 Task: Research Airbnb accommodations  options  in Asheville, North Carolina.
Action: Mouse moved to (510, 175)
Screenshot: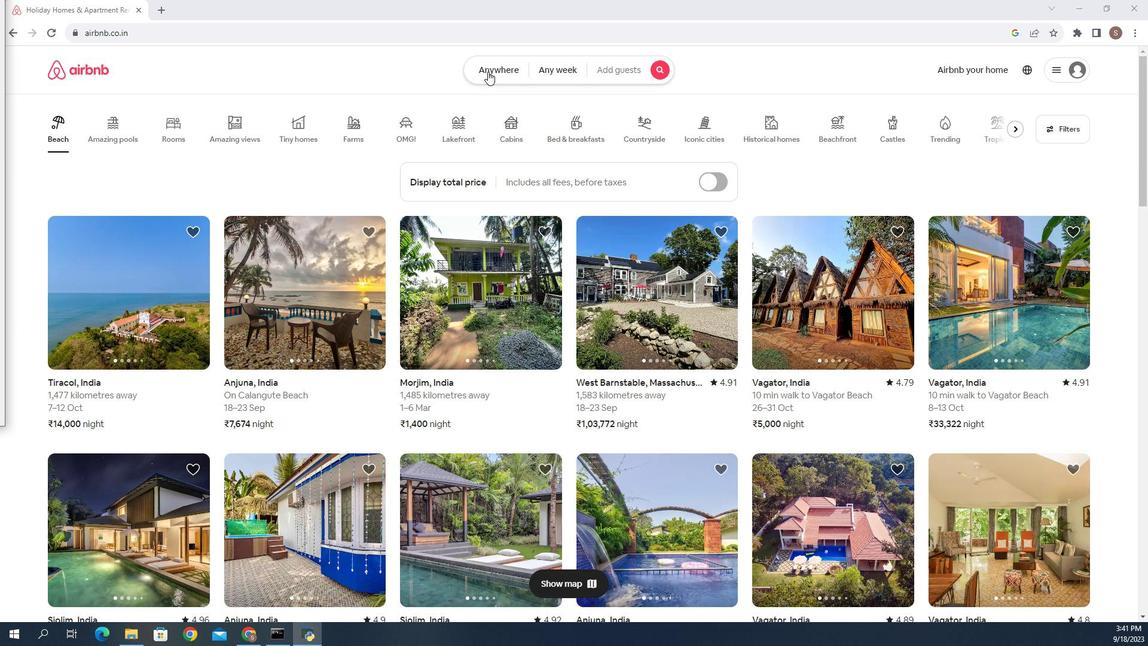 
Action: Mouse pressed left at (510, 175)
Screenshot: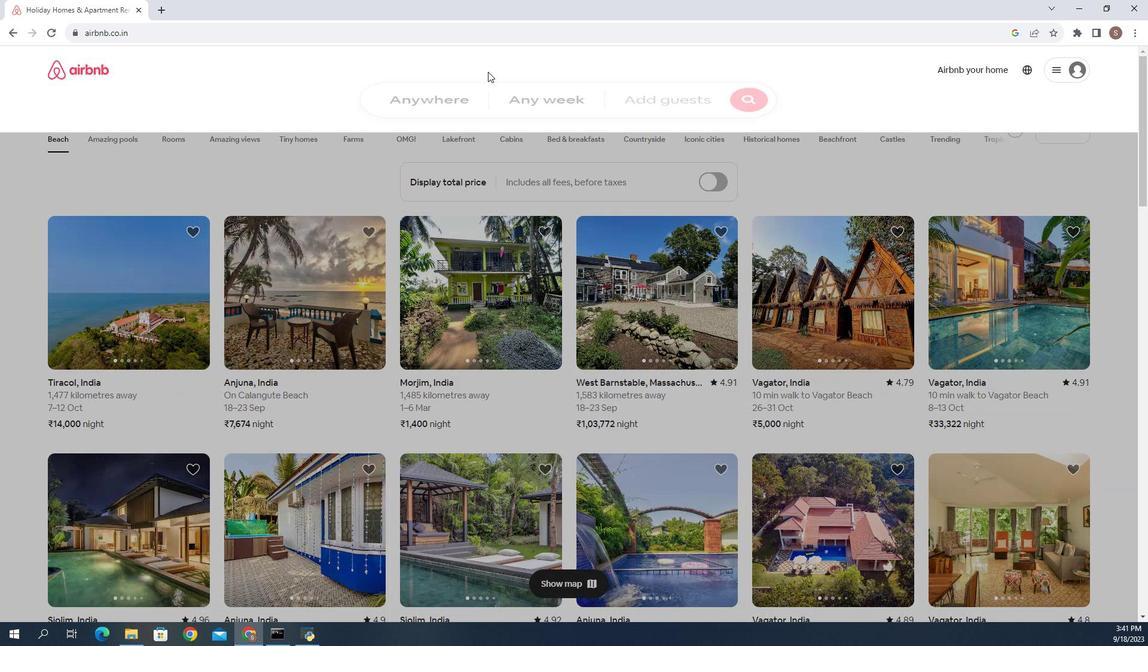 
Action: Mouse moved to (424, 203)
Screenshot: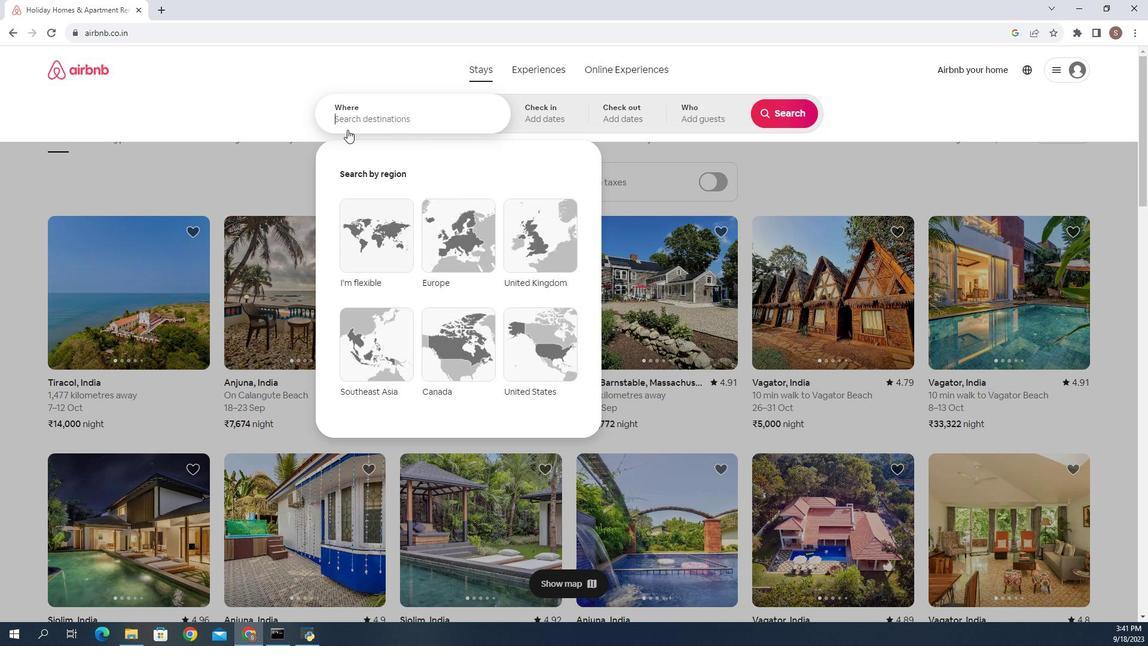 
Action: Mouse pressed left at (424, 203)
Screenshot: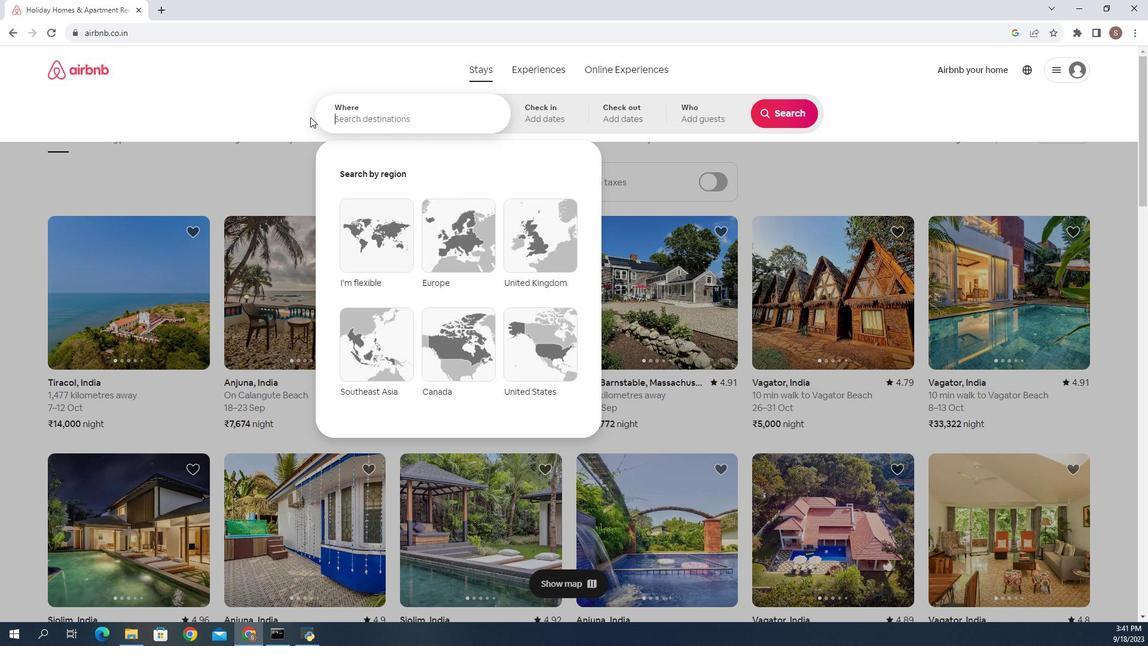 
Action: Mouse moved to (315, 193)
Screenshot: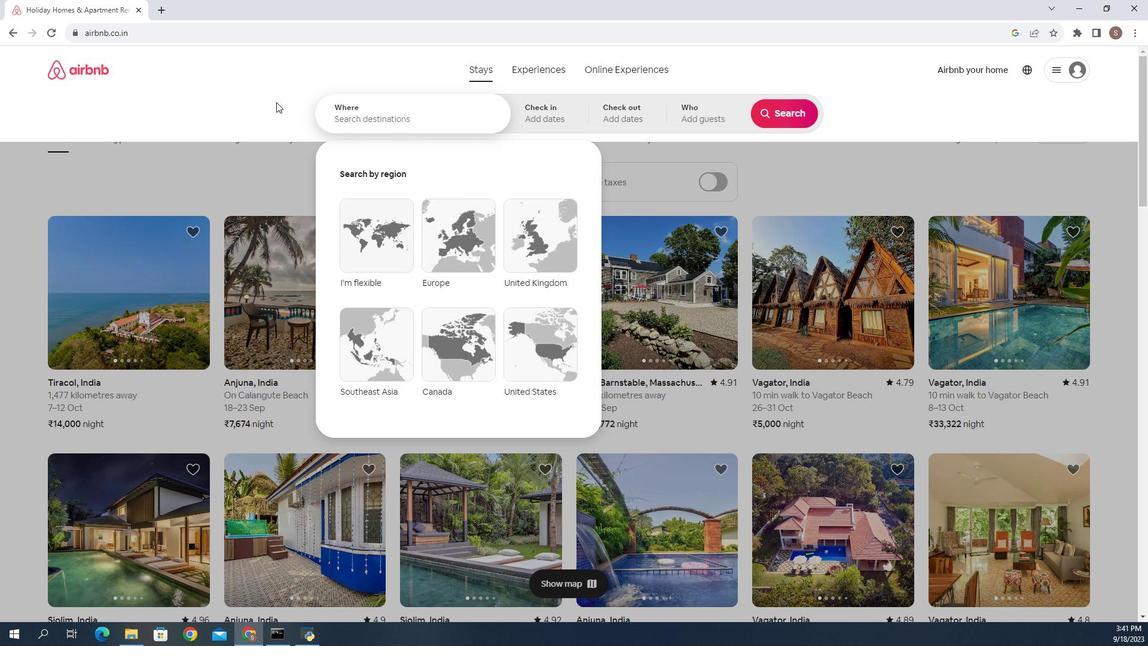 
Action: Key pressed <Key.shift_r>Asheville,<Key.space><Key.shift>North<Key.space><Key.shift_r>Carolina<Key.enter>
Screenshot: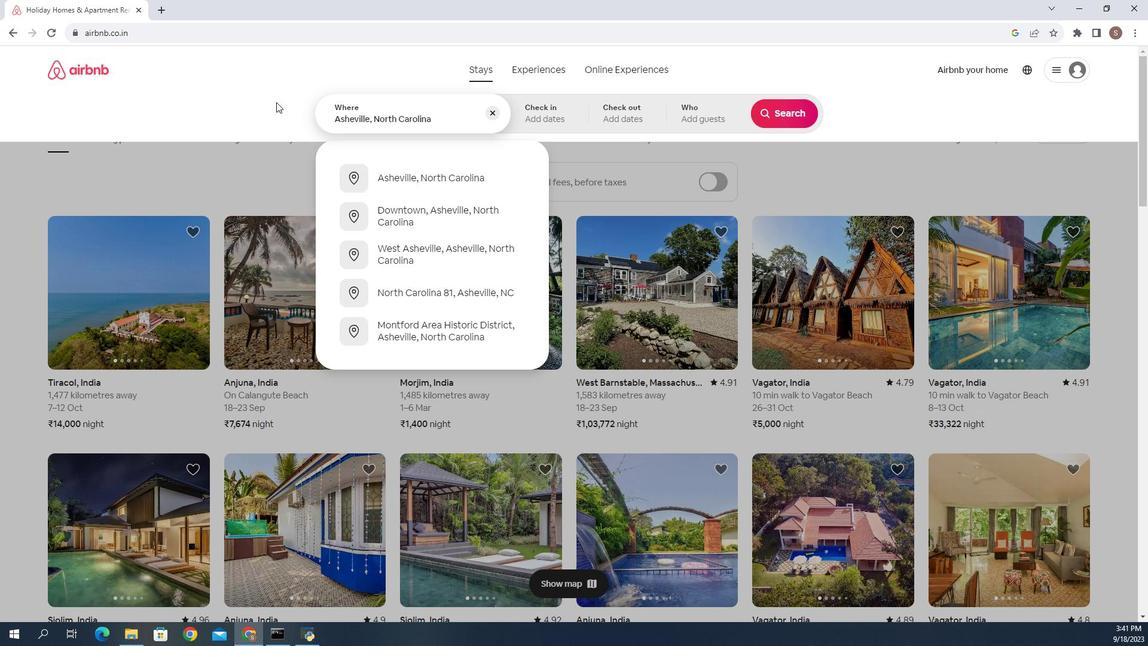 
Action: Mouse moved to (786, 200)
Screenshot: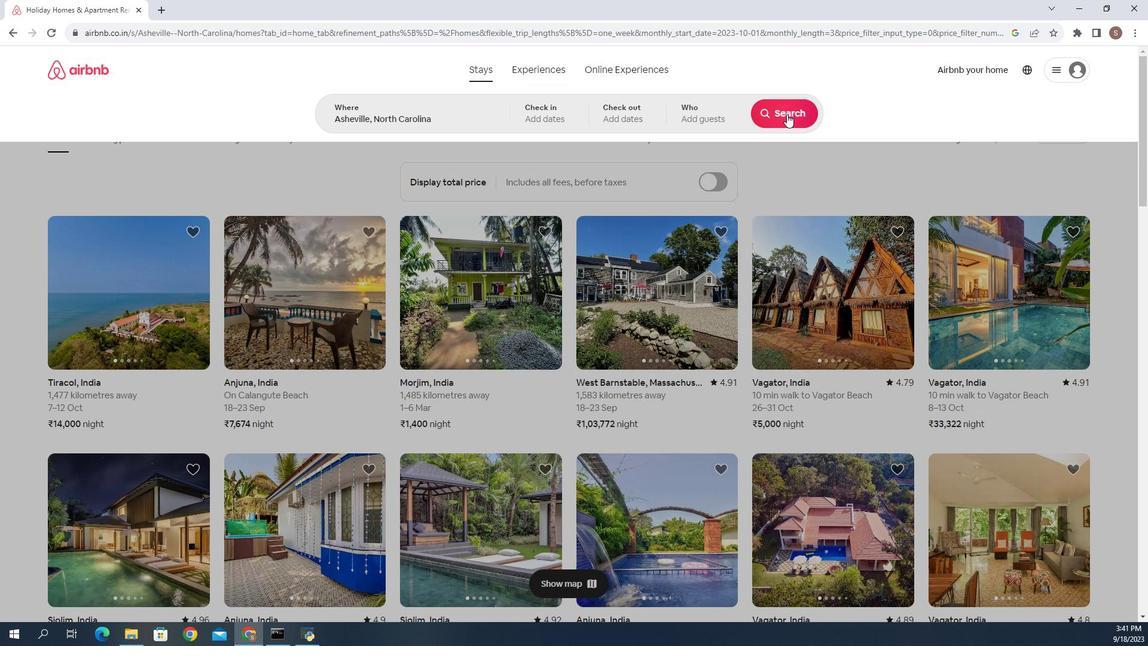 
Action: Mouse pressed left at (786, 200)
Screenshot: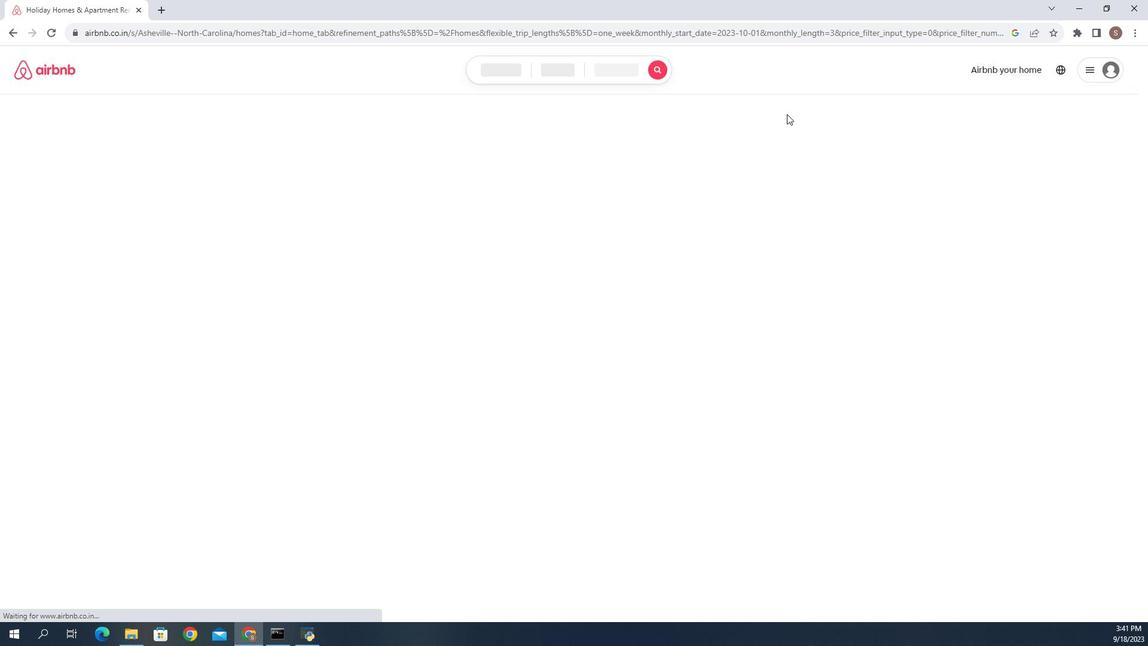 
Action: Mouse moved to (546, 300)
Screenshot: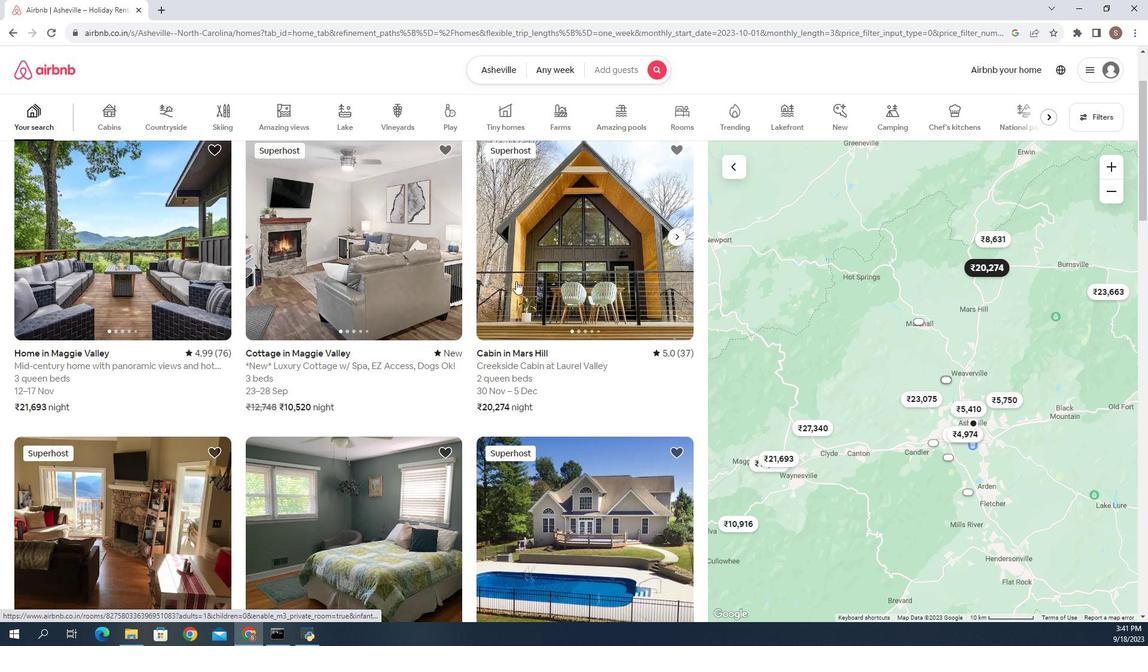 
Action: Mouse scrolled (546, 300) with delta (0, 0)
Screenshot: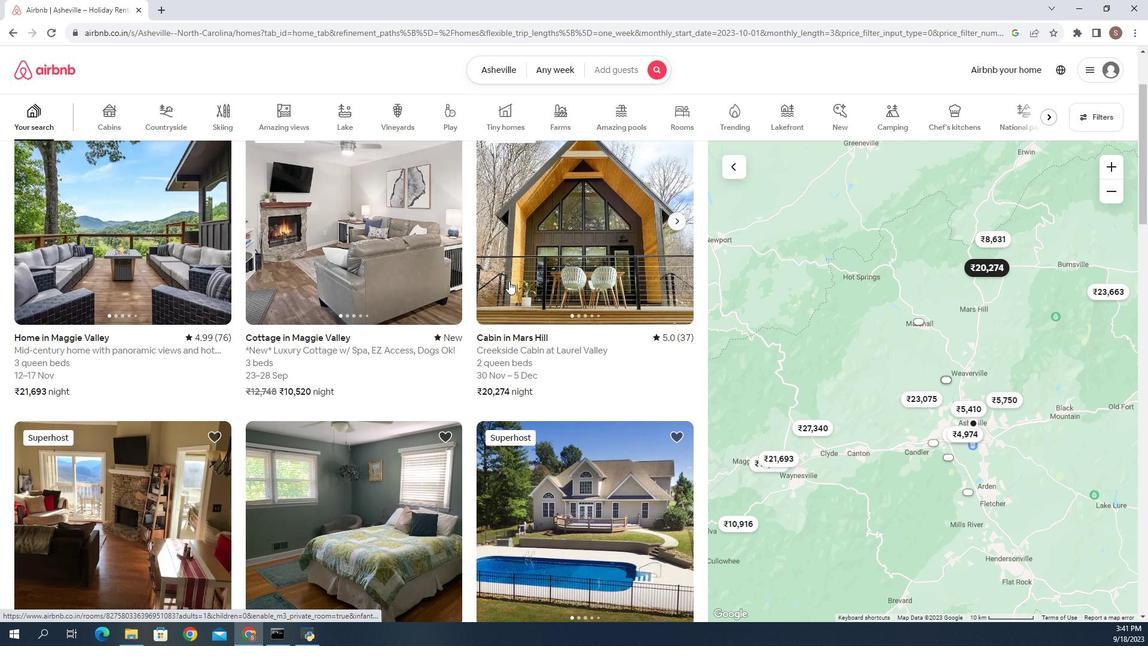 
Action: Mouse moved to (546, 300)
Screenshot: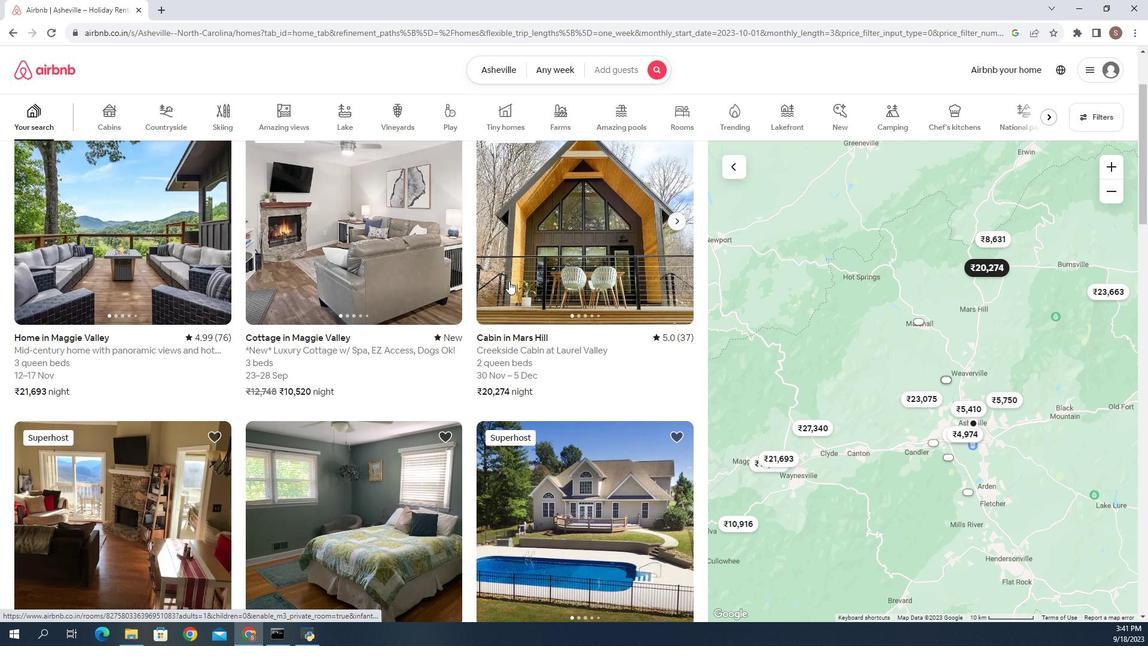 
Action: Mouse scrolled (546, 300) with delta (0, 0)
Screenshot: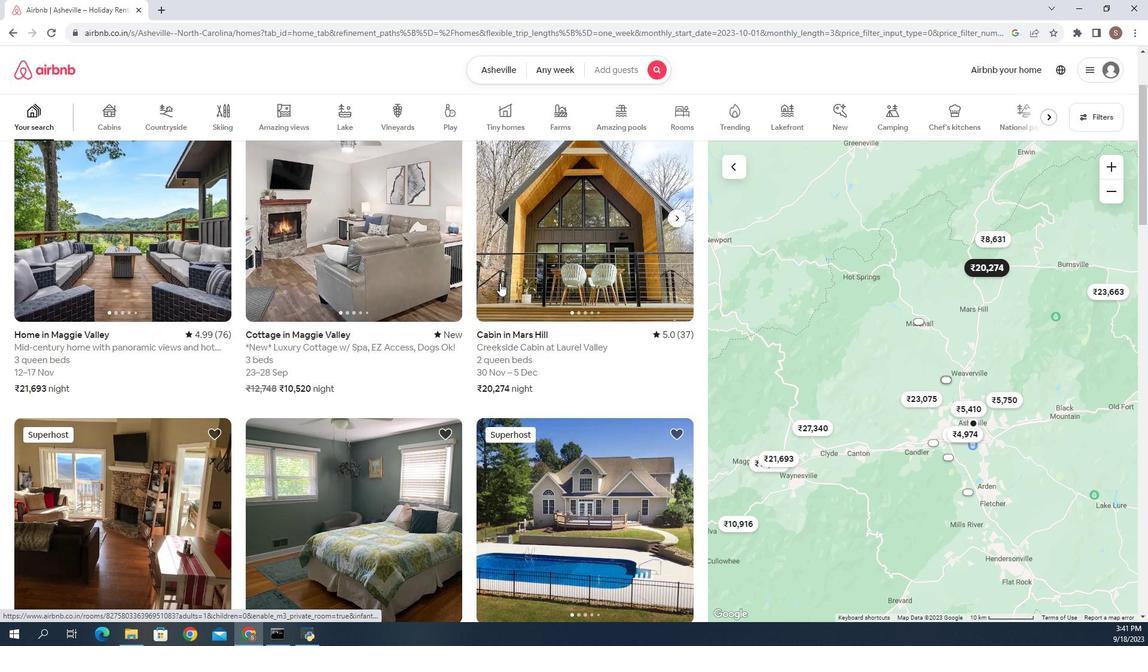 
Action: Mouse moved to (519, 303)
Screenshot: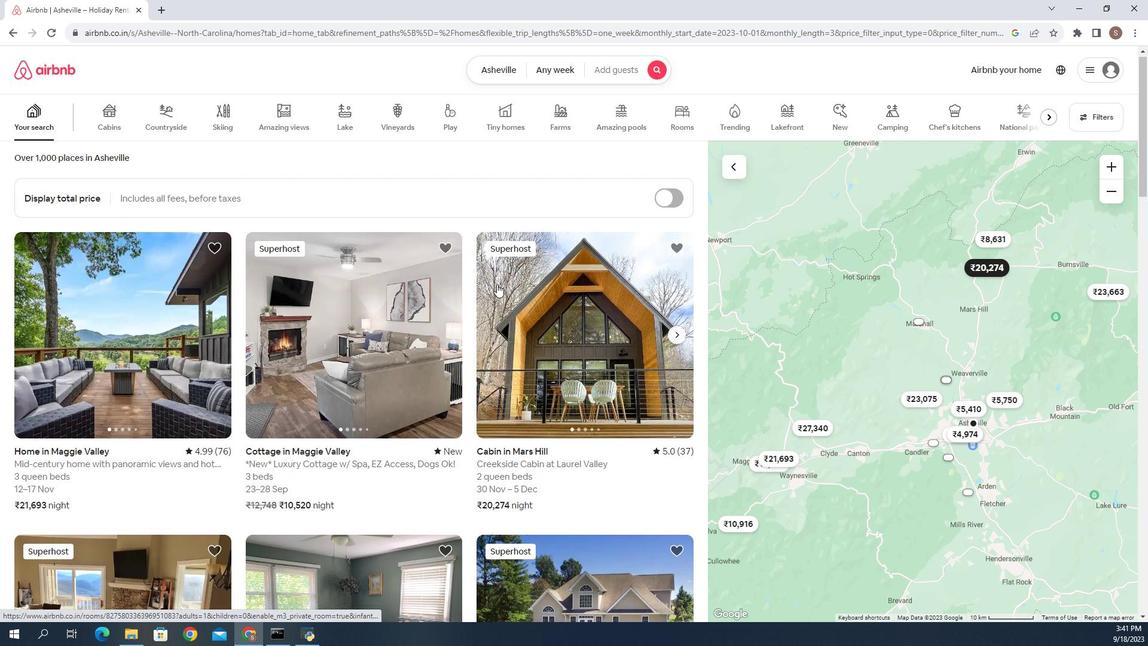 
Action: Mouse scrolled (519, 303) with delta (0, 0)
Screenshot: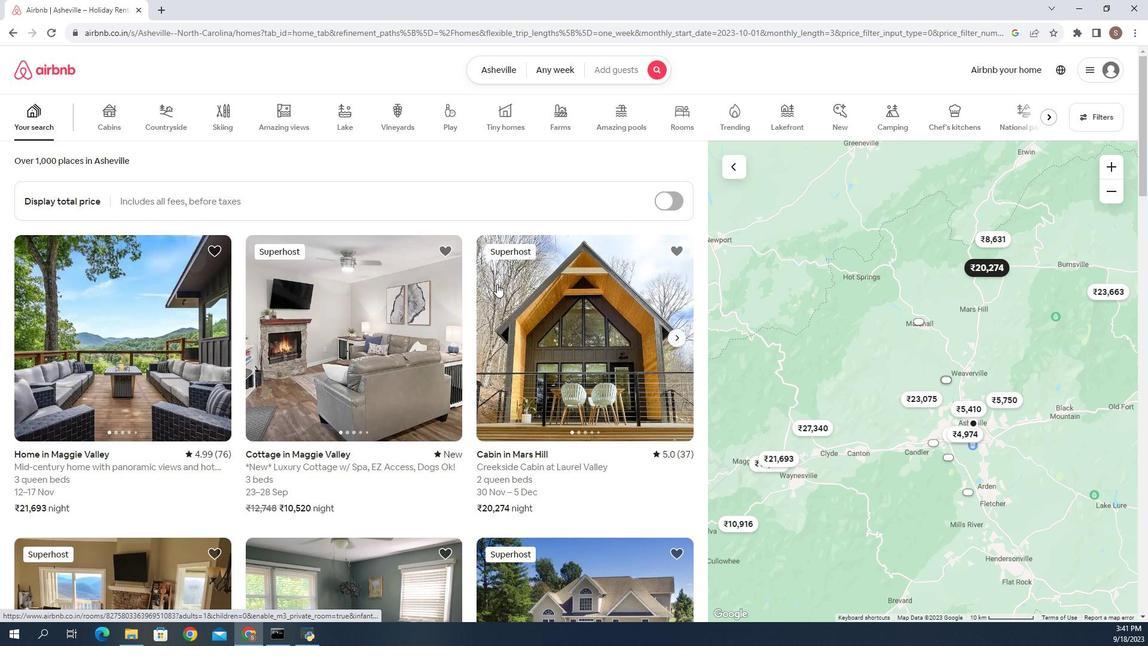 
Action: Mouse scrolled (519, 303) with delta (0, 0)
Screenshot: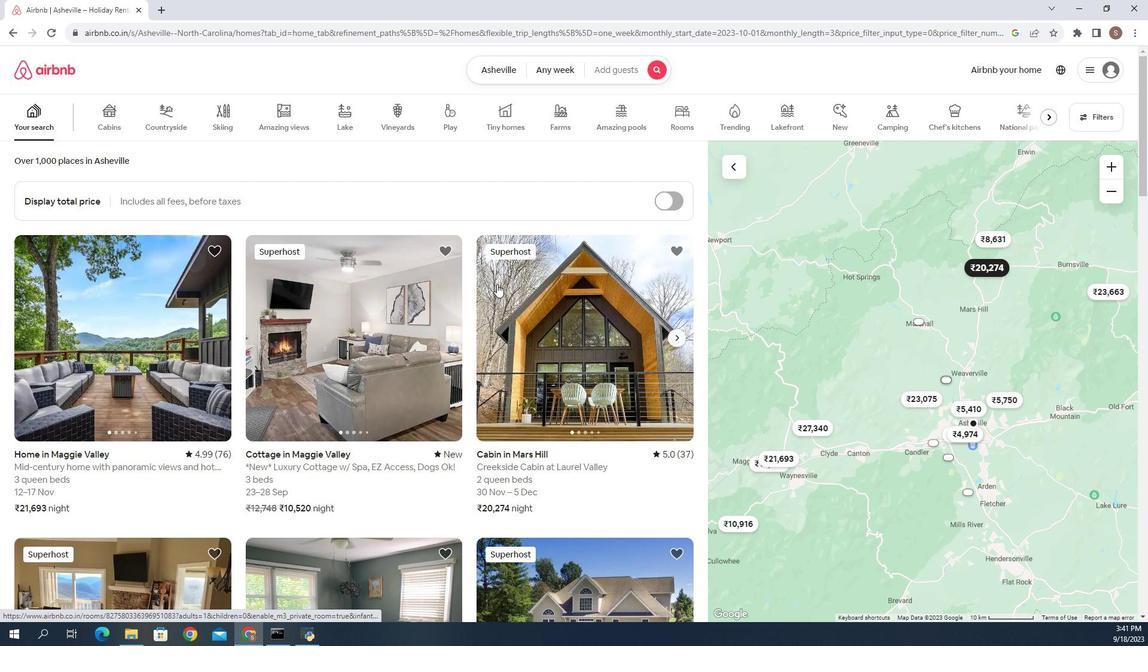 
Action: Mouse moved to (518, 303)
Screenshot: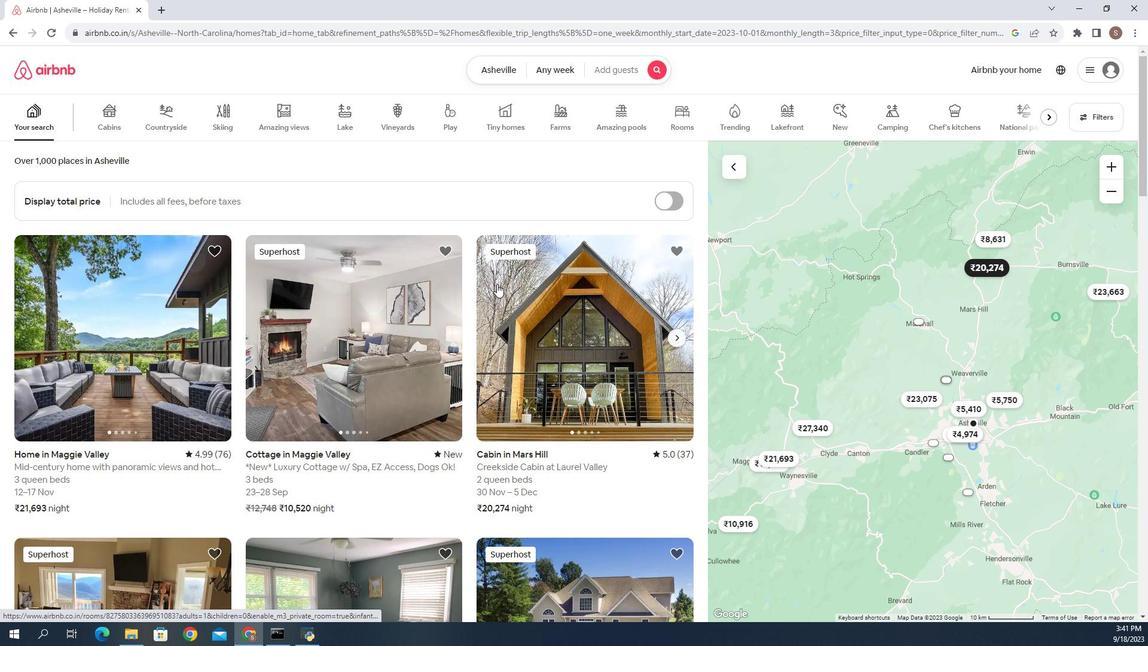 
Action: Mouse scrolled (518, 303) with delta (0, 0)
Screenshot: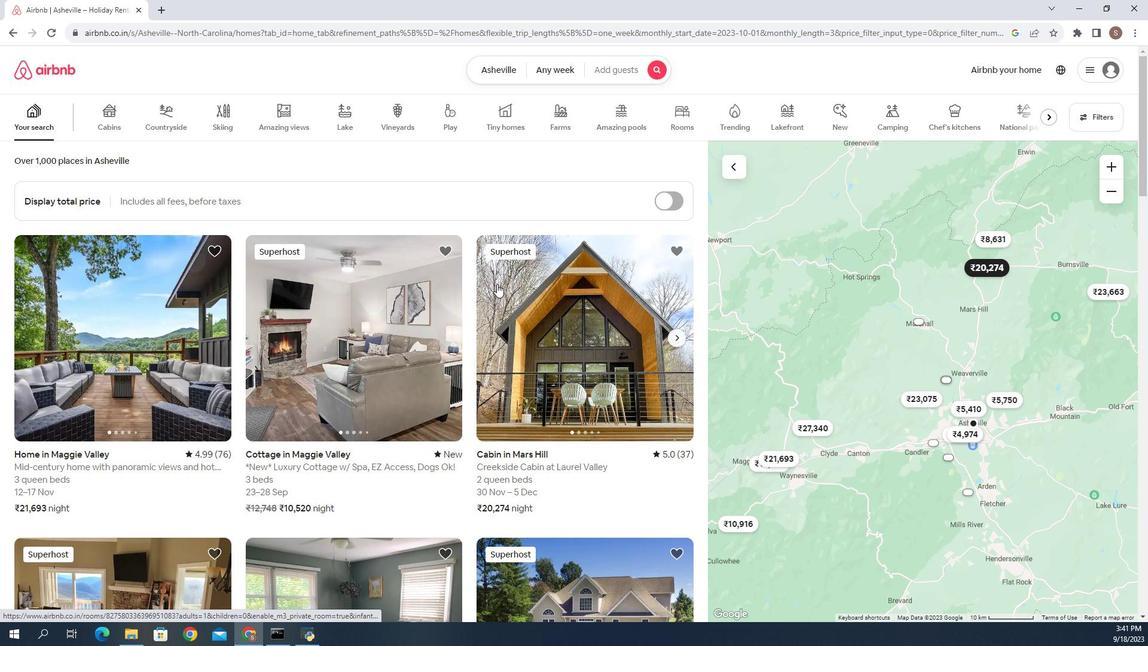 
Action: Mouse scrolled (518, 303) with delta (0, 0)
Screenshot: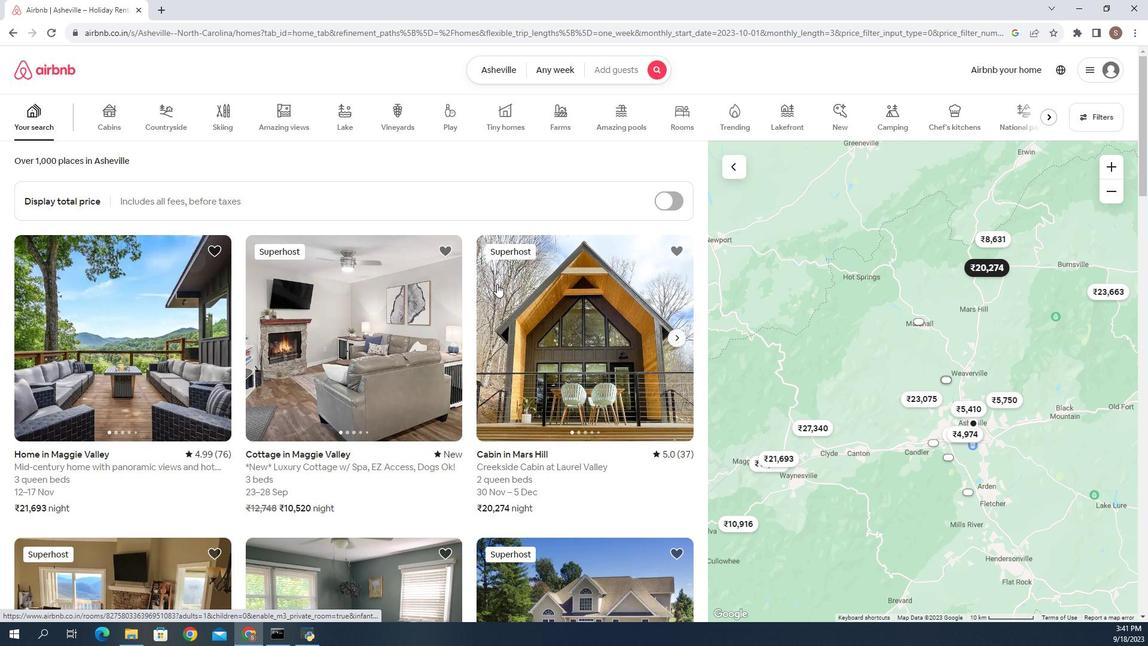
Action: Mouse scrolled (518, 303) with delta (0, 0)
Screenshot: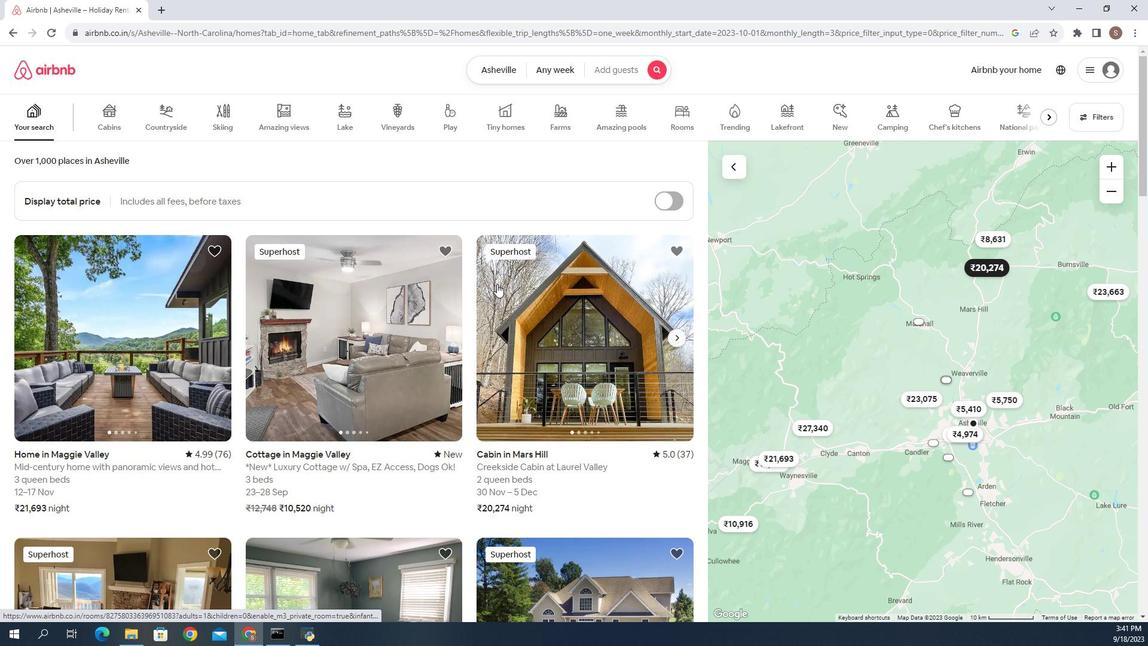 
Action: Mouse moved to (294, 339)
Screenshot: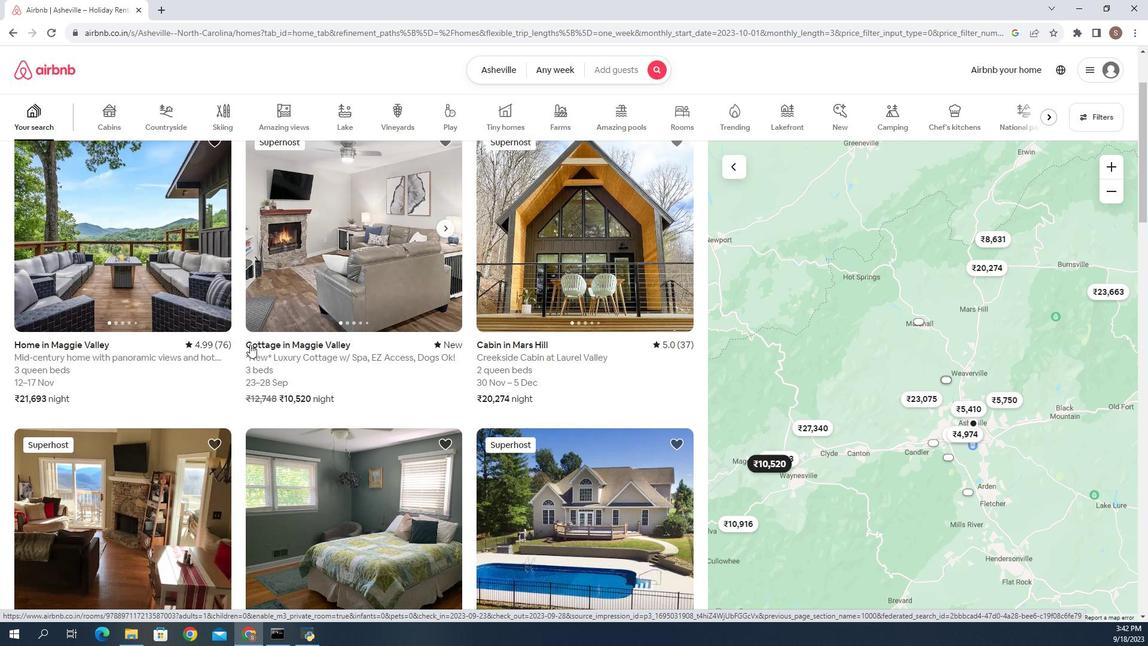 
Action: Mouse scrolled (294, 338) with delta (0, 0)
Screenshot: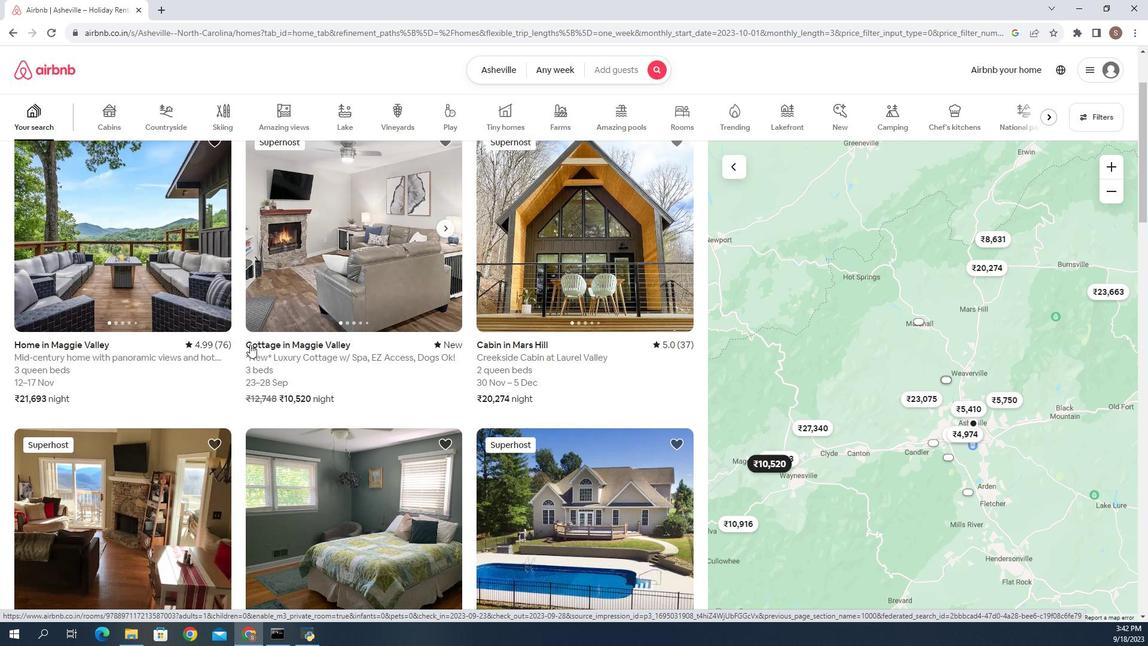 
Action: Mouse moved to (295, 341)
Screenshot: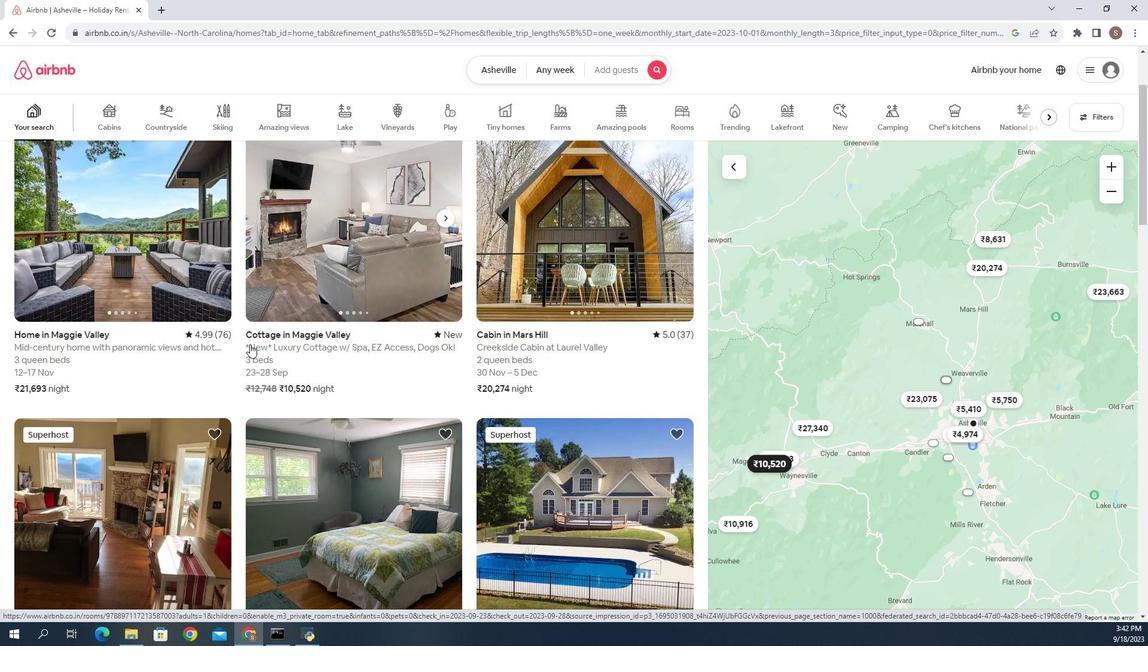 
Action: Mouse scrolled (295, 340) with delta (0, 0)
Screenshot: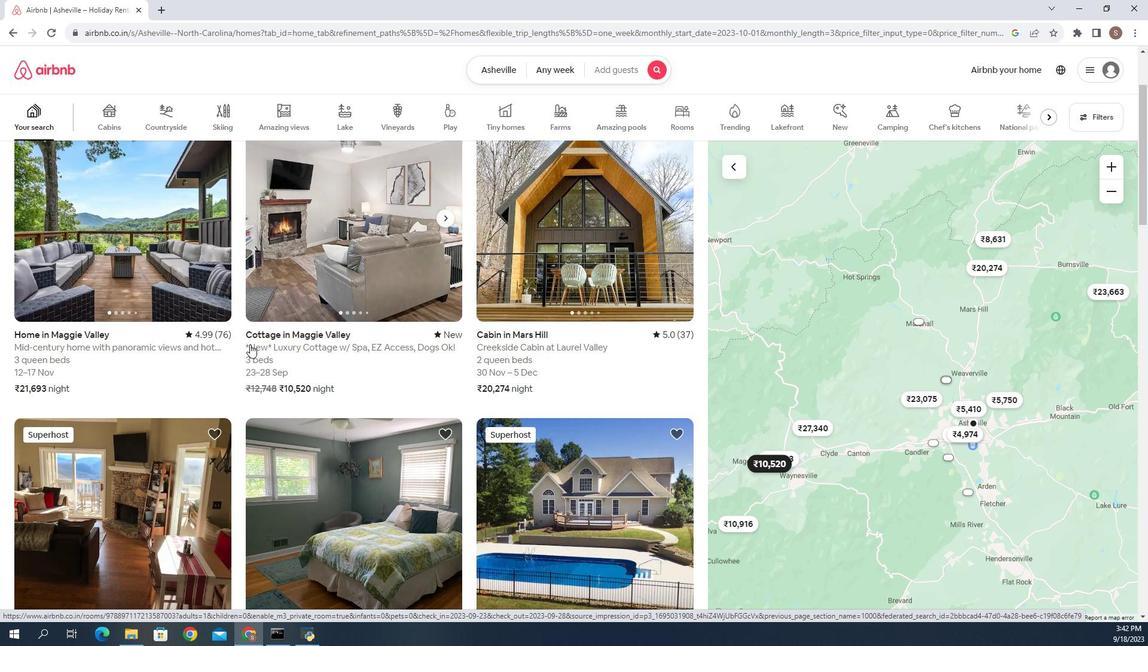
Action: Mouse moved to (336, 344)
Screenshot: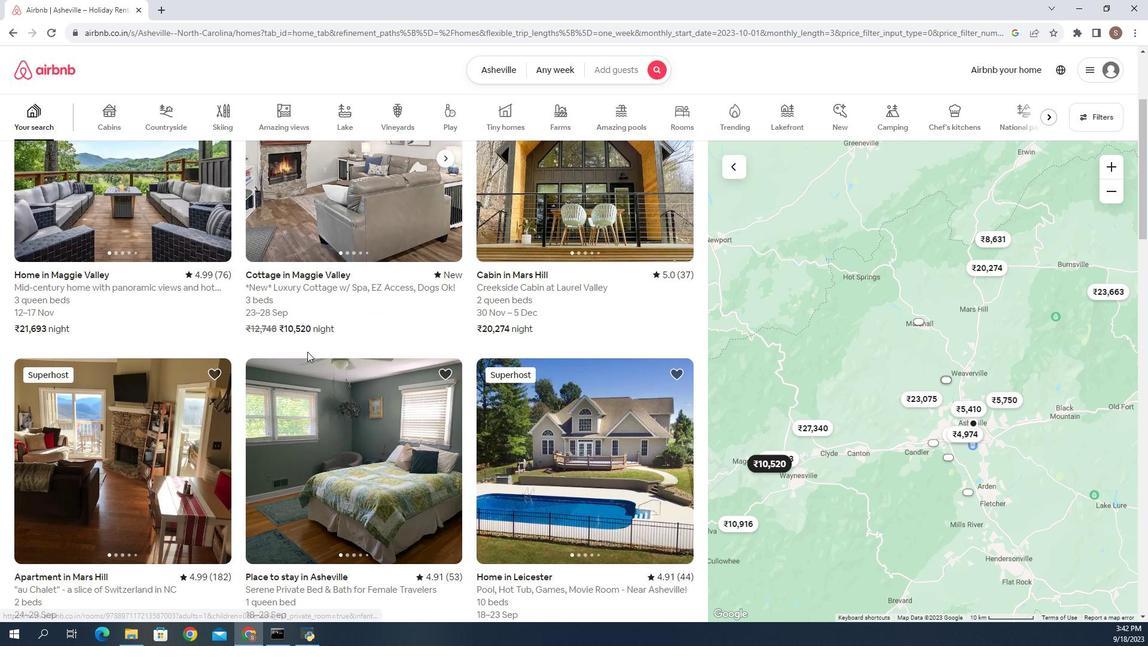 
Action: Mouse scrolled (336, 343) with delta (0, 0)
Screenshot: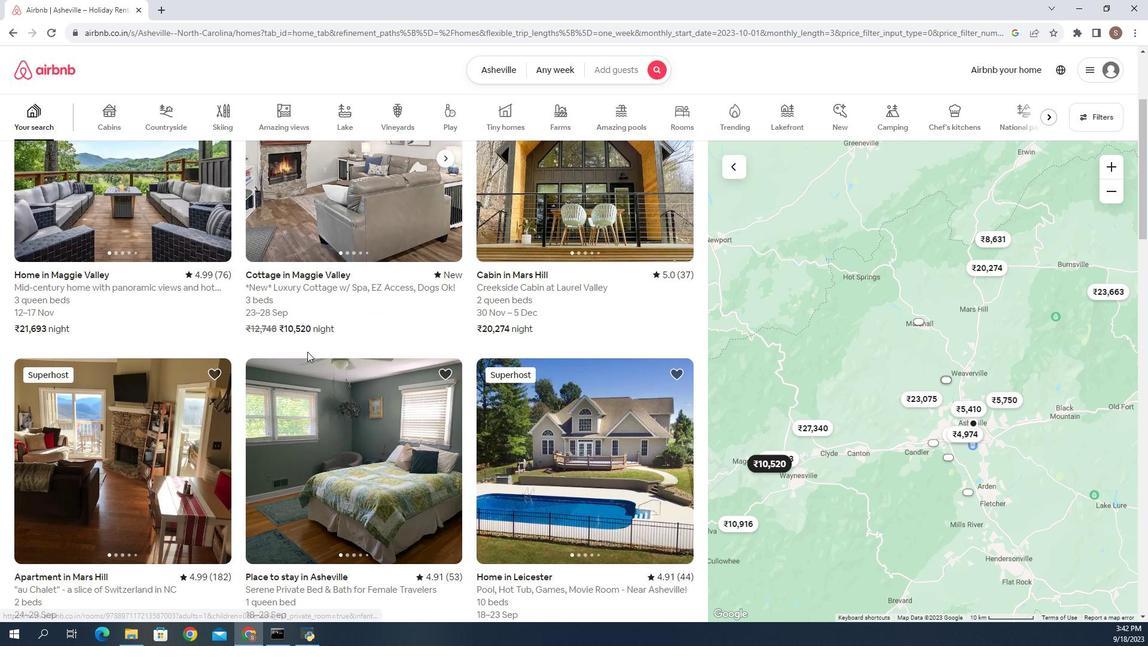 
Action: Mouse moved to (366, 355)
Screenshot: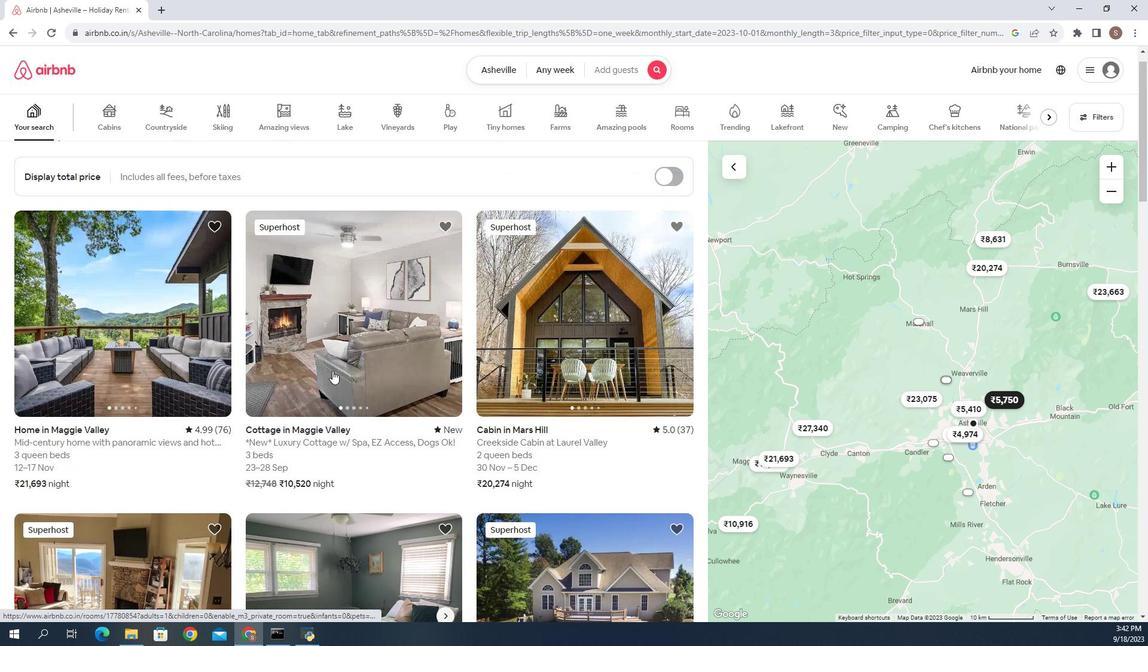
Action: Mouse scrolled (366, 356) with delta (0, 0)
Screenshot: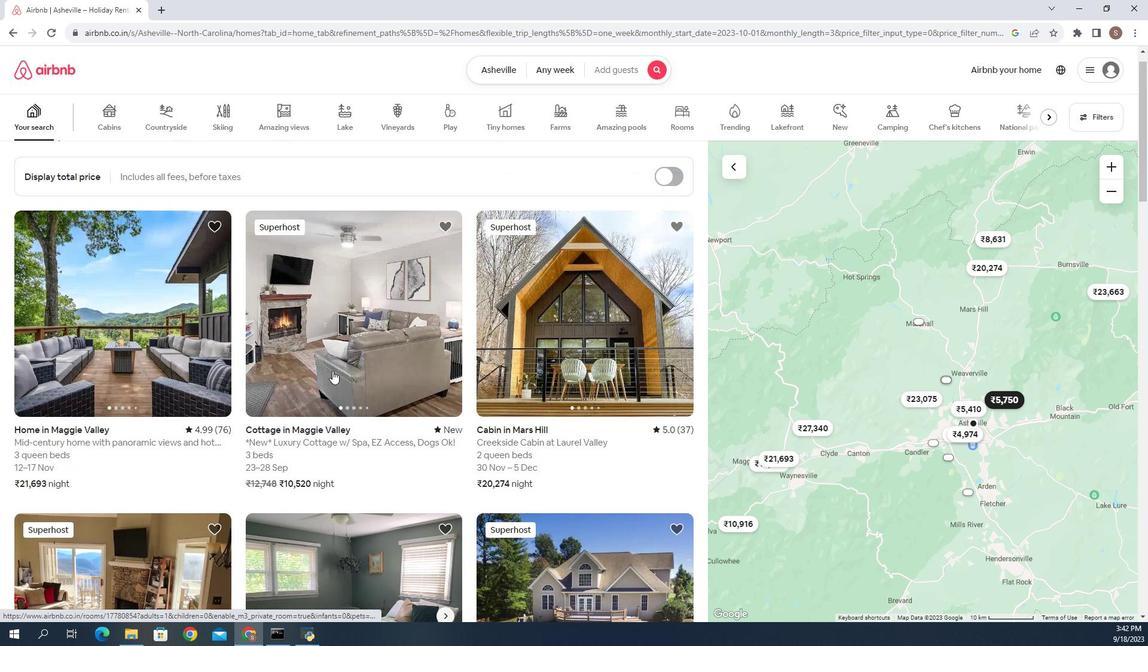 
Action: Mouse moved to (367, 355)
Screenshot: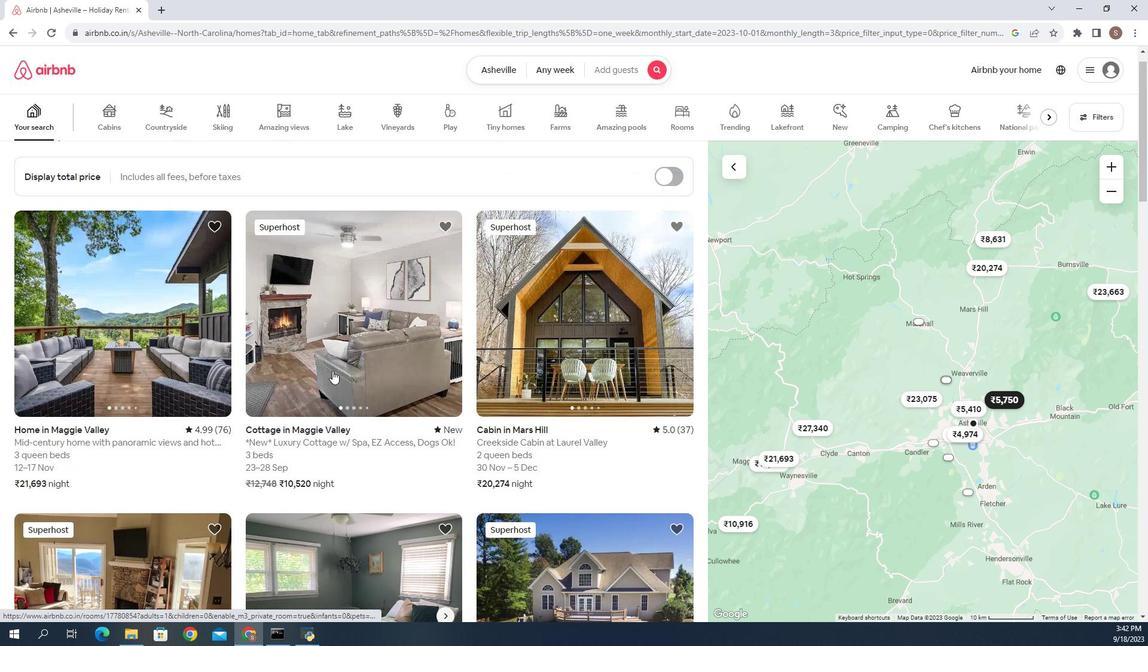 
Action: Mouse scrolled (367, 355) with delta (0, 0)
Screenshot: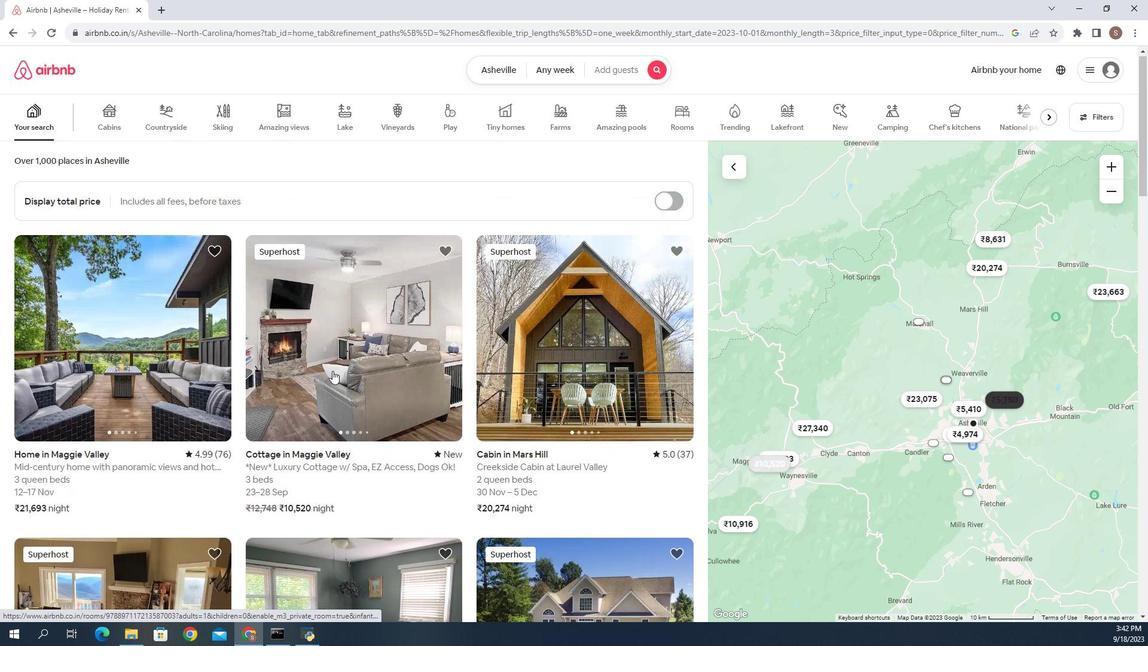 
Action: Mouse scrolled (367, 355) with delta (0, 0)
Screenshot: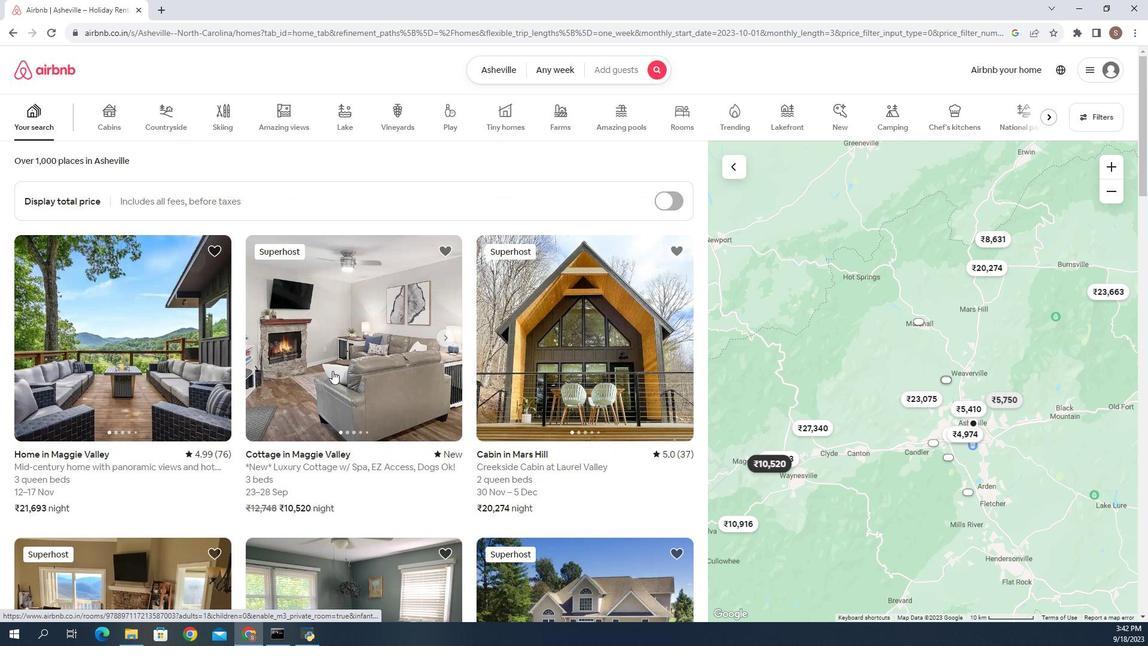 
Action: Mouse scrolled (367, 355) with delta (0, 0)
Screenshot: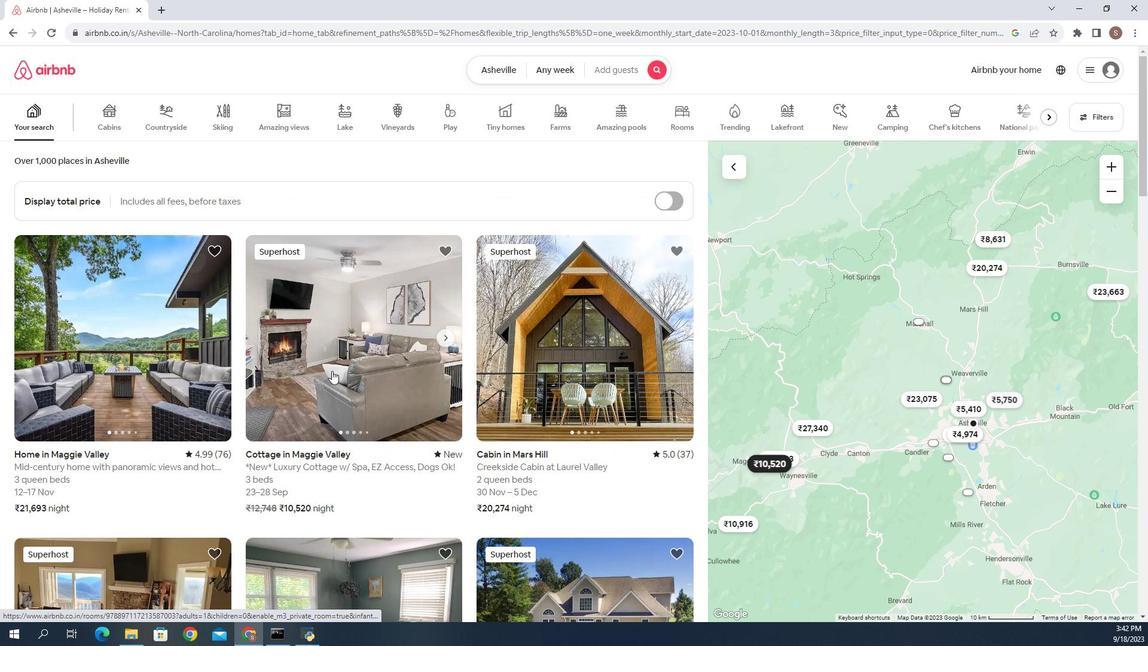 
Action: Mouse scrolled (367, 355) with delta (0, 0)
Screenshot: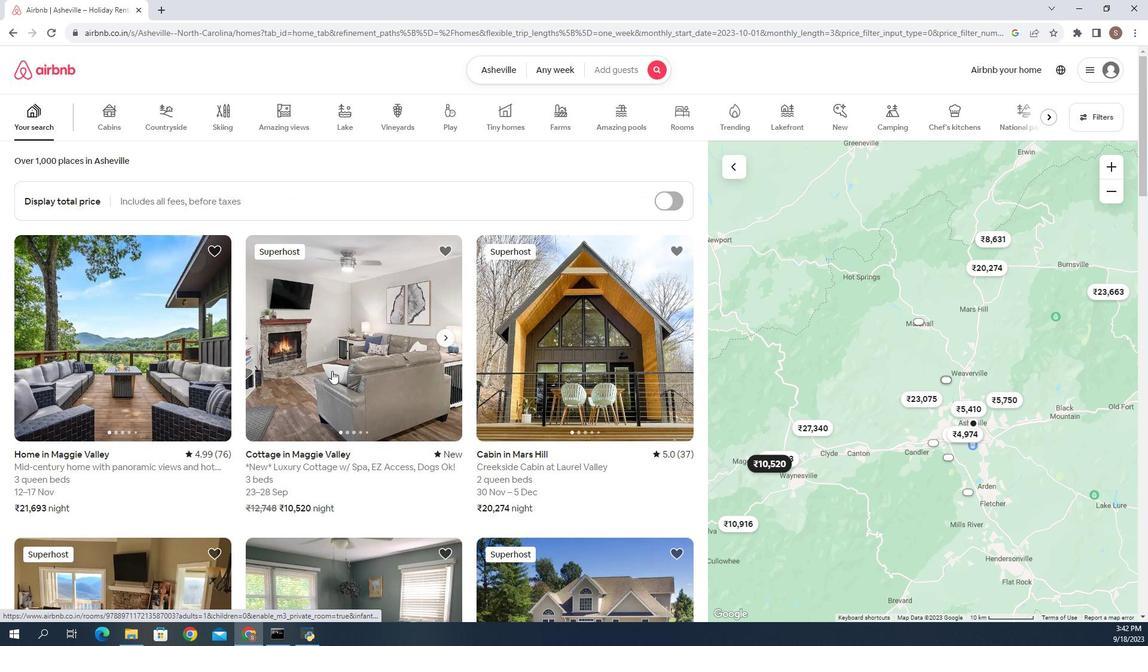 
Action: Mouse moved to (1030, 203)
Screenshot: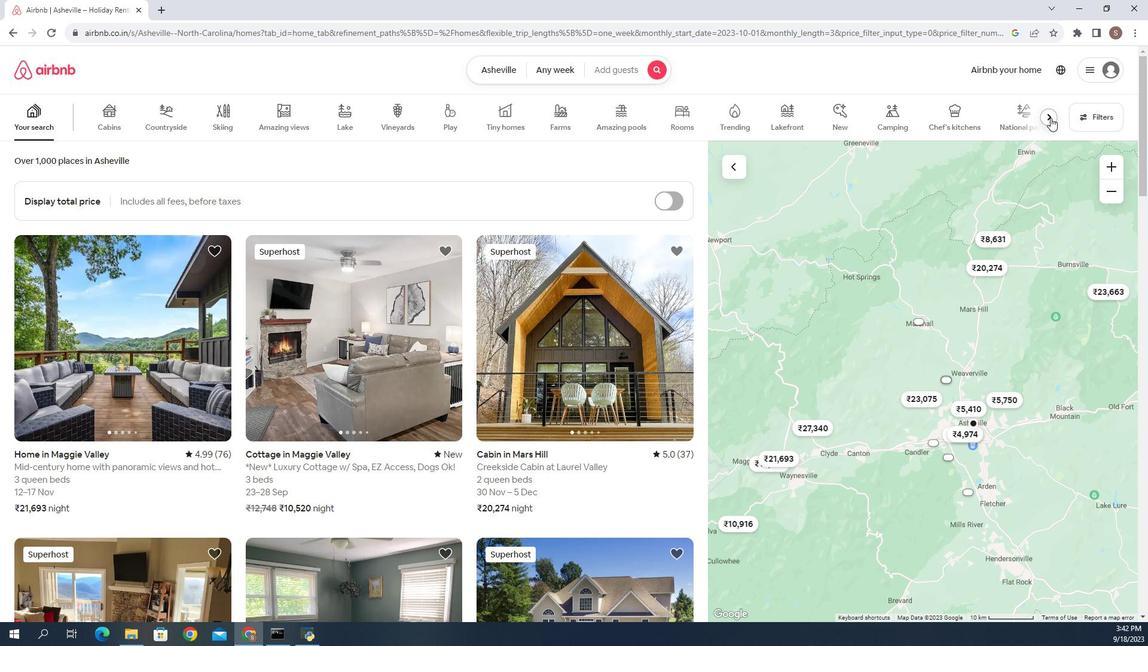
Action: Mouse pressed left at (1030, 203)
Screenshot: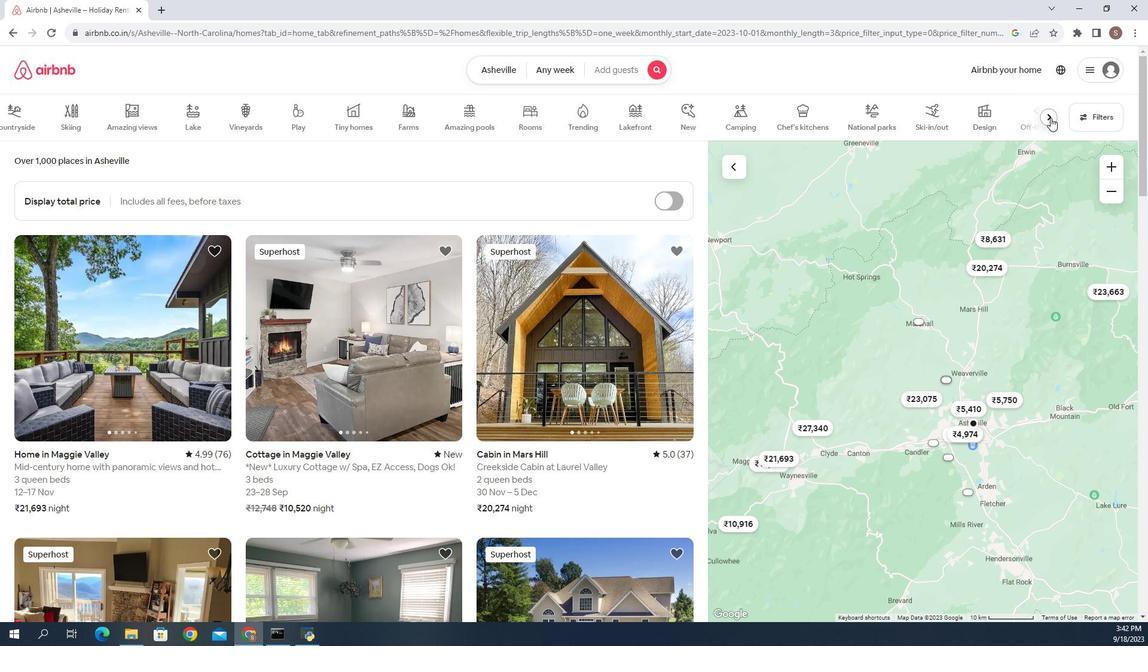 
Action: Mouse moved to (1025, 202)
Screenshot: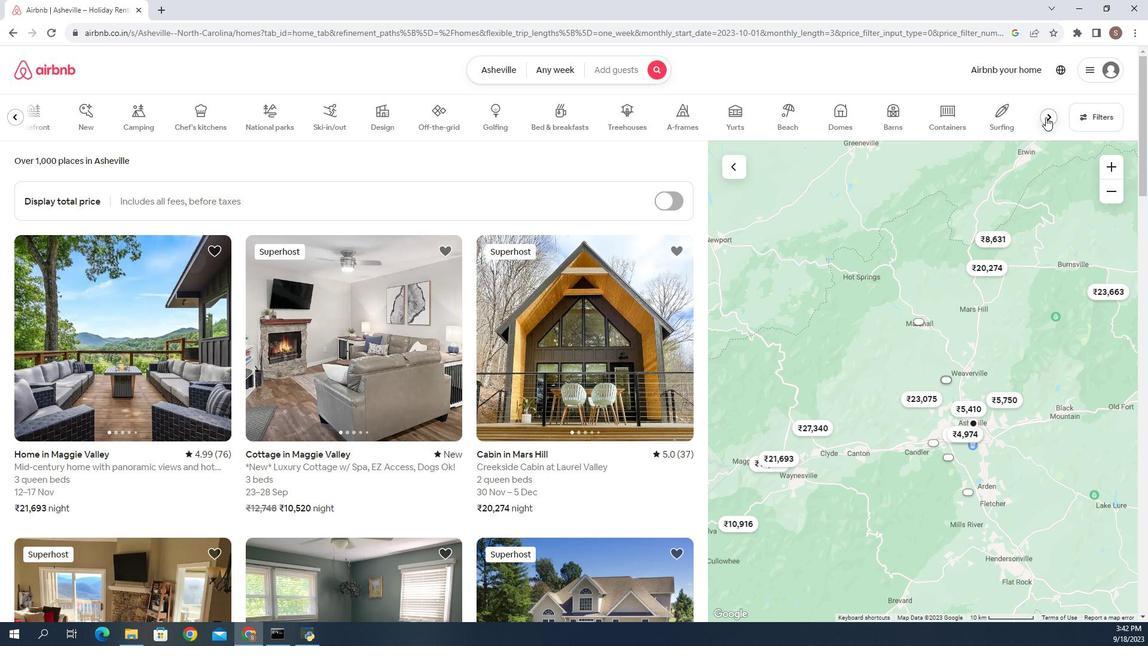 
Action: Mouse pressed left at (1025, 202)
Screenshot: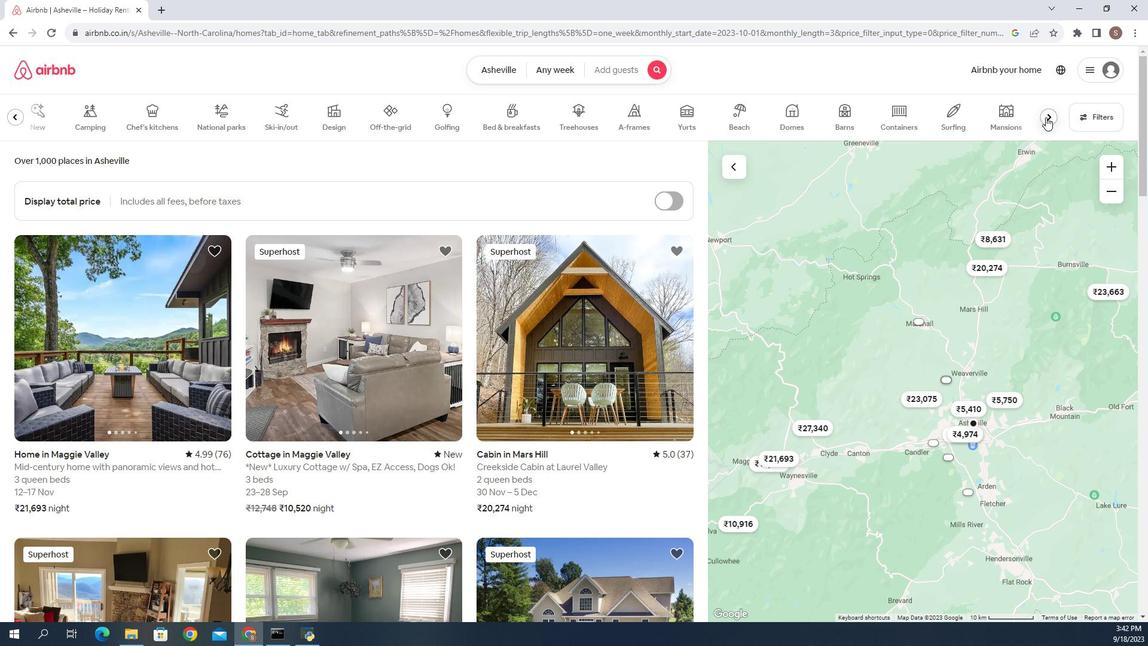 
Action: Mouse moved to (346, 266)
Screenshot: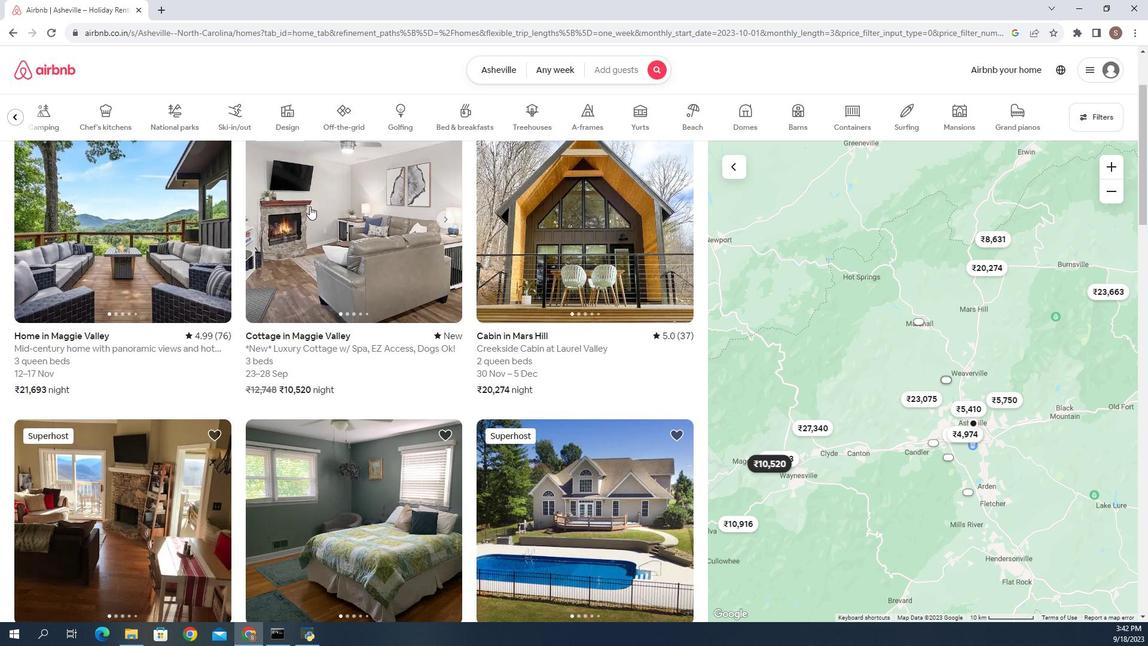 
Action: Mouse scrolled (346, 266) with delta (0, 0)
Screenshot: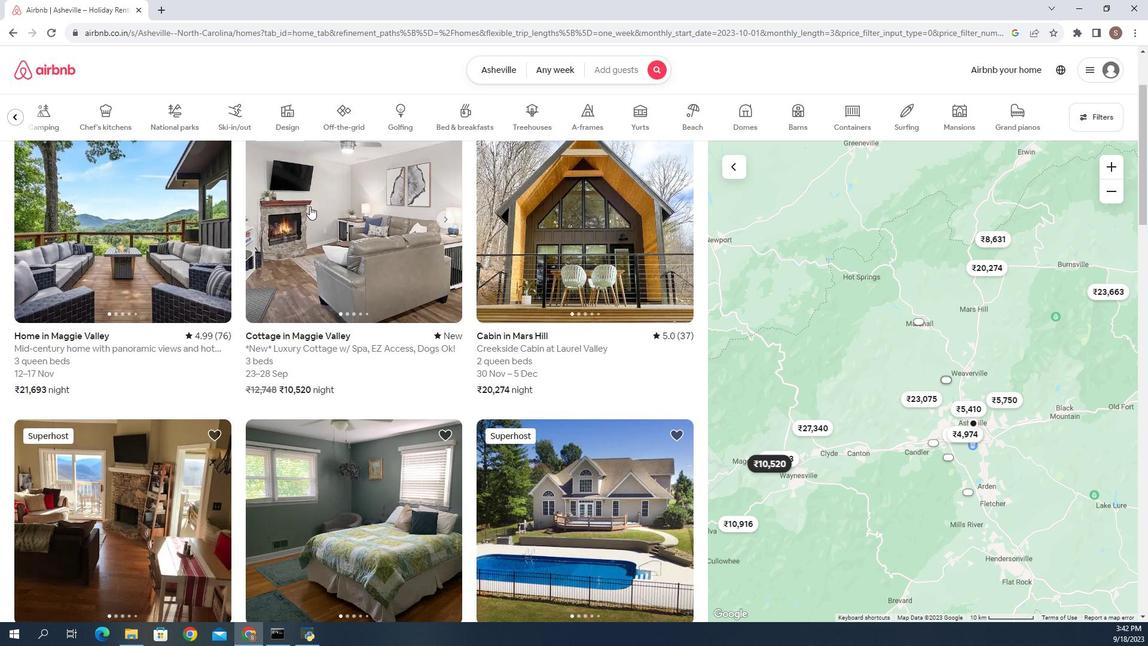 
Action: Mouse moved to (346, 266)
Screenshot: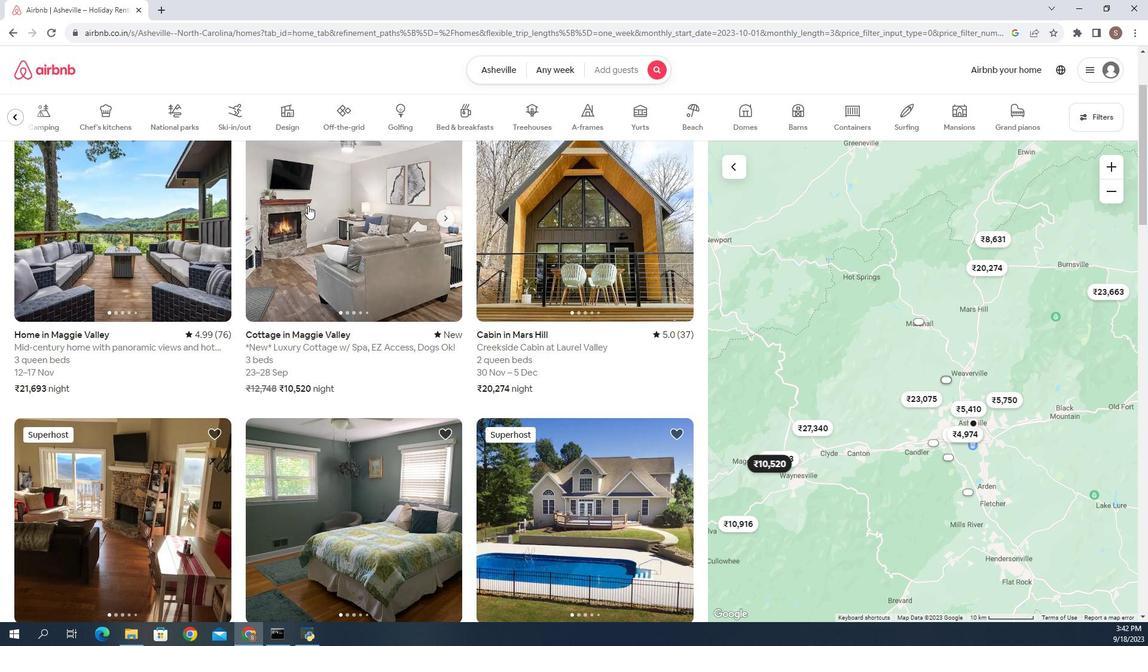 
Action: Mouse scrolled (346, 266) with delta (0, 0)
Screenshot: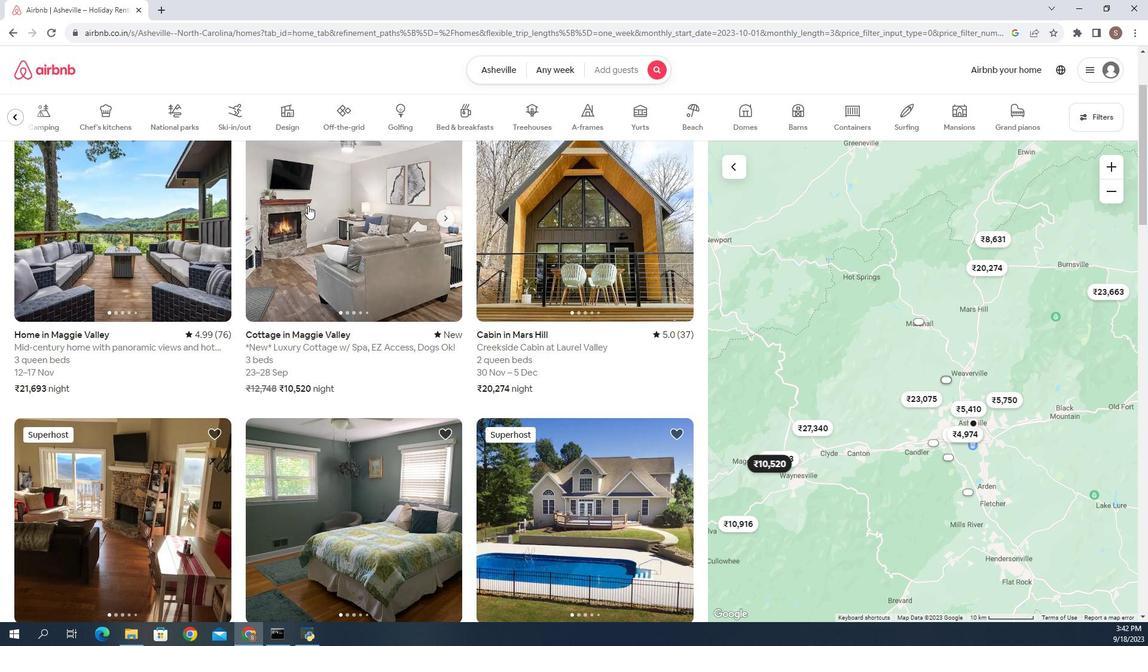
Action: Mouse moved to (189, 285)
Screenshot: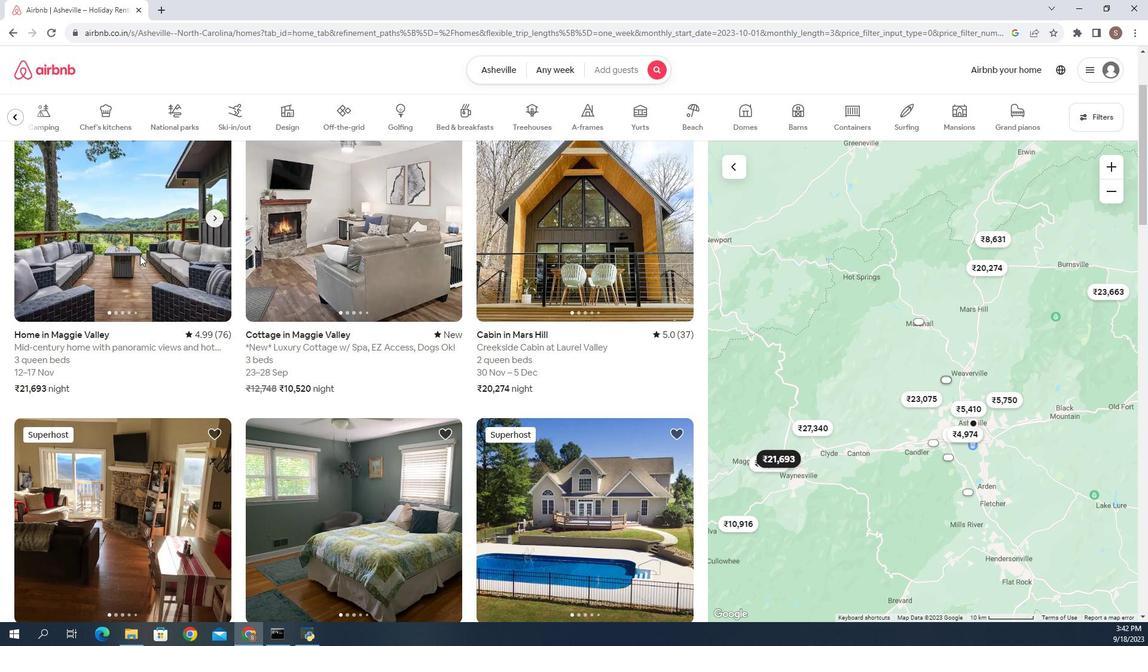 
Action: Mouse pressed left at (189, 285)
Screenshot: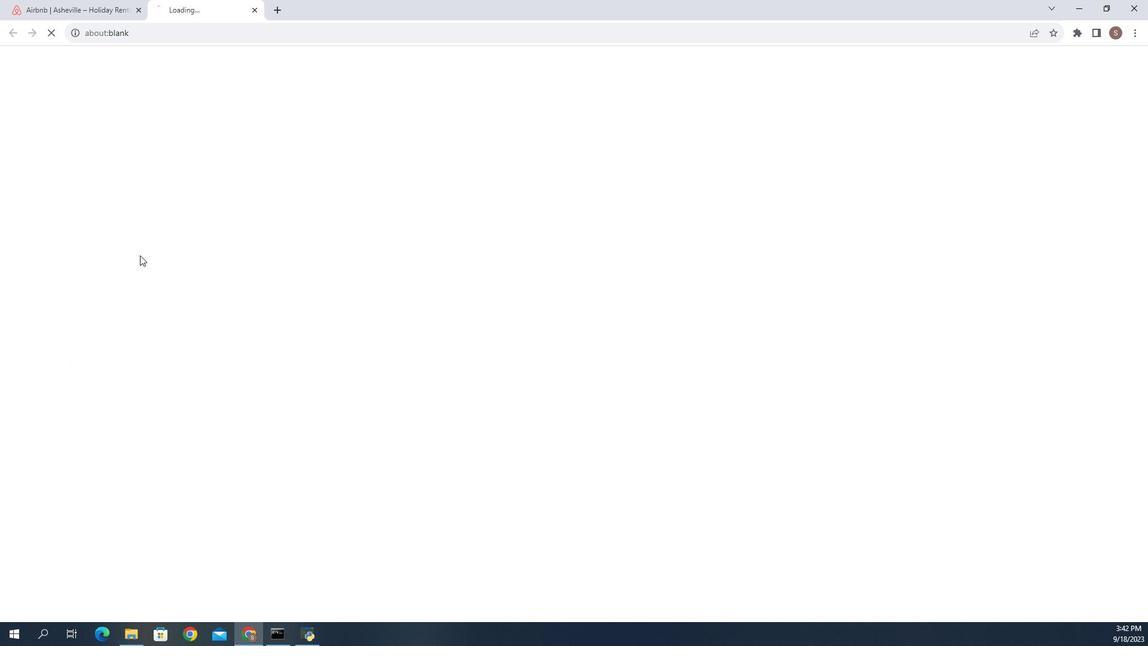 
Action: Mouse moved to (603, 311)
Screenshot: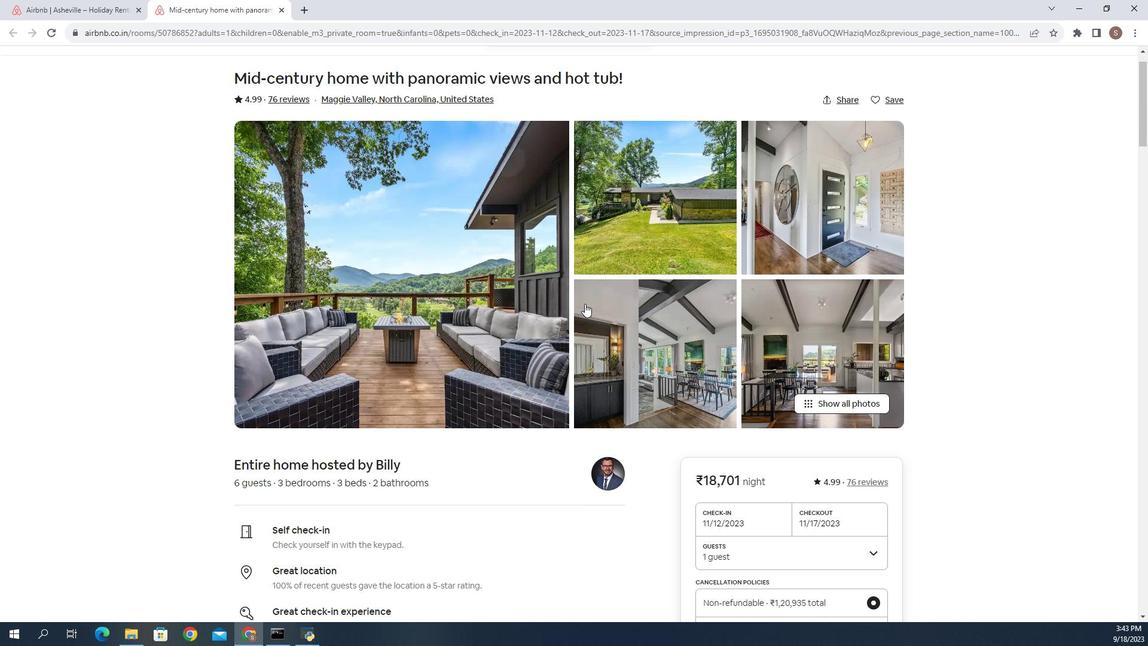
Action: Mouse scrolled (603, 310) with delta (0, 0)
Screenshot: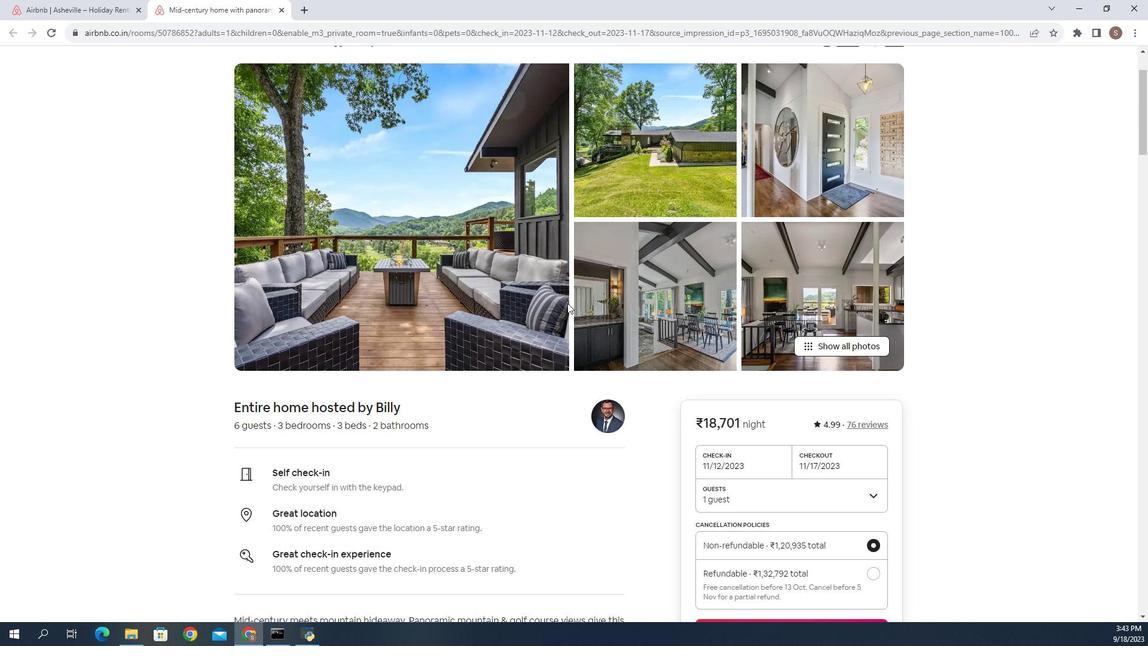 
Action: Mouse moved to (598, 315)
Screenshot: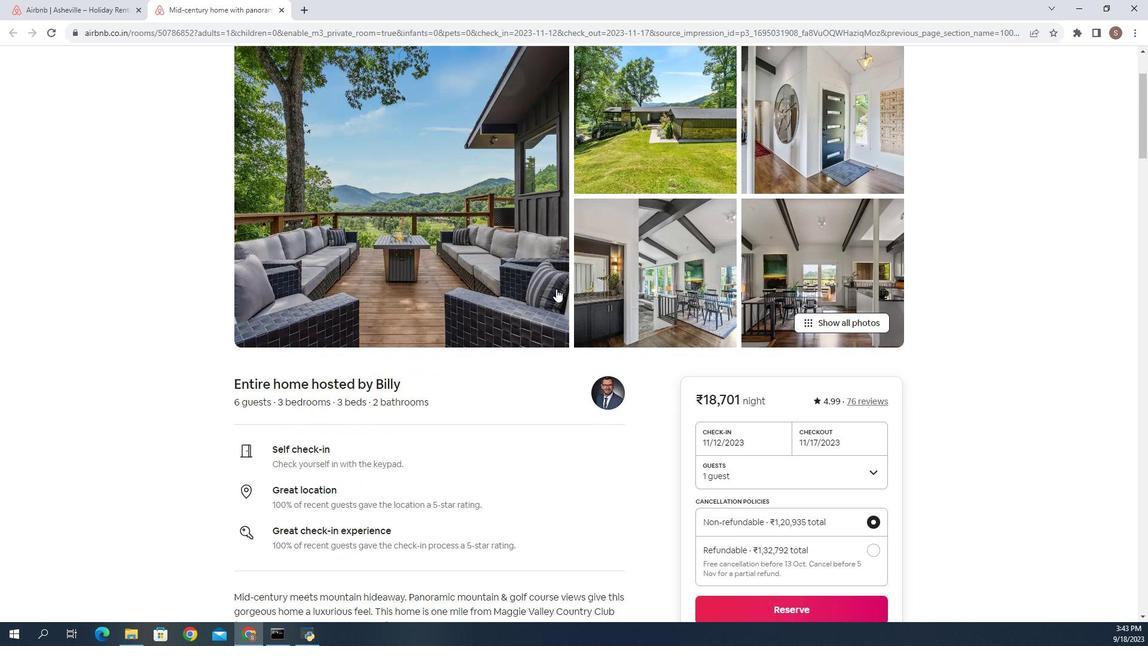 
Action: Mouse scrolled (598, 315) with delta (0, 0)
Screenshot: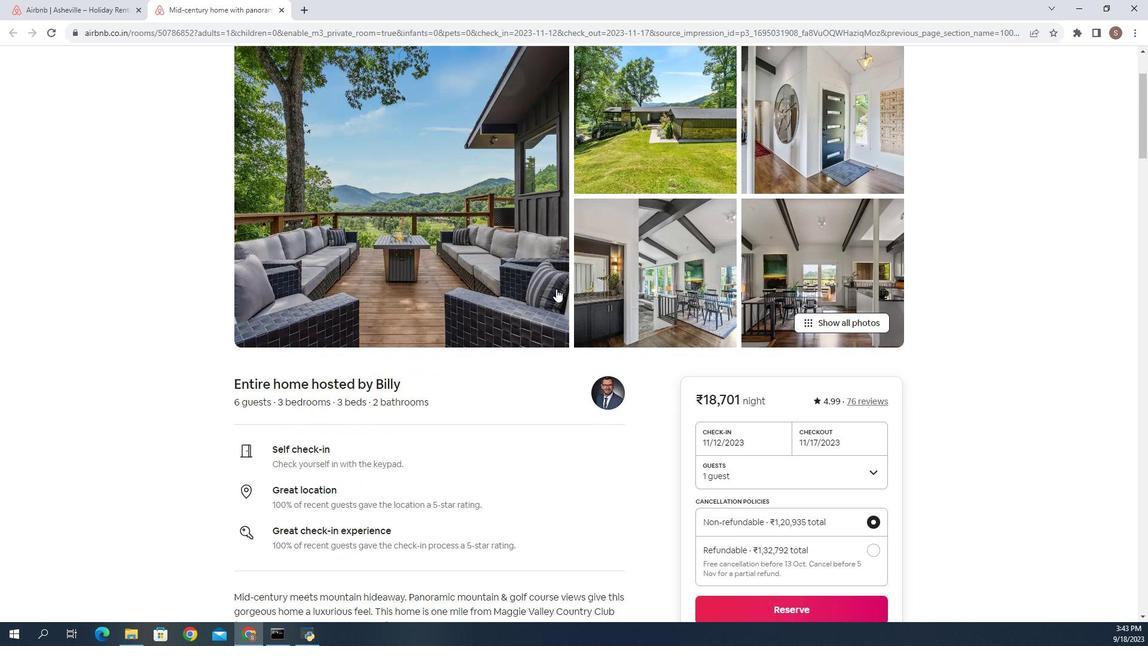 
Action: Mouse moved to (622, 312)
Screenshot: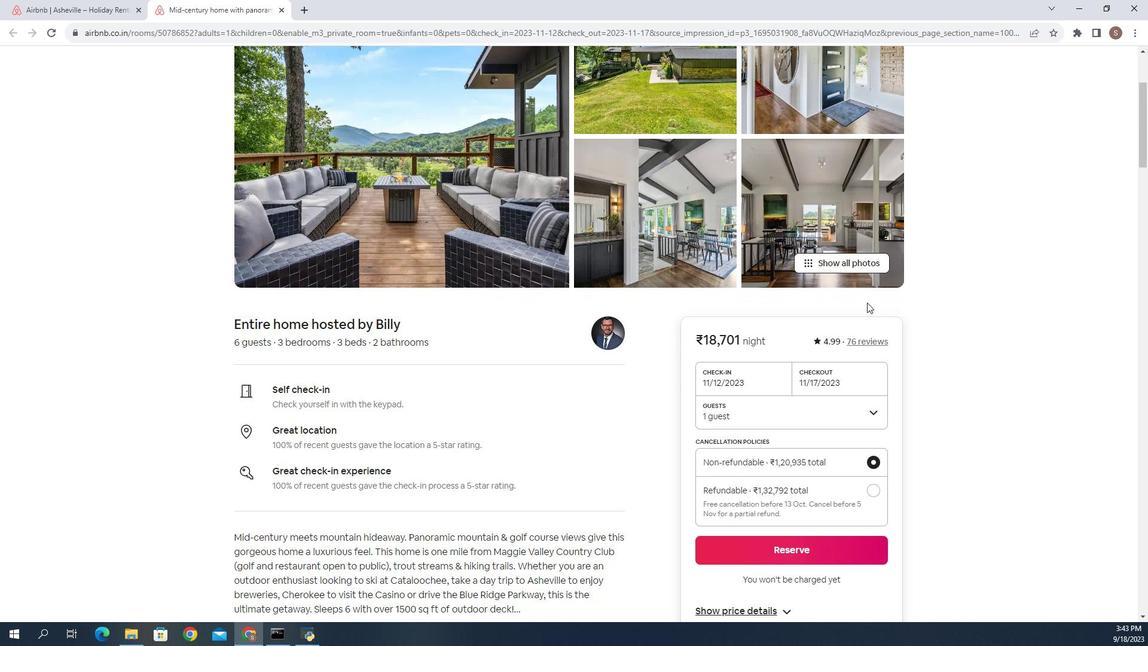 
Action: Mouse scrolled (622, 312) with delta (0, 0)
Screenshot: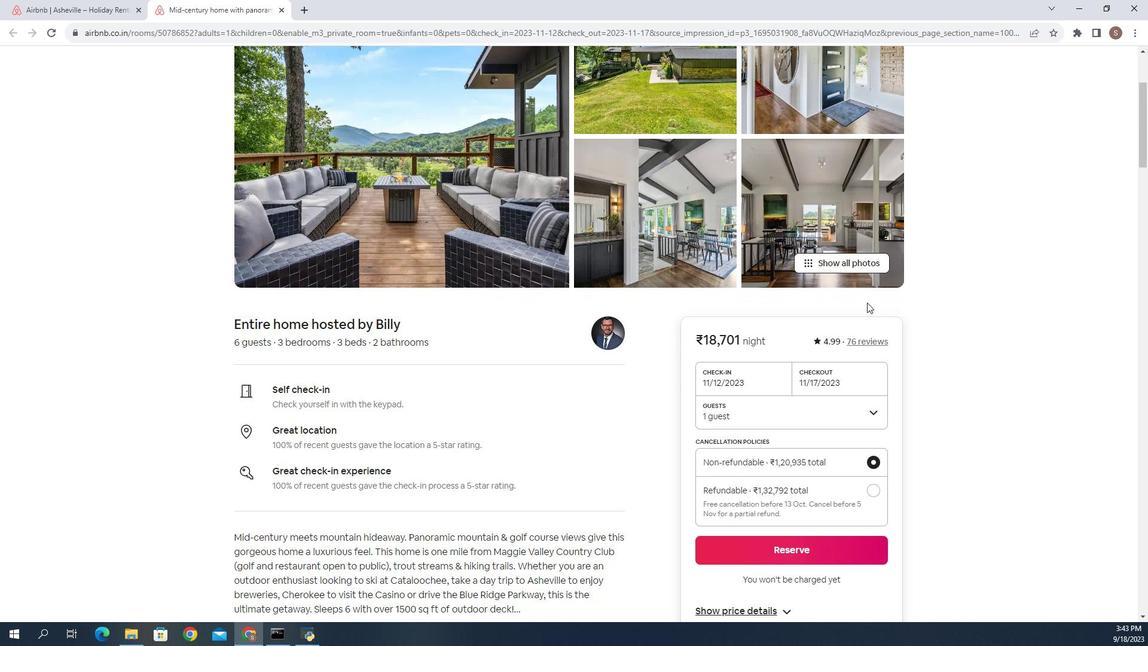 
Action: Mouse moved to (840, 288)
Screenshot: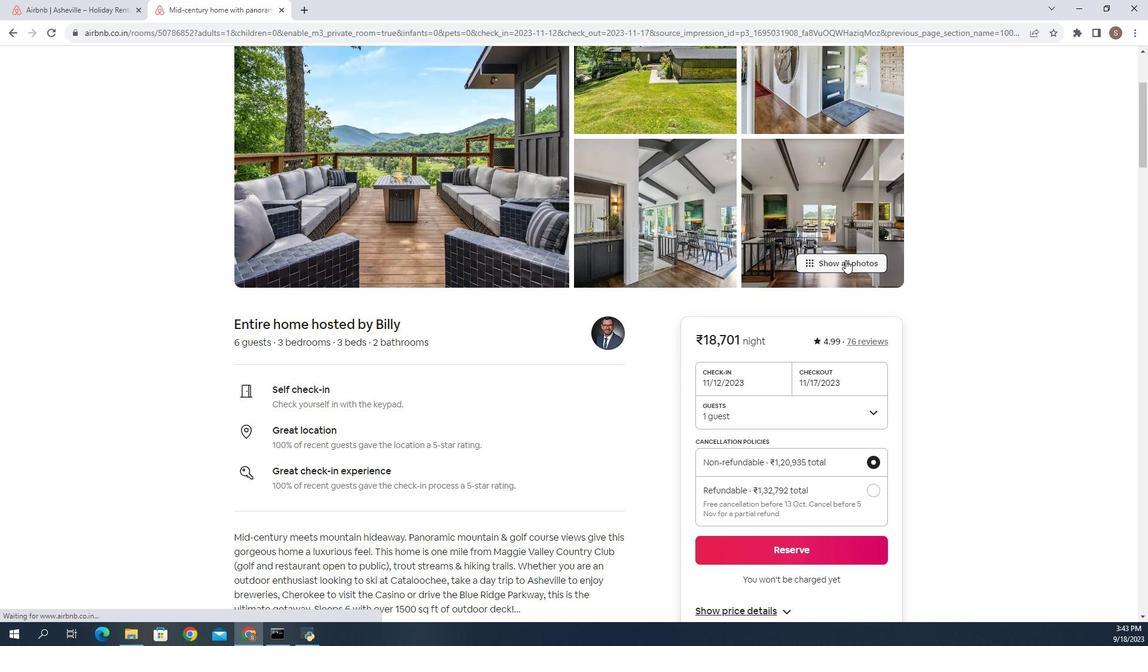 
Action: Mouse pressed left at (840, 288)
Screenshot: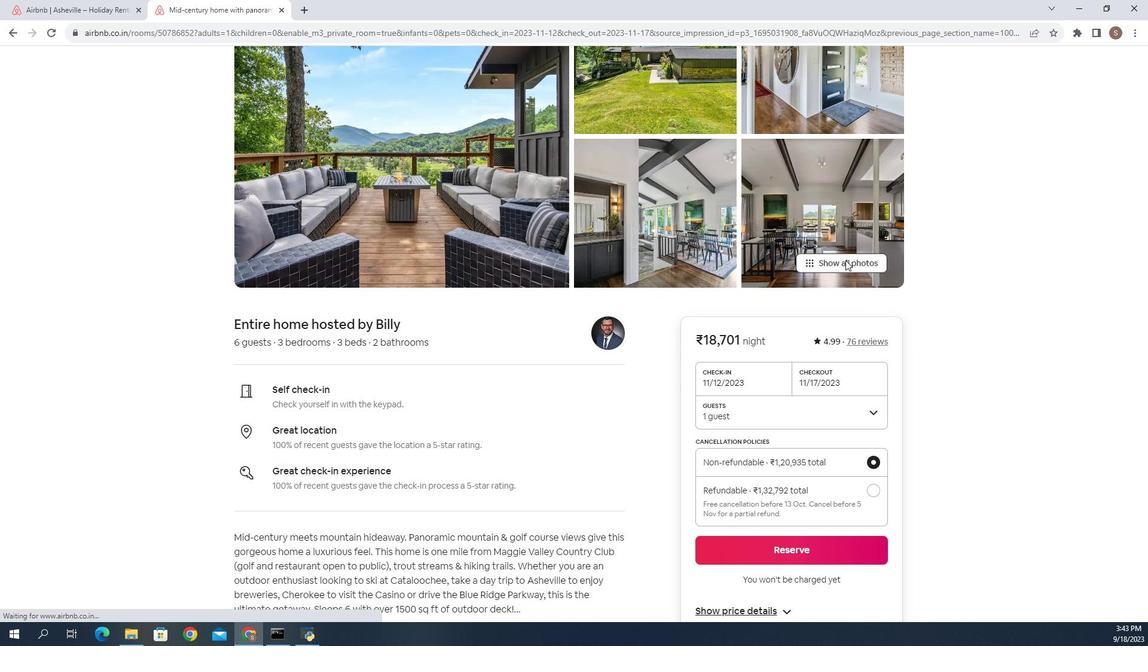 
Action: Mouse moved to (449, 345)
Screenshot: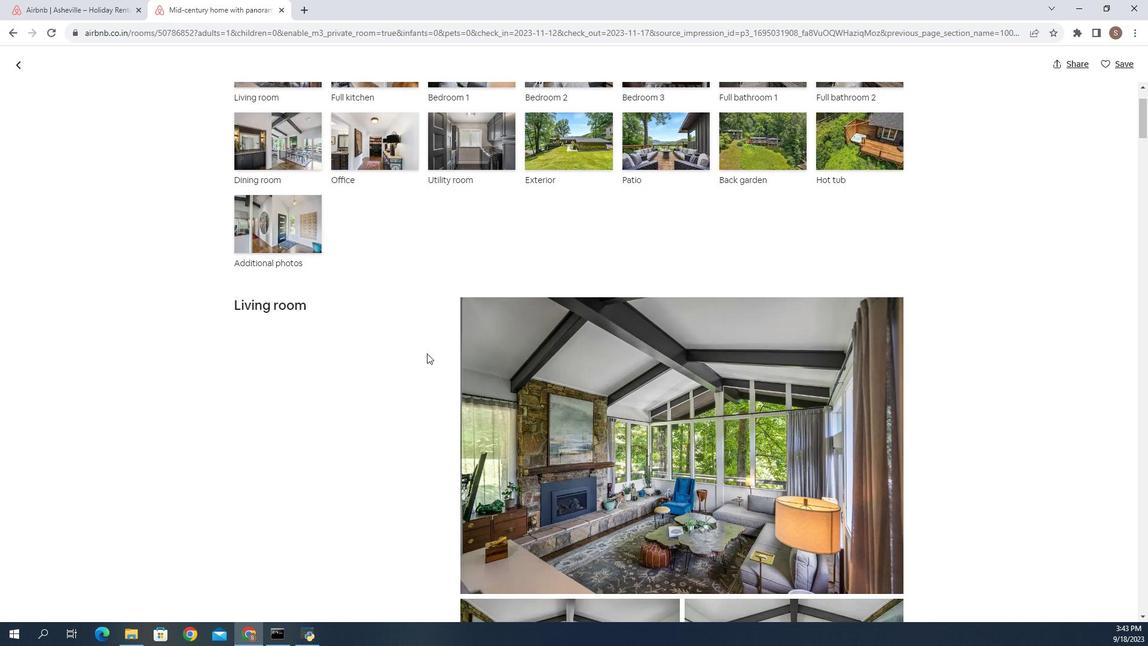 
Action: Mouse scrolled (449, 345) with delta (0, 0)
Screenshot: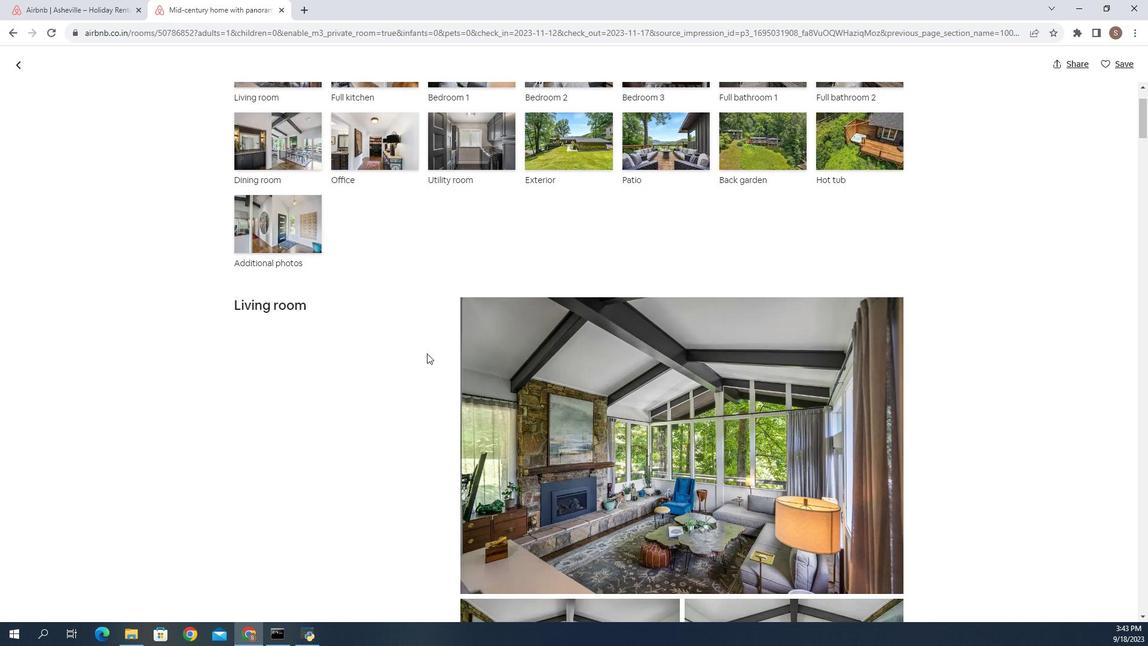 
Action: Mouse moved to (454, 346)
Screenshot: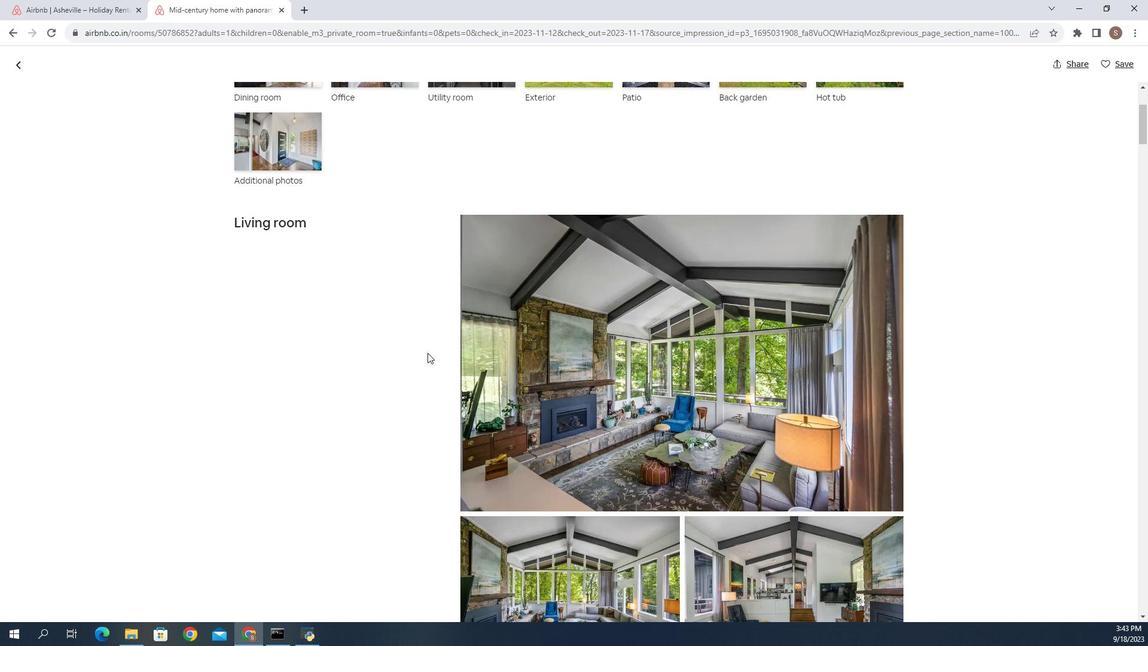 
Action: Mouse scrolled (454, 346) with delta (0, 0)
Screenshot: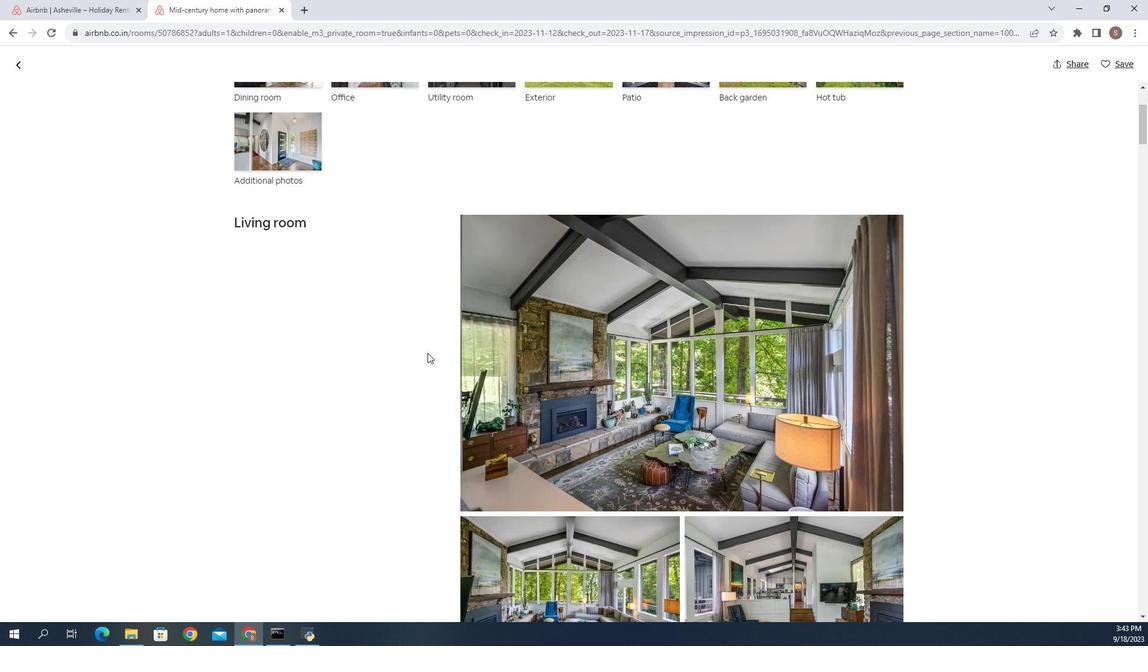 
Action: Mouse moved to (454, 346)
Screenshot: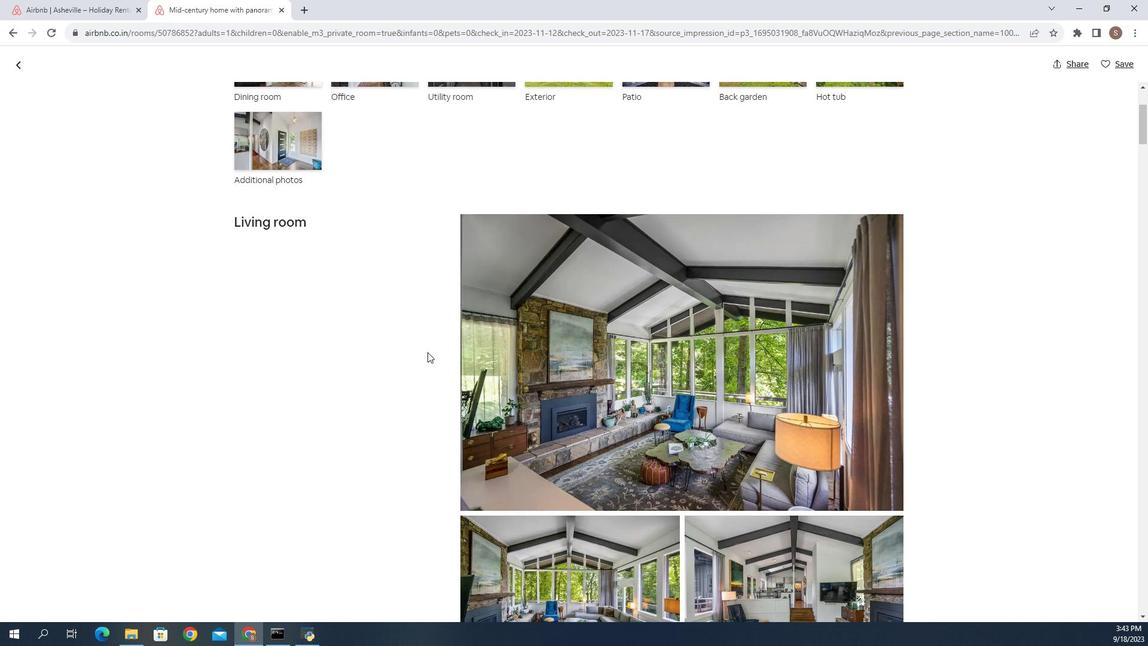 
Action: Mouse scrolled (454, 346) with delta (0, 0)
Screenshot: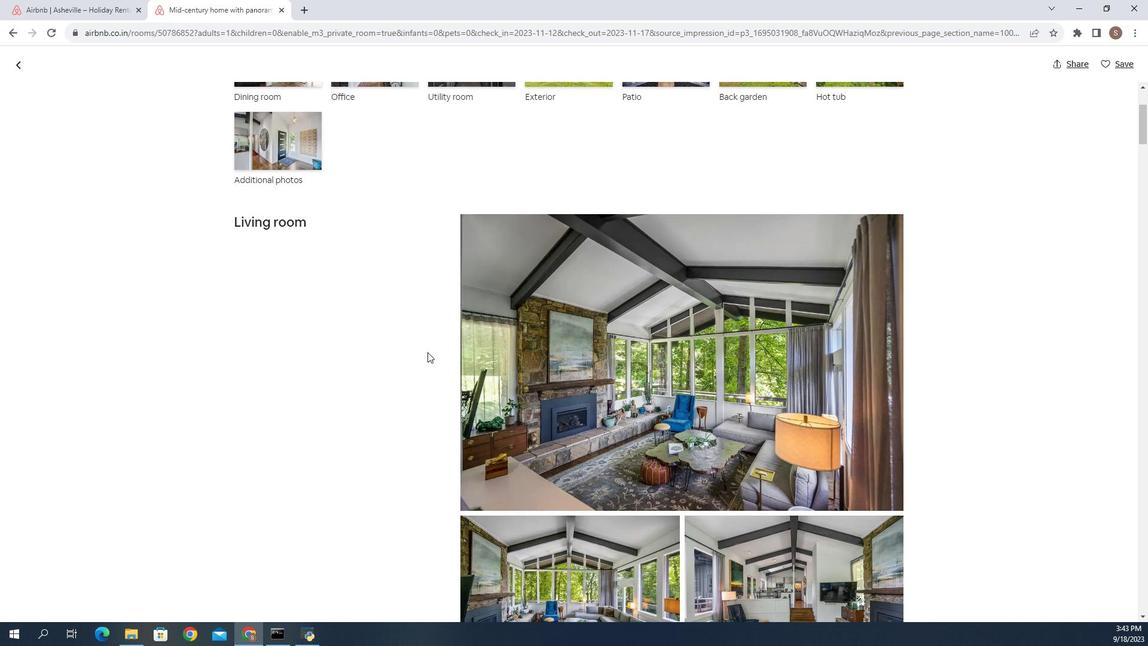 
Action: Mouse moved to (456, 340)
Screenshot: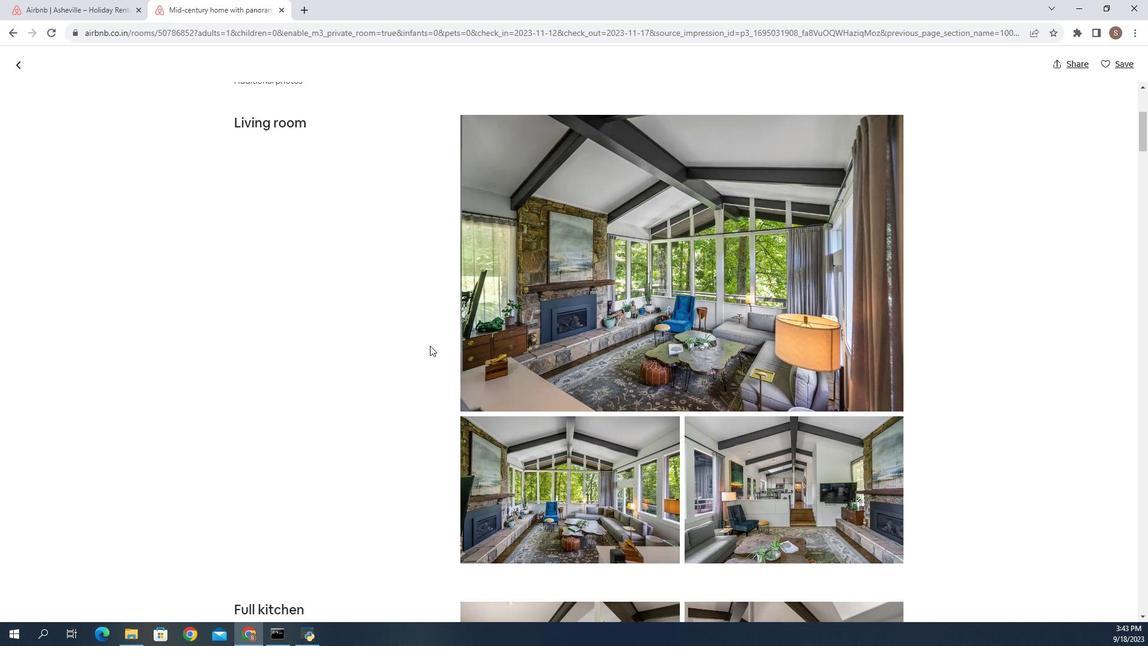 
Action: Mouse scrolled (456, 340) with delta (0, 0)
Screenshot: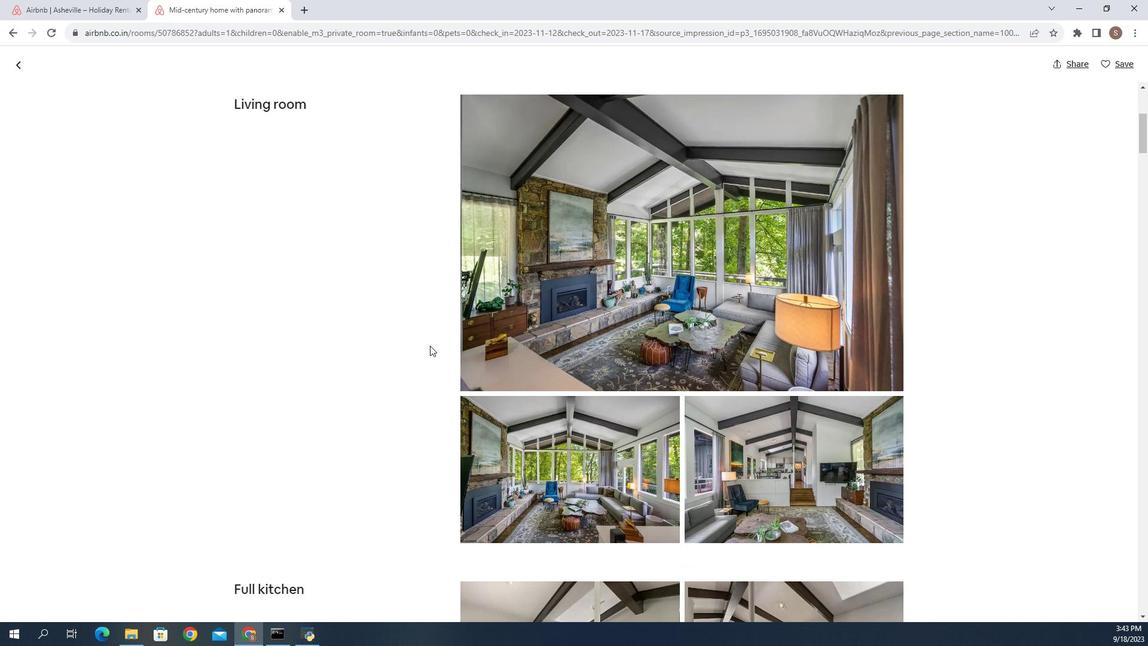 
Action: Mouse scrolled (456, 340) with delta (0, 0)
Screenshot: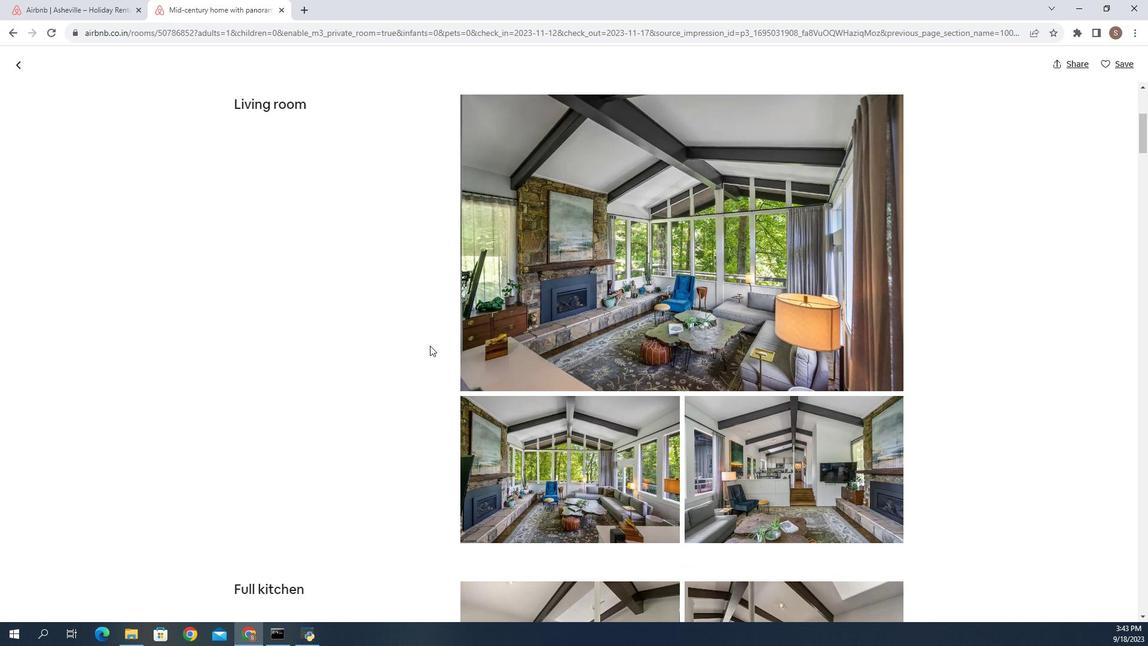 
Action: Mouse moved to (468, 329)
Screenshot: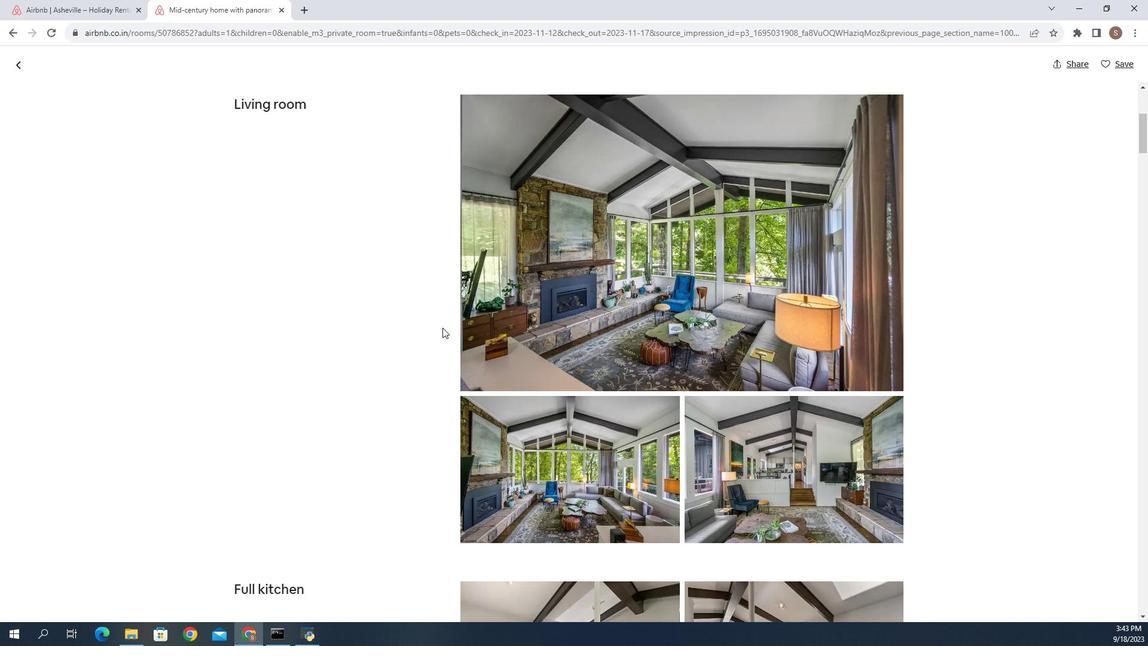 
Action: Mouse scrolled (468, 329) with delta (0, 0)
Screenshot: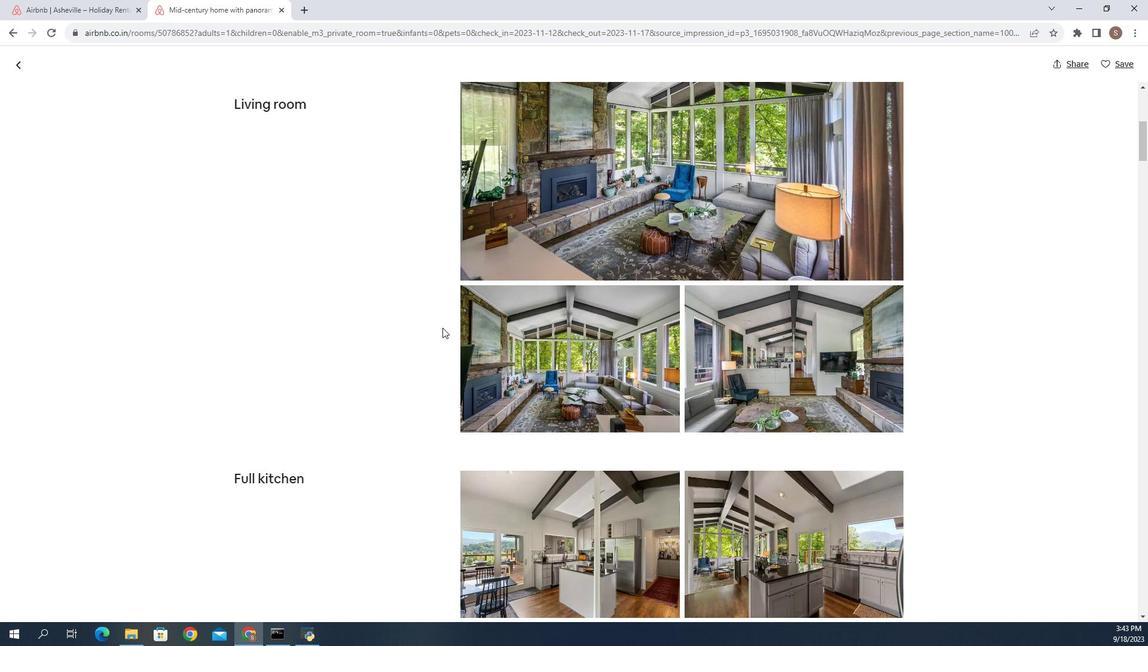
Action: Mouse scrolled (468, 329) with delta (0, 0)
Screenshot: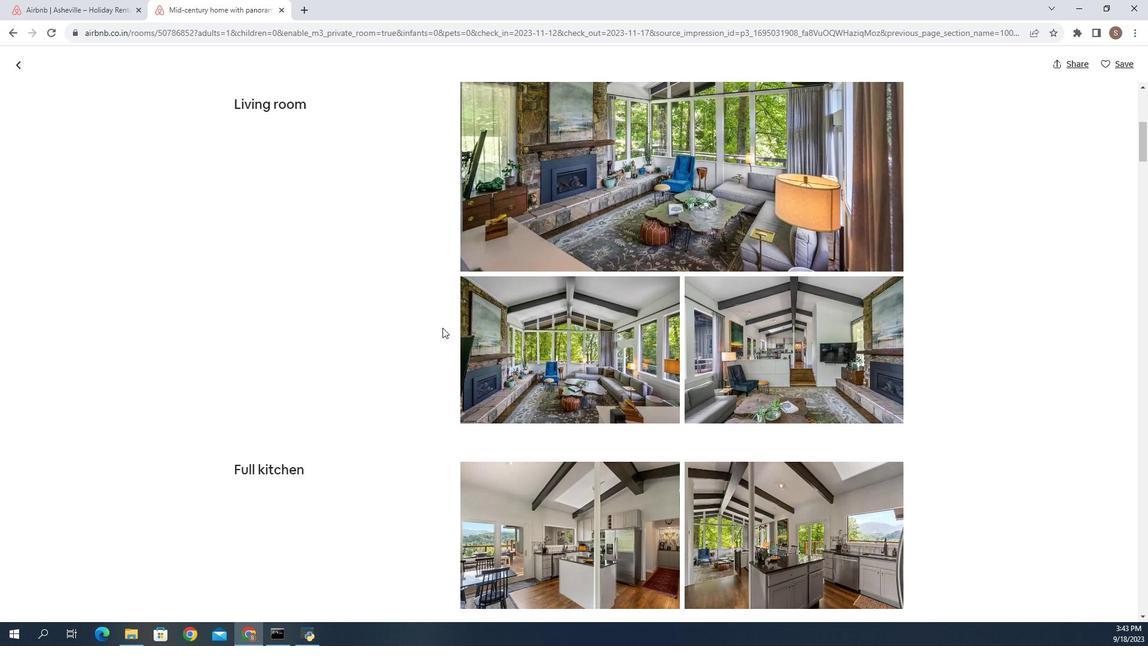 
Action: Mouse scrolled (468, 329) with delta (0, 0)
Screenshot: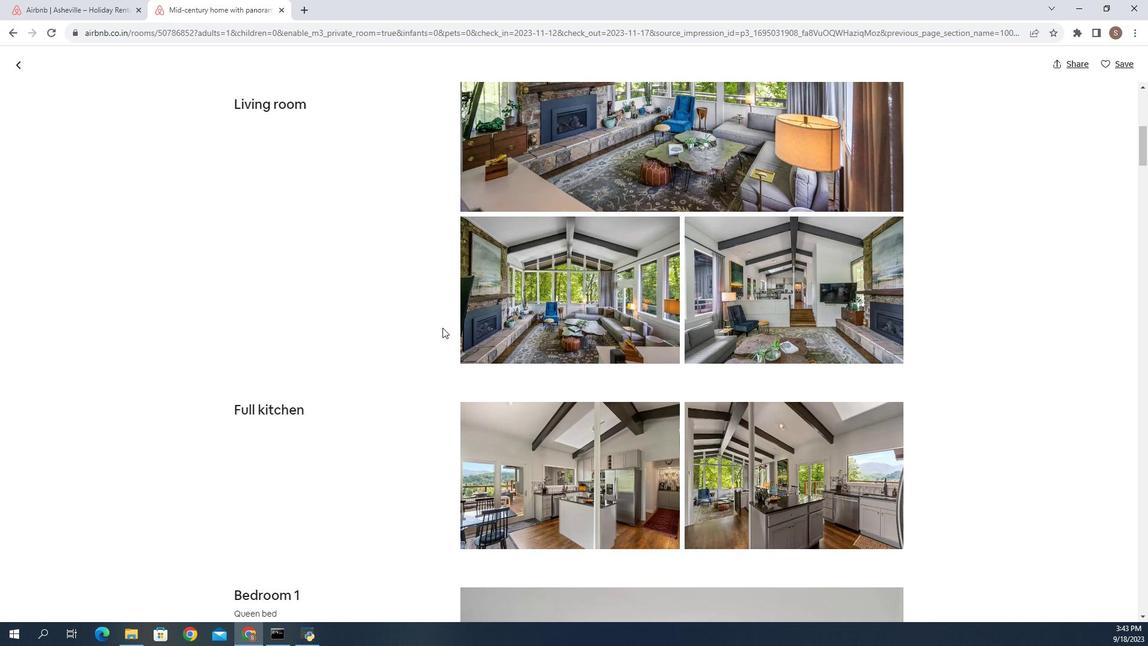 
Action: Mouse scrolled (468, 329) with delta (0, 0)
Screenshot: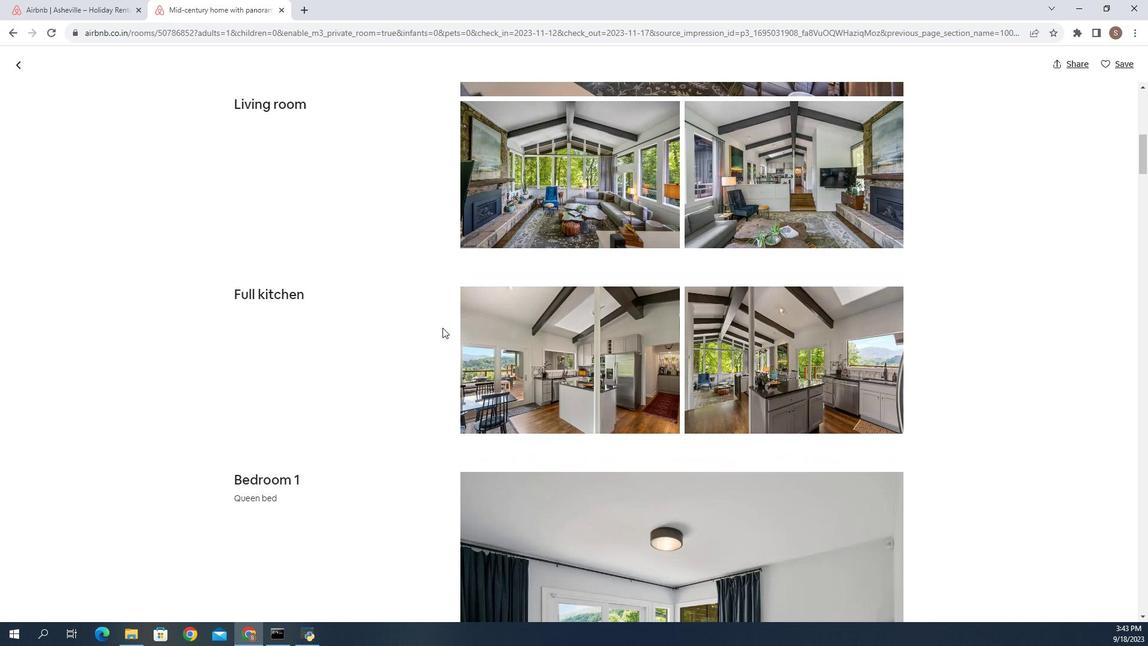 
Action: Mouse scrolled (468, 329) with delta (0, 0)
Screenshot: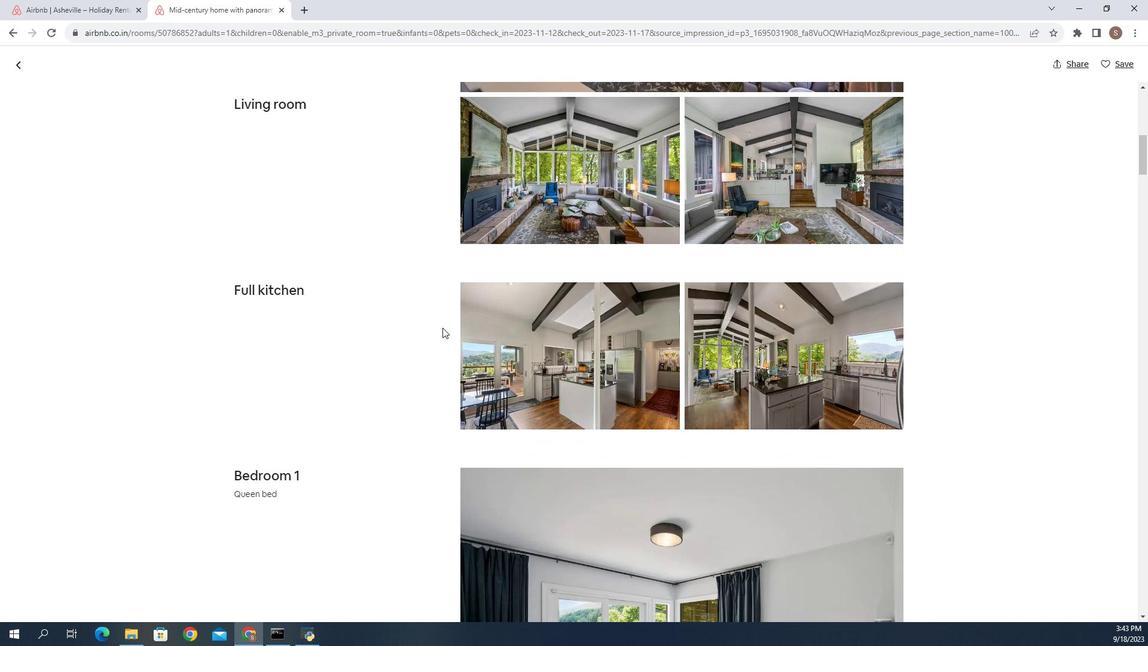 
Action: Mouse scrolled (468, 329) with delta (0, 0)
Screenshot: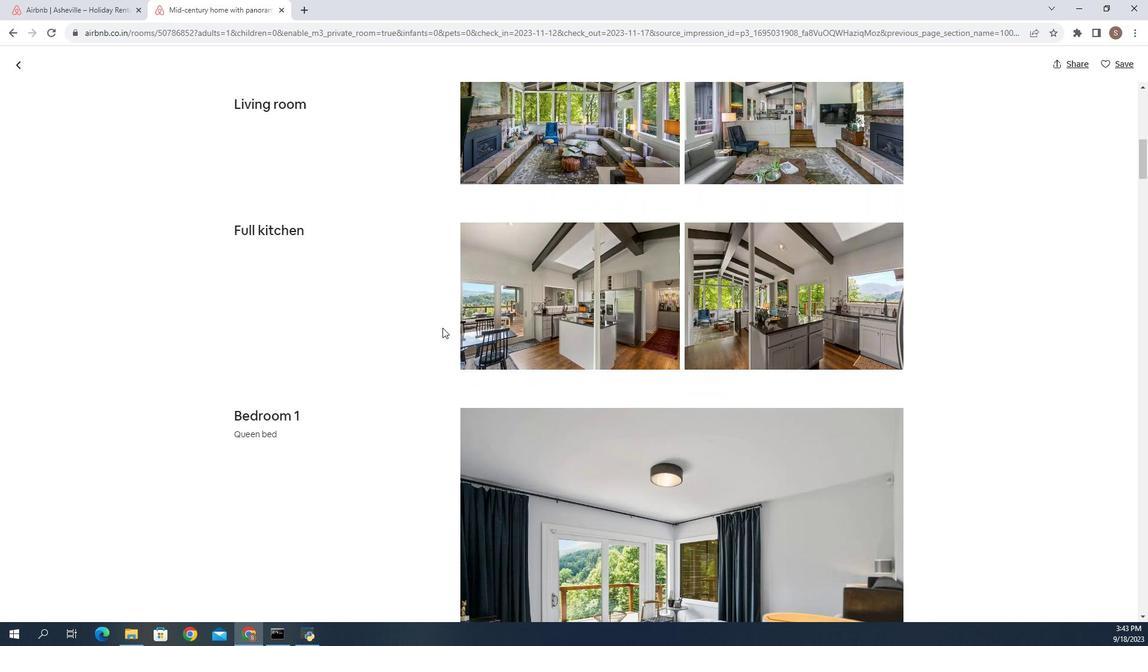
Action: Mouse scrolled (468, 329) with delta (0, 0)
Screenshot: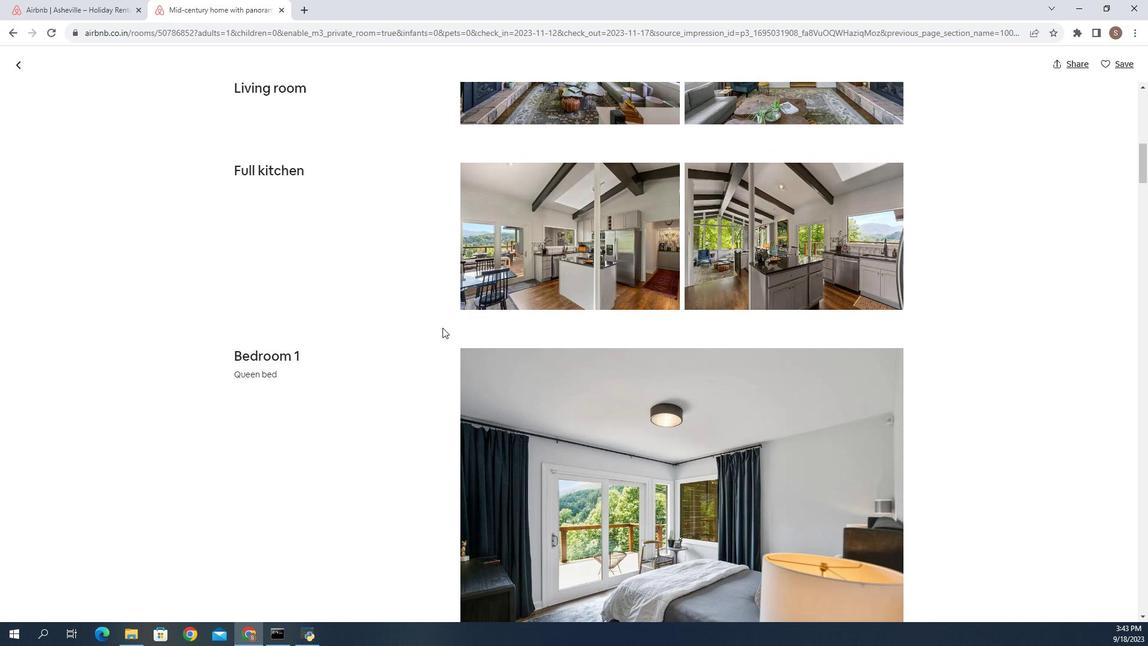 
Action: Mouse scrolled (468, 330) with delta (0, 0)
Screenshot: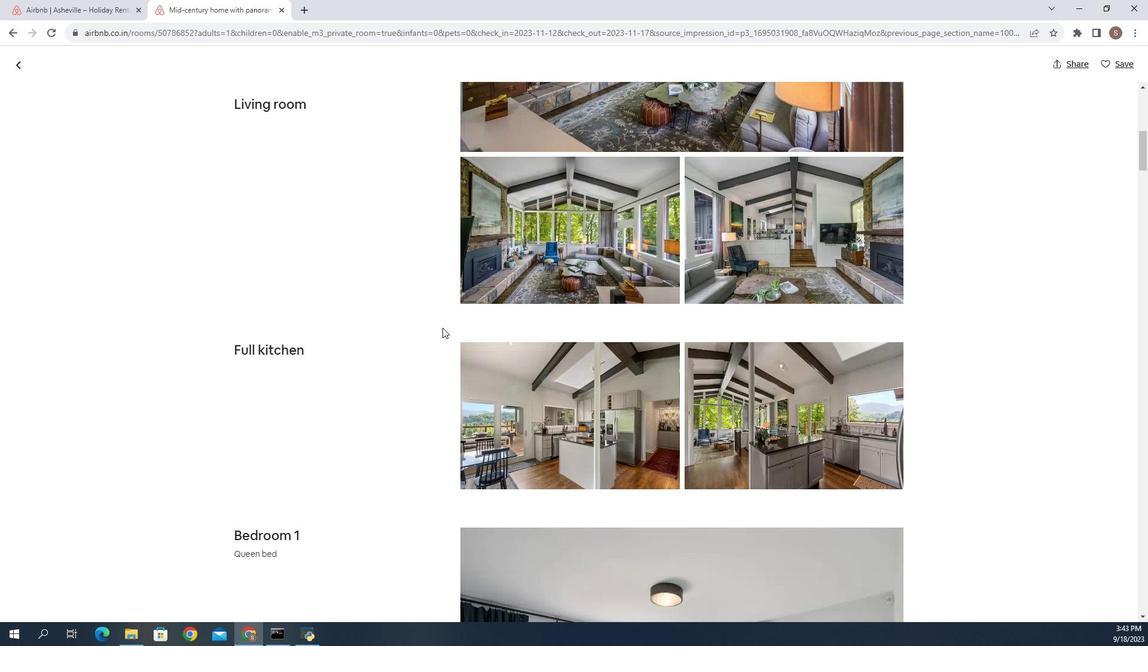 
Action: Mouse scrolled (468, 330) with delta (0, 0)
Screenshot: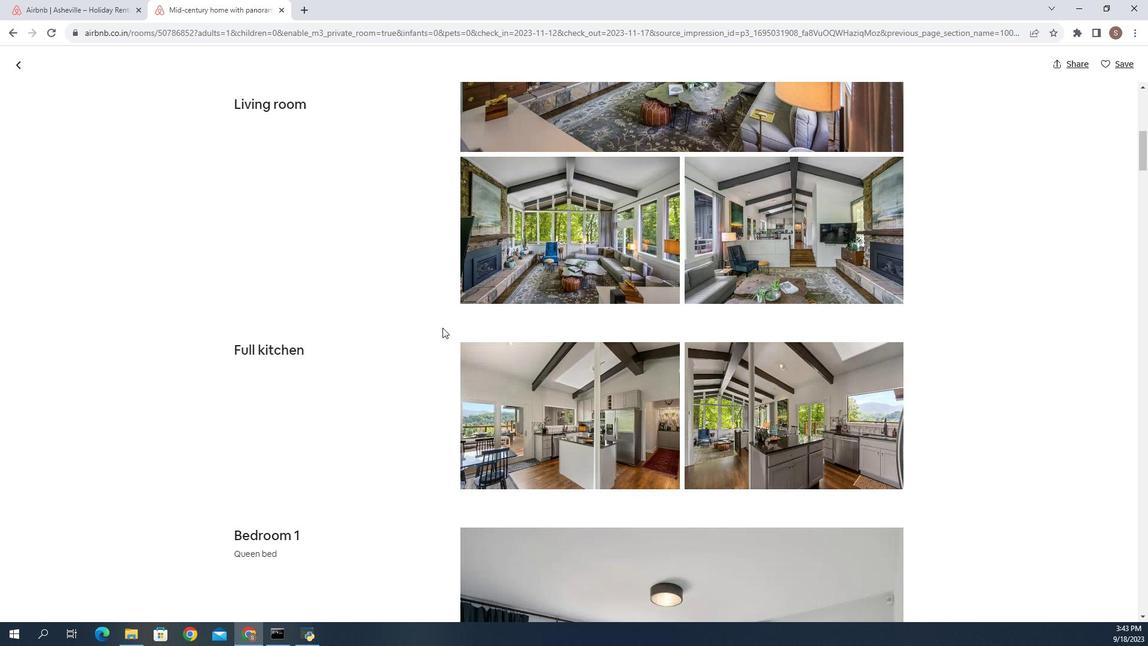 
Action: Mouse scrolled (468, 330) with delta (0, 0)
Screenshot: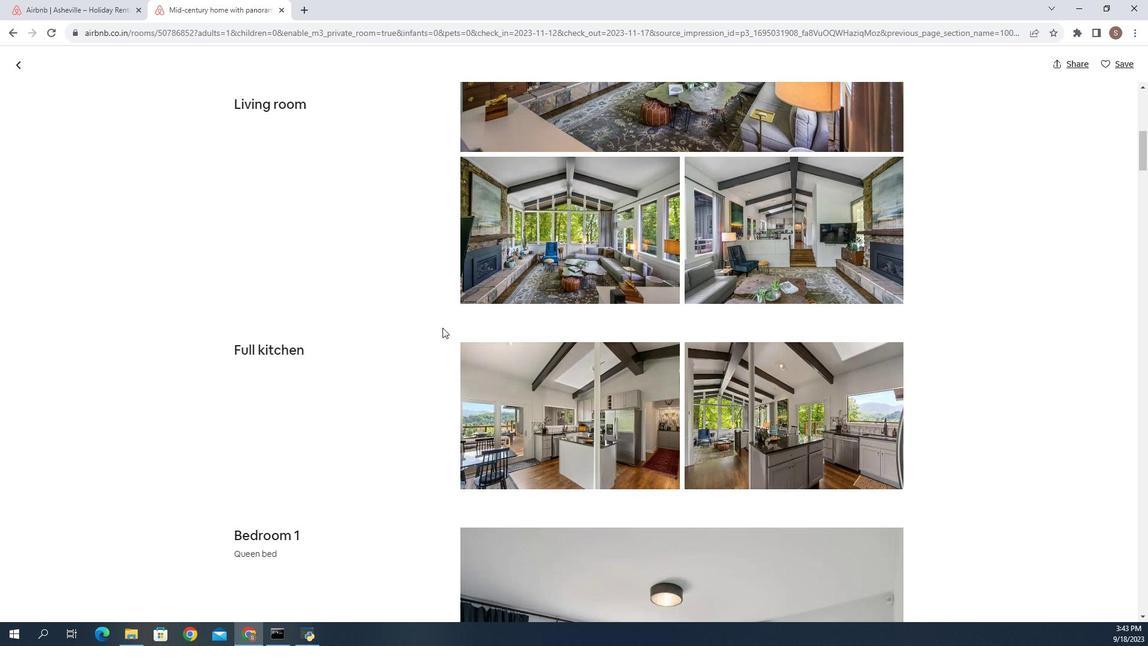 
Action: Mouse scrolled (468, 329) with delta (0, 0)
Screenshot: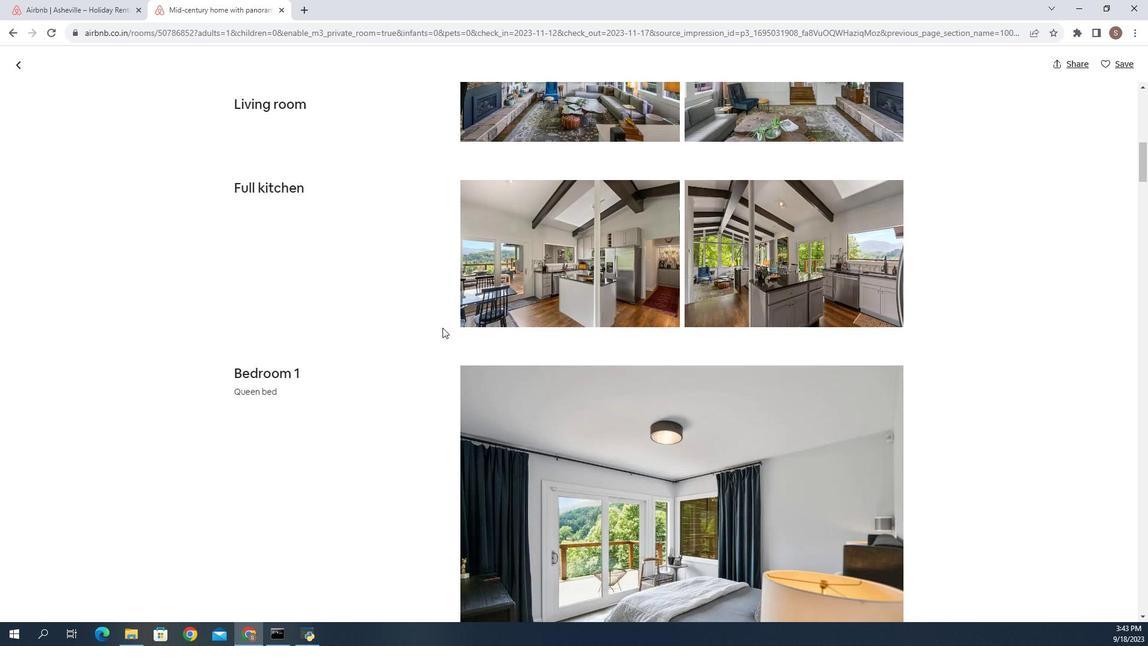 
Action: Mouse scrolled (468, 329) with delta (0, 0)
Screenshot: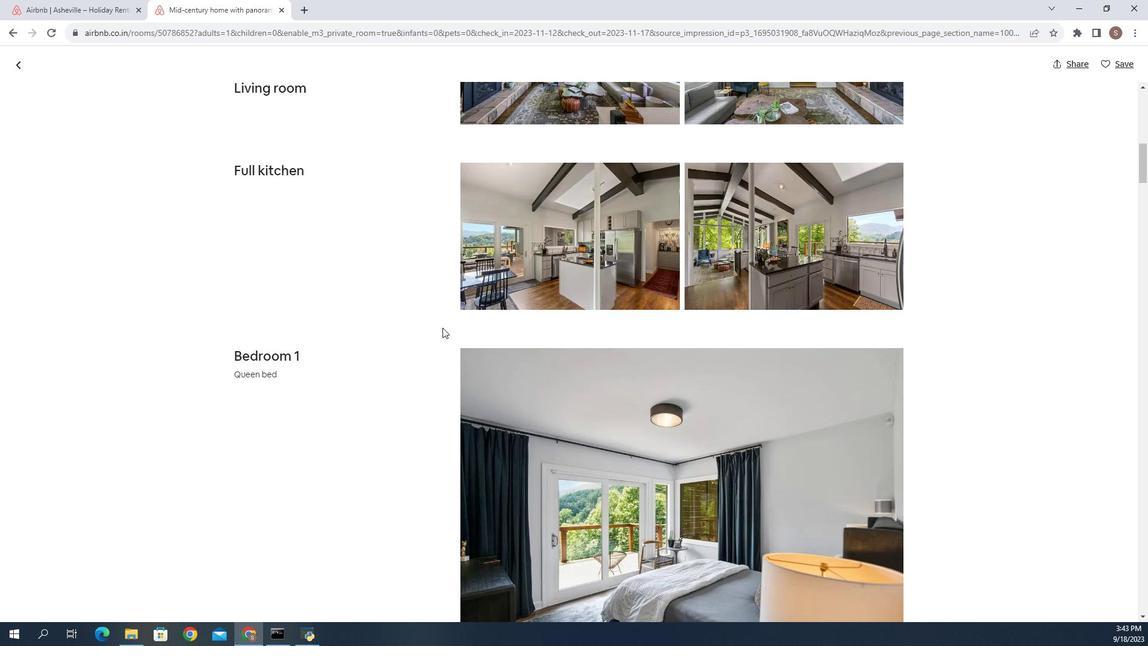 
Action: Mouse scrolled (468, 329) with delta (0, 0)
Screenshot: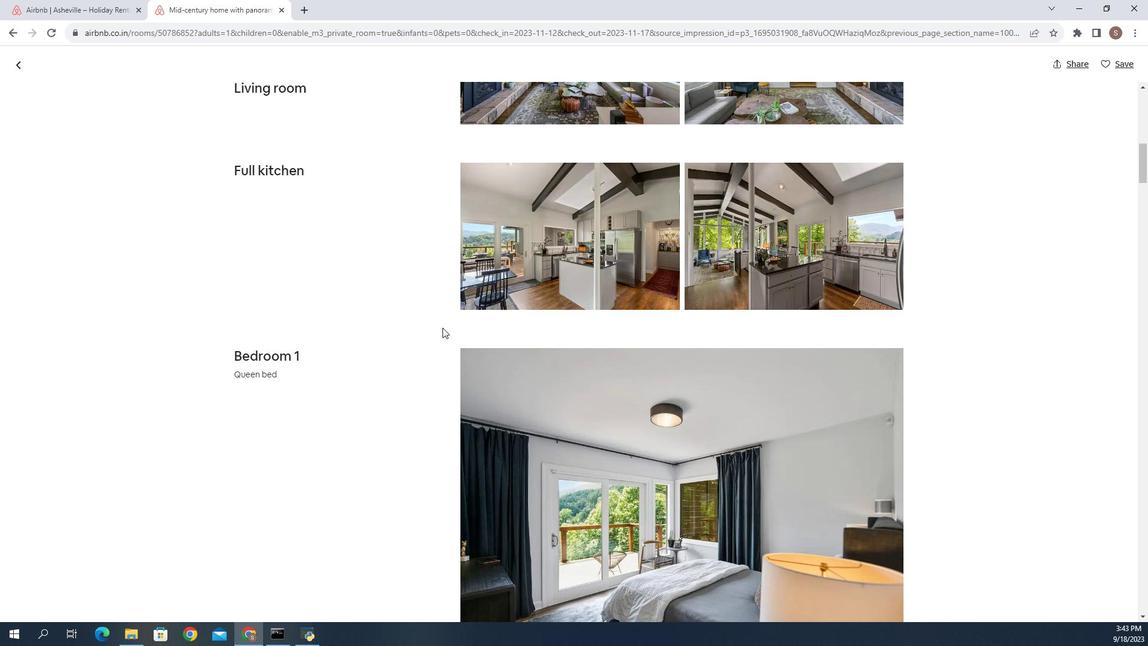 
Action: Mouse scrolled (468, 329) with delta (0, 0)
Screenshot: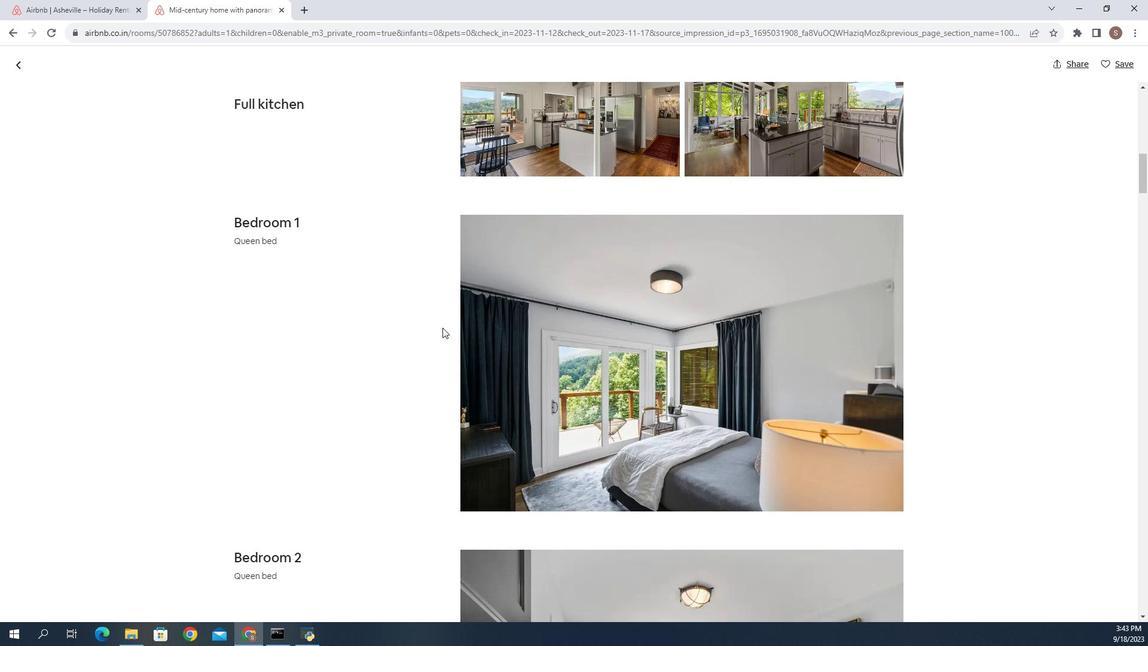 
Action: Mouse scrolled (468, 329) with delta (0, 0)
Screenshot: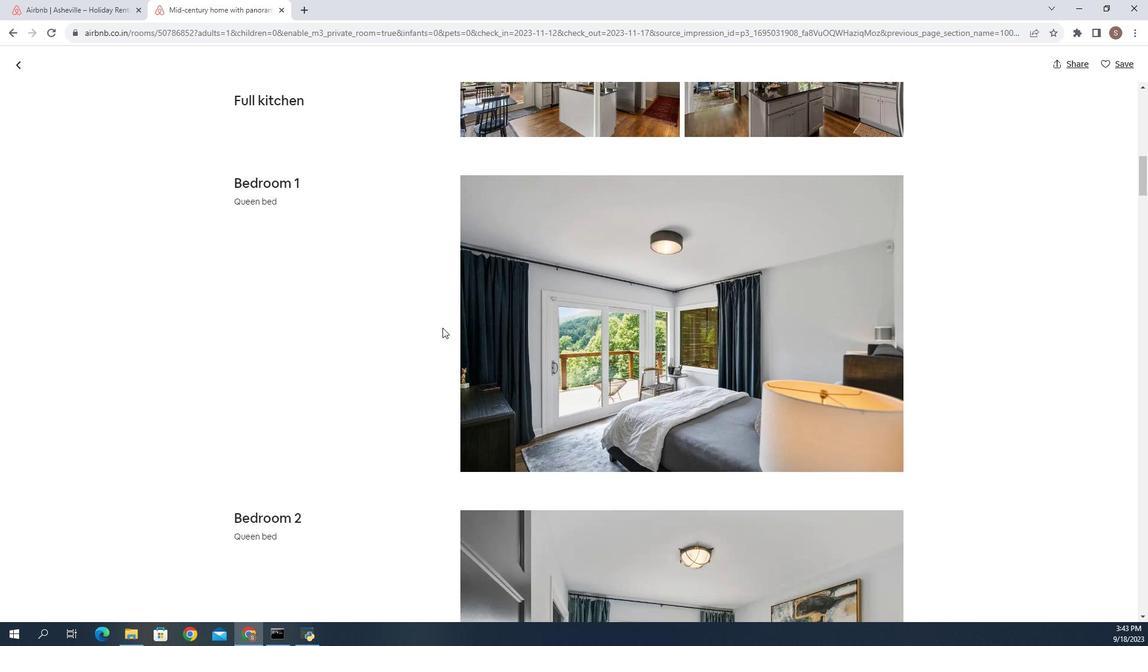 
Action: Mouse scrolled (468, 329) with delta (0, 0)
Screenshot: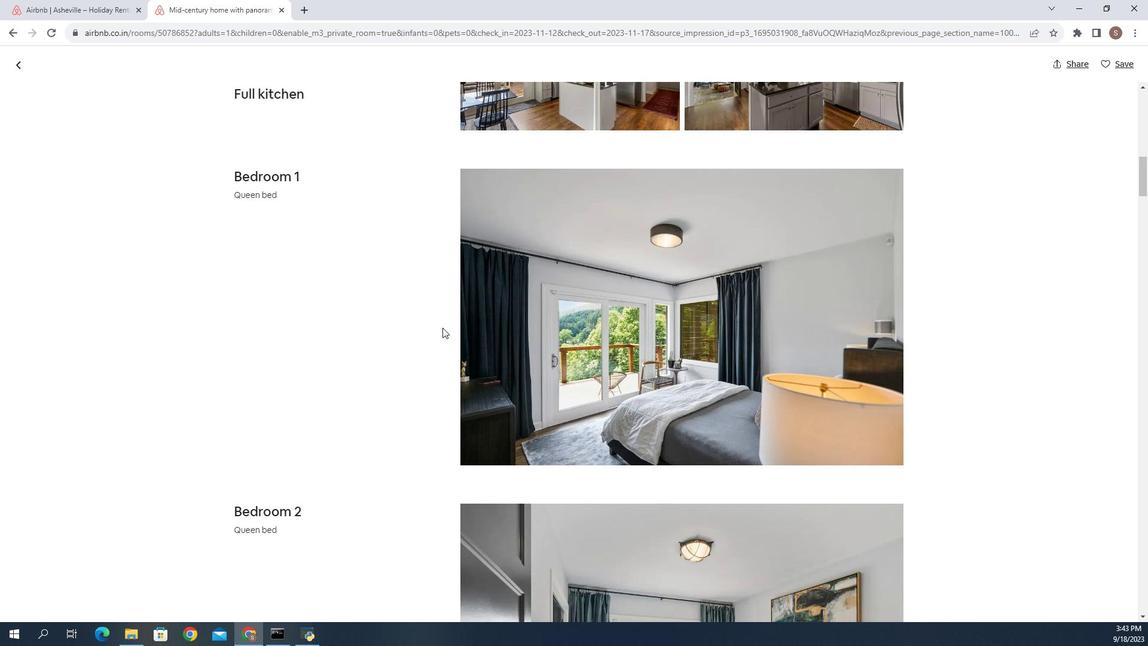
Action: Mouse scrolled (468, 329) with delta (0, 0)
Screenshot: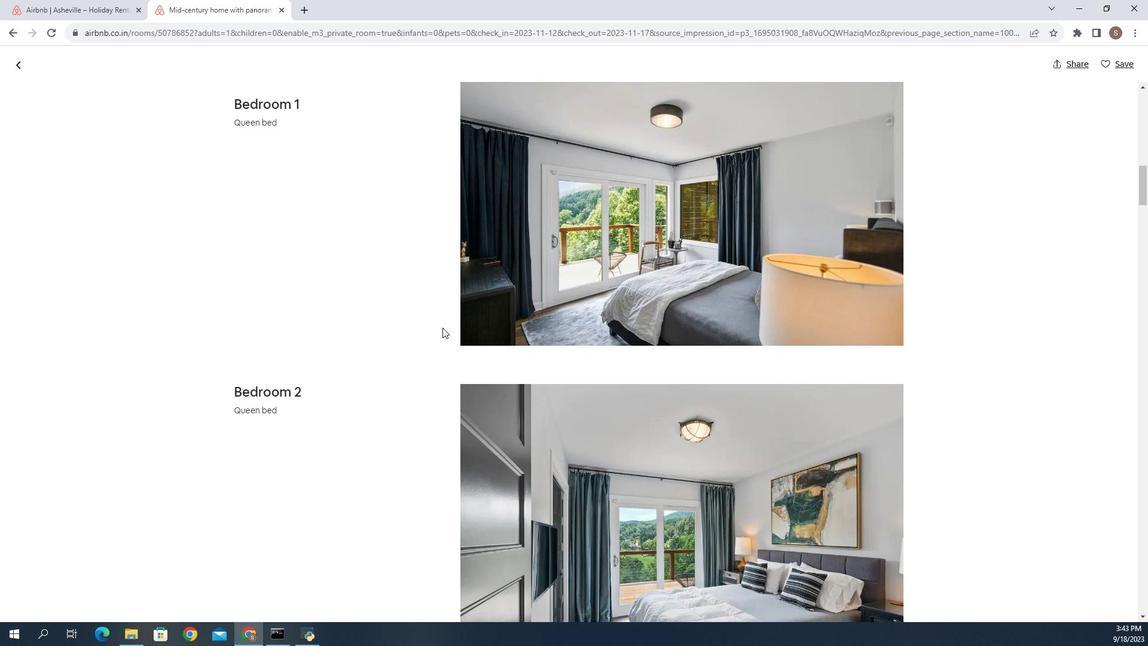 
Action: Mouse scrolled (468, 329) with delta (0, 0)
Screenshot: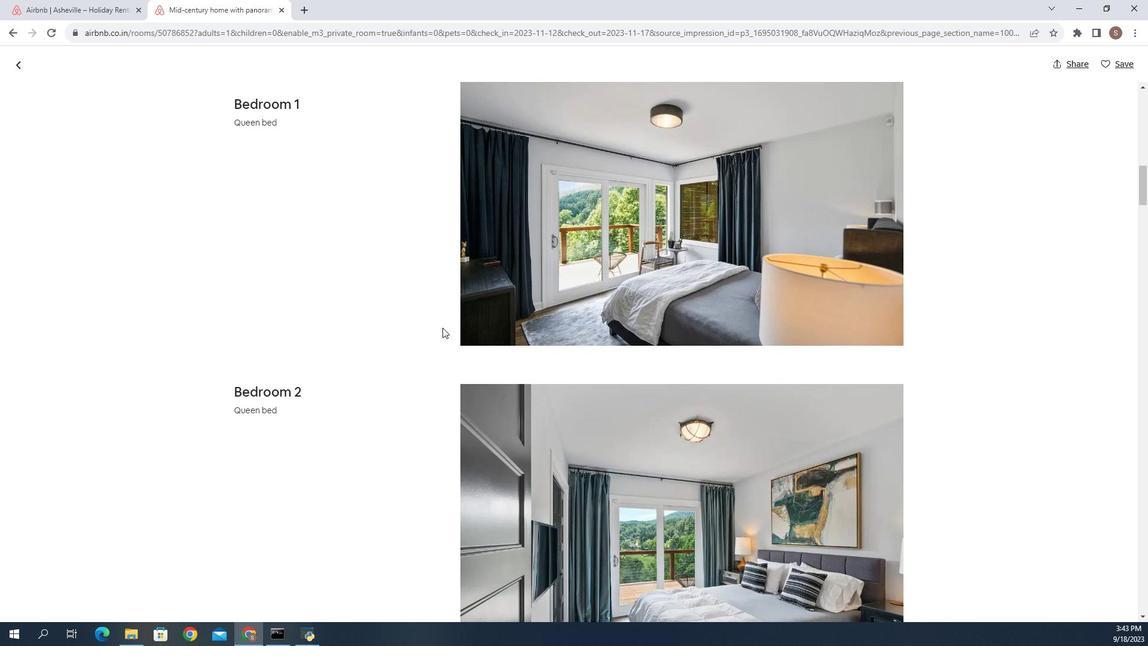 
Action: Mouse moved to (468, 329)
Screenshot: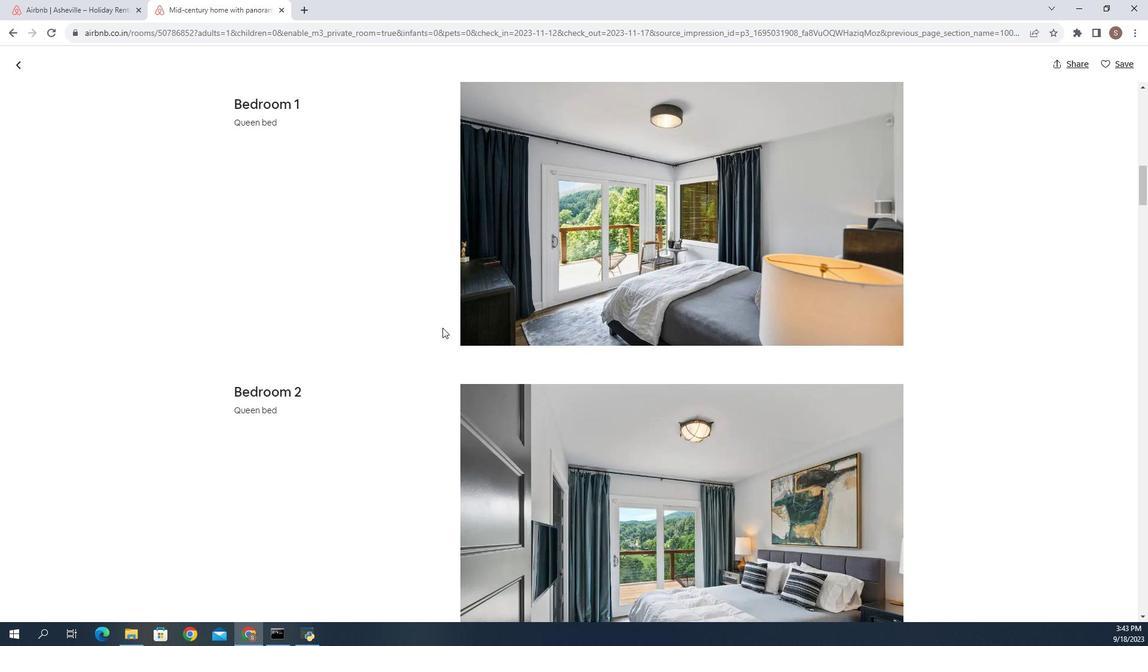 
Action: Mouse scrolled (468, 329) with delta (0, 0)
Screenshot: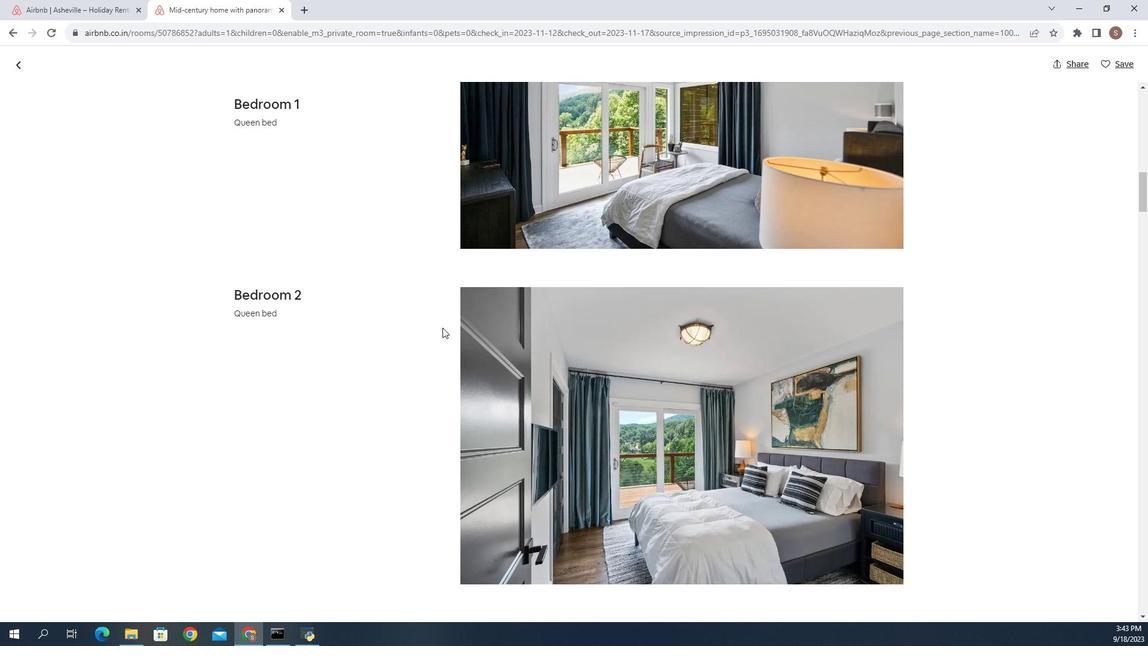 
Action: Mouse scrolled (468, 329) with delta (0, 0)
Screenshot: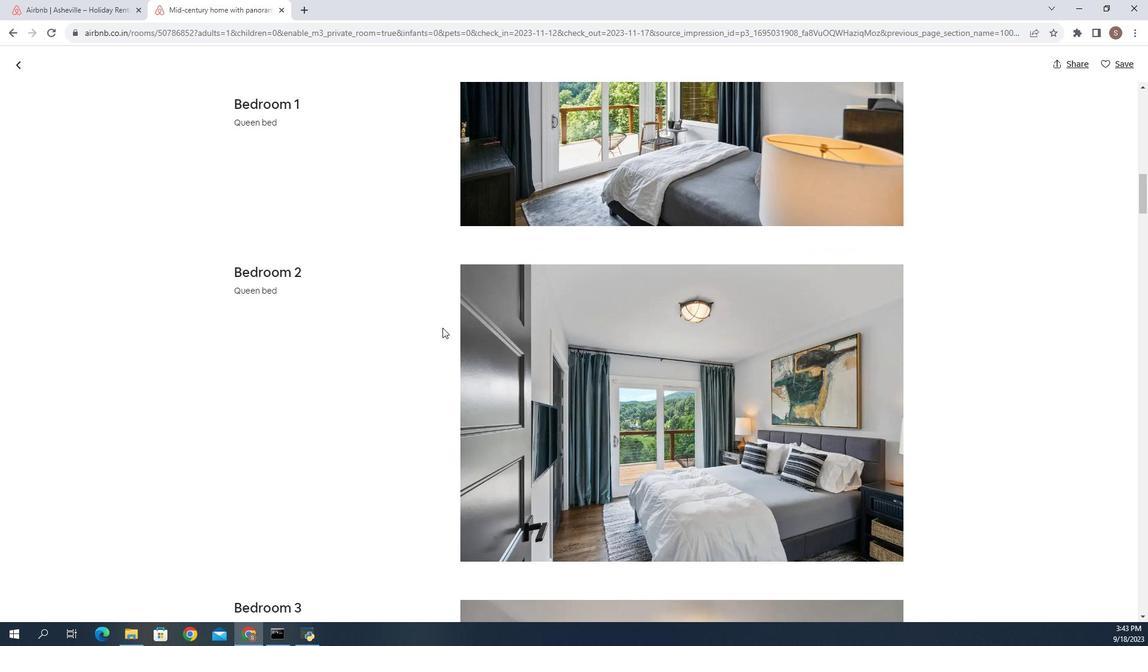 
Action: Mouse moved to (468, 329)
Screenshot: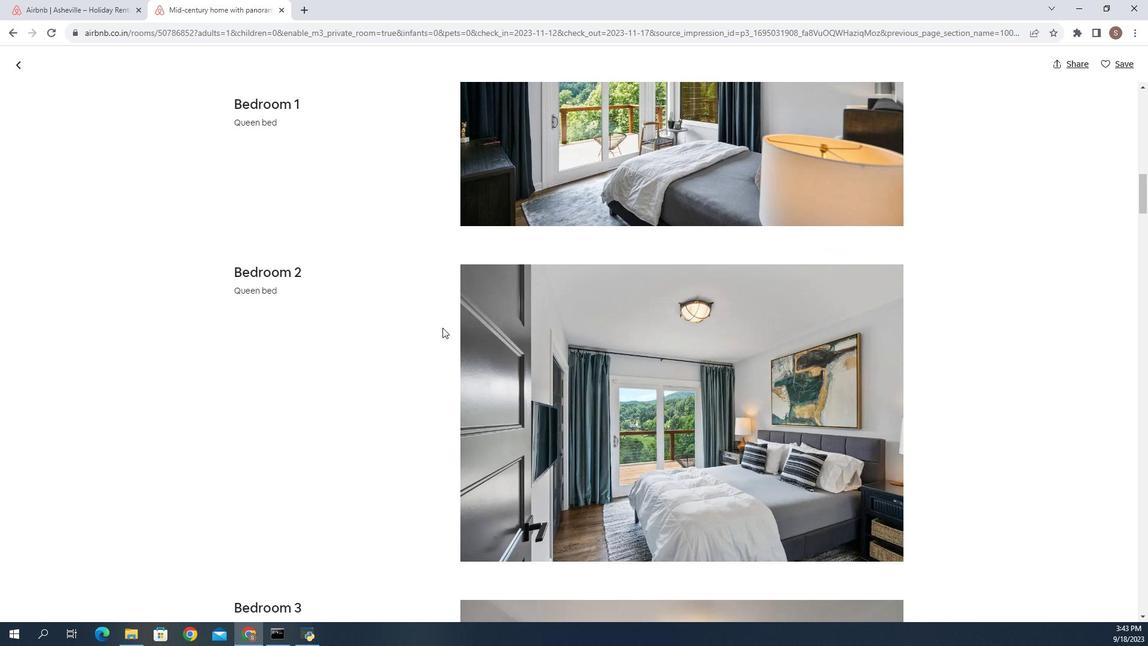 
Action: Mouse scrolled (468, 329) with delta (0, 0)
Screenshot: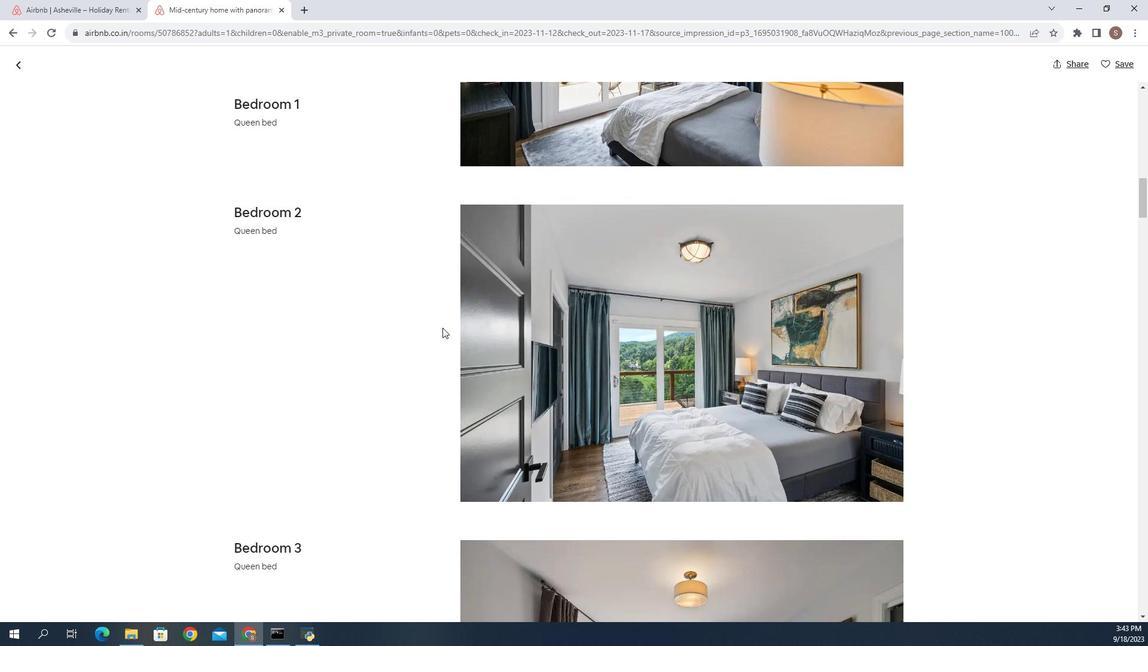 
Action: Mouse scrolled (468, 329) with delta (0, 0)
Screenshot: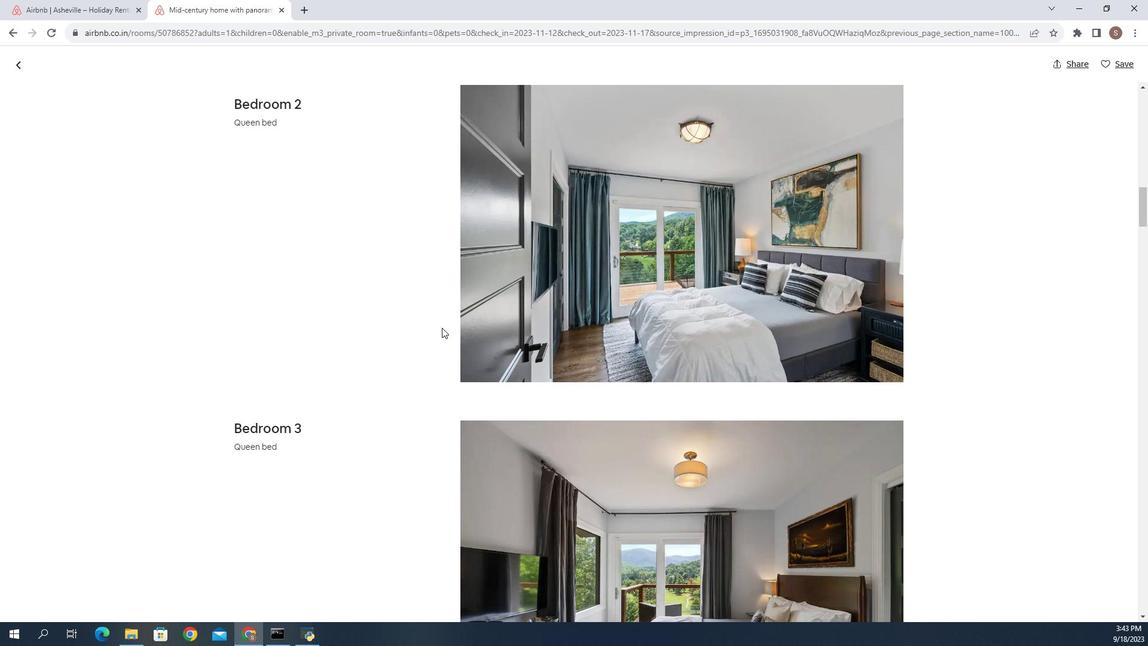 
Action: Mouse scrolled (468, 329) with delta (0, 0)
Screenshot: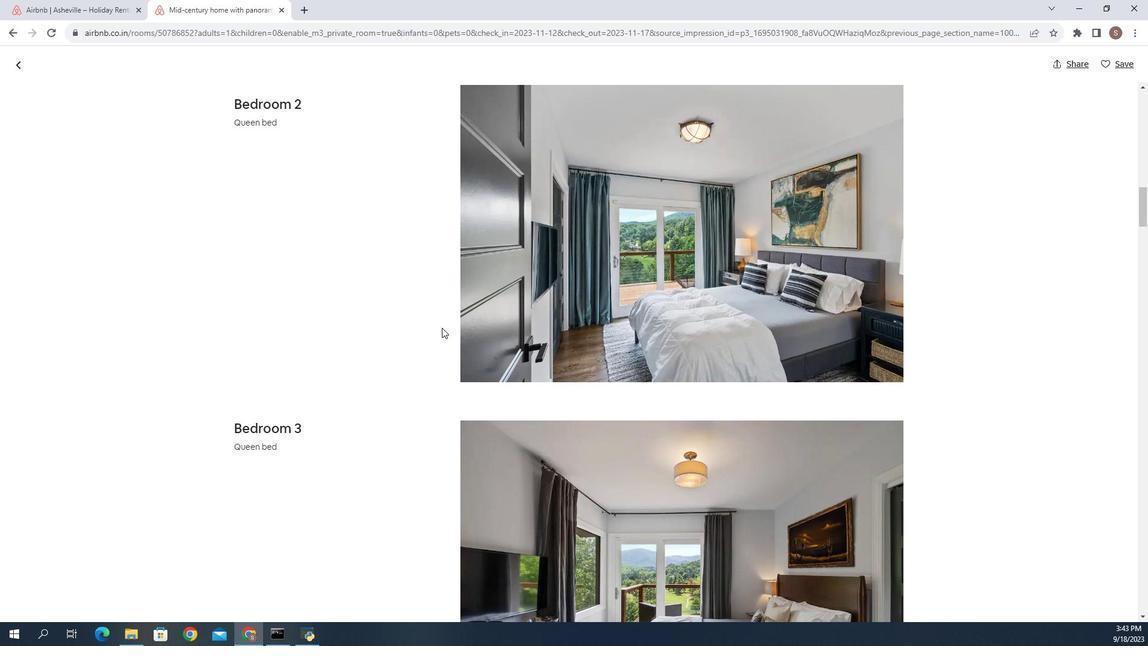 
Action: Mouse moved to (468, 329)
Screenshot: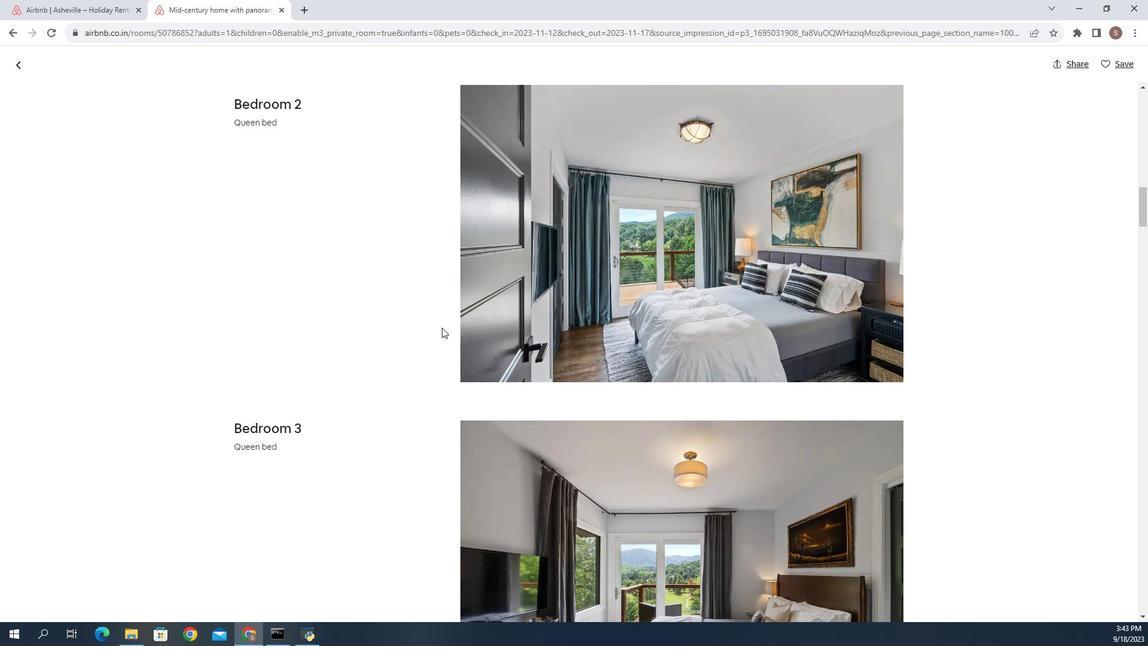 
Action: Mouse scrolled (468, 329) with delta (0, 0)
Screenshot: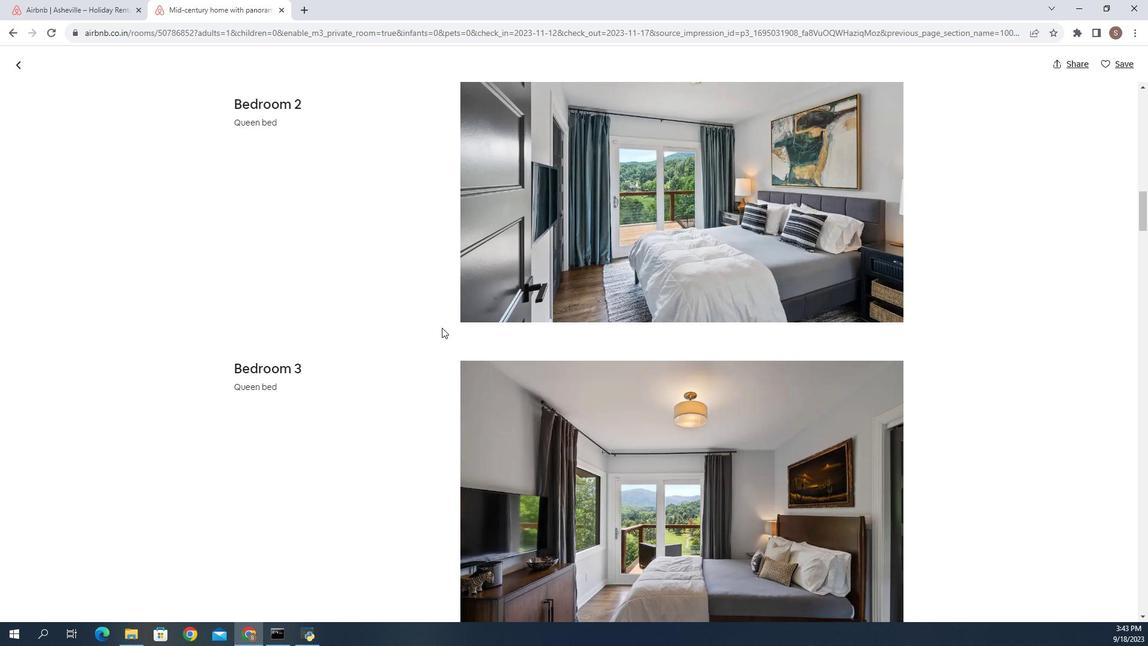 
Action: Mouse moved to (467, 330)
Screenshot: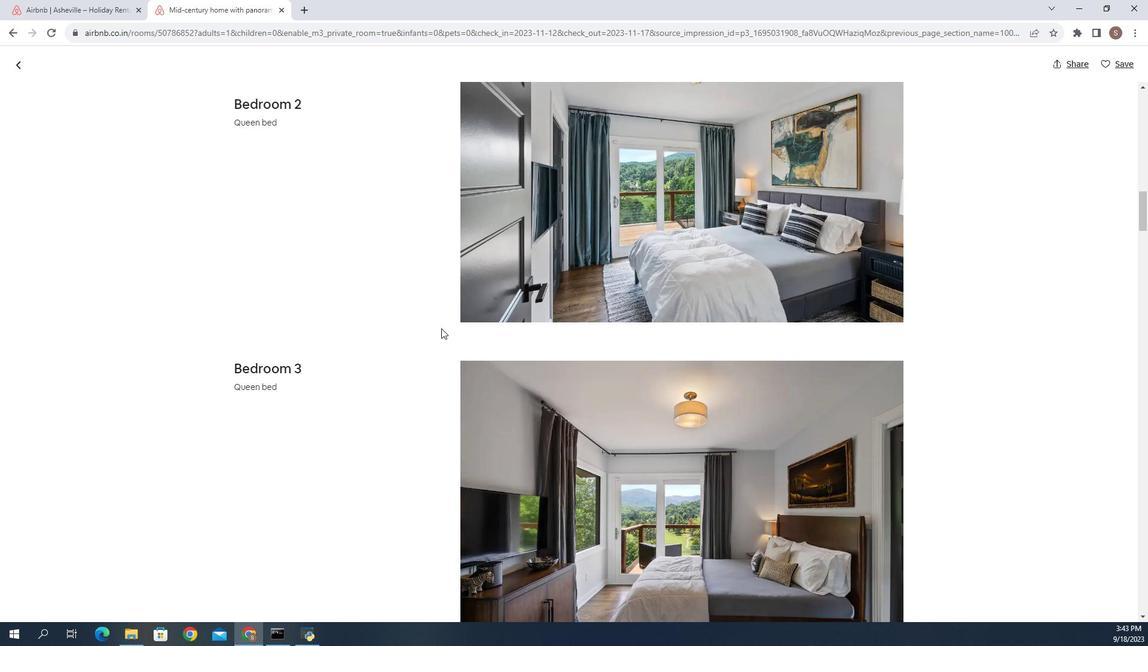 
Action: Mouse scrolled (467, 329) with delta (0, 0)
Screenshot: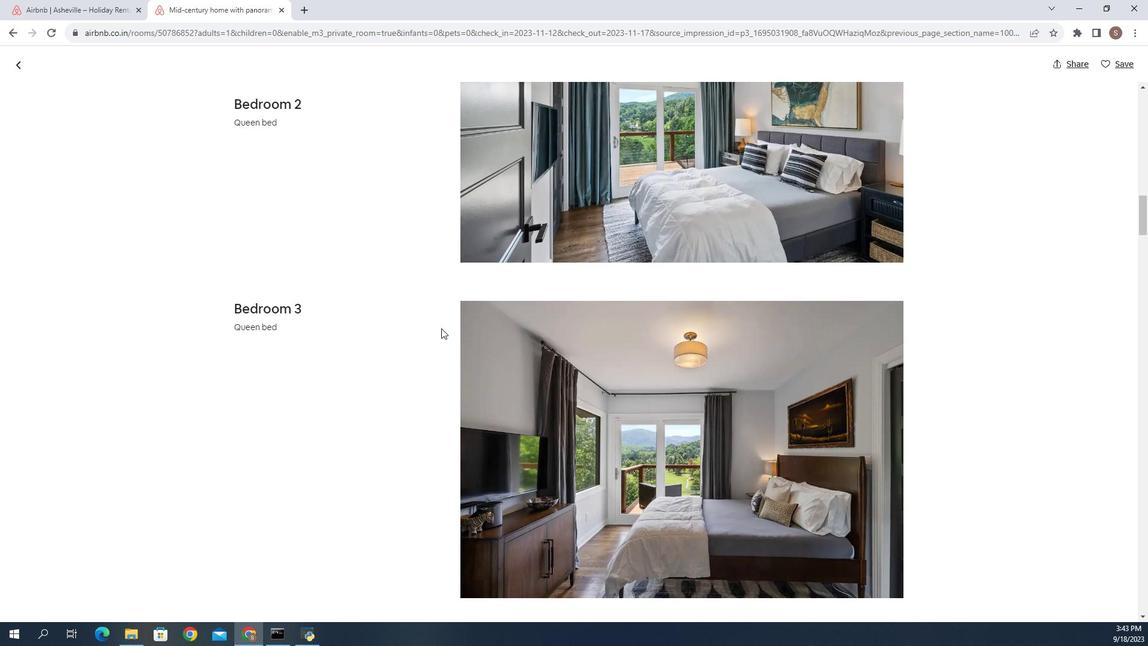 
Action: Mouse scrolled (467, 329) with delta (0, 0)
Screenshot: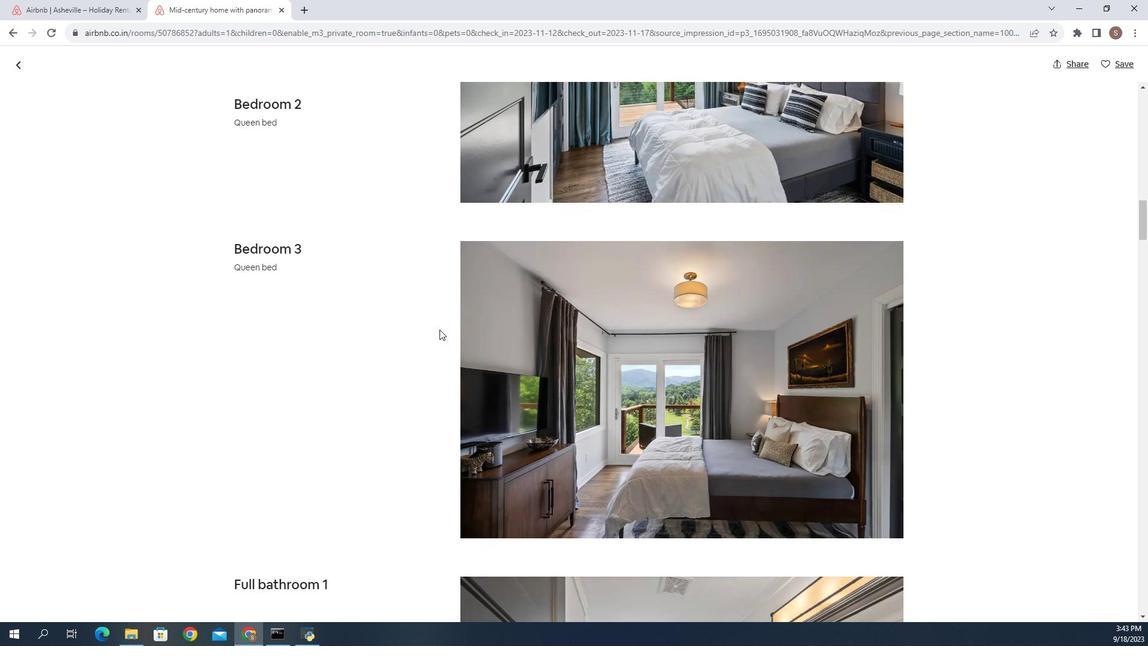 
Action: Mouse moved to (464, 331)
Screenshot: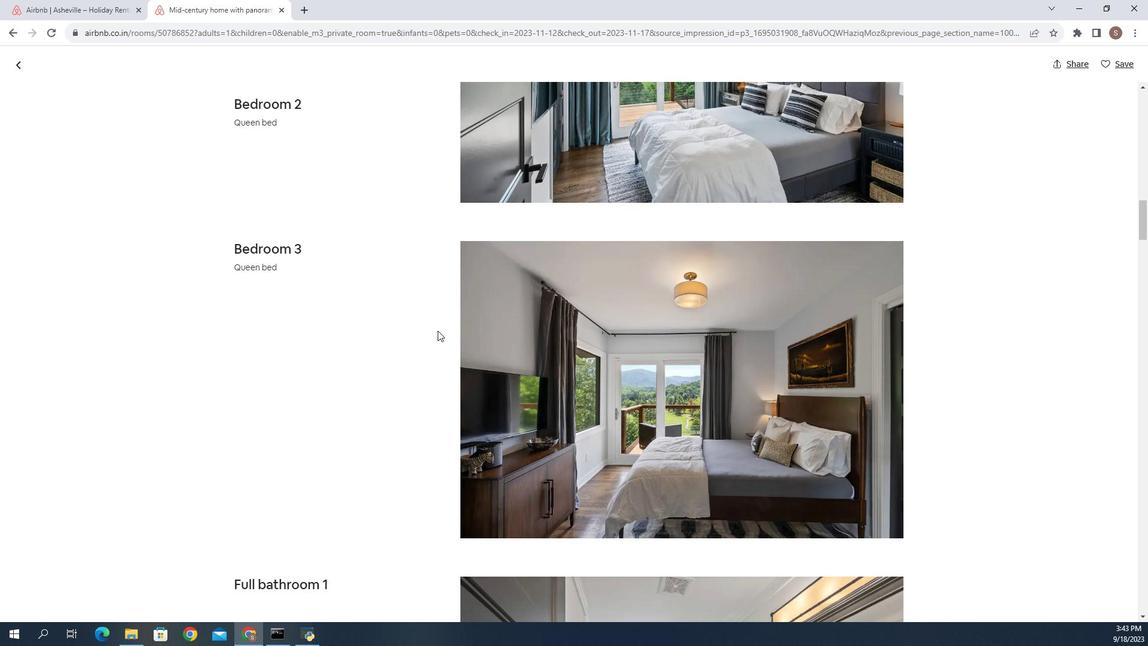 
Action: Mouse scrolled (464, 331) with delta (0, 0)
Screenshot: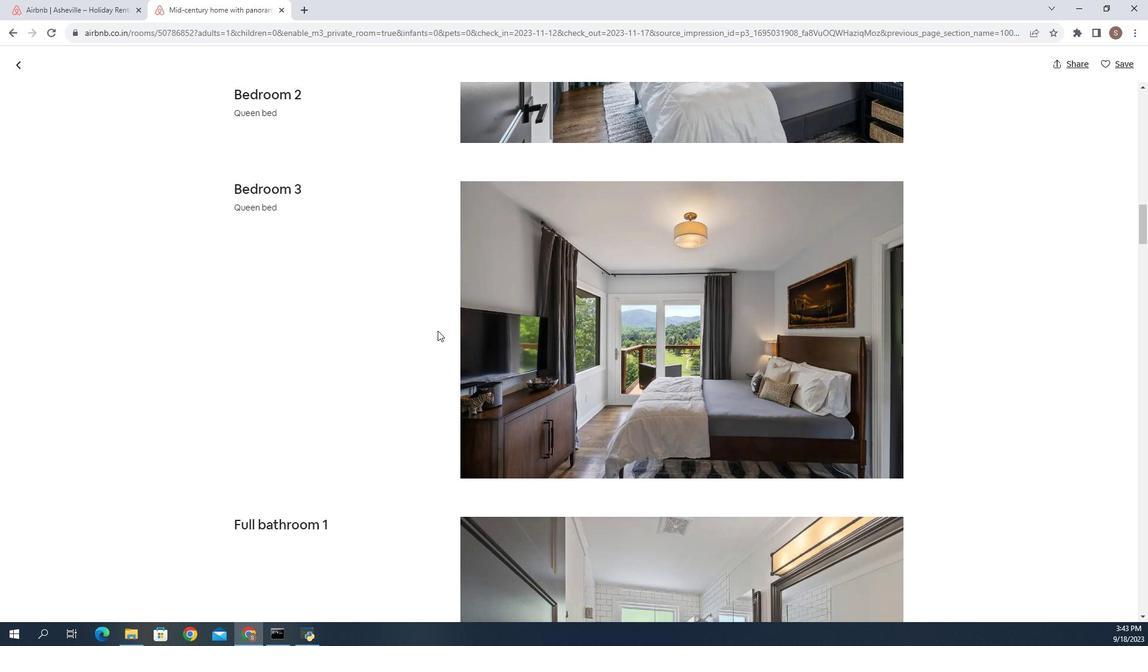 
Action: Mouse scrolled (464, 331) with delta (0, 0)
Screenshot: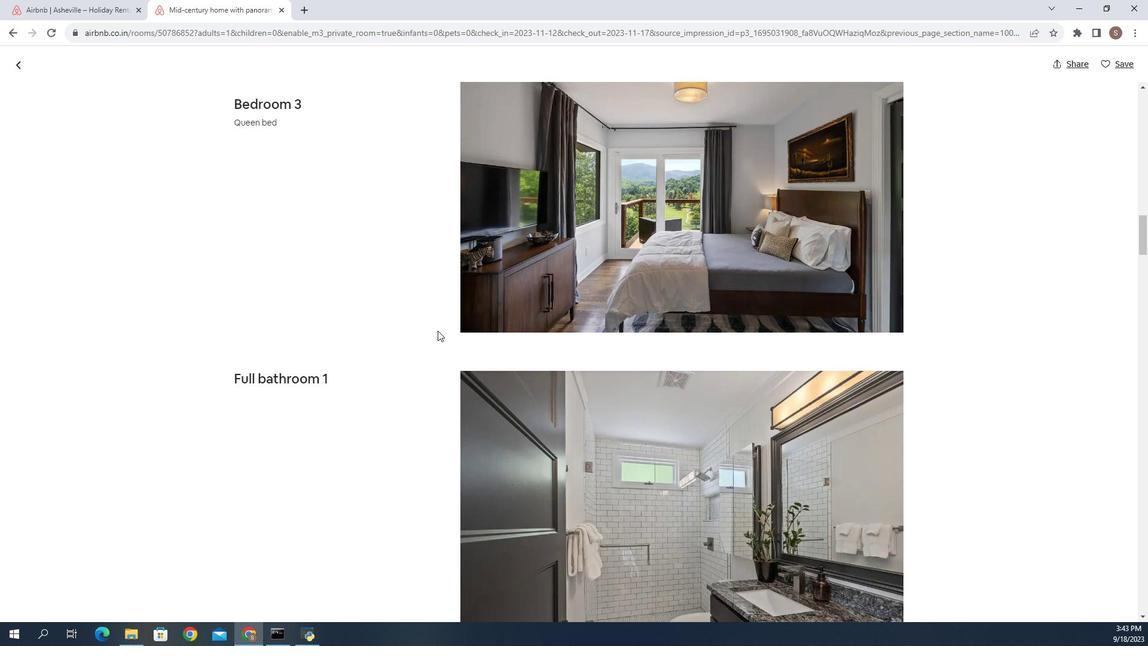
Action: Mouse scrolled (464, 331) with delta (0, 0)
Screenshot: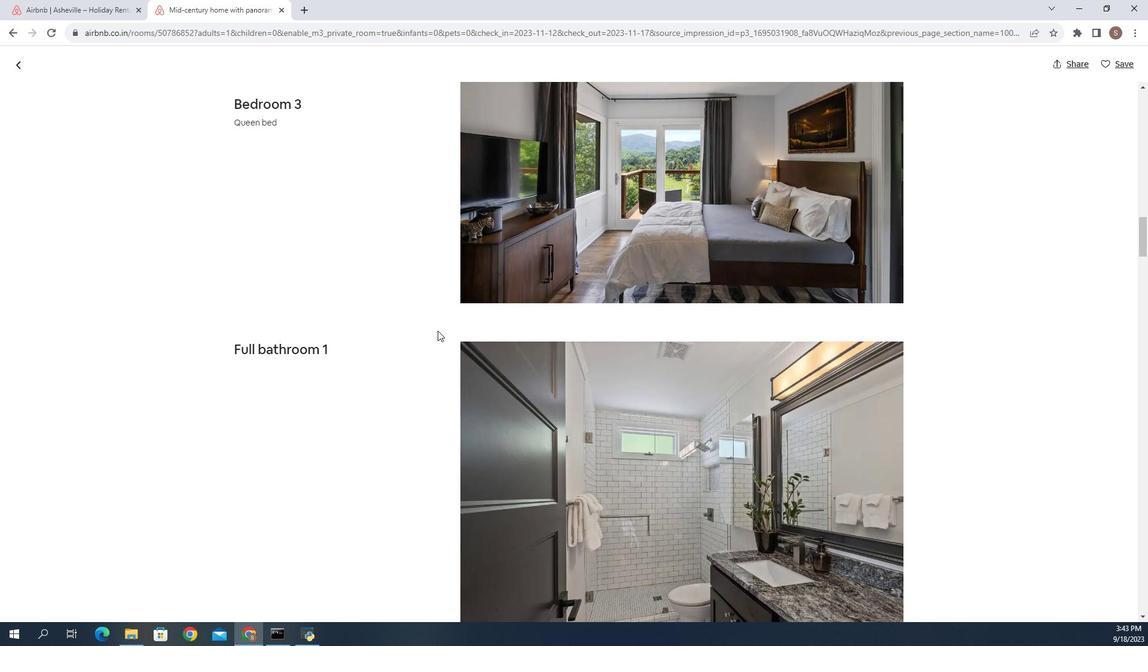 
Action: Mouse scrolled (464, 331) with delta (0, 0)
Screenshot: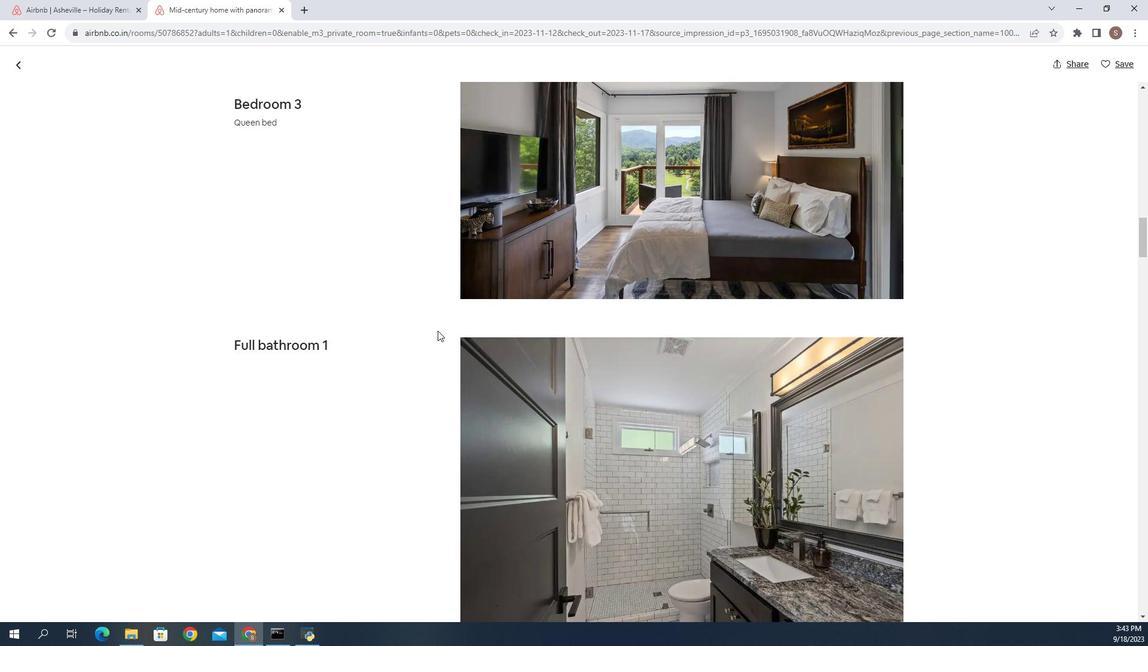 
Action: Mouse scrolled (464, 331) with delta (0, 0)
Screenshot: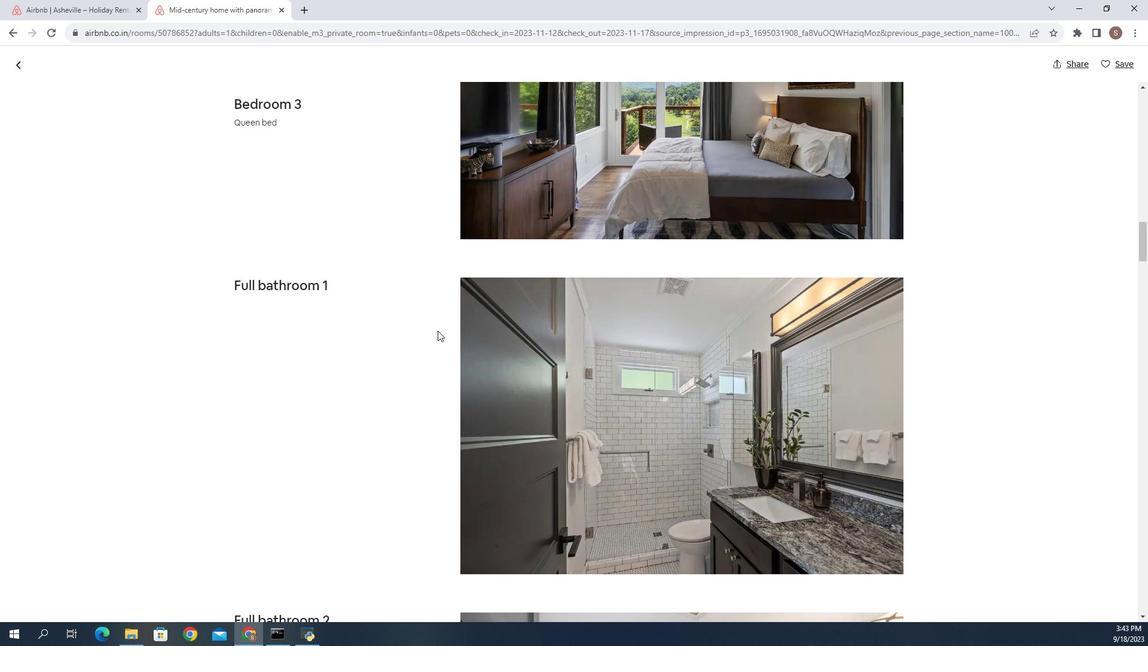 
Action: Mouse moved to (512, 340)
Screenshot: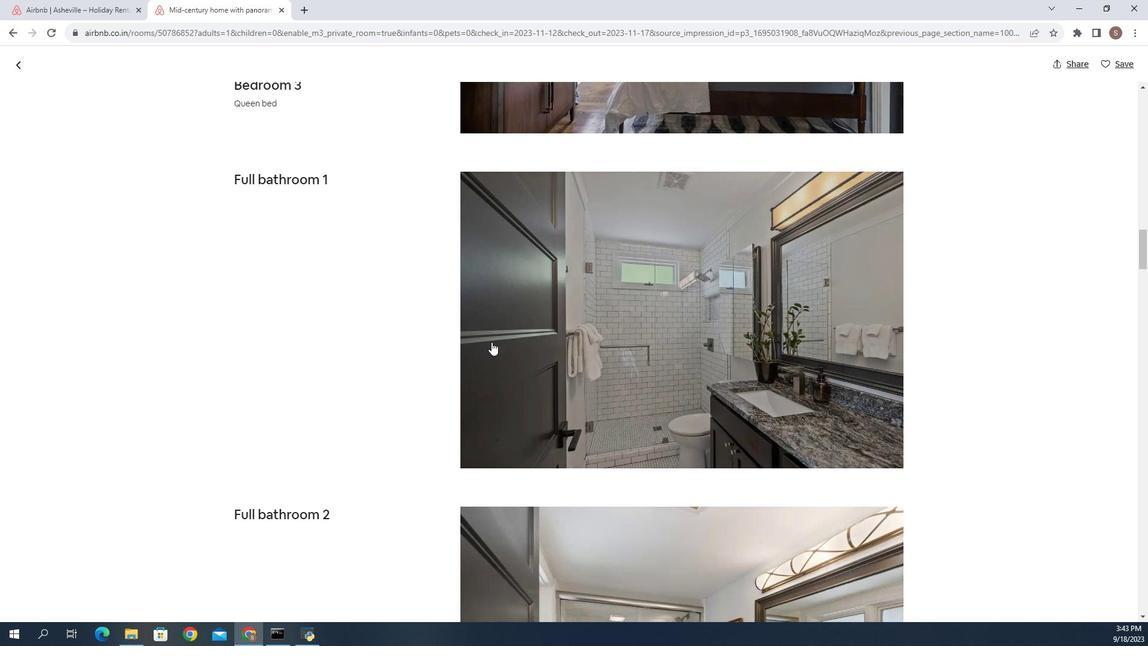 
Action: Mouse scrolled (512, 339) with delta (0, 0)
Screenshot: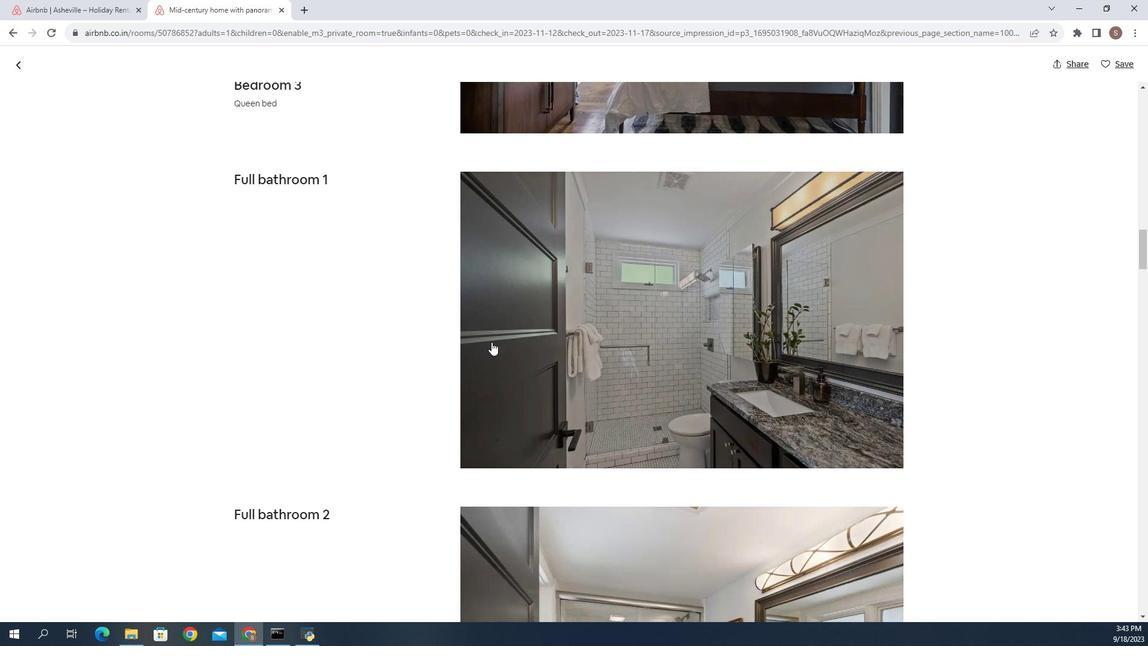 
Action: Mouse moved to (514, 342)
Screenshot: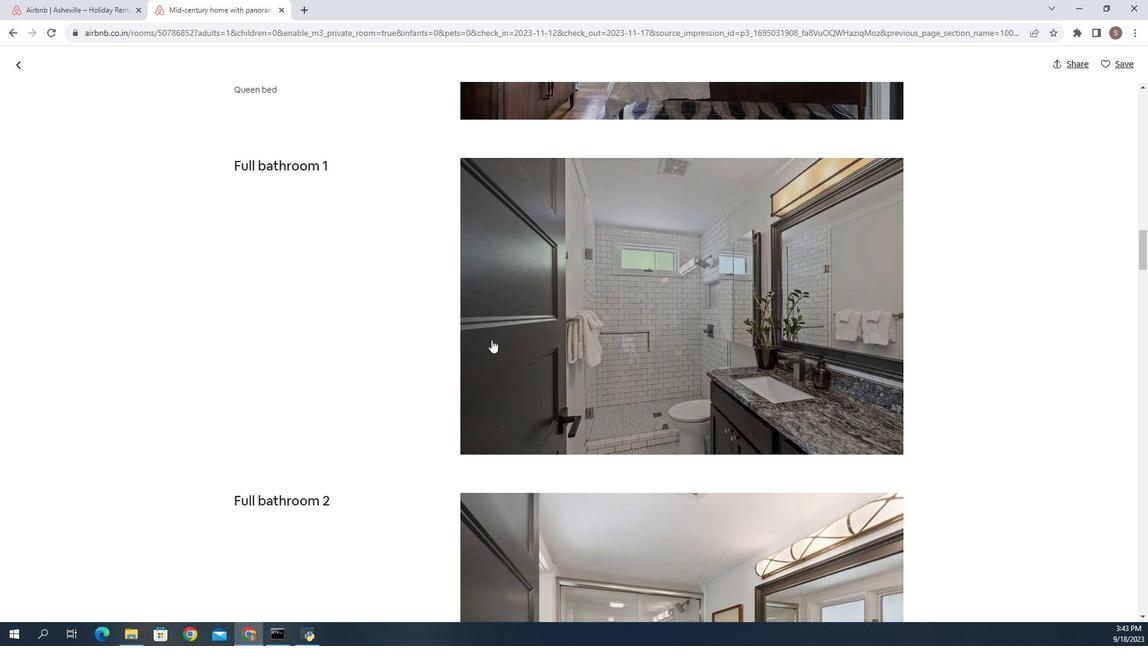 
Action: Mouse scrolled (514, 342) with delta (0, 0)
Screenshot: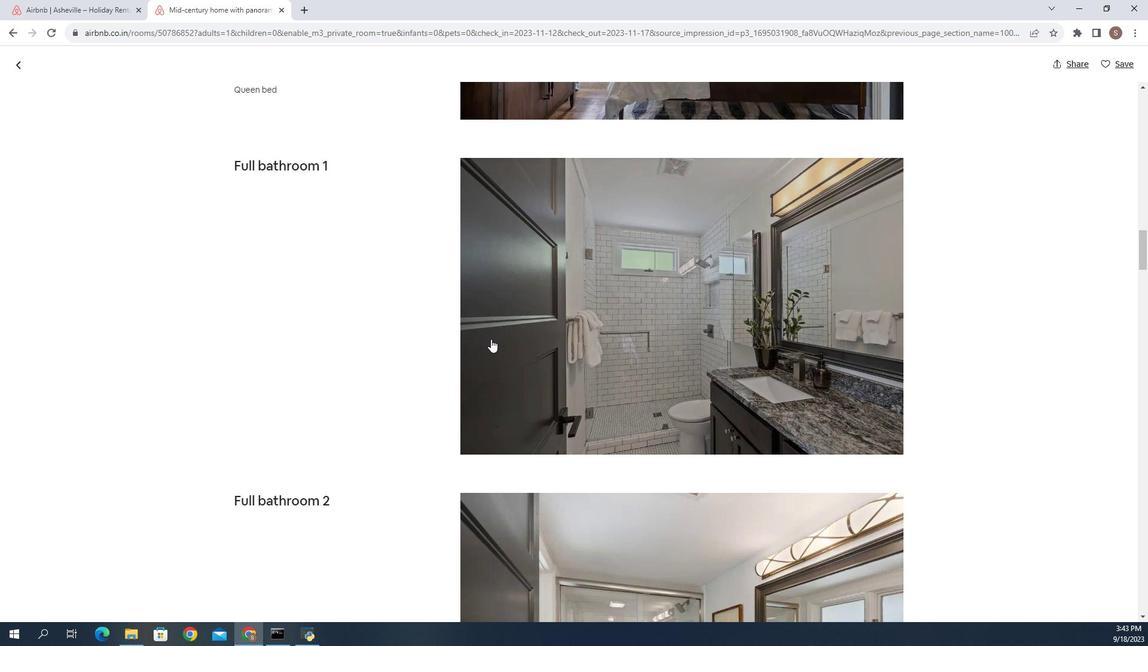 
Action: Mouse moved to (476, 337)
Screenshot: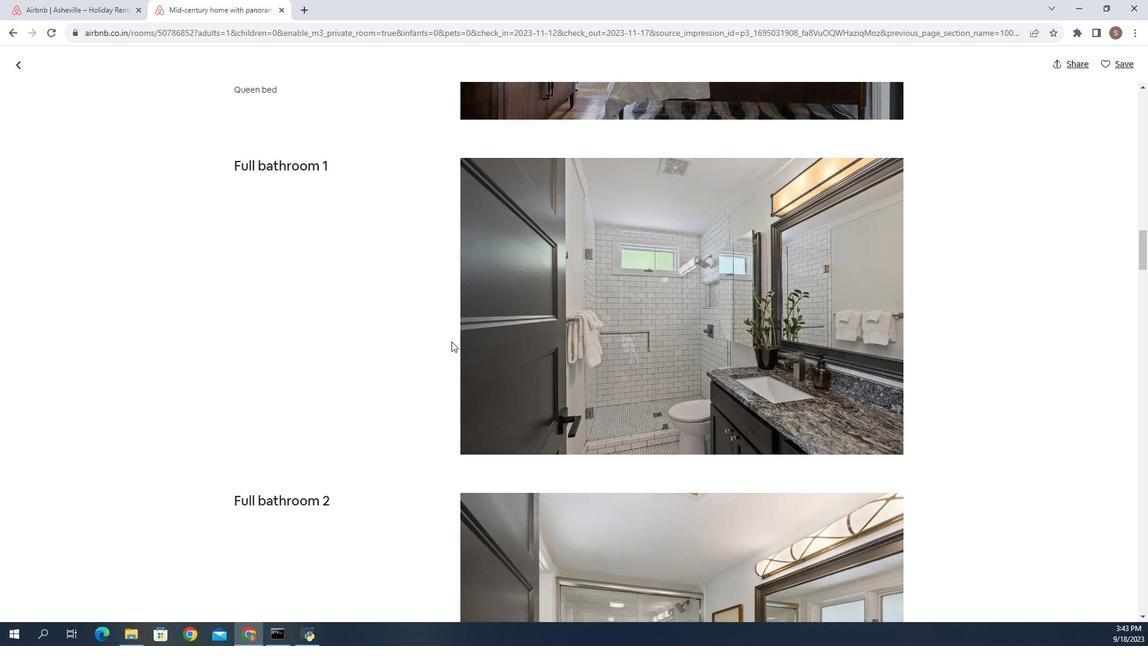 
Action: Mouse scrolled (476, 337) with delta (0, 0)
Screenshot: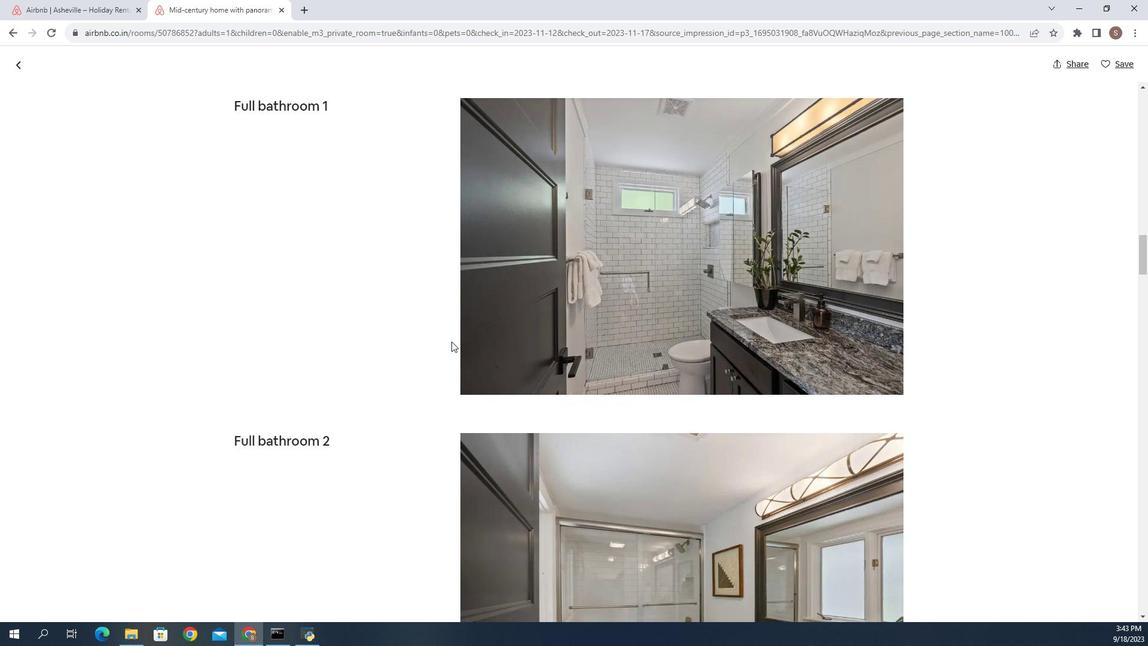 
Action: Mouse moved to (476, 337)
Screenshot: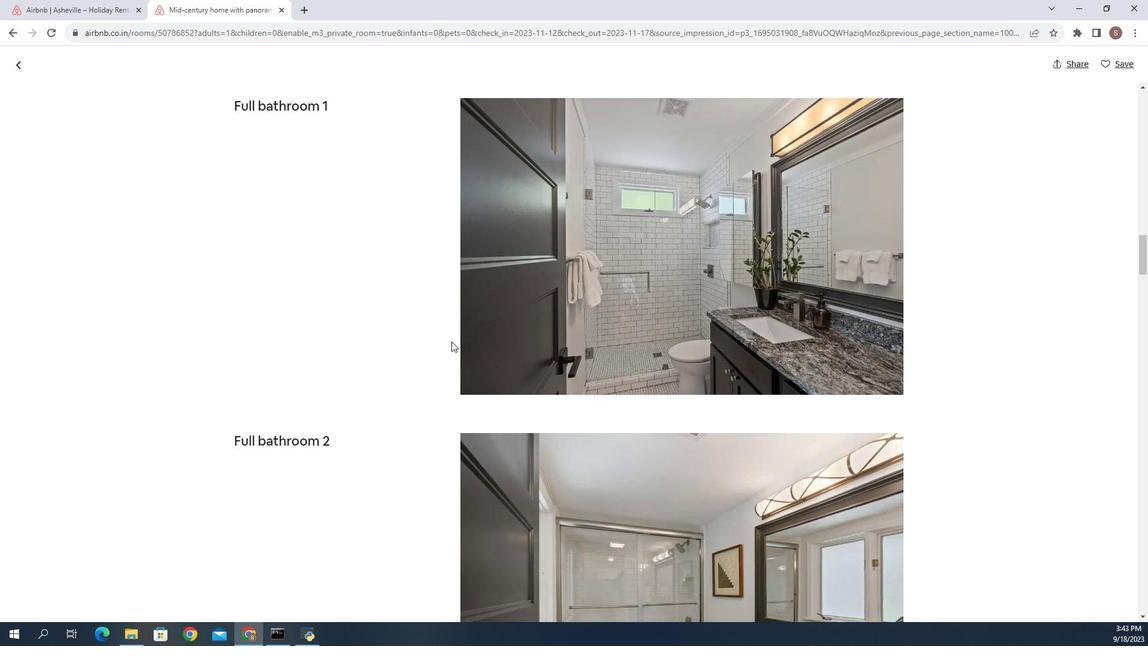 
Action: Mouse scrolled (476, 337) with delta (0, 0)
Screenshot: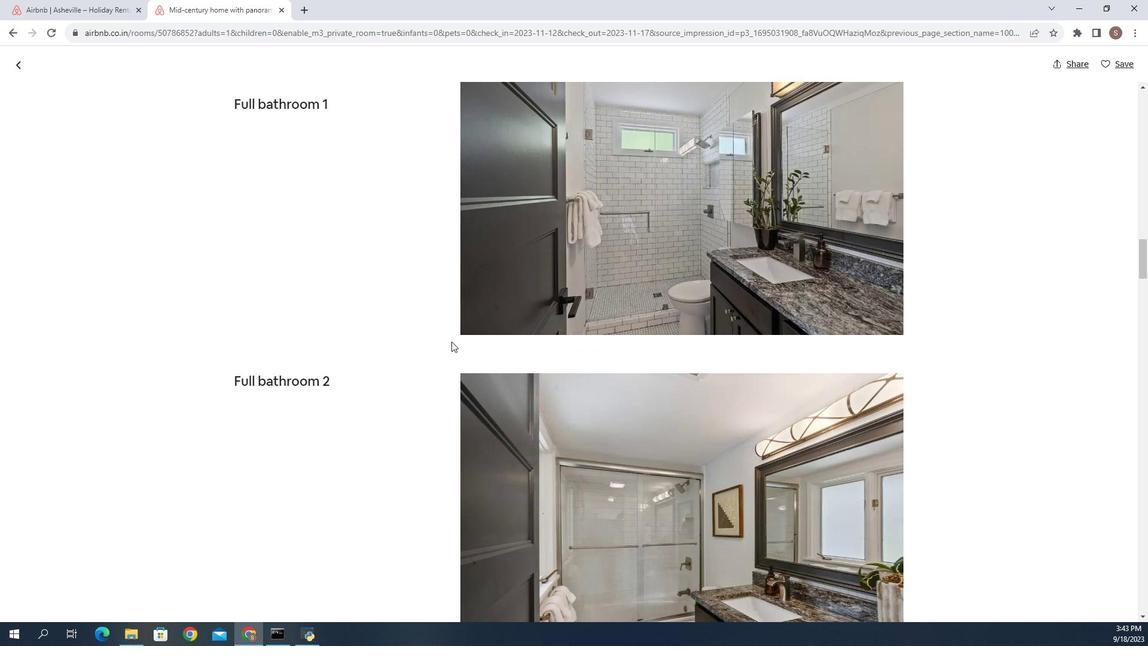 
Action: Mouse moved to (515, 342)
Screenshot: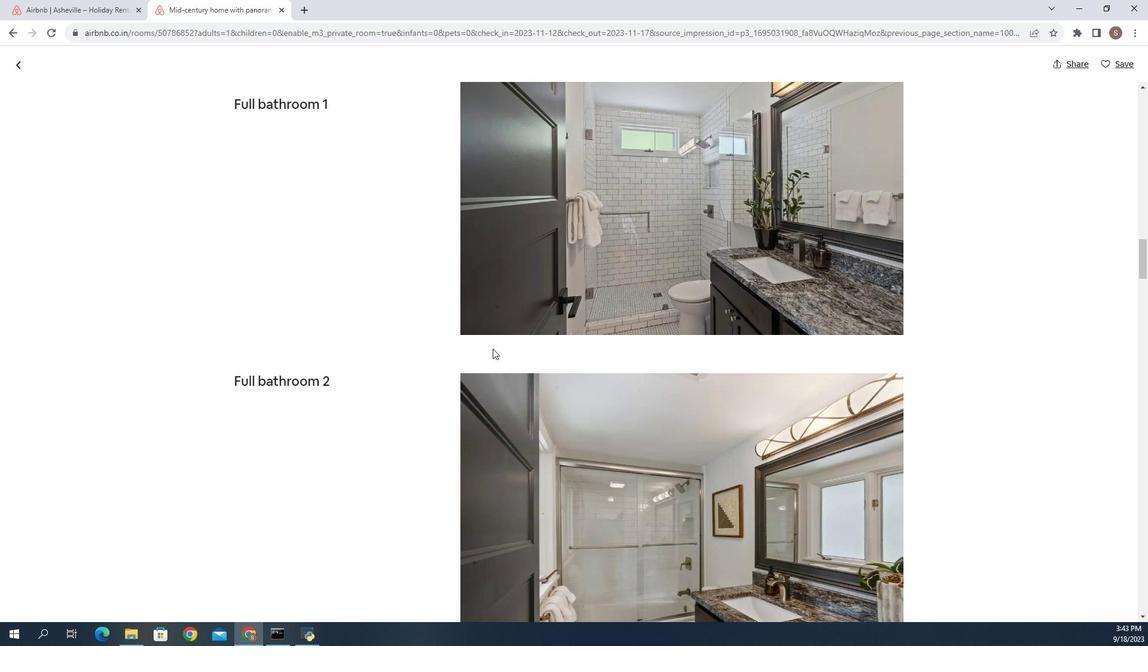 
Action: Mouse scrolled (515, 342) with delta (0, 0)
Screenshot: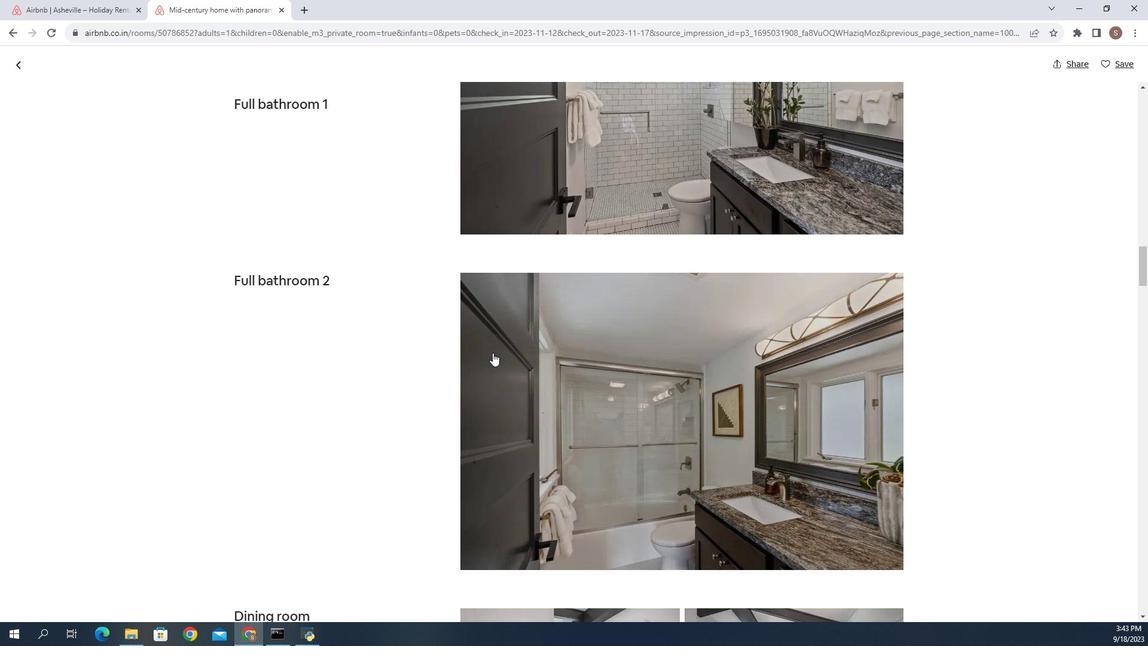
Action: Mouse moved to (515, 345)
Screenshot: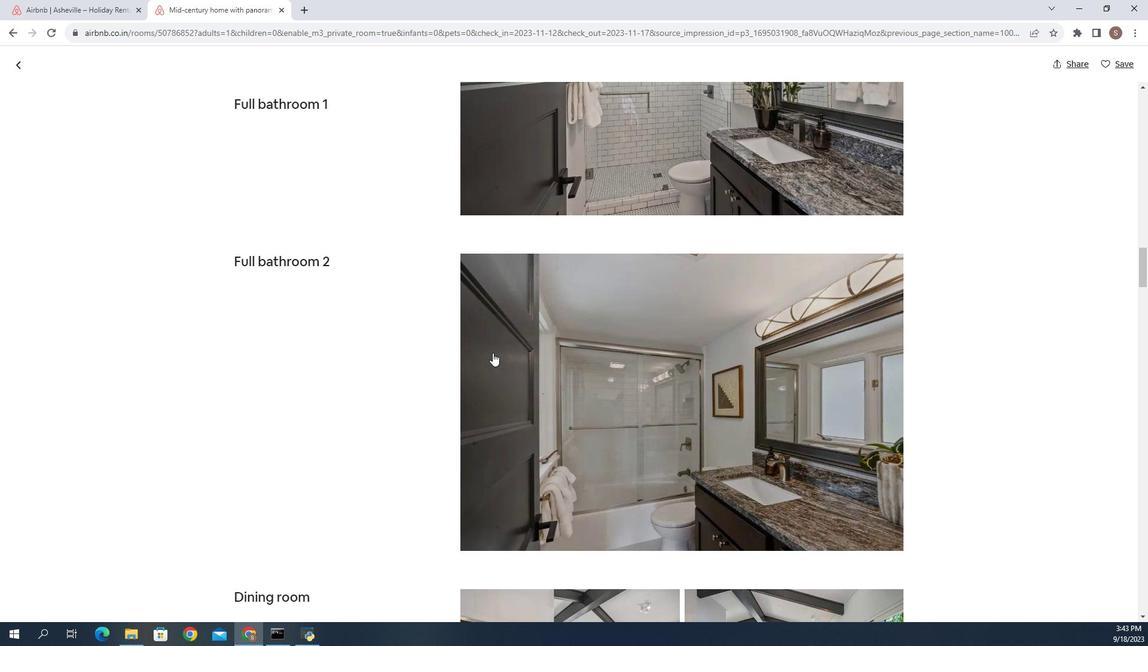 
Action: Mouse scrolled (515, 344) with delta (0, 0)
Screenshot: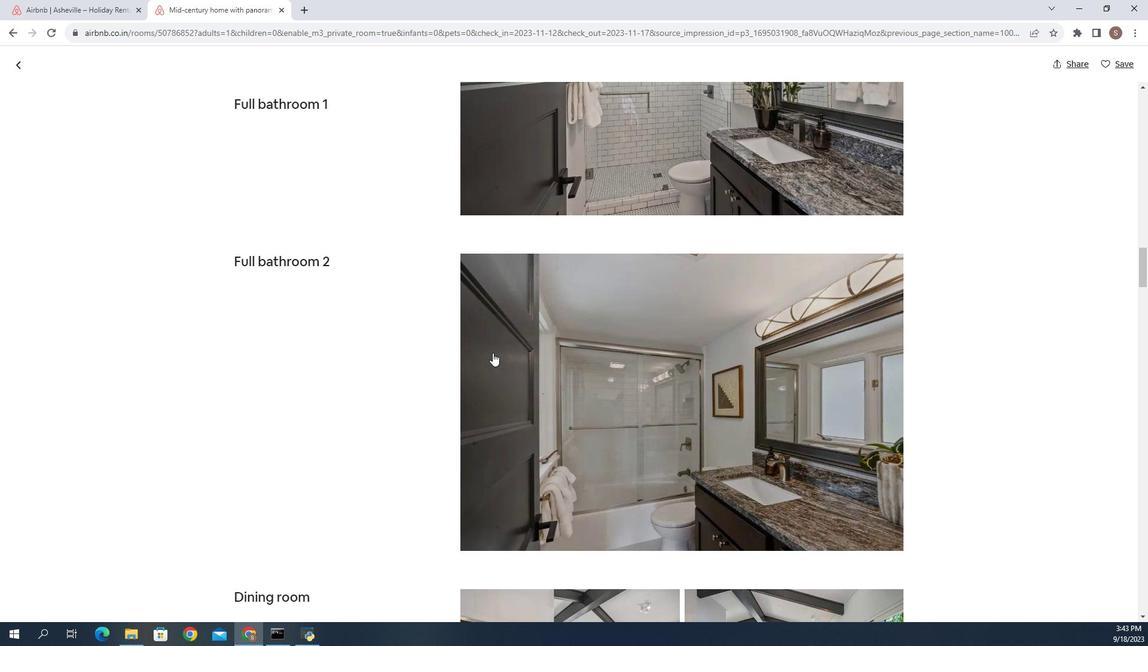 
Action: Mouse moved to (515, 345)
Screenshot: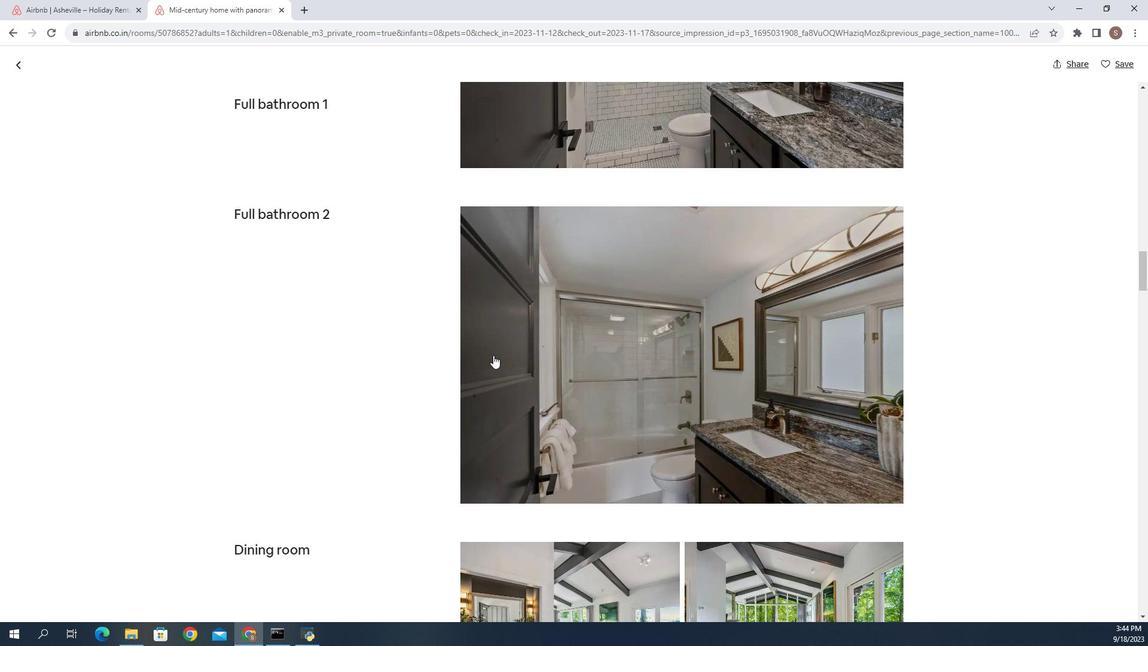 
Action: Mouse scrolled (515, 345) with delta (0, 0)
Screenshot: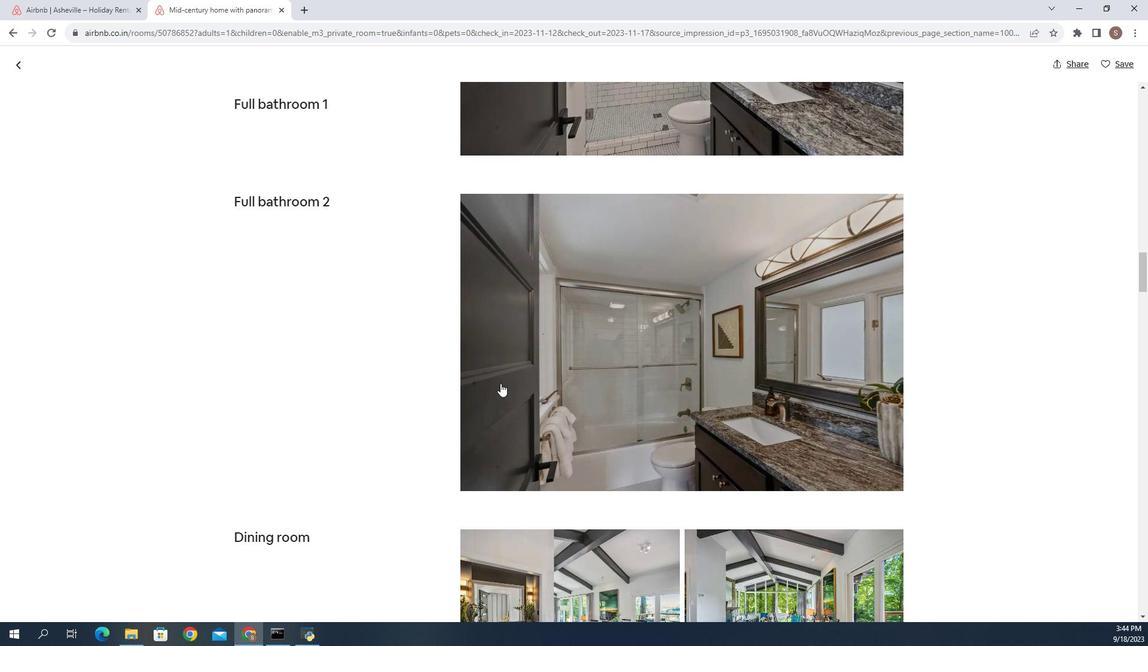 
Action: Mouse moved to (522, 365)
Screenshot: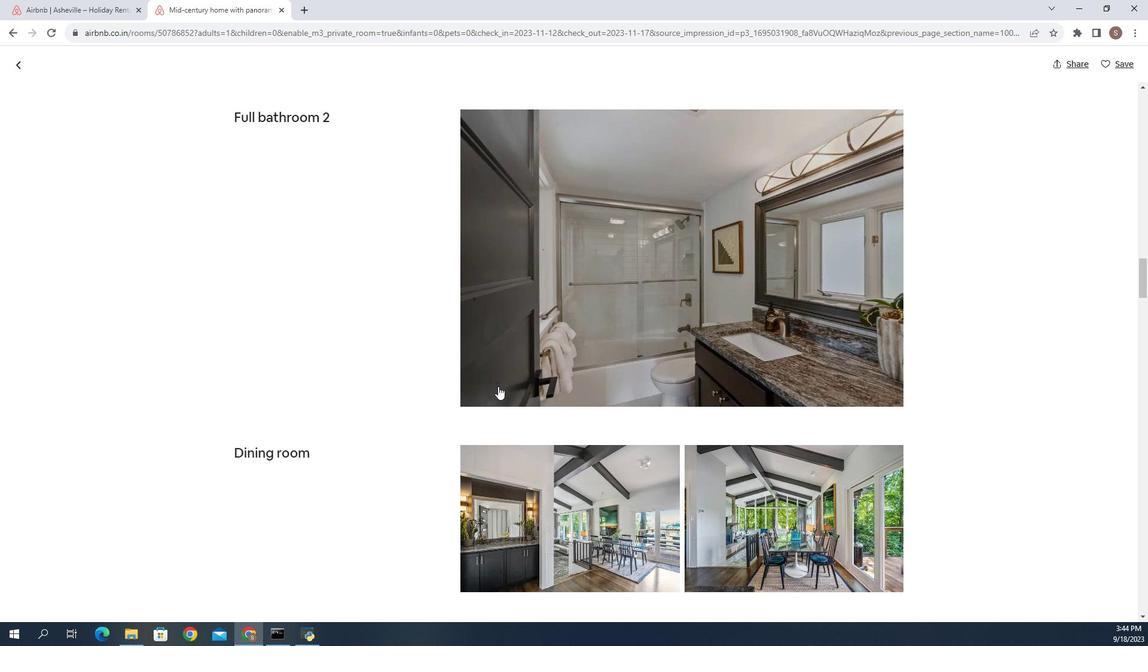 
Action: Mouse scrolled (522, 364) with delta (0, 0)
Screenshot: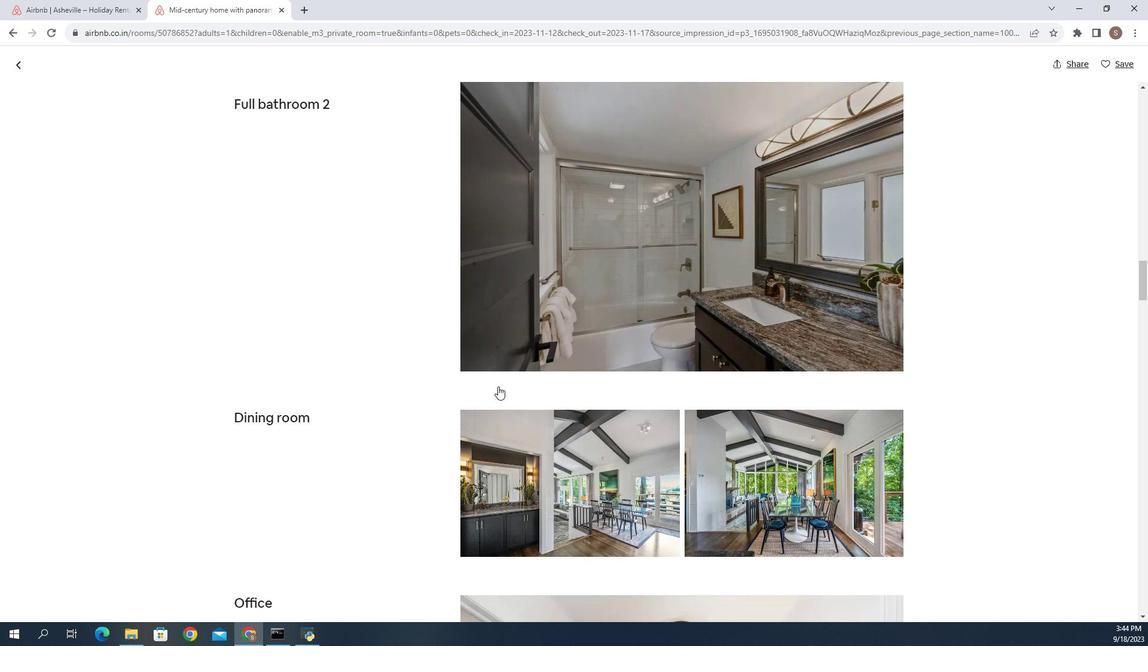 
Action: Mouse scrolled (522, 364) with delta (0, 0)
Screenshot: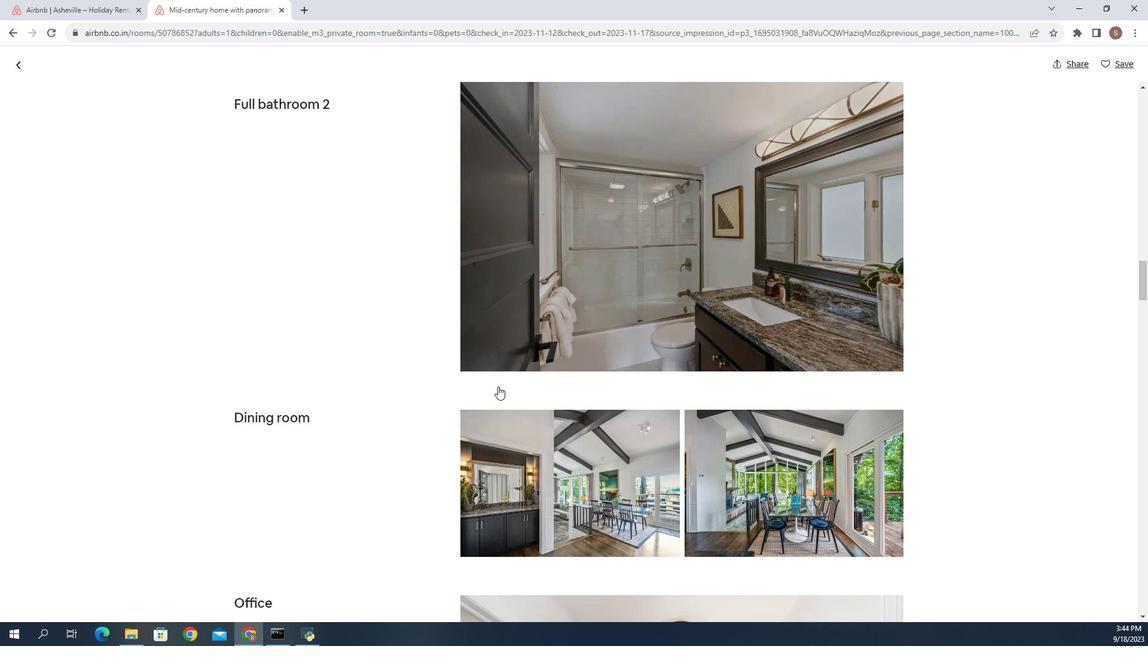 
Action: Mouse moved to (519, 361)
Screenshot: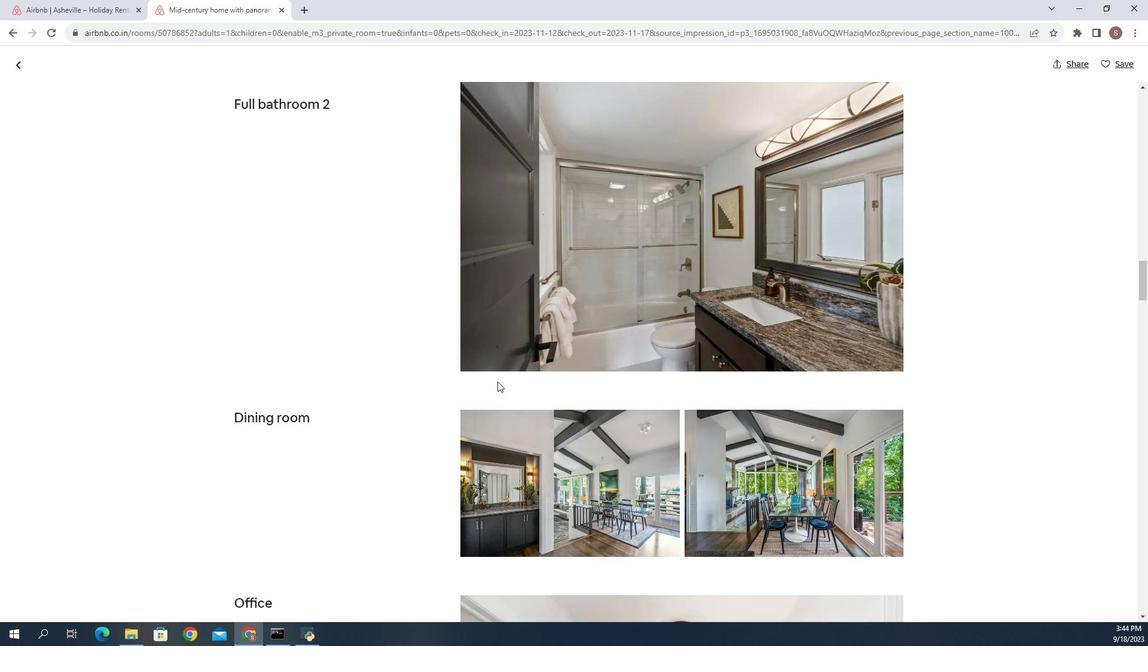 
Action: Mouse scrolled (519, 361) with delta (0, 0)
Screenshot: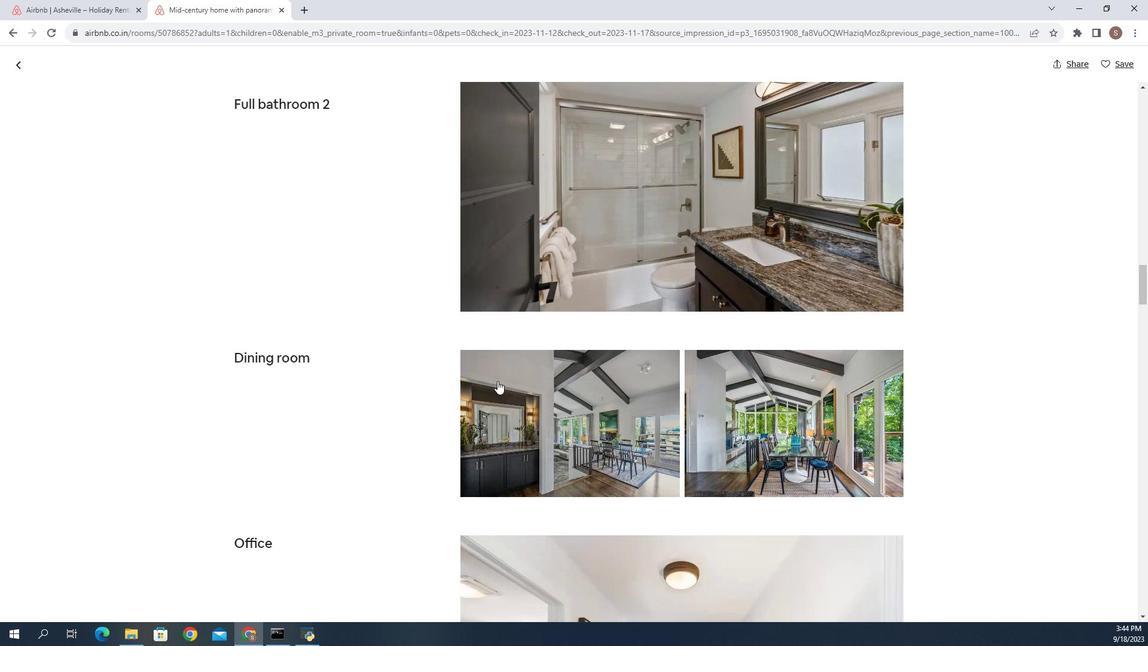
Action: Mouse moved to (521, 366)
Screenshot: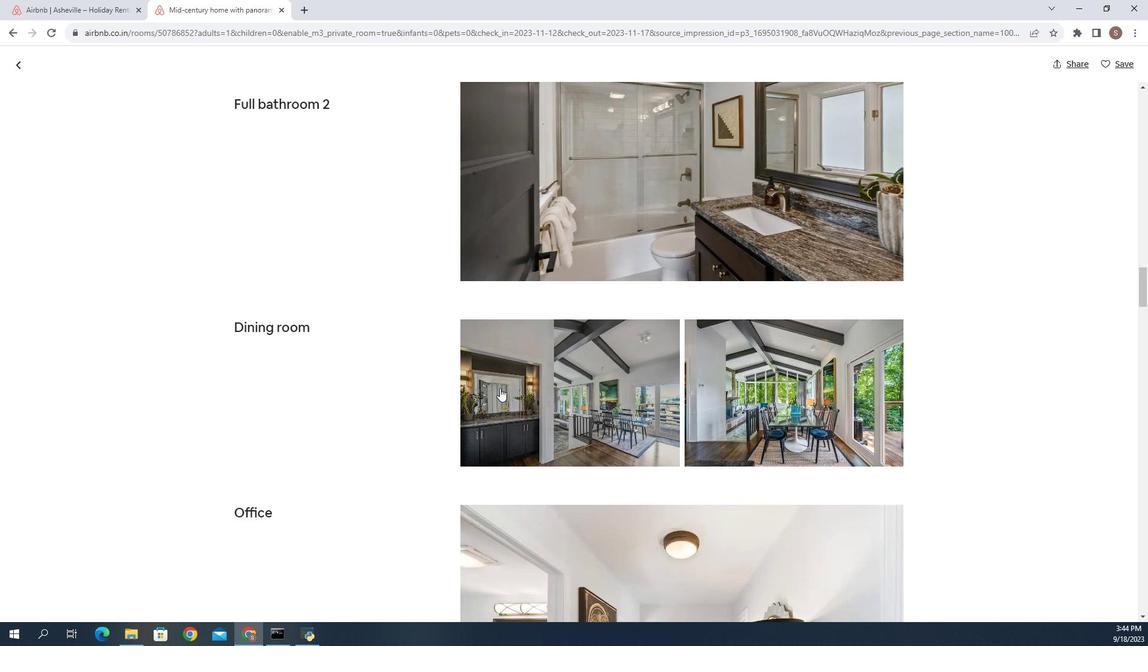 
Action: Mouse scrolled (521, 365) with delta (0, 0)
Screenshot: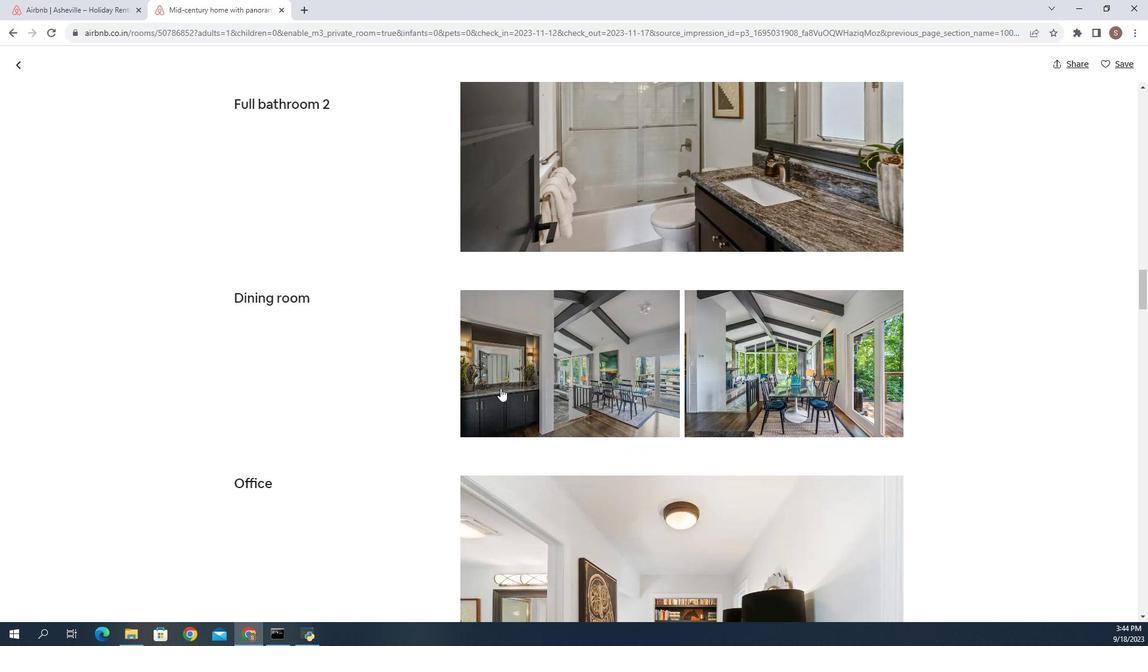 
Action: Mouse moved to (522, 366)
Screenshot: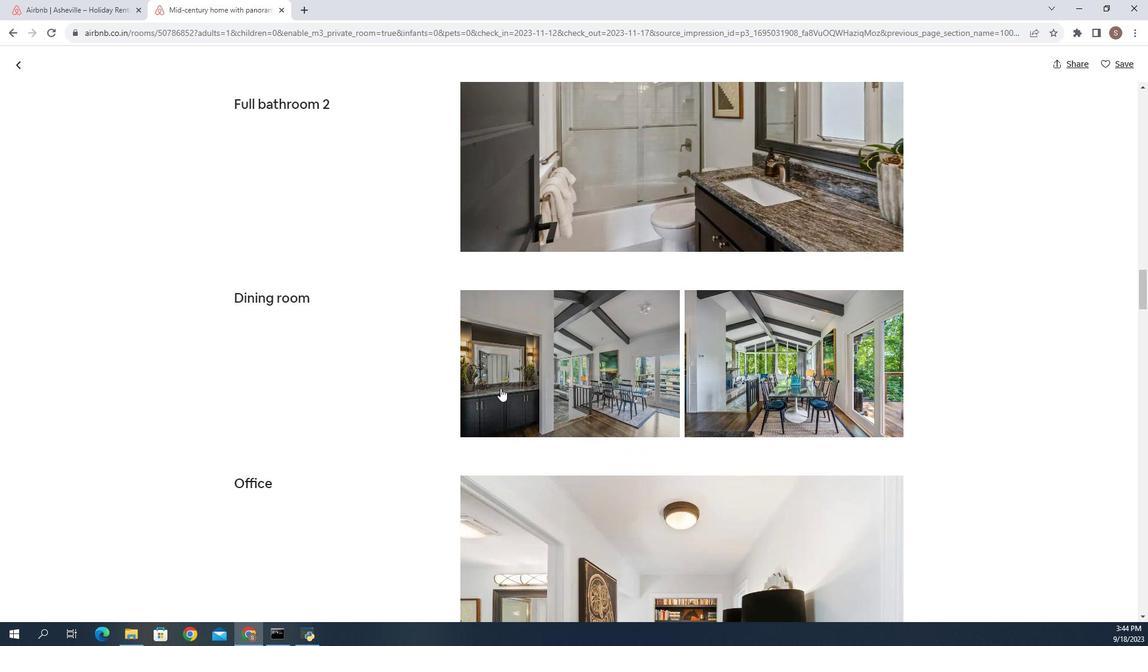 
Action: Mouse scrolled (522, 365) with delta (0, 0)
Screenshot: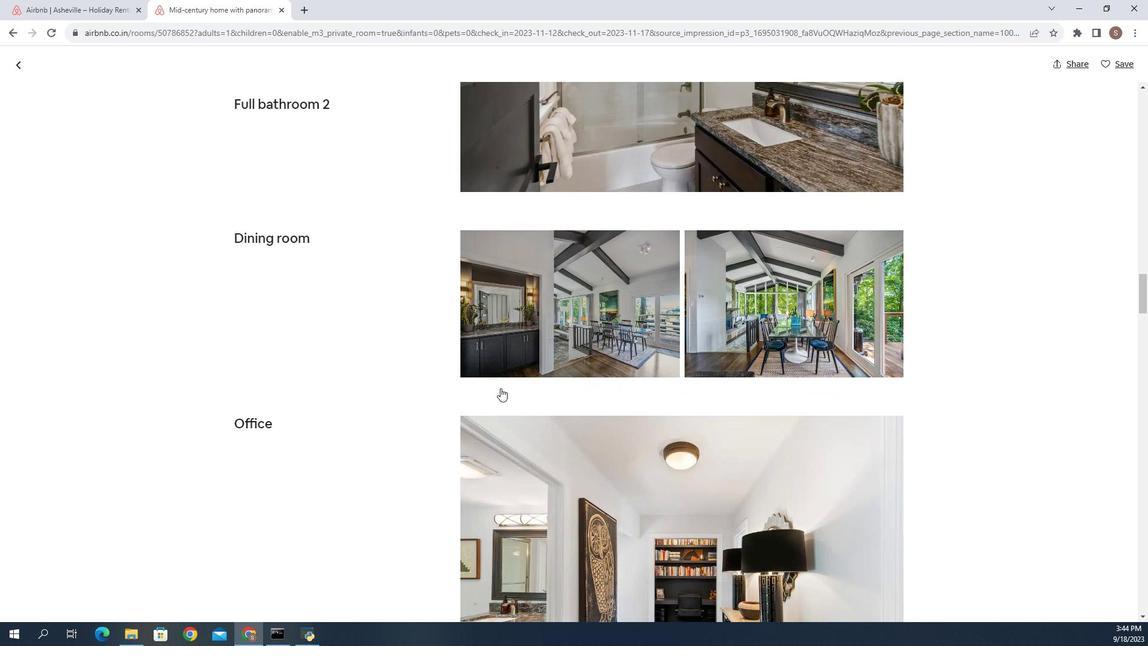 
Action: Mouse moved to (498, 367)
Screenshot: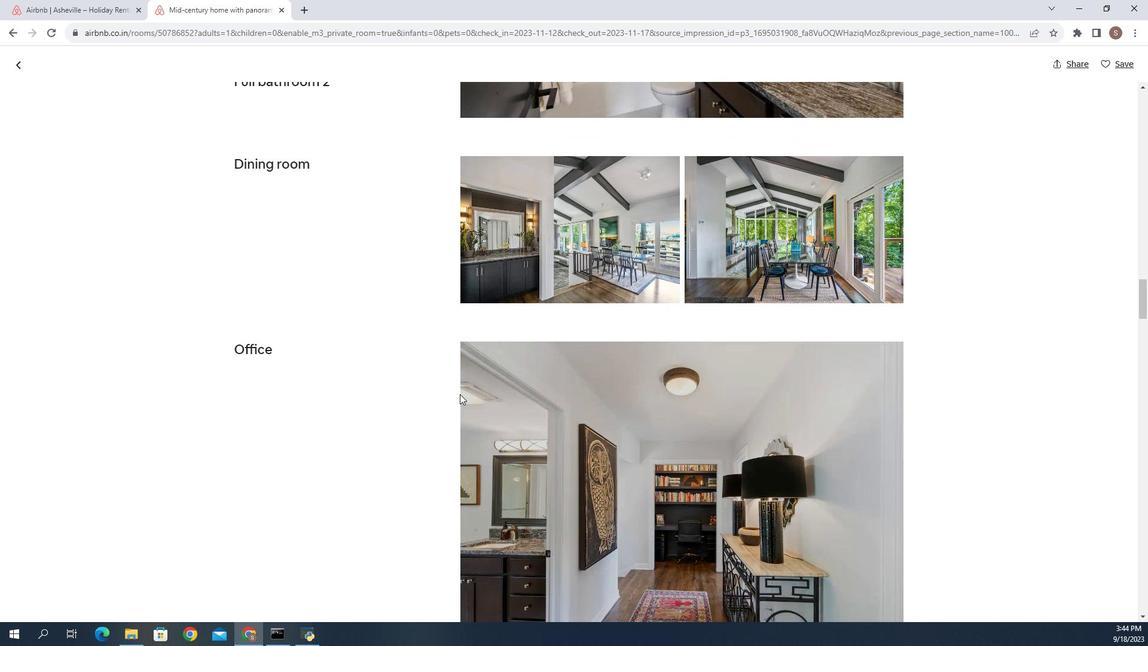 
Action: Mouse scrolled (498, 367) with delta (0, 0)
Screenshot: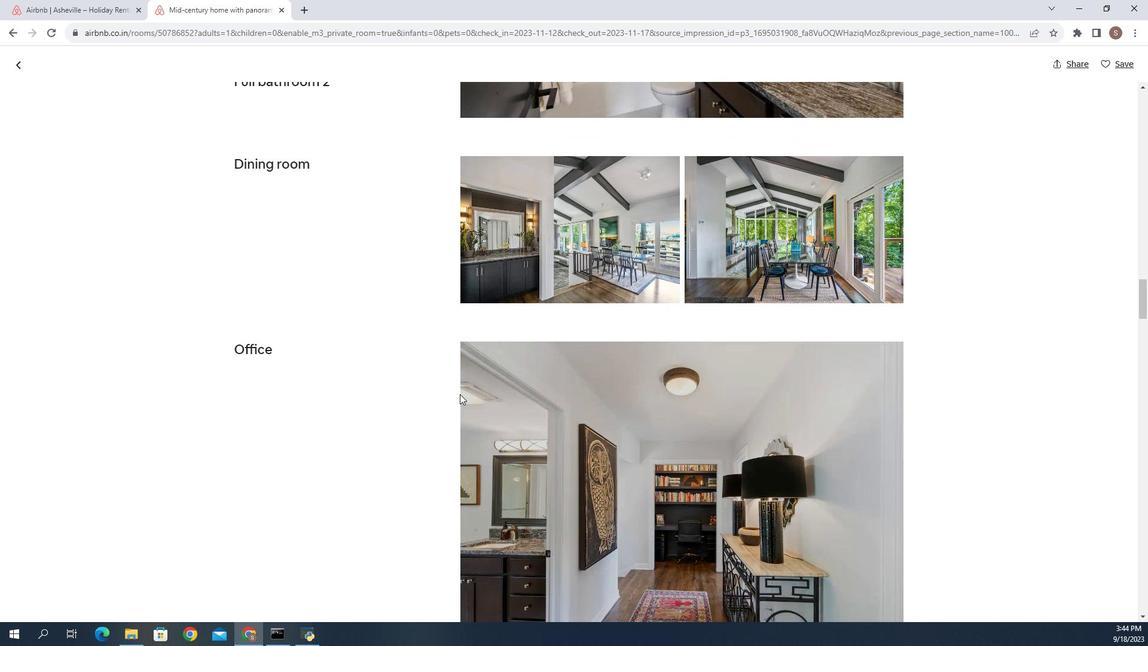 
Action: Mouse moved to (490, 370)
Screenshot: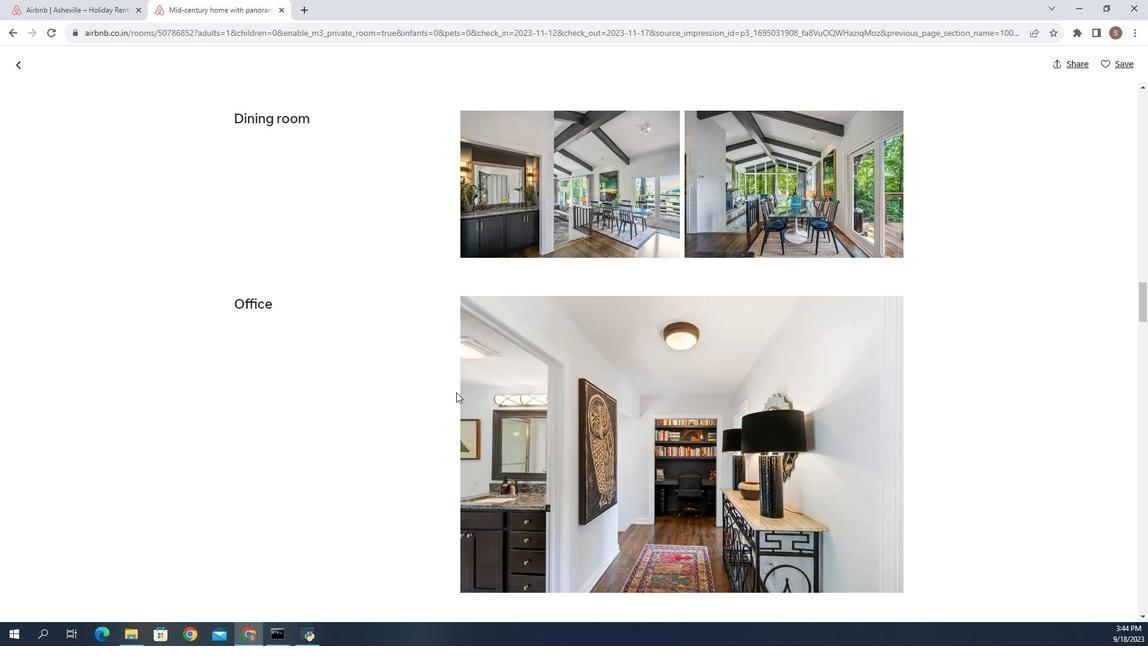 
Action: Mouse scrolled (490, 370) with delta (0, 0)
Screenshot: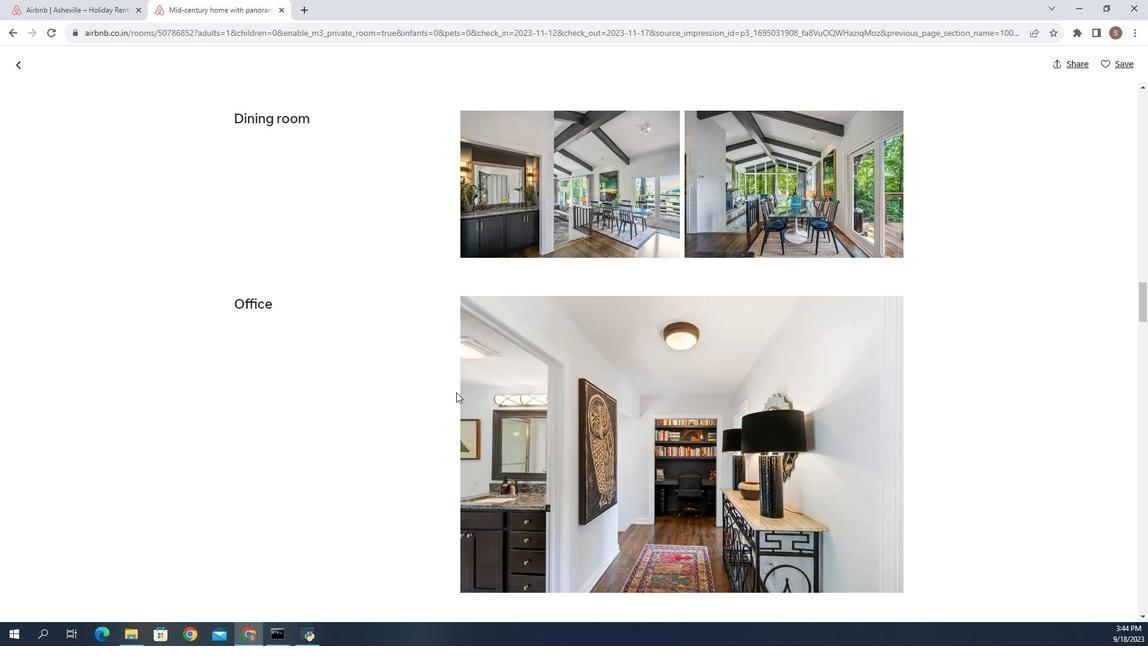 
Action: Mouse moved to (480, 368)
Screenshot: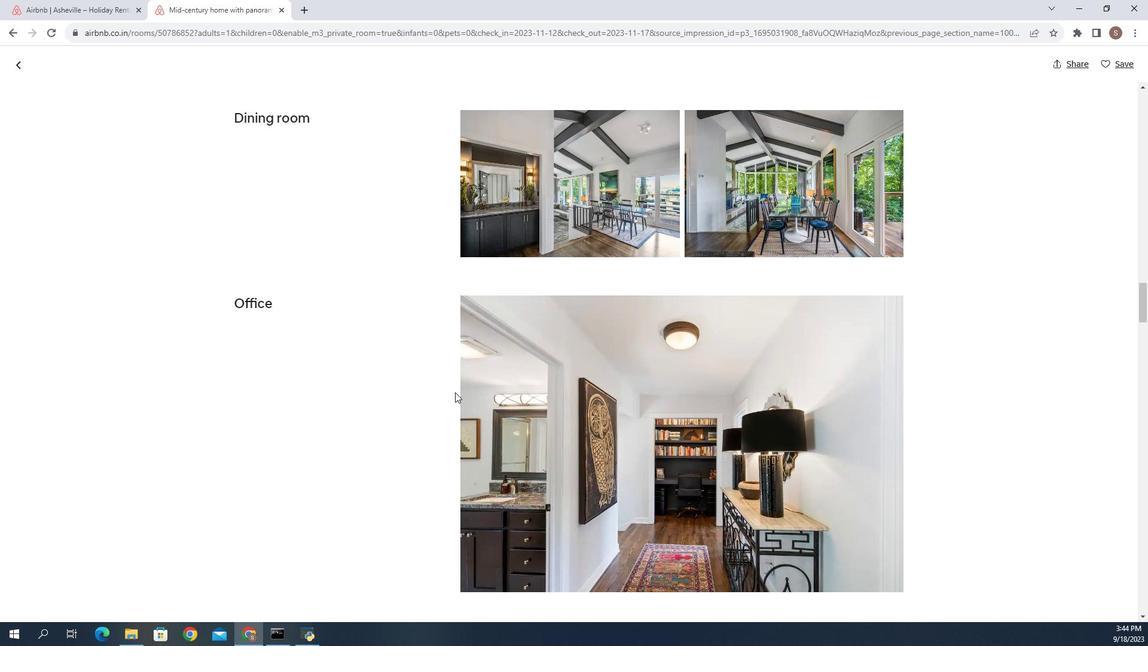 
Action: Mouse scrolled (480, 368) with delta (0, 0)
Screenshot: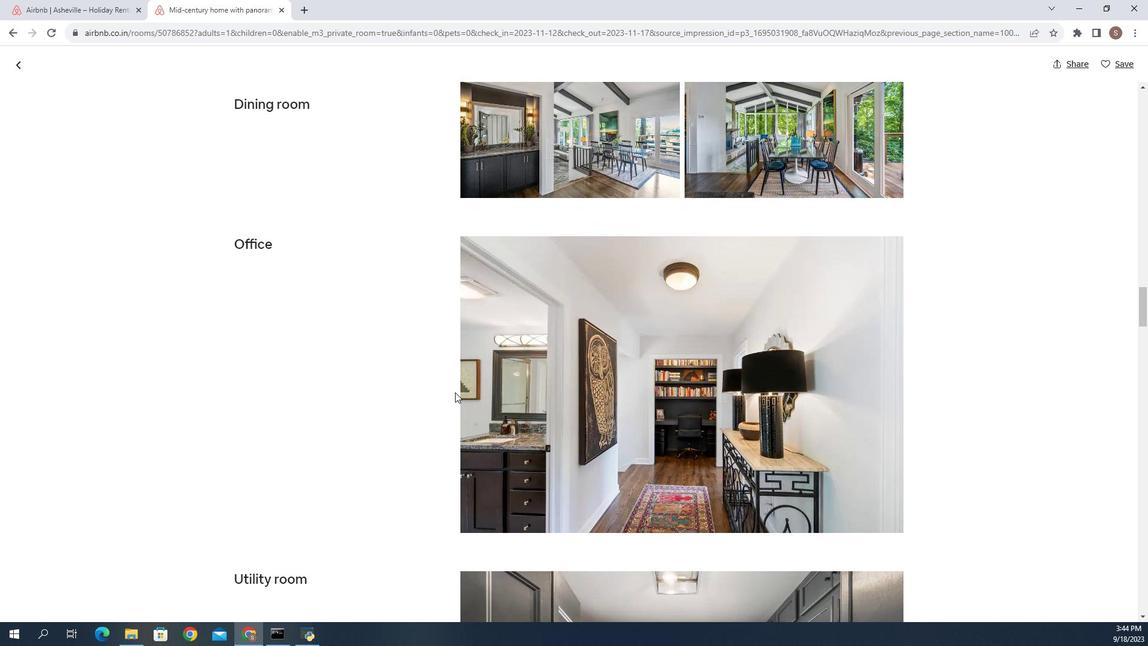 
Action: Mouse scrolled (480, 368) with delta (0, 0)
Screenshot: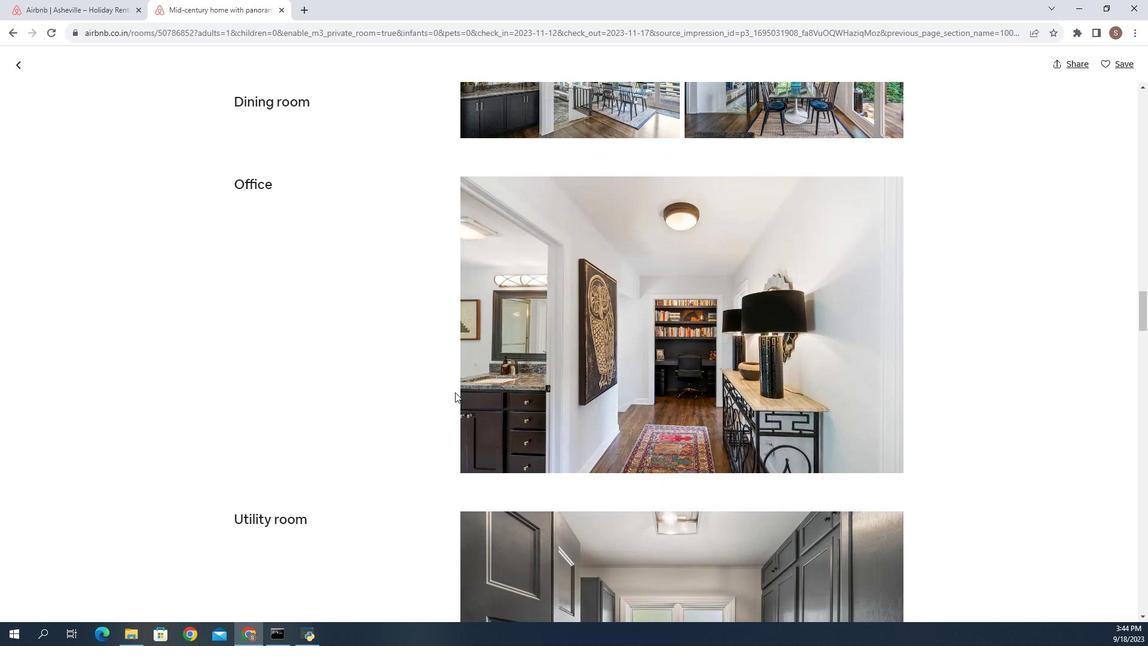 
Action: Mouse moved to (476, 374)
Screenshot: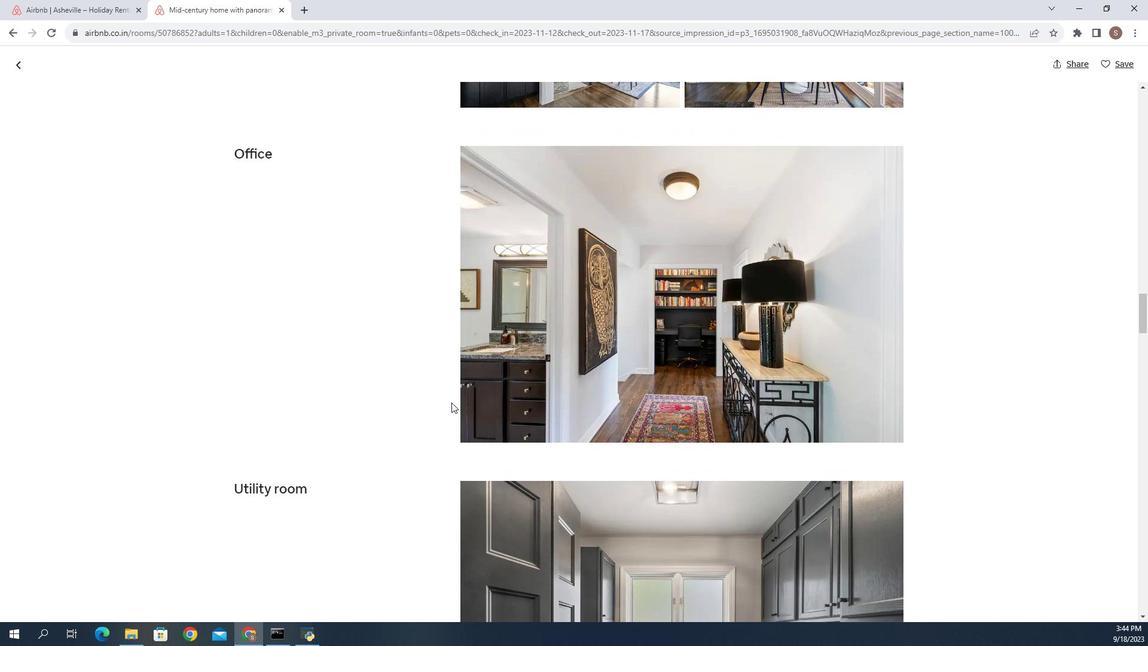 
Action: Mouse scrolled (476, 374) with delta (0, 0)
Screenshot: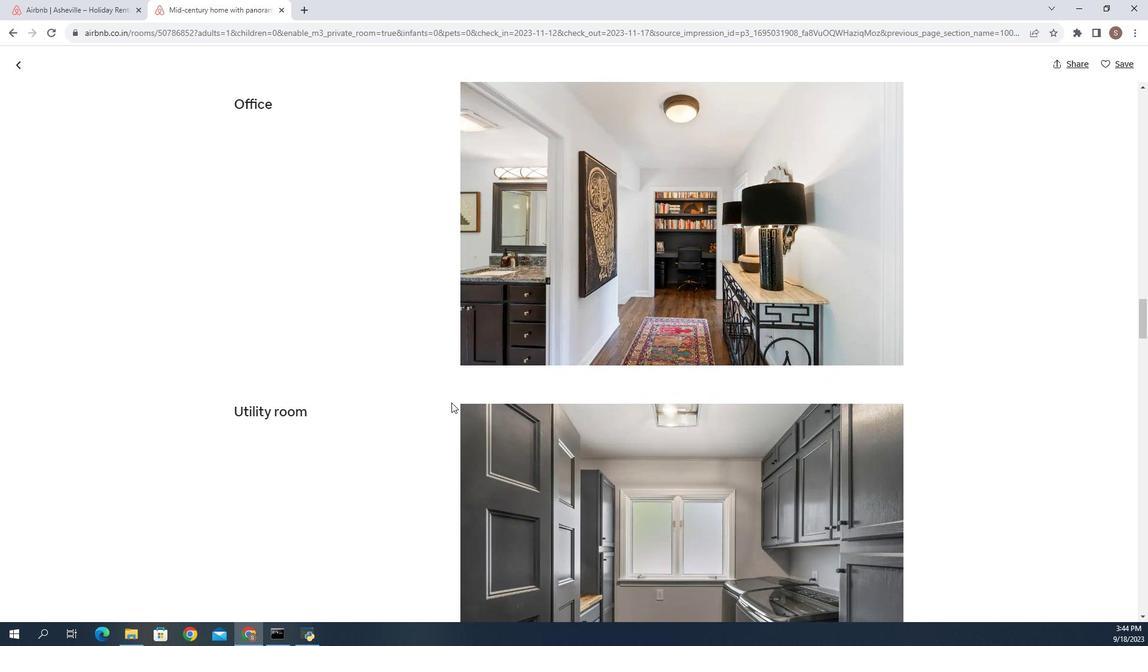 
Action: Mouse scrolled (476, 374) with delta (0, 0)
Screenshot: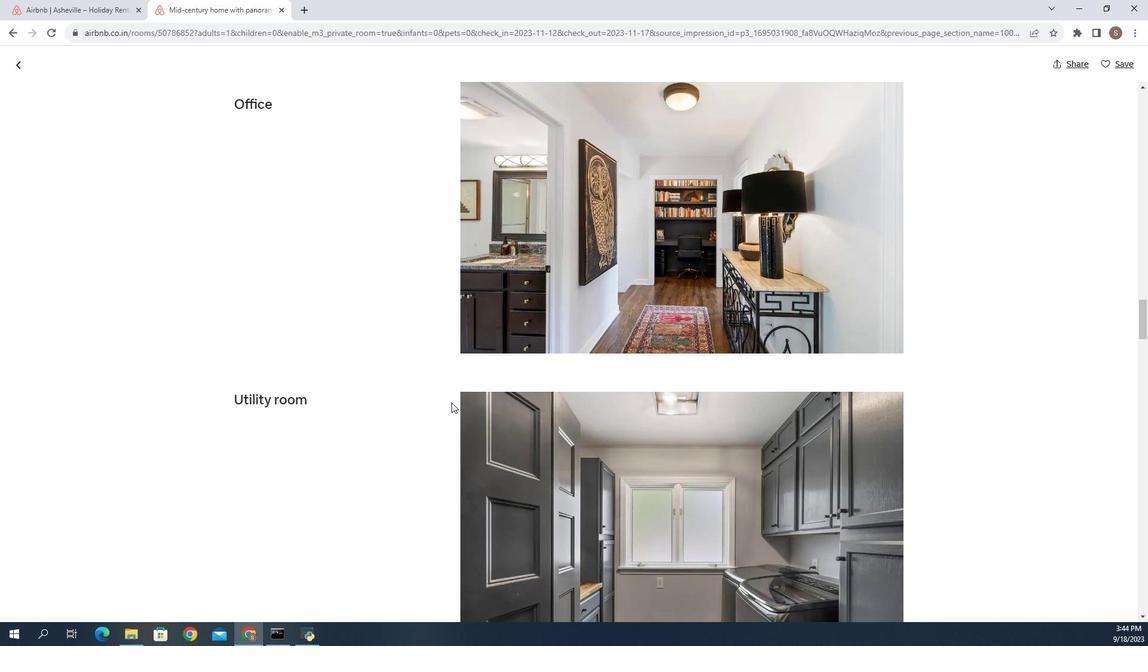 
Action: Mouse moved to (476, 374)
Screenshot: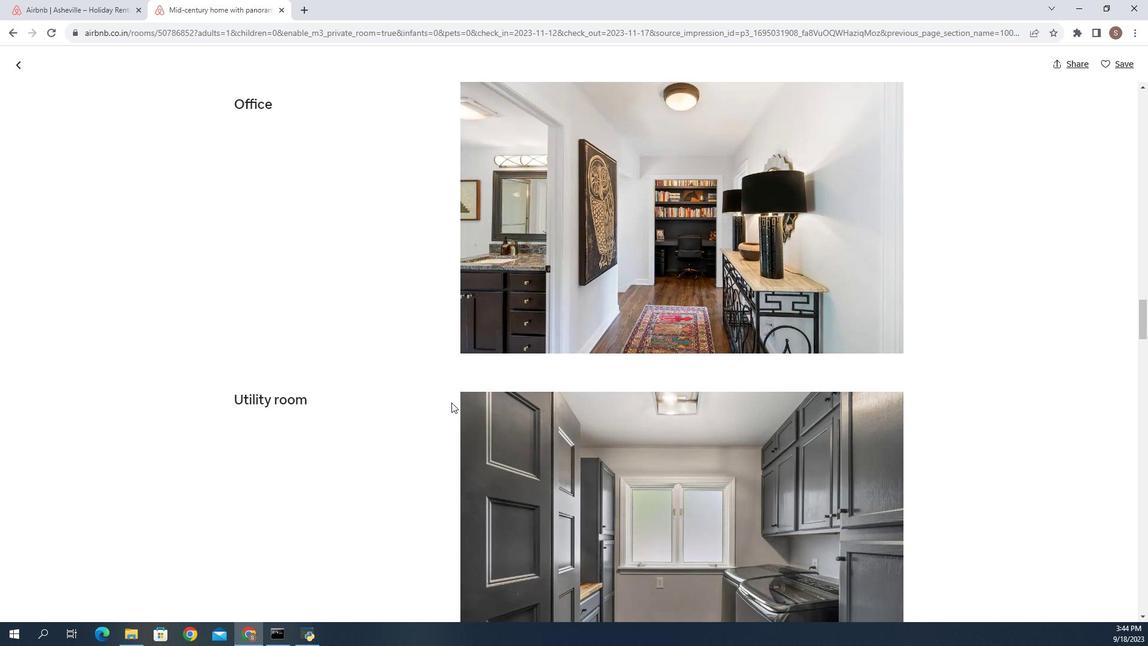 
Action: Mouse scrolled (476, 374) with delta (0, 0)
Screenshot: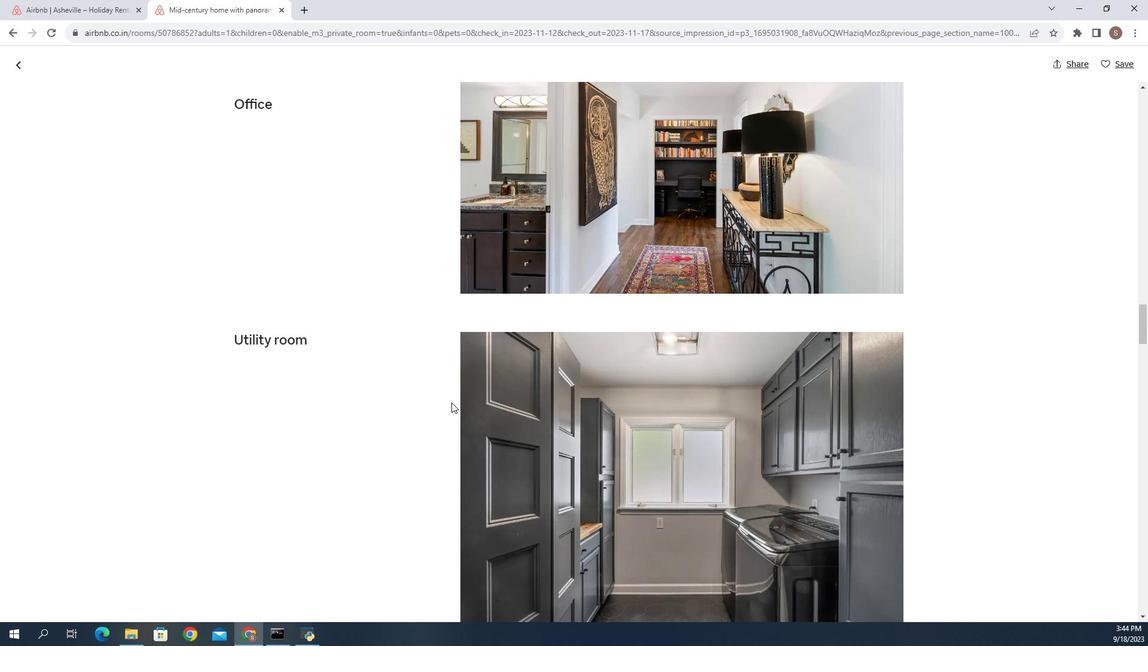 
Action: Mouse moved to (476, 374)
Screenshot: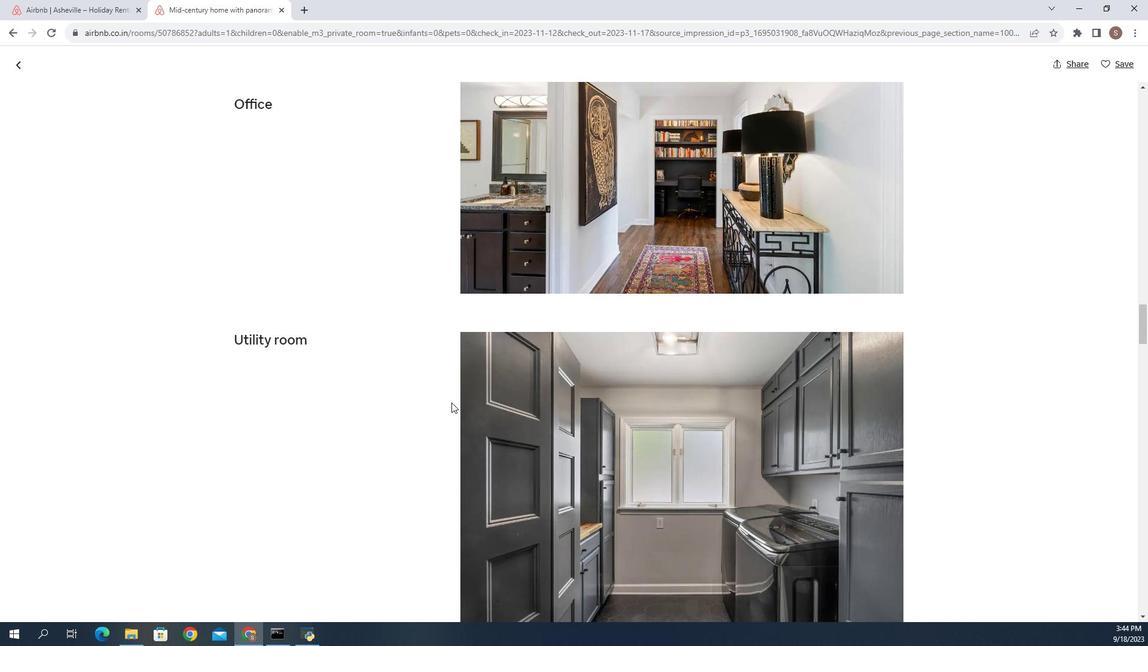 
Action: Mouse scrolled (476, 374) with delta (0, 0)
Screenshot: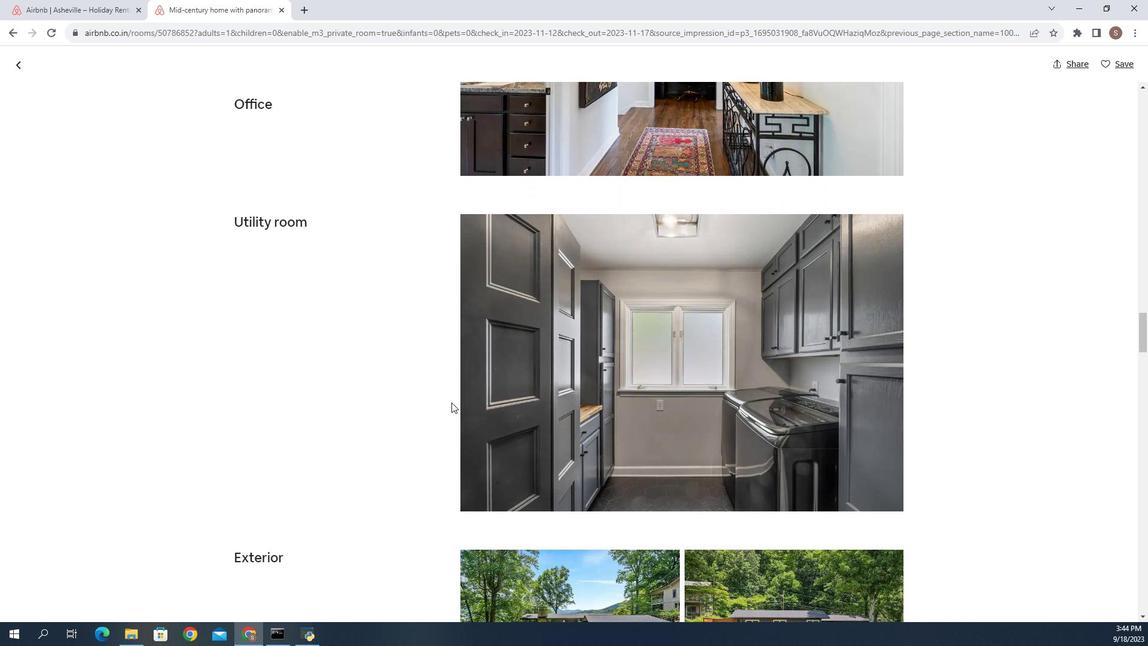 
Action: Mouse scrolled (476, 374) with delta (0, 0)
Screenshot: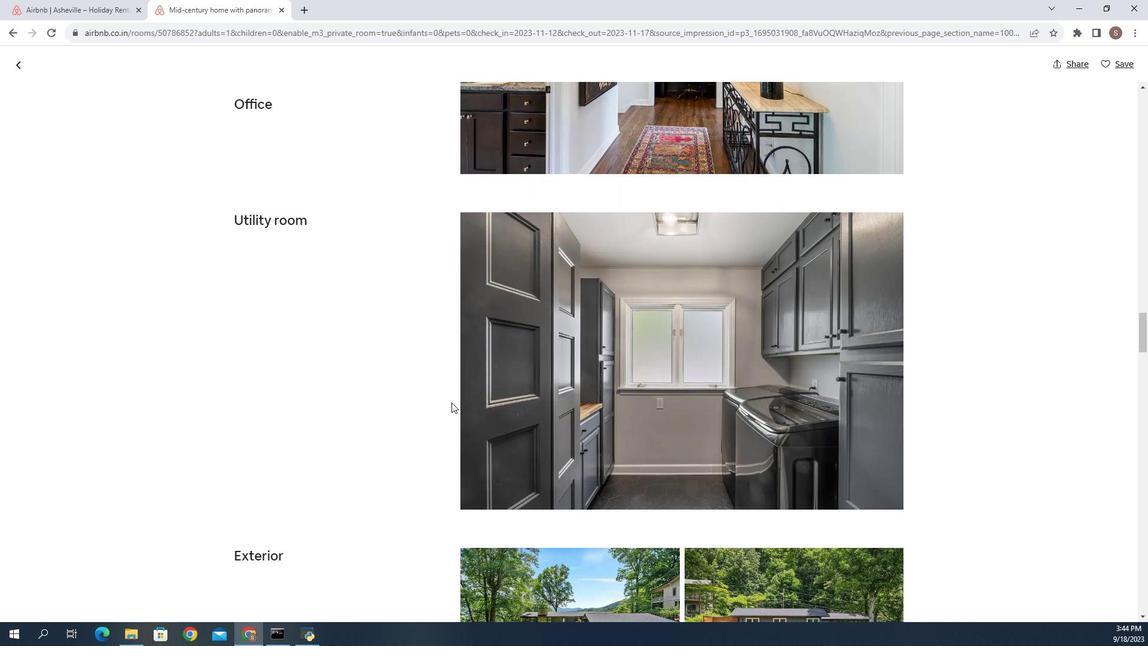
Action: Mouse moved to (475, 370)
Screenshot: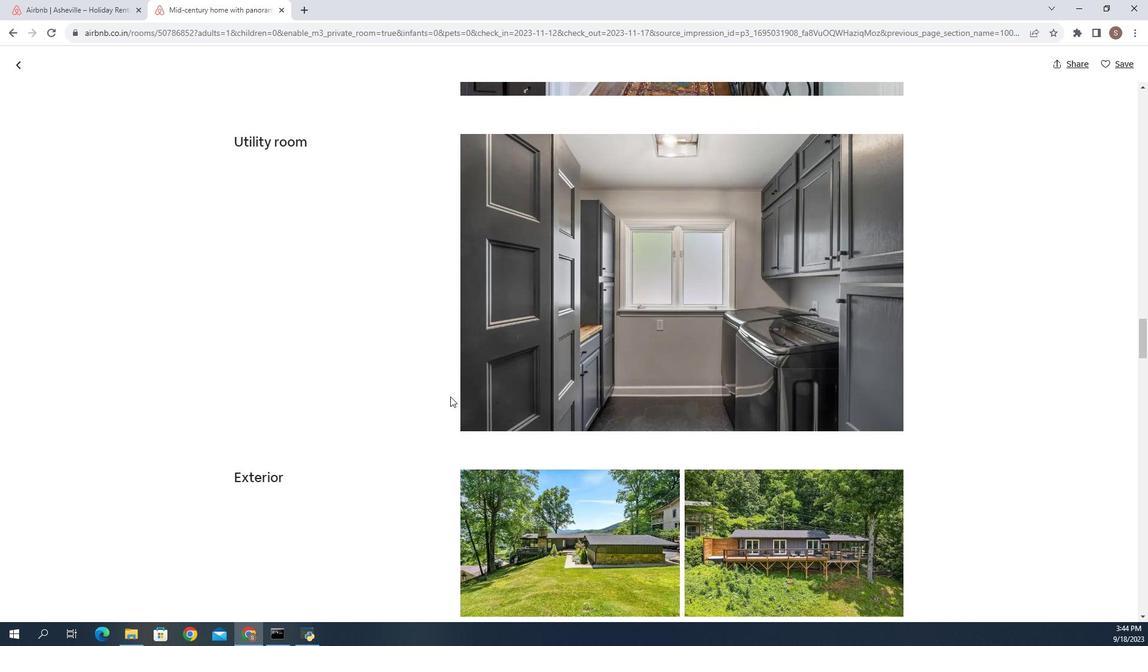 
Action: Mouse scrolled (475, 370) with delta (0, 0)
Screenshot: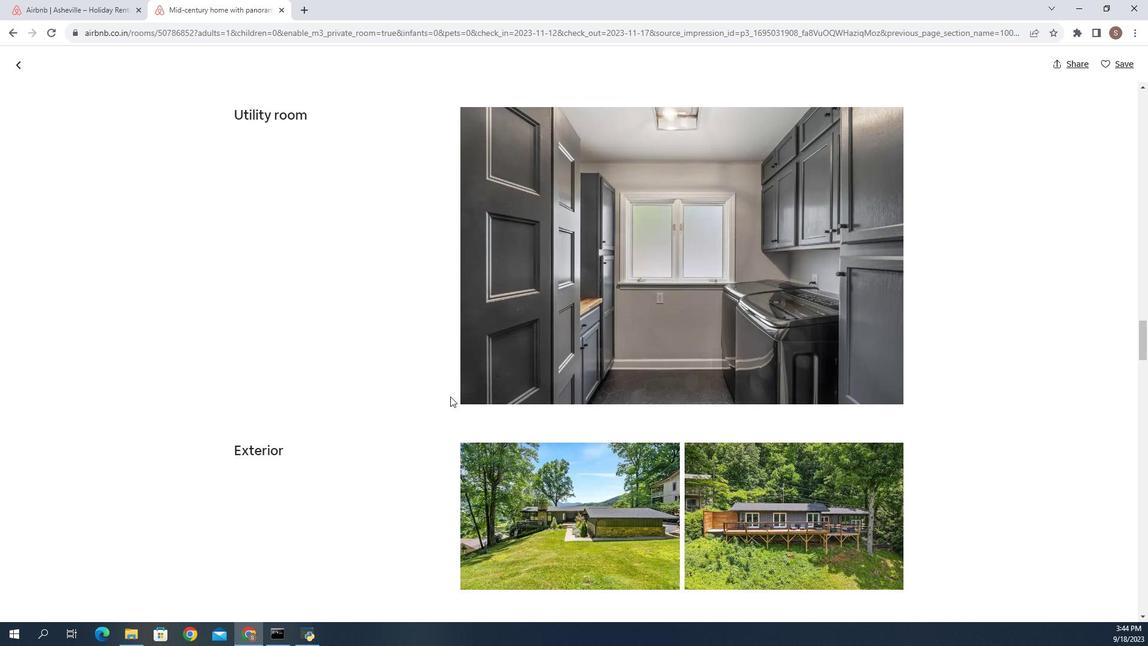
Action: Mouse scrolled (475, 370) with delta (0, 0)
Screenshot: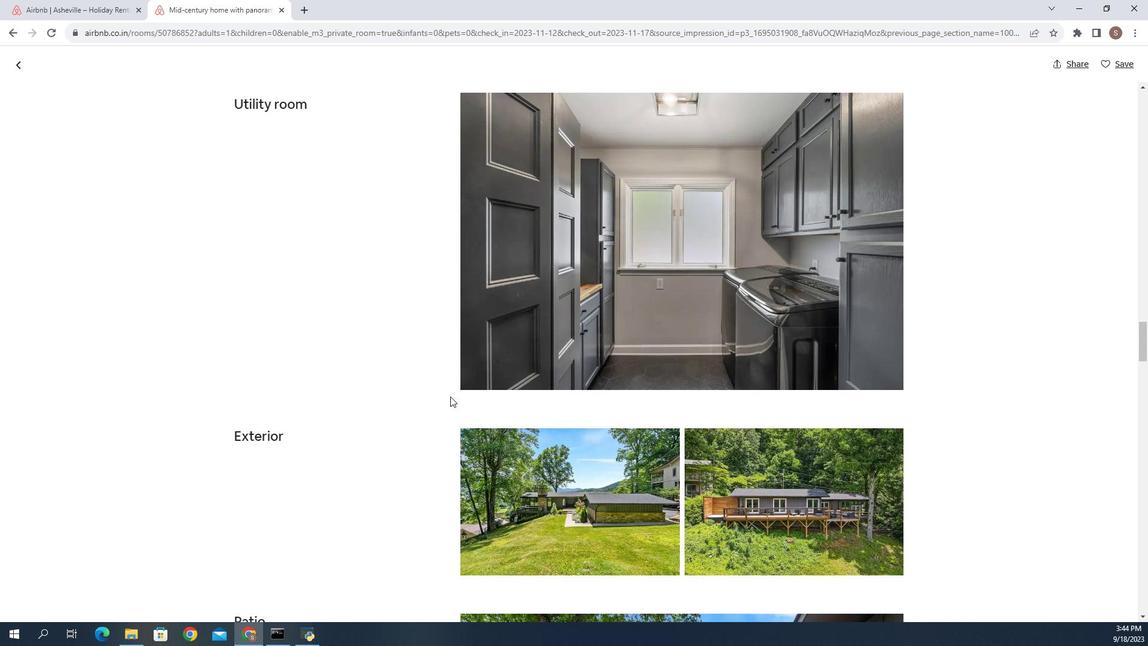 
Action: Mouse moved to (466, 379)
Screenshot: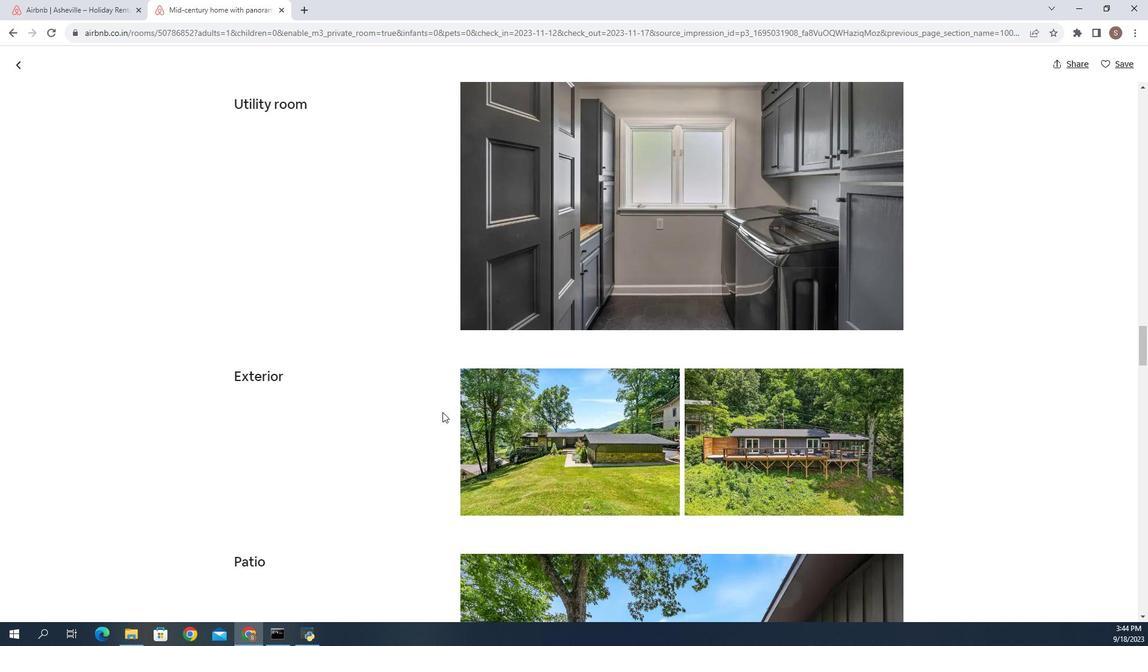 
Action: Mouse scrolled (466, 379) with delta (0, 0)
Screenshot: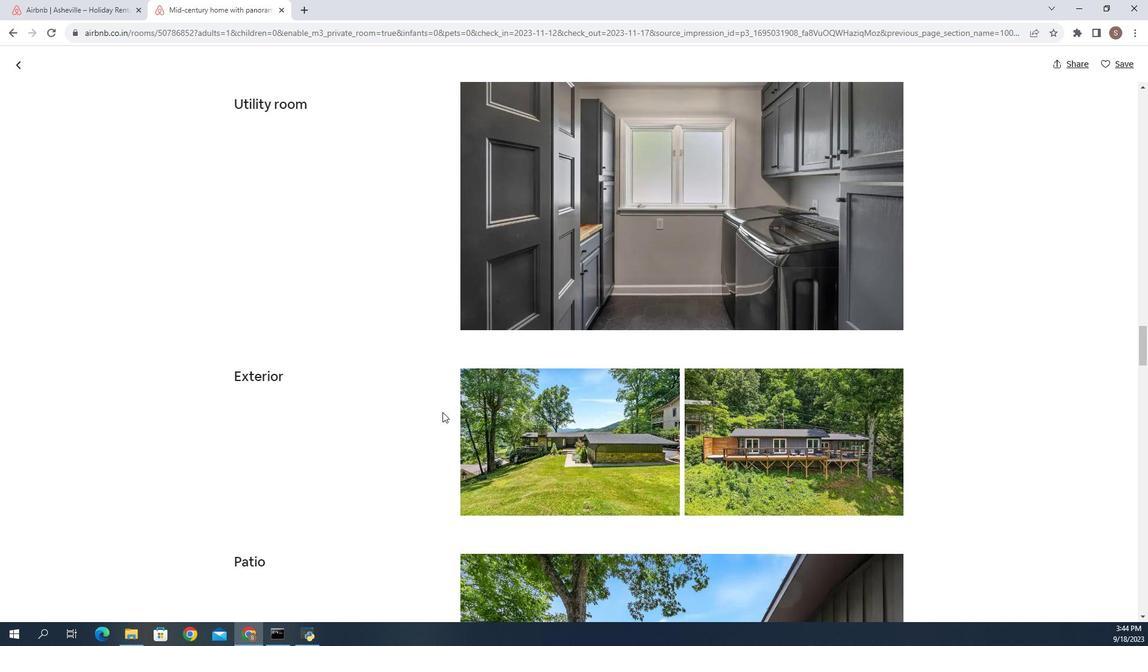 
Action: Mouse moved to (478, 381)
Screenshot: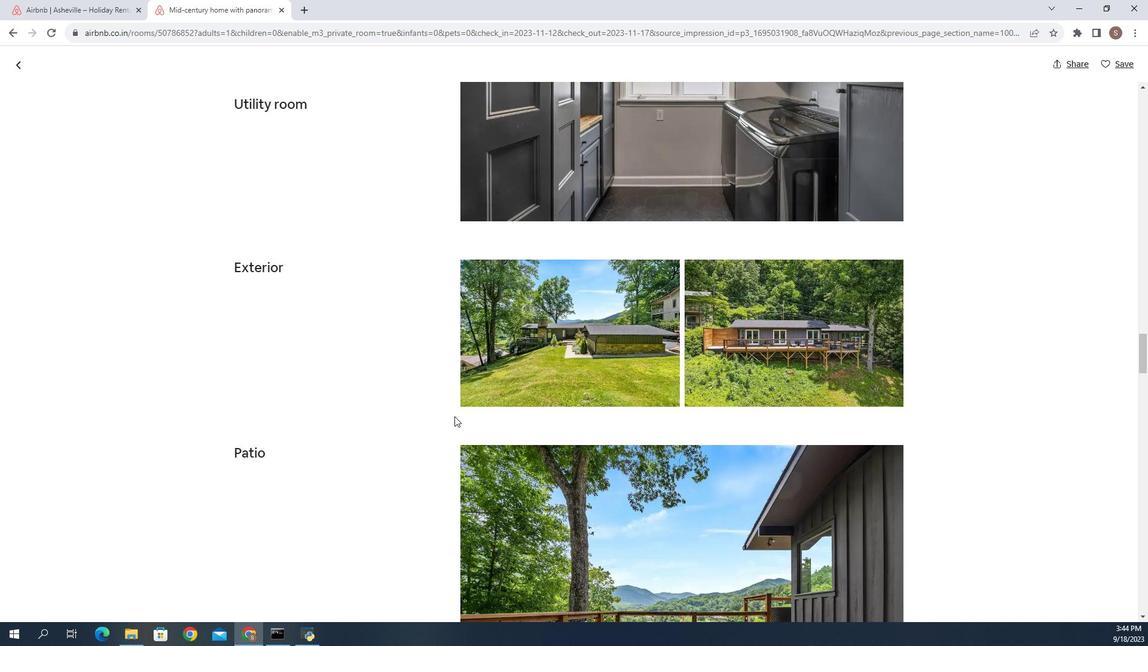 
Action: Mouse scrolled (478, 381) with delta (0, 0)
Screenshot: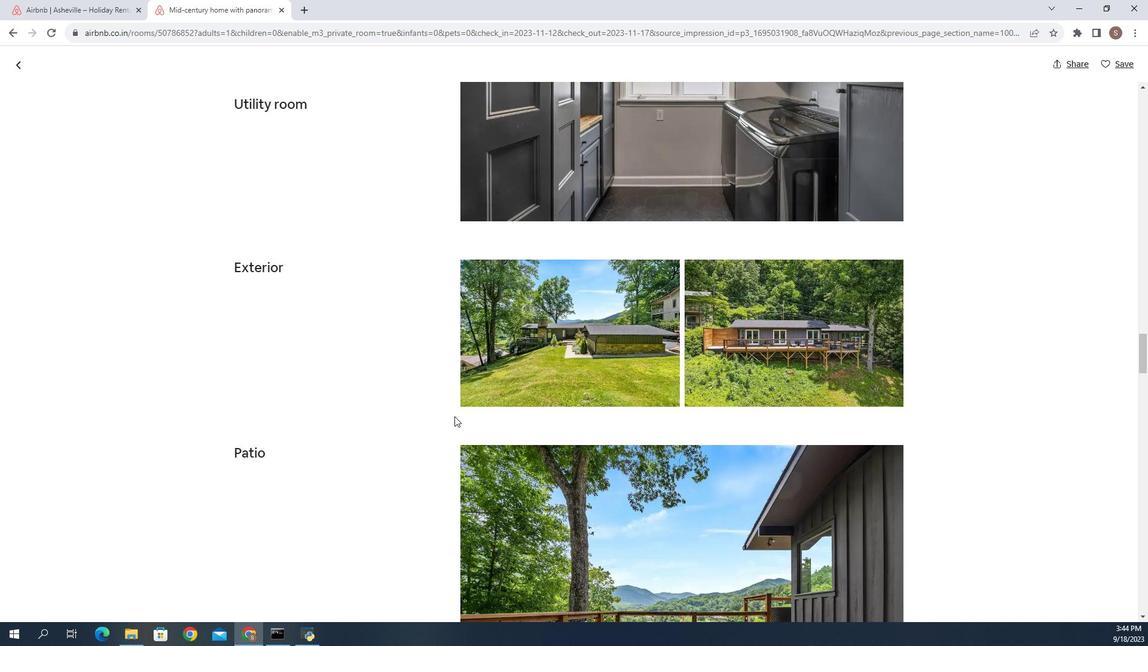 
Action: Mouse moved to (478, 383)
Screenshot: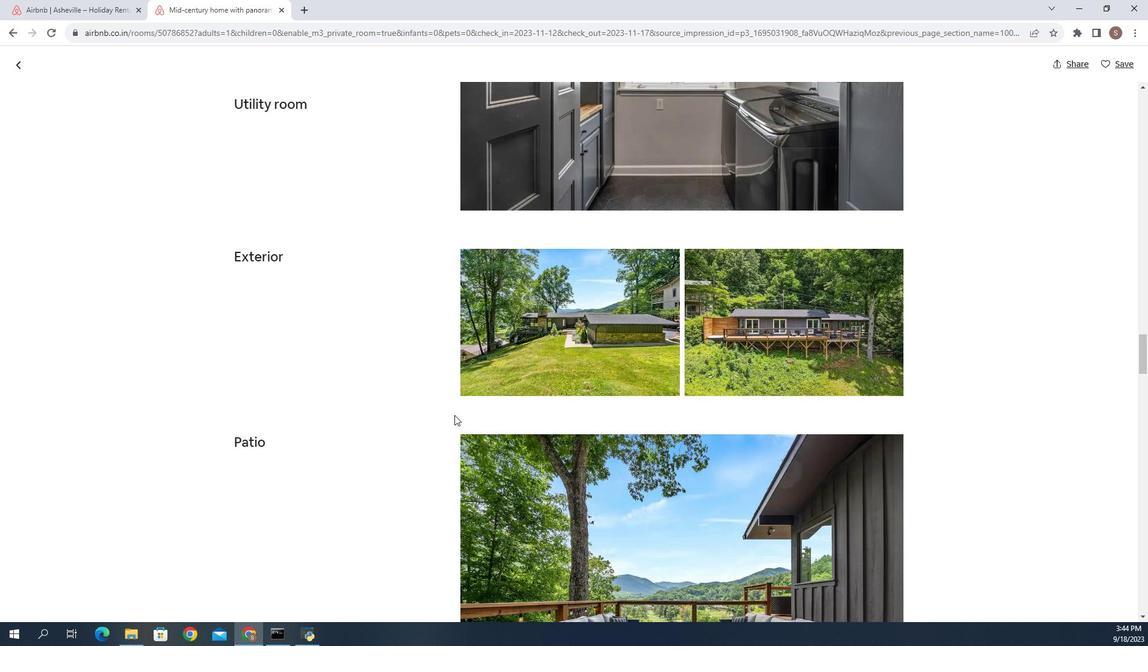 
Action: Mouse scrolled (478, 382) with delta (0, 0)
Screenshot: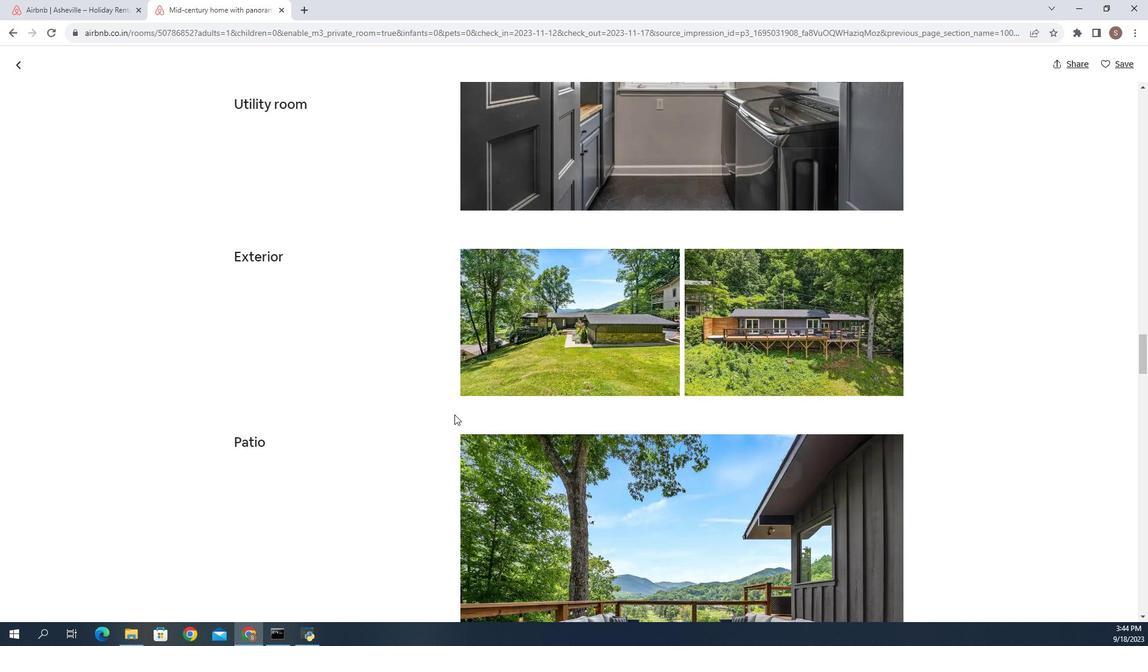 
Action: Mouse moved to (459, 360)
Screenshot: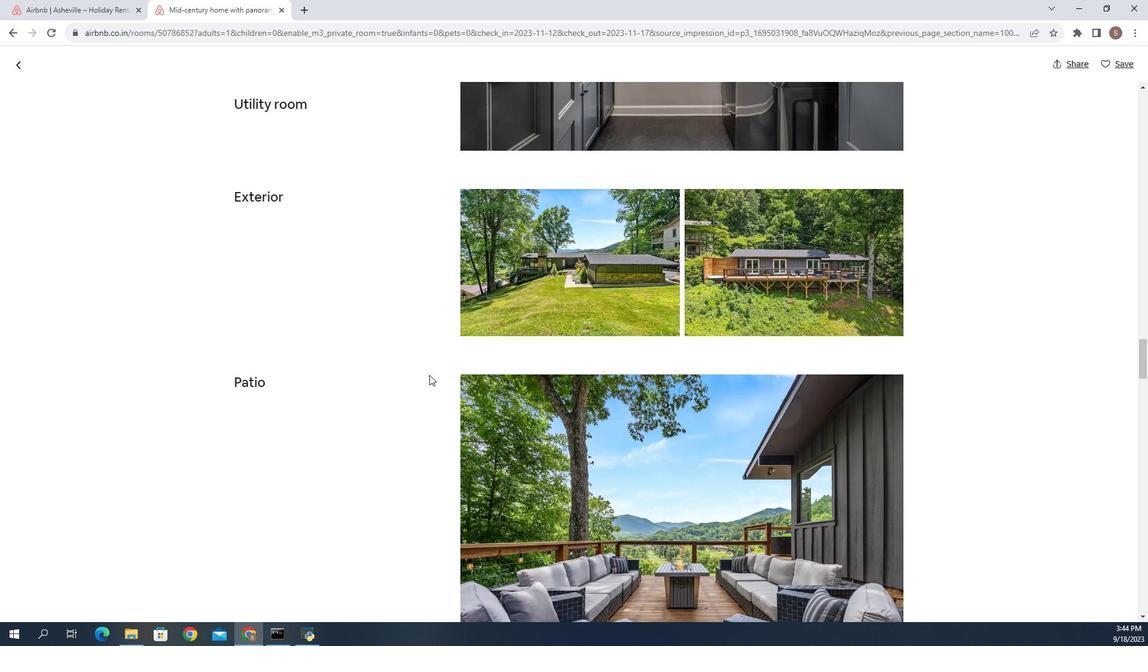 
Action: Mouse scrolled (459, 359) with delta (0, 0)
Screenshot: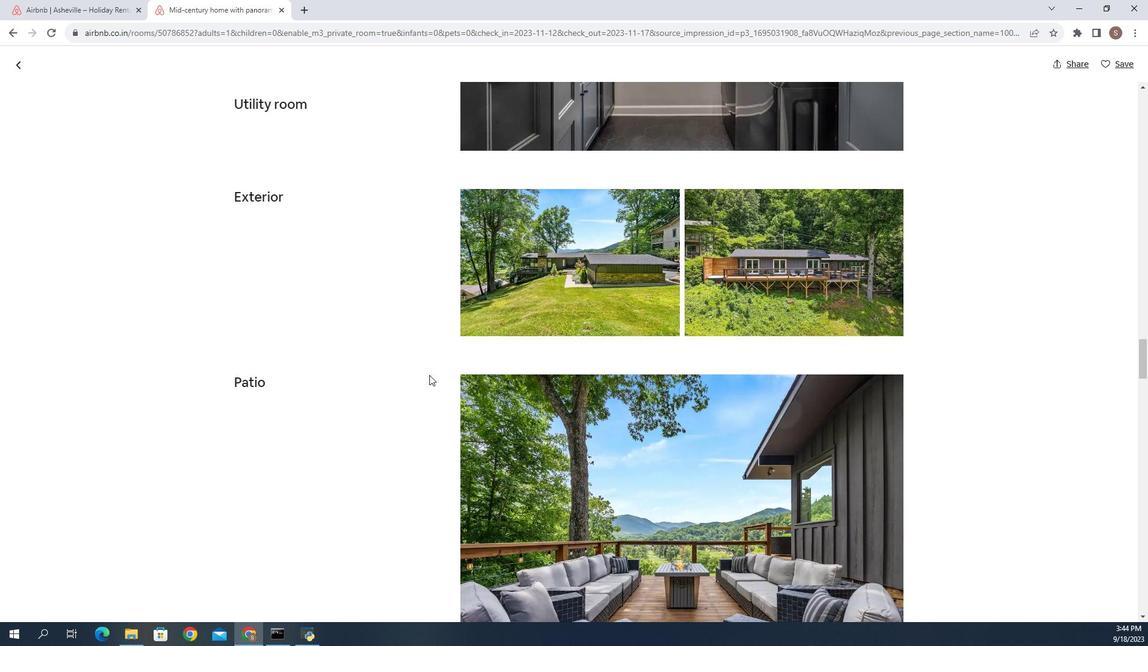 
Action: Mouse moved to (449, 372)
Screenshot: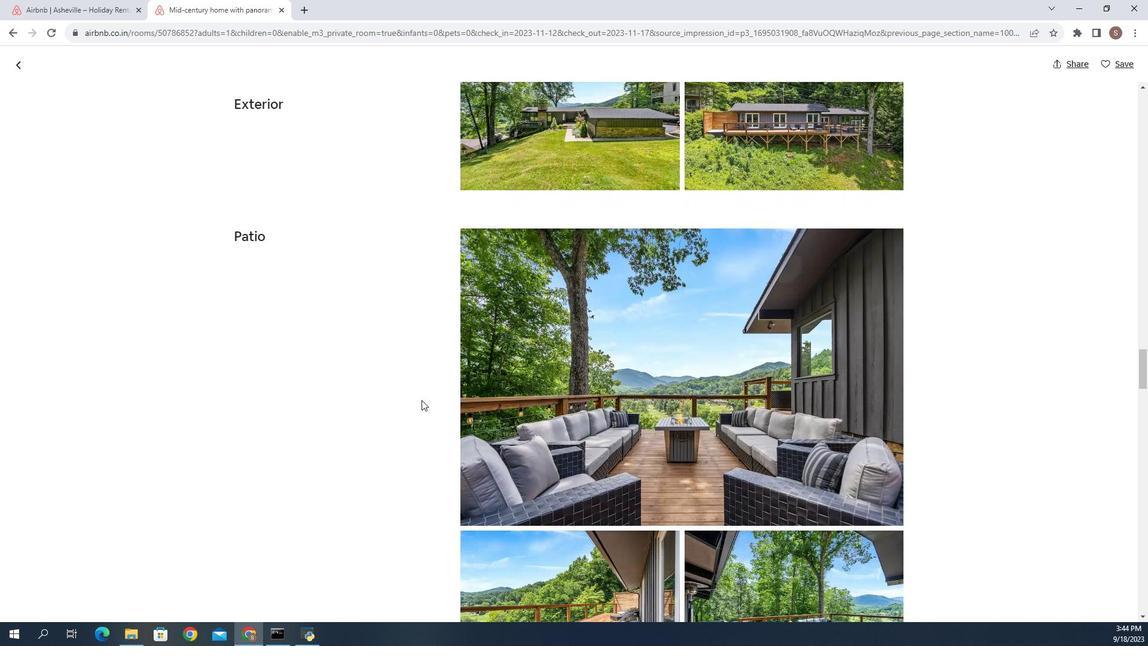 
Action: Mouse scrolled (449, 372) with delta (0, 0)
Screenshot: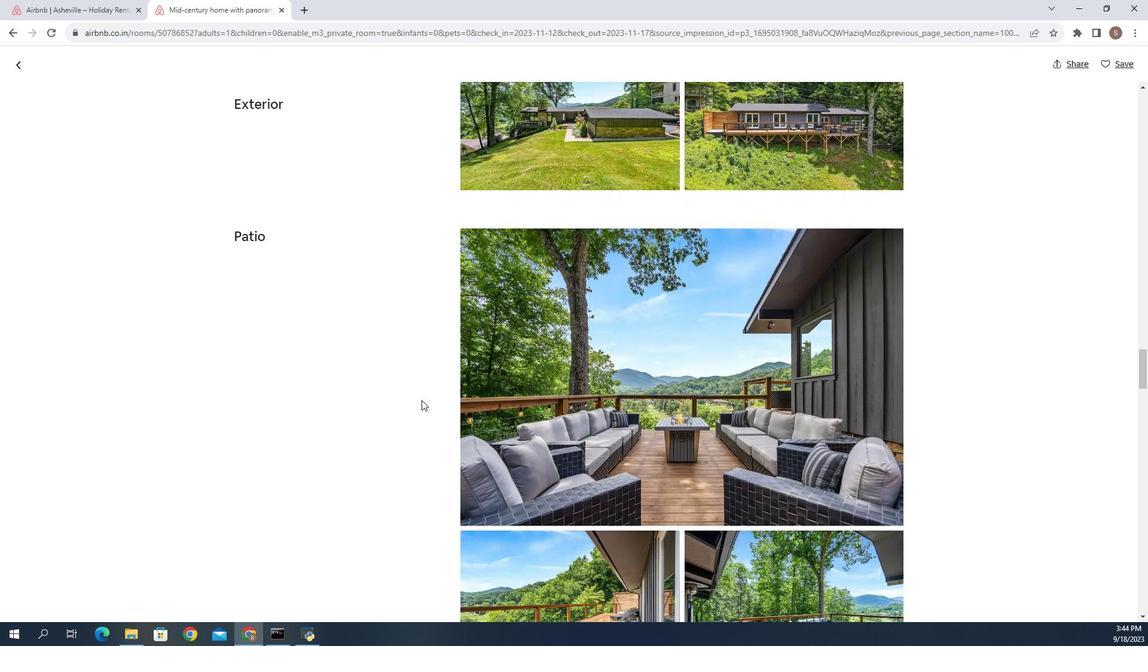 
Action: Mouse moved to (449, 372)
Screenshot: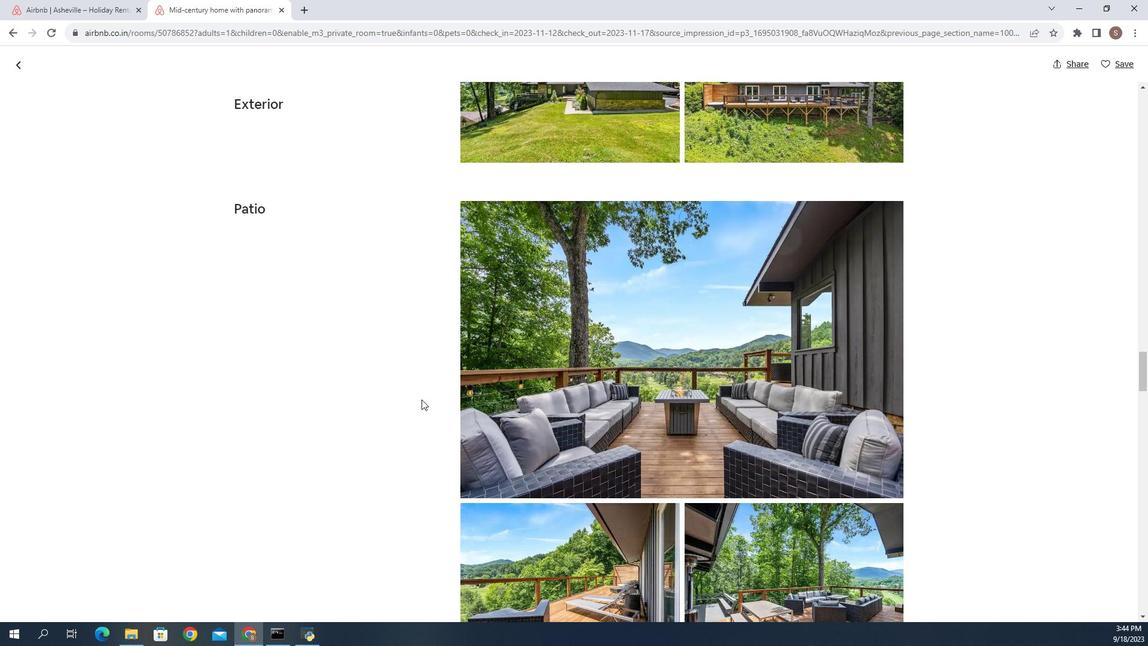
Action: Mouse scrolled (449, 372) with delta (0, 0)
Screenshot: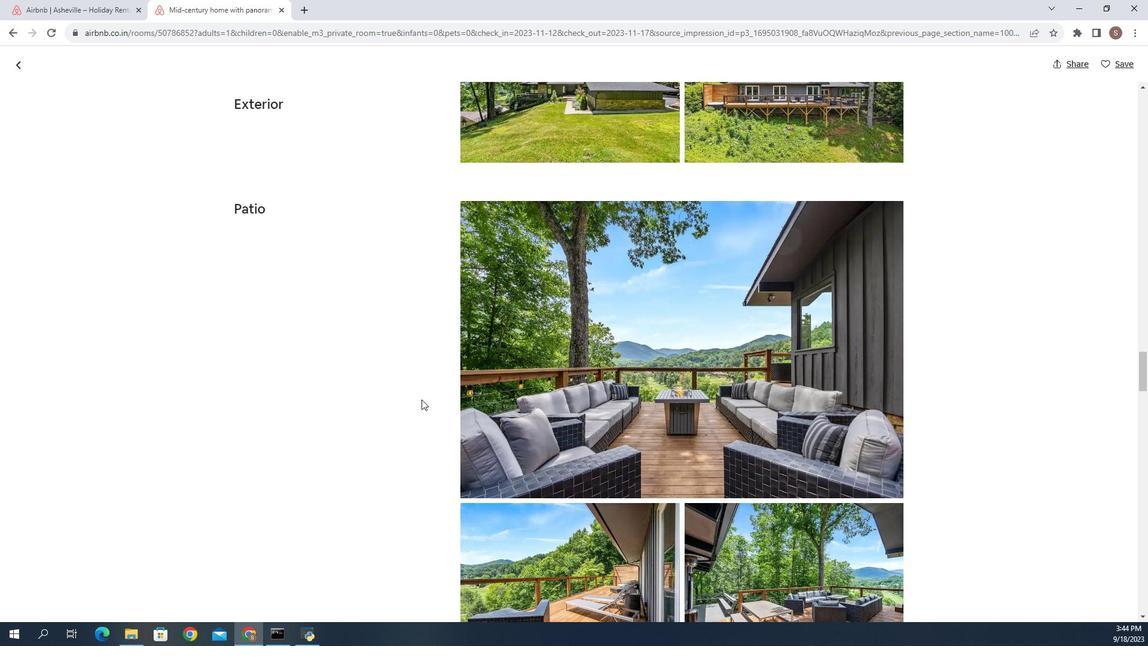 
Action: Mouse moved to (449, 372)
Screenshot: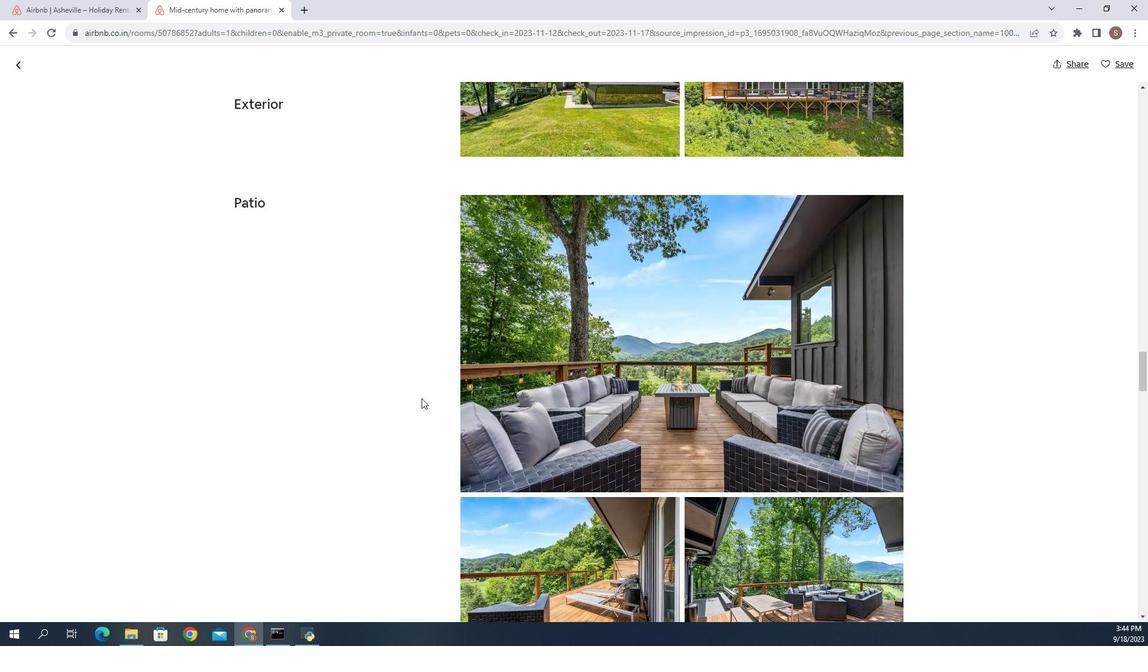 
Action: Mouse scrolled (449, 372) with delta (0, 0)
Screenshot: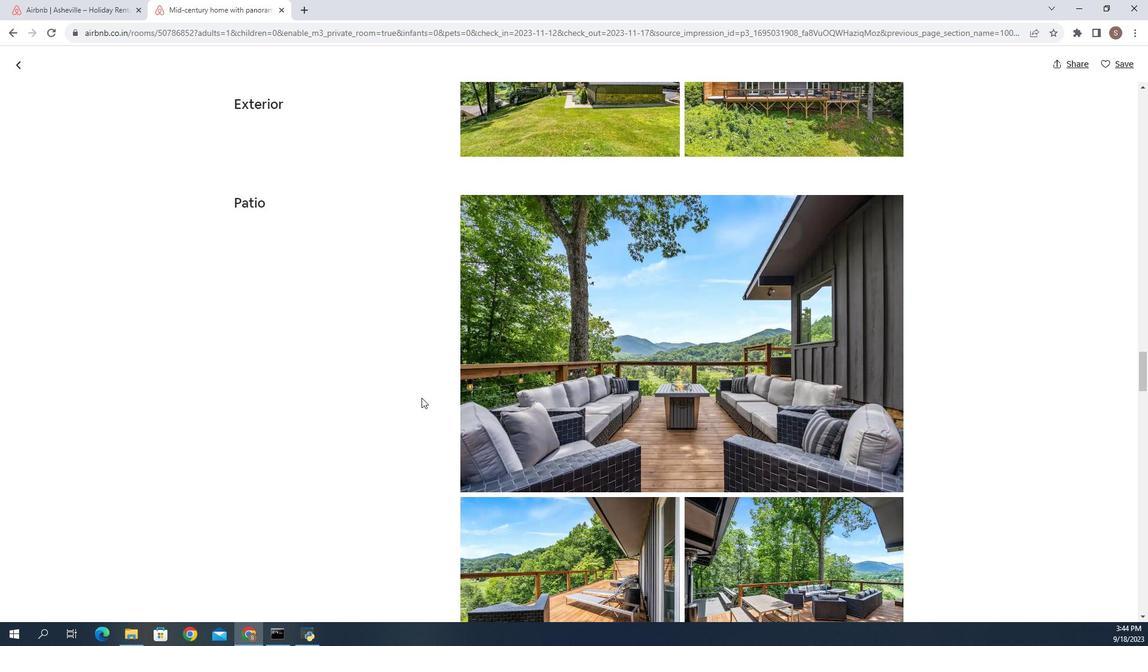 
Action: Mouse moved to (449, 373)
Screenshot: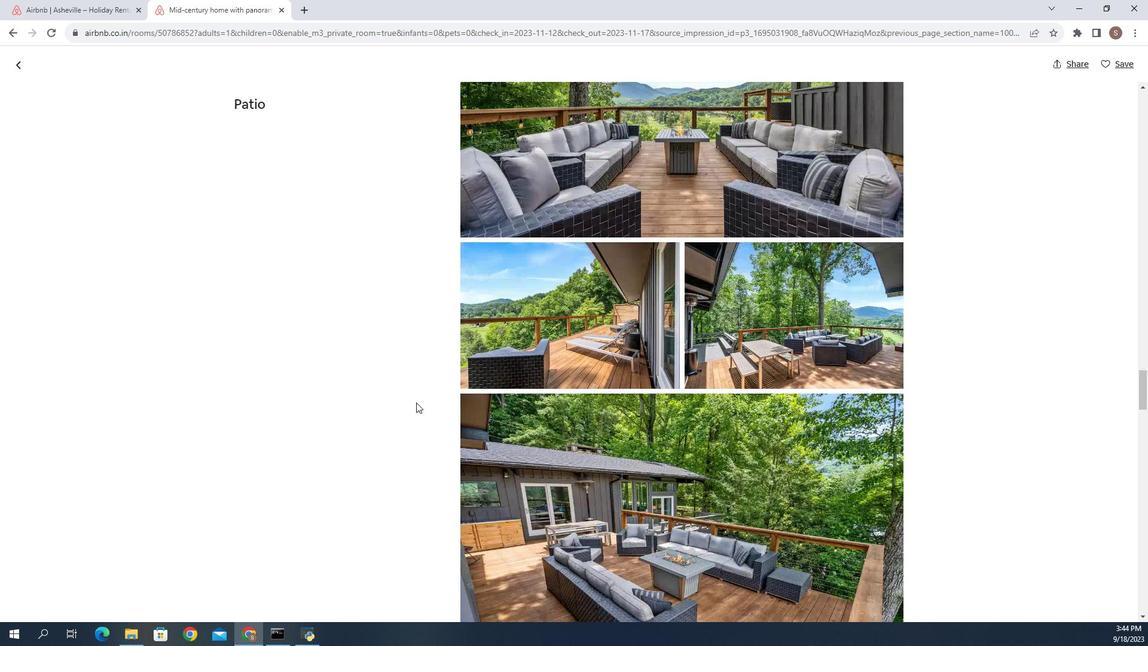 
Action: Mouse scrolled (449, 373) with delta (0, 0)
Screenshot: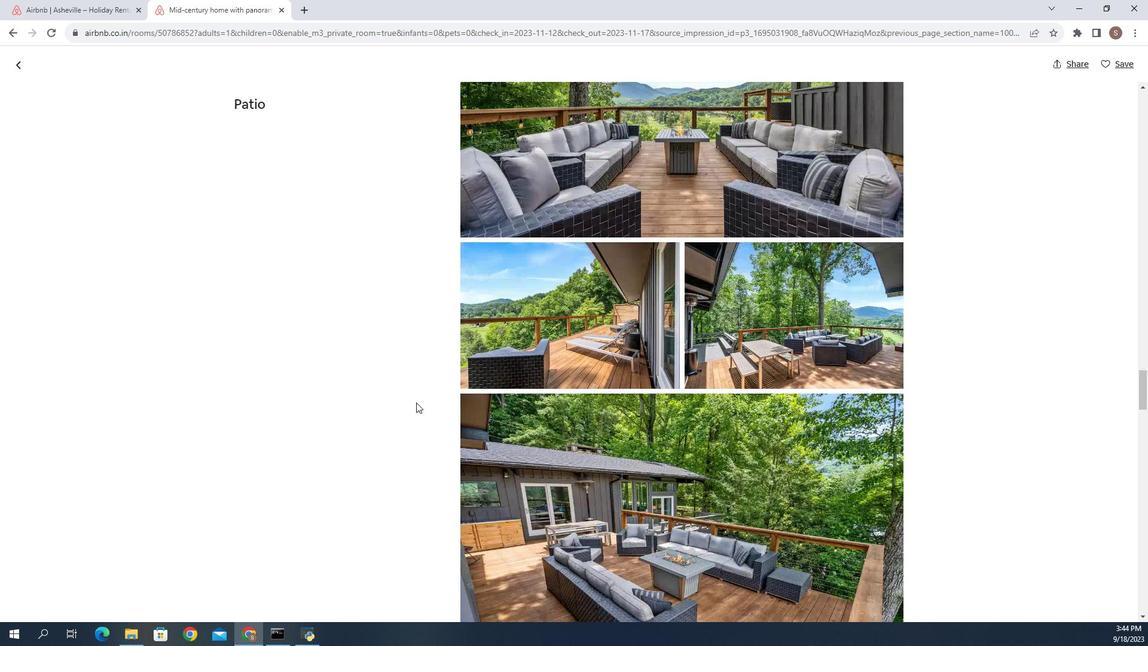 
Action: Mouse moved to (443, 375)
Screenshot: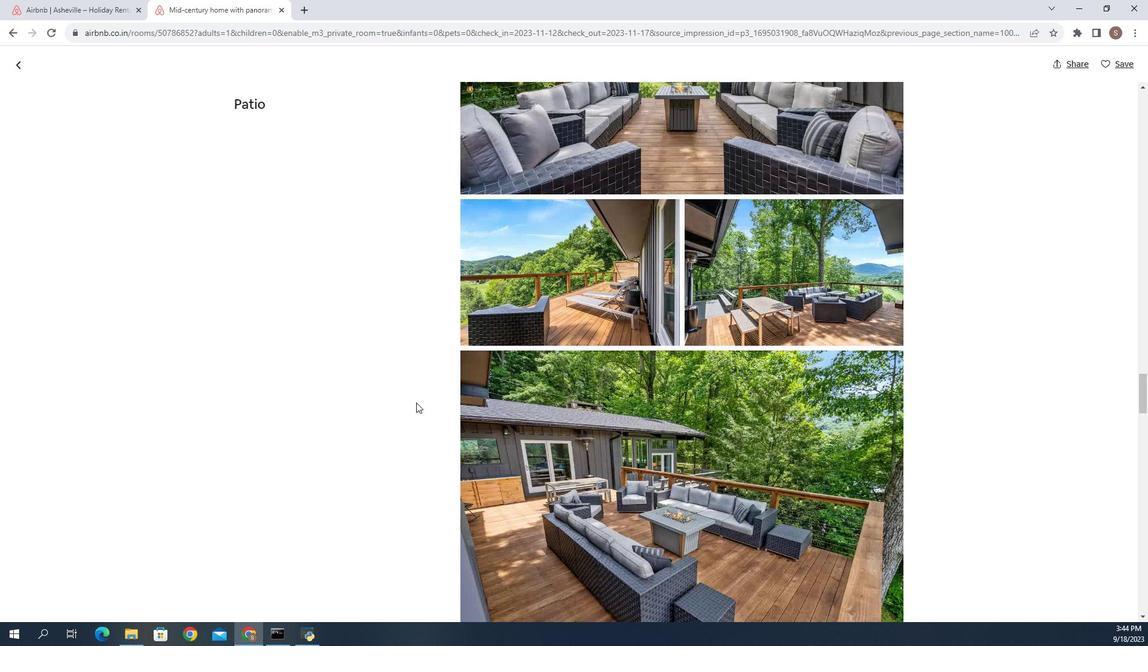 
Action: Mouse scrolled (443, 375) with delta (0, 0)
Screenshot: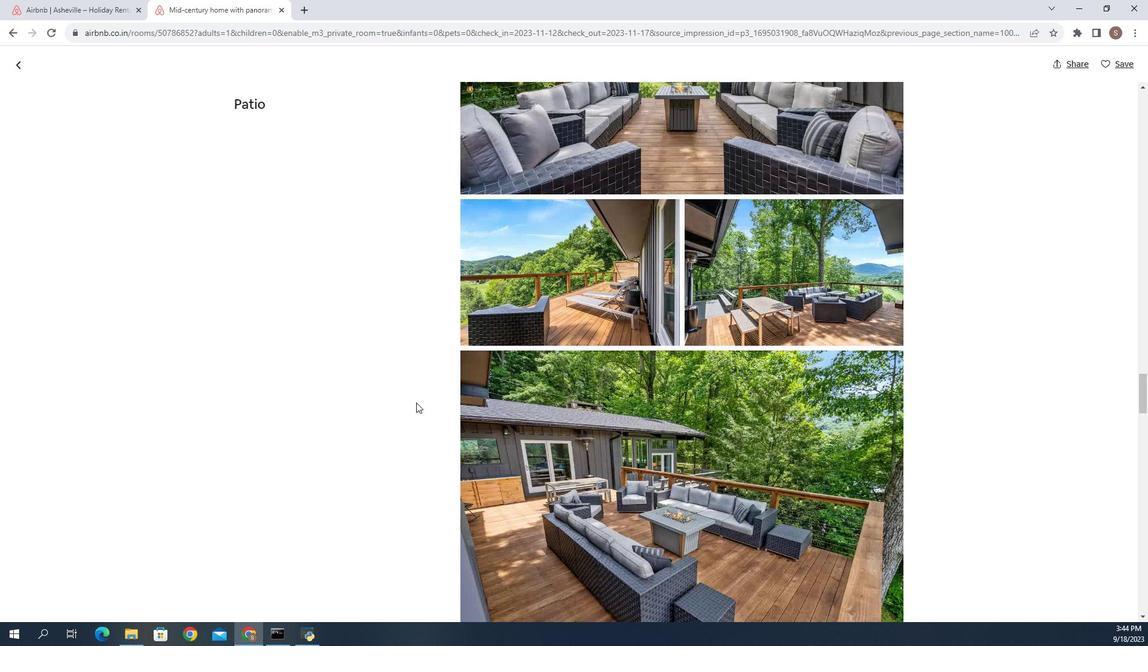 
Action: Mouse moved to (443, 376)
Screenshot: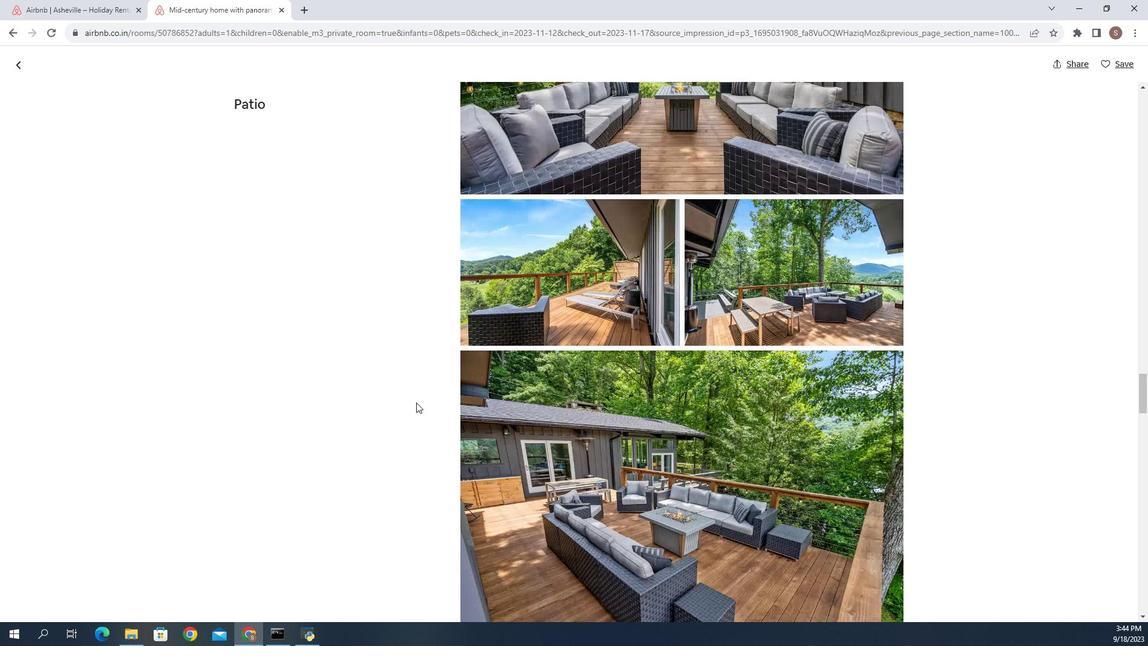 
Action: Mouse scrolled (443, 375) with delta (0, 0)
Screenshot: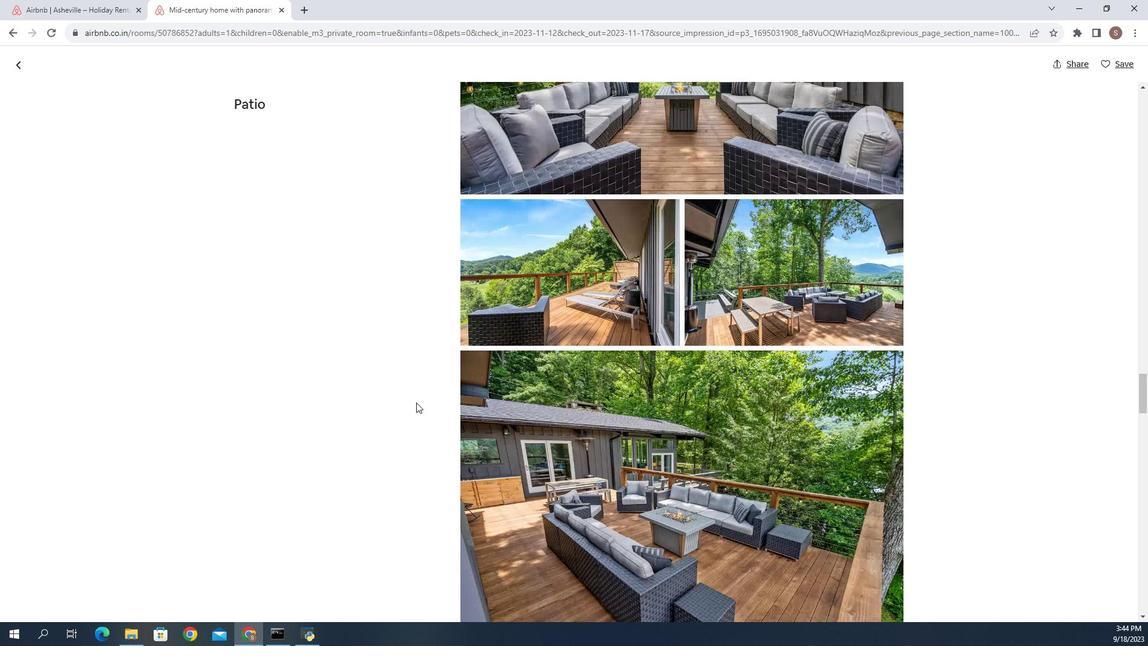 
Action: Mouse moved to (444, 376)
Screenshot: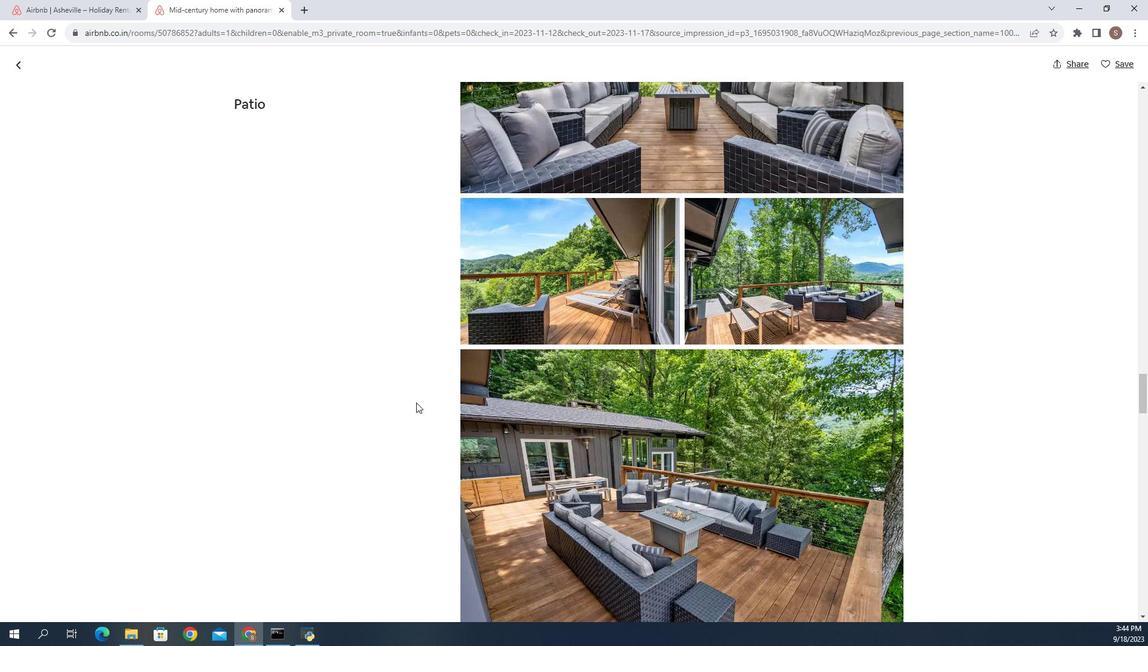 
Action: Mouse scrolled (444, 376) with delta (0, 0)
Screenshot: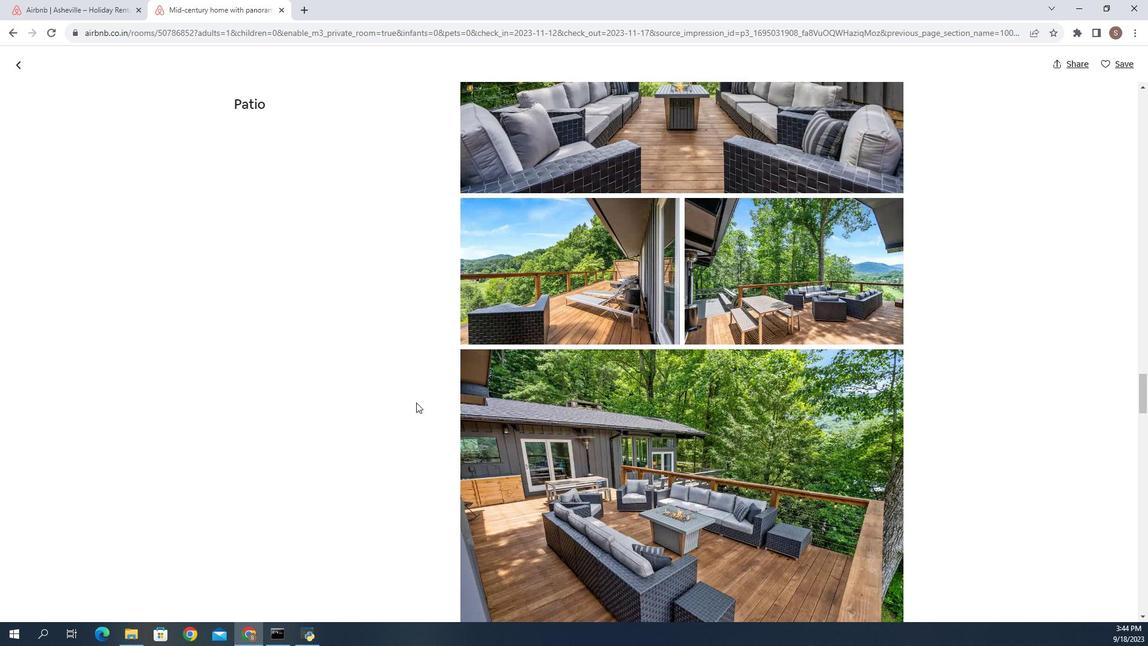 
Action: Mouse moved to (444, 375)
Screenshot: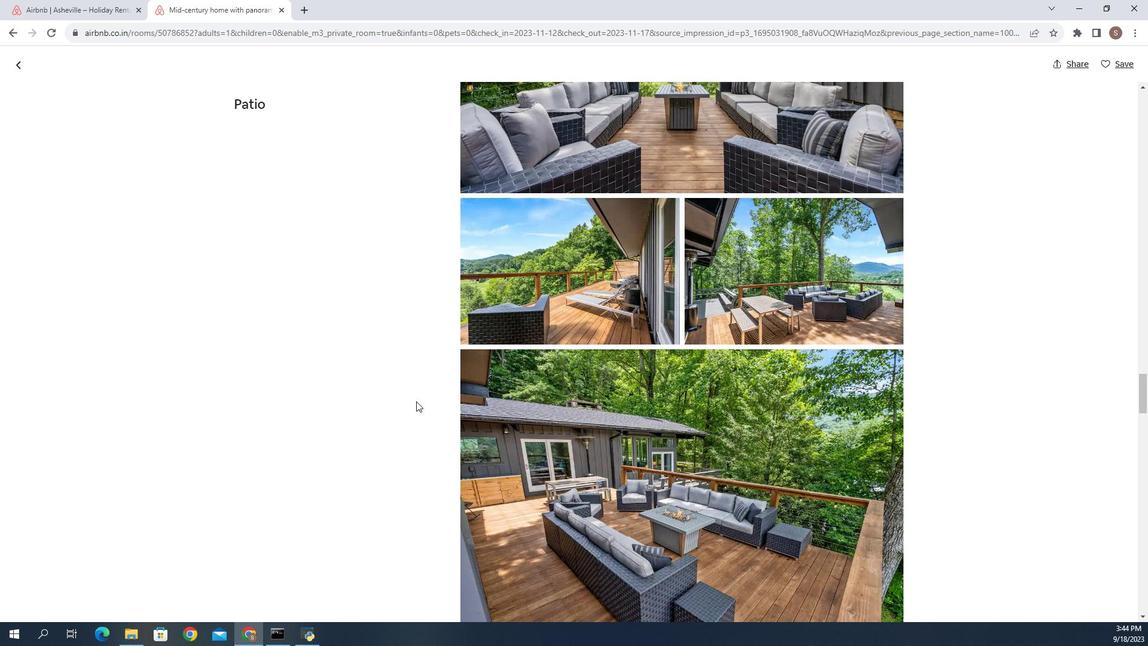 
Action: Mouse scrolled (444, 375) with delta (0, 0)
Screenshot: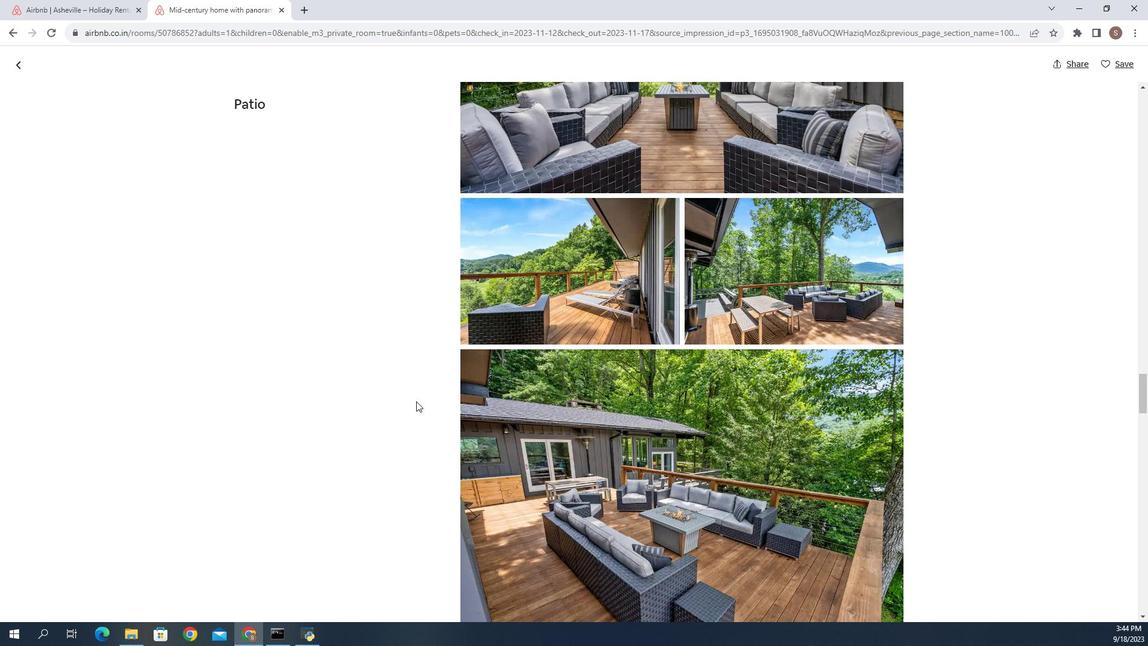 
Action: Mouse moved to (436, 401)
Screenshot: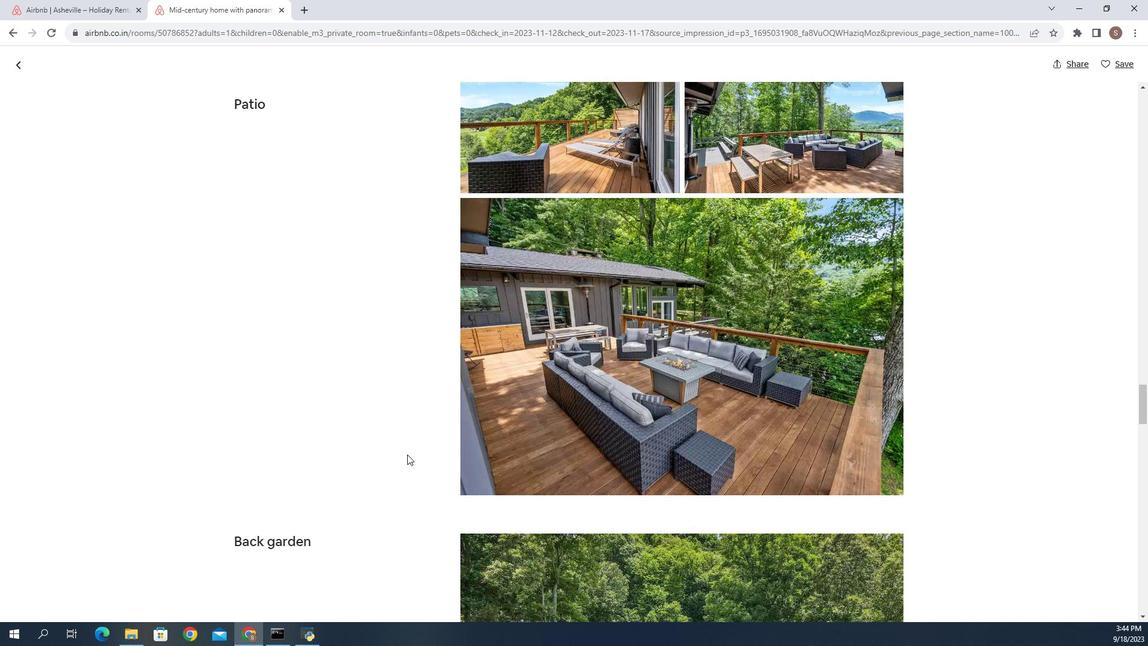 
Action: Mouse scrolled (436, 401) with delta (0, 0)
Screenshot: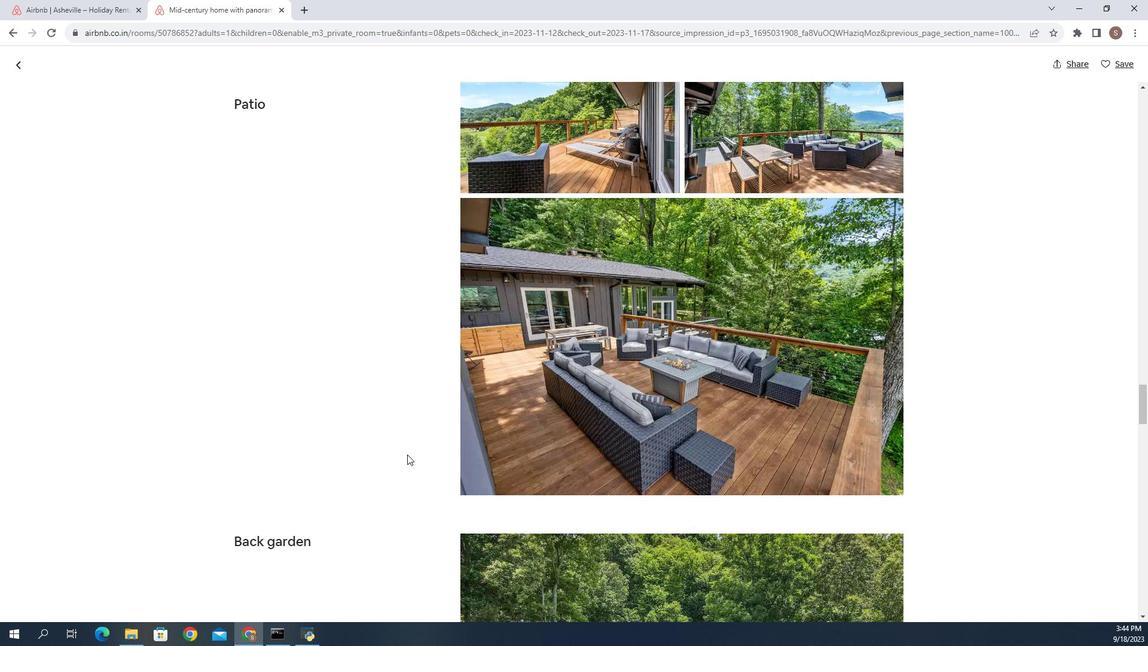 
Action: Mouse scrolled (436, 401) with delta (0, 0)
Screenshot: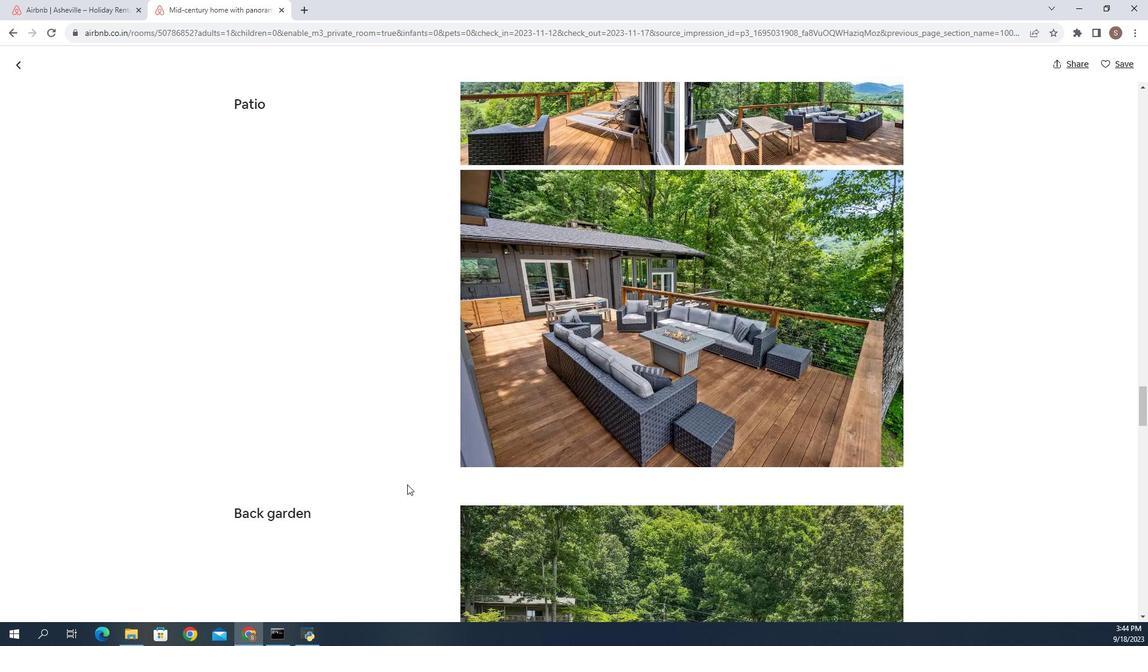 
Action: Mouse moved to (436, 403)
Screenshot: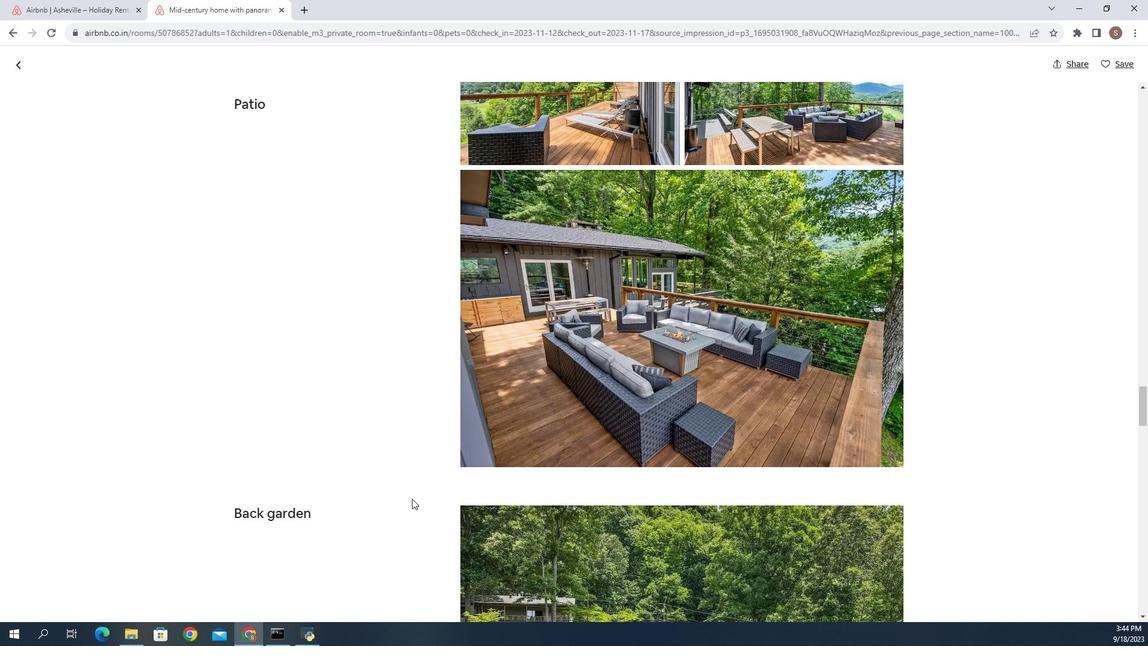 
Action: Mouse scrolled (436, 403) with delta (0, 0)
Screenshot: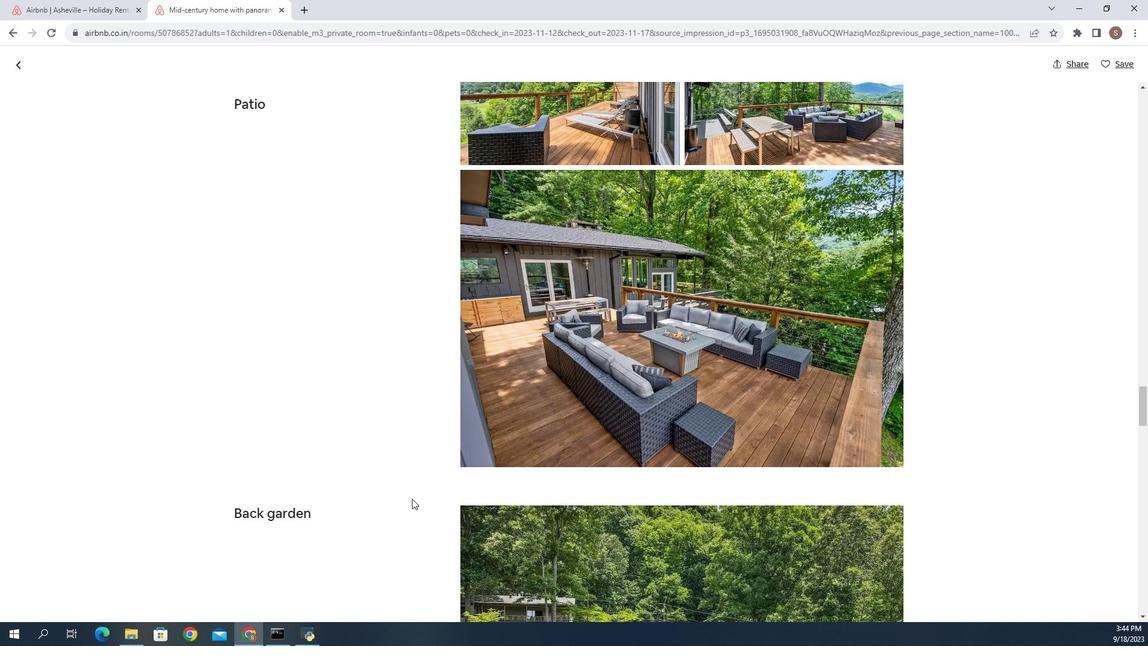 
Action: Mouse moved to (459, 394)
Screenshot: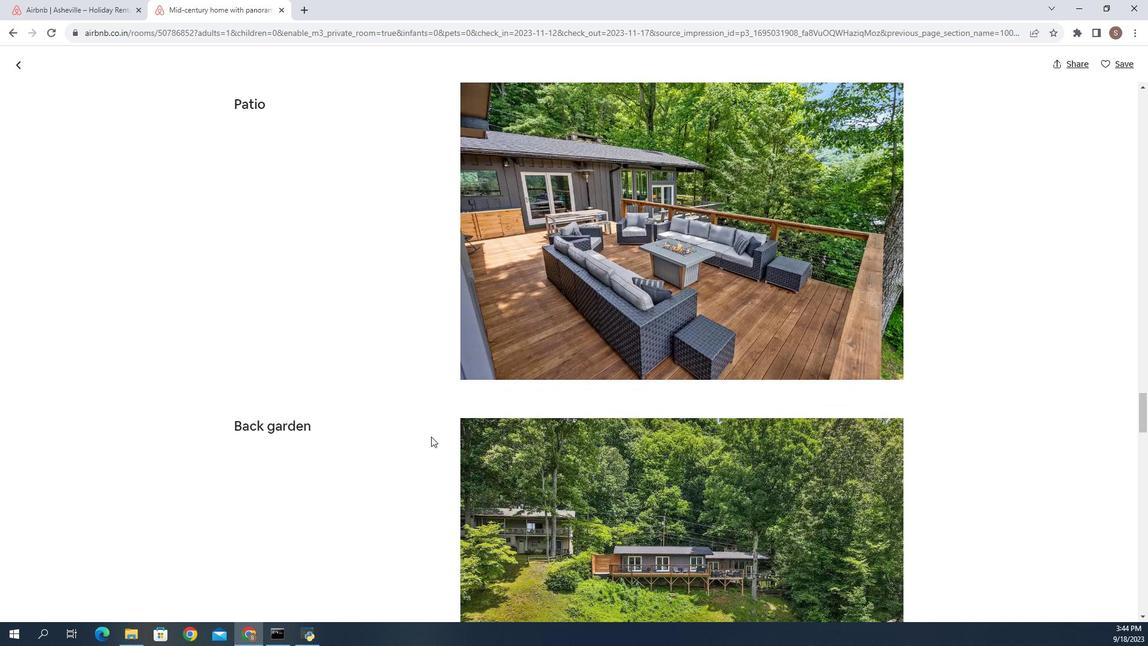 
Action: Mouse scrolled (459, 393) with delta (0, 0)
Screenshot: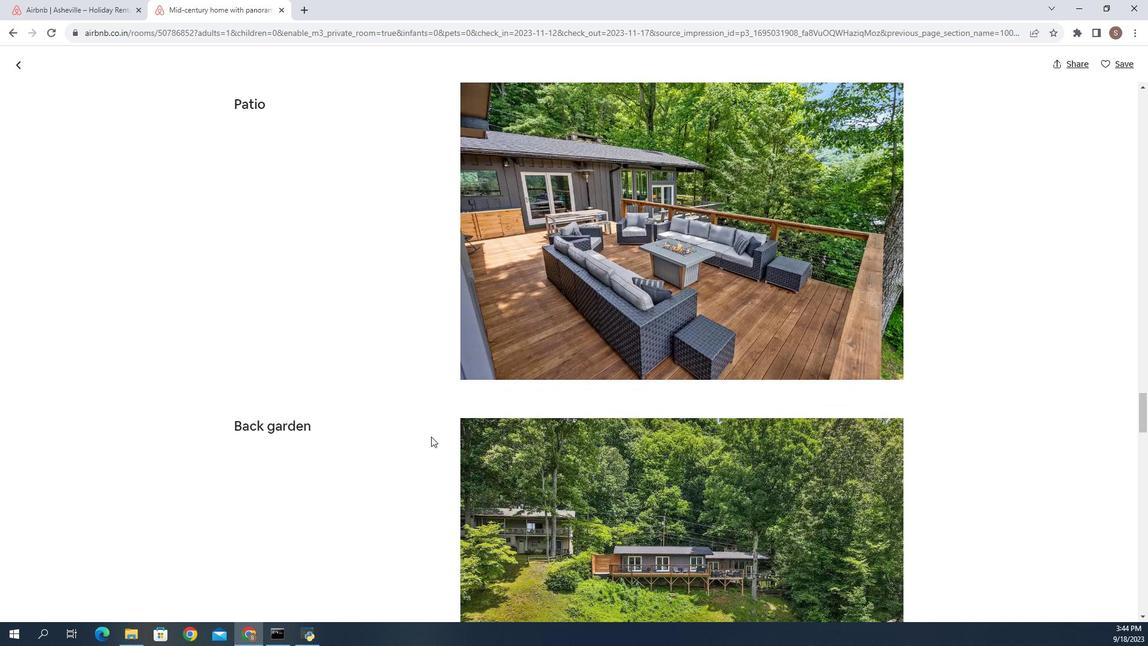 
Action: Mouse moved to (459, 395)
Screenshot: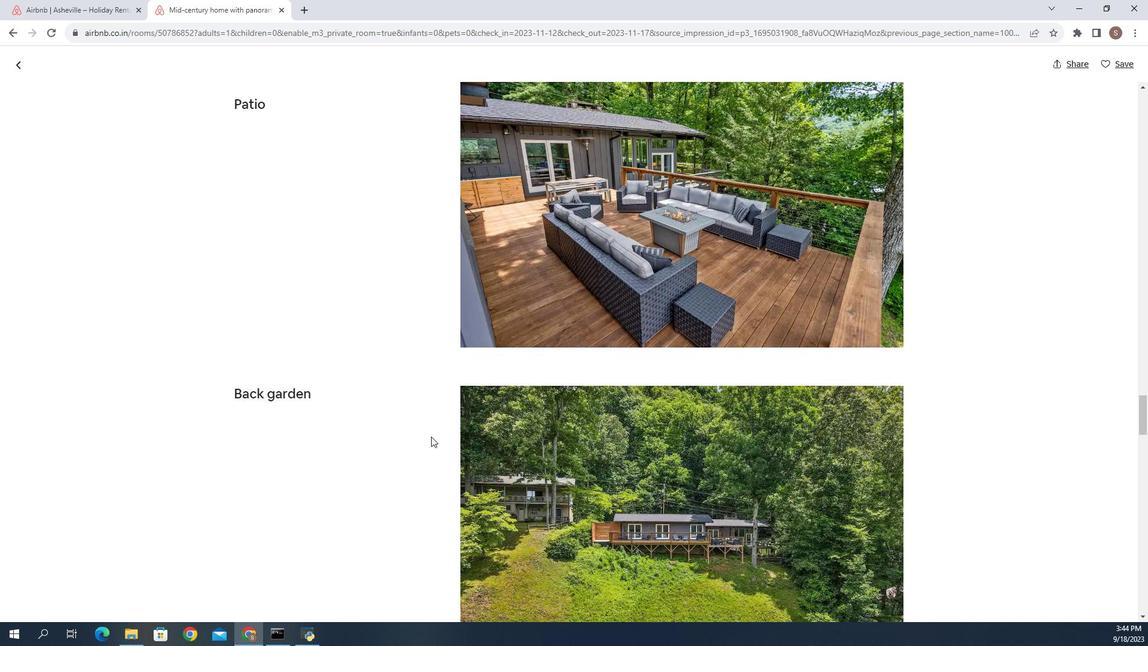 
Action: Mouse scrolled (459, 395) with delta (0, 0)
Screenshot: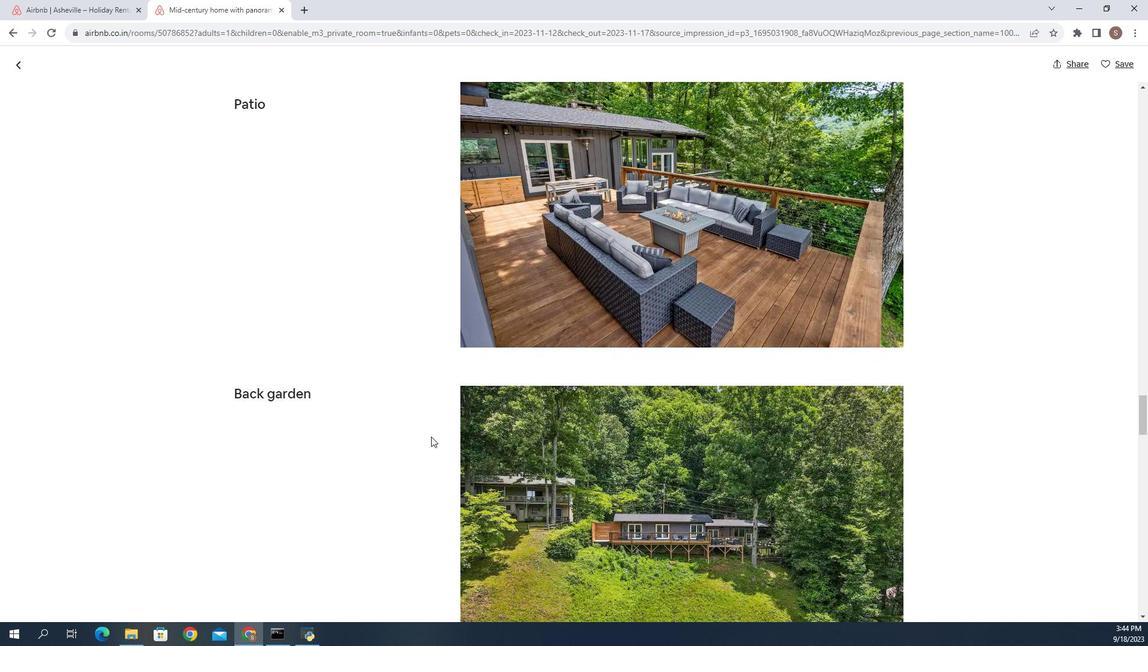 
Action: Mouse moved to (460, 396)
Screenshot: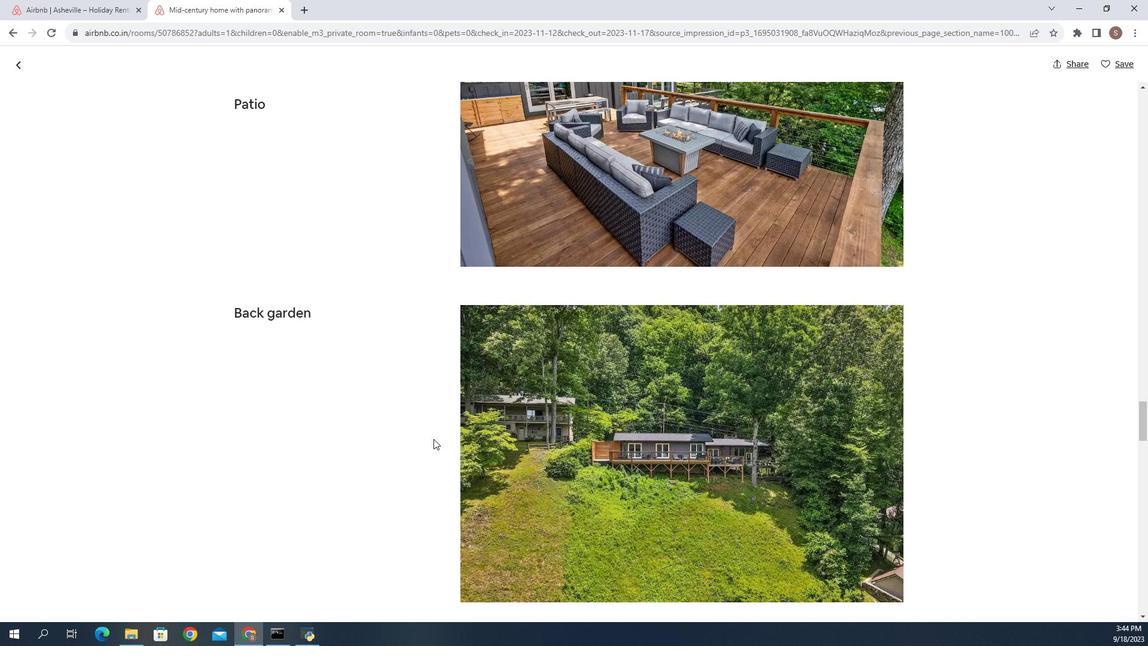 
Action: Mouse scrolled (460, 396) with delta (0, 0)
Screenshot: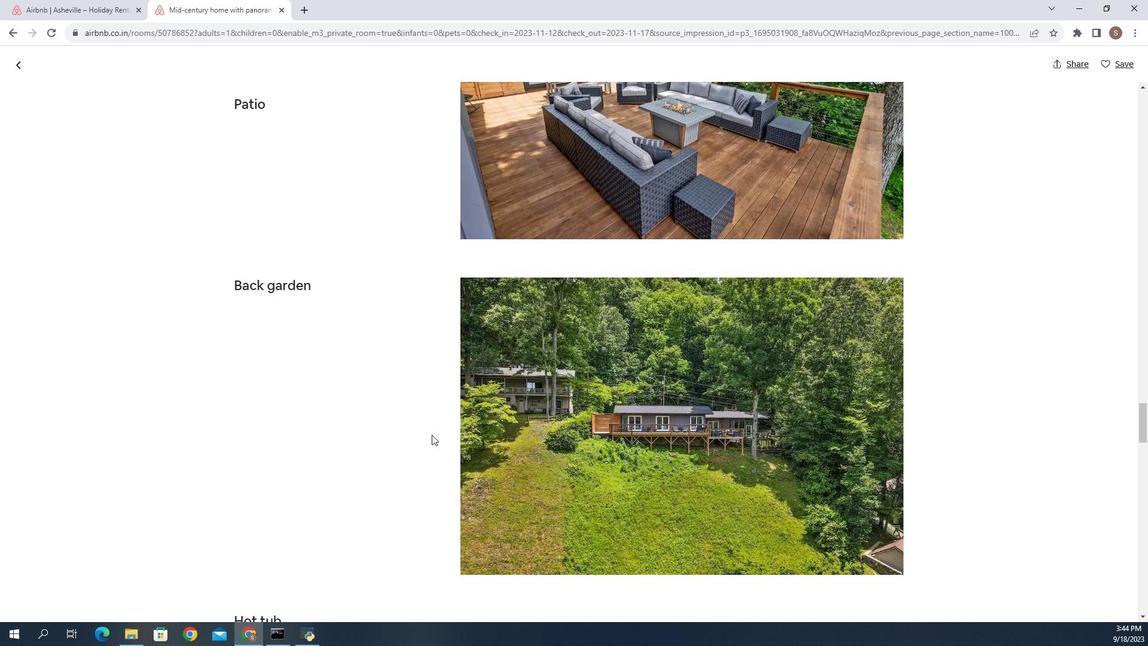 
Action: Mouse moved to (460, 396)
Screenshot: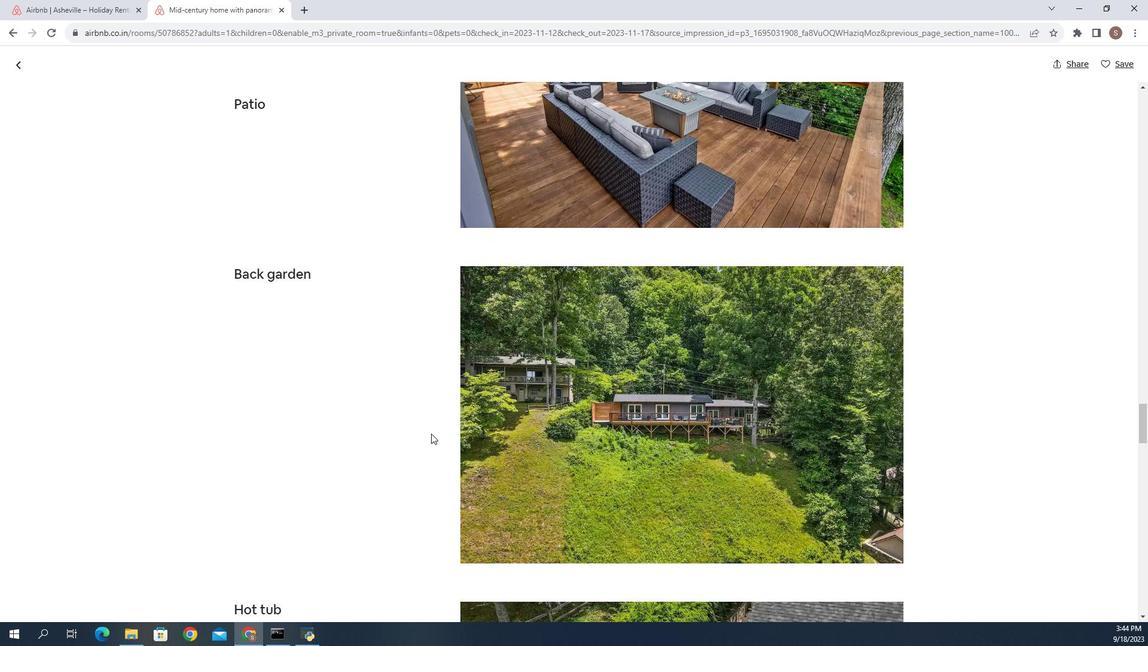 
Action: Mouse scrolled (460, 396) with delta (0, 0)
Screenshot: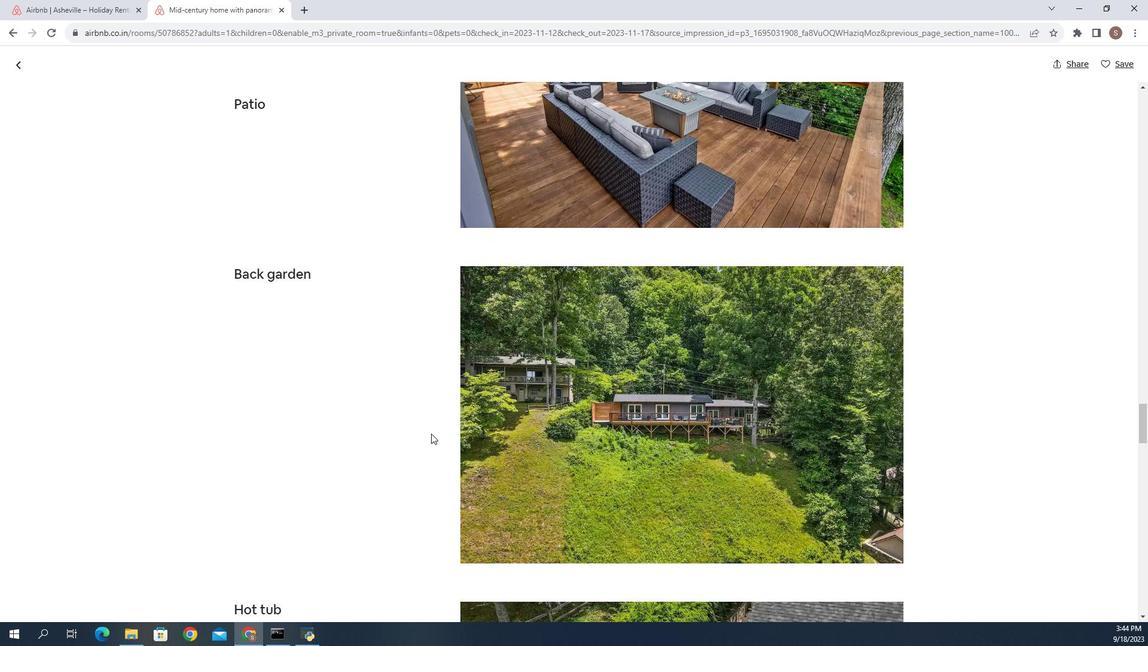 
Action: Mouse moved to (459, 388)
Screenshot: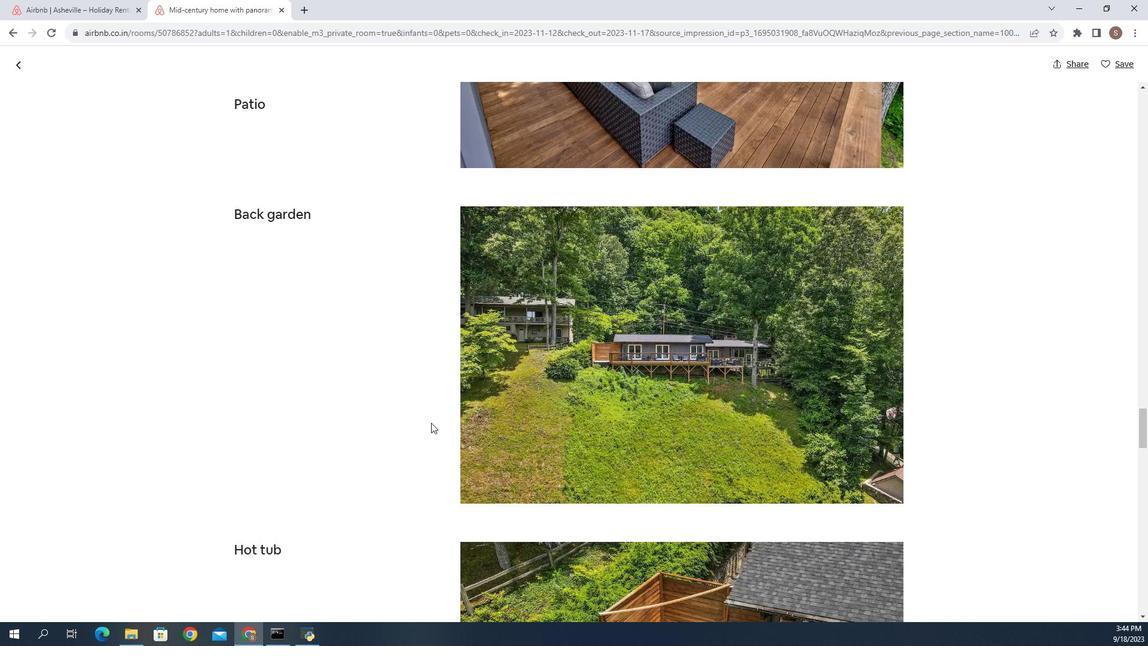 
Action: Mouse scrolled (459, 388) with delta (0, 0)
Screenshot: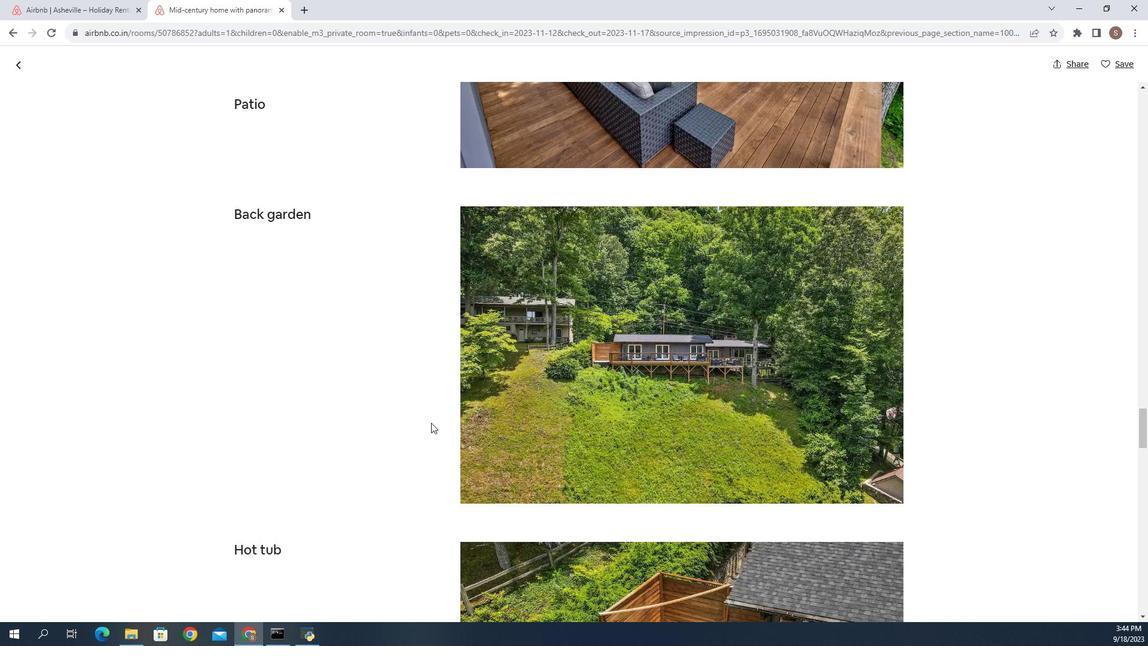 
Action: Mouse moved to (457, 385)
Screenshot: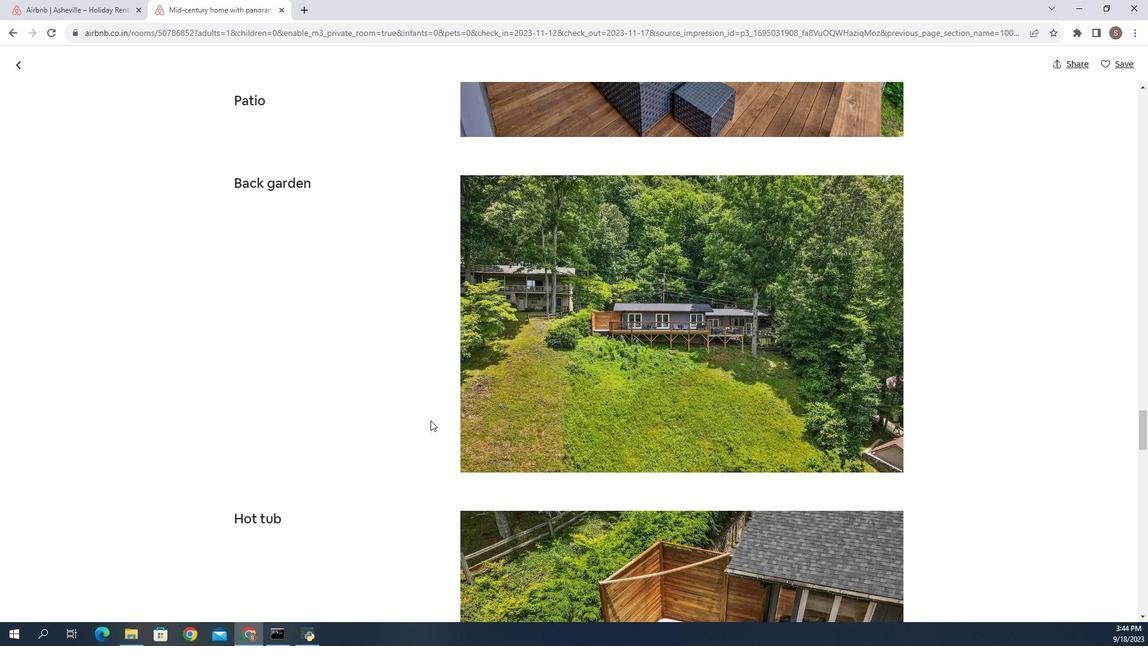 
Action: Mouse scrolled (457, 385) with delta (0, 0)
Screenshot: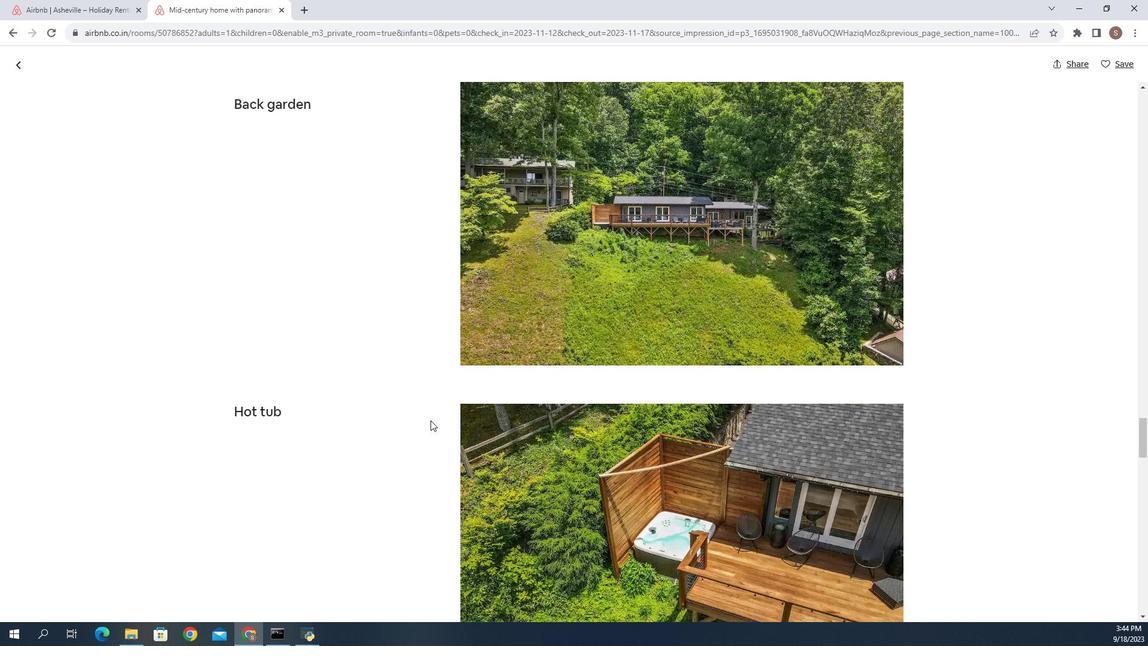 
Action: Mouse scrolled (457, 385) with delta (0, 0)
Screenshot: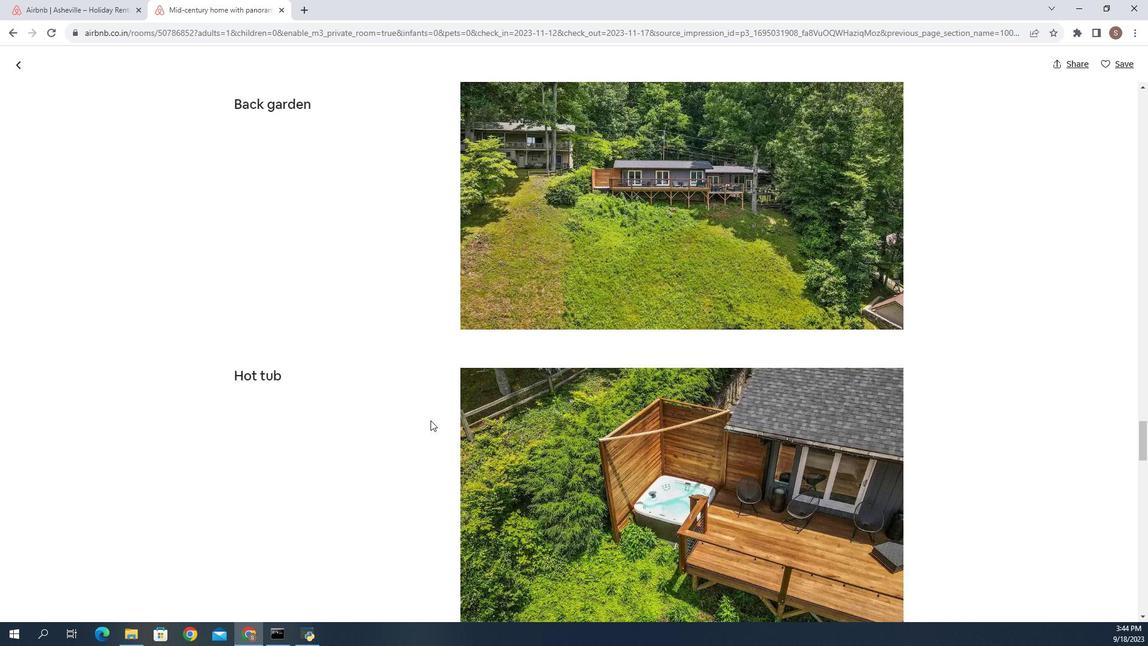 
Action: Mouse scrolled (457, 385) with delta (0, 0)
Screenshot: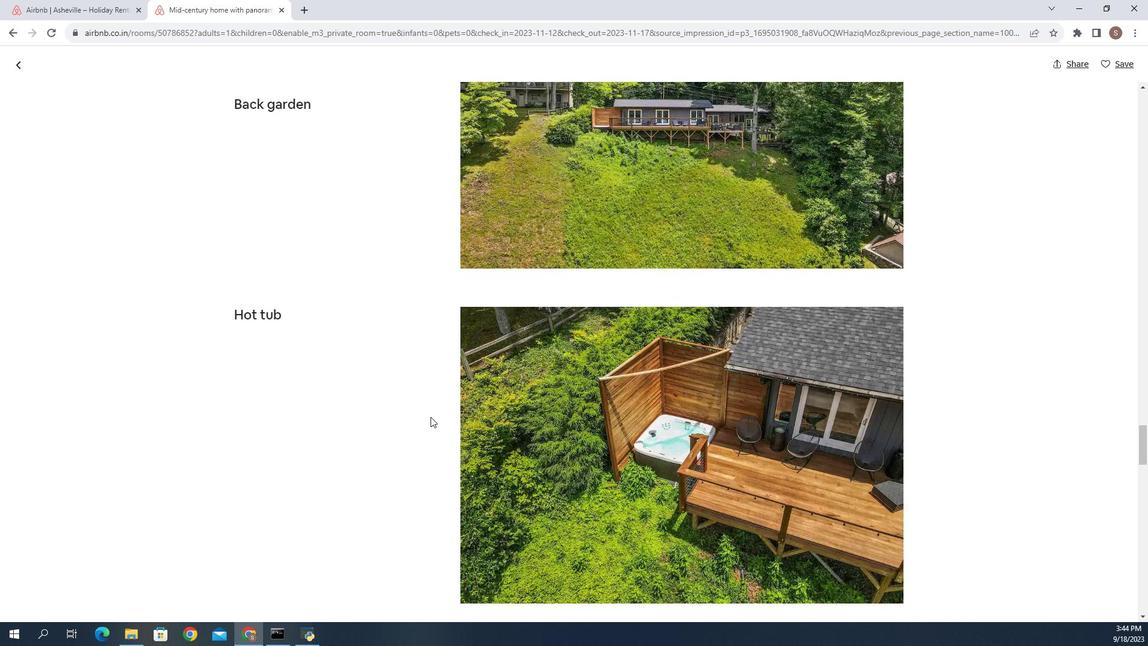 
Action: Mouse scrolled (457, 385) with delta (0, 0)
Screenshot: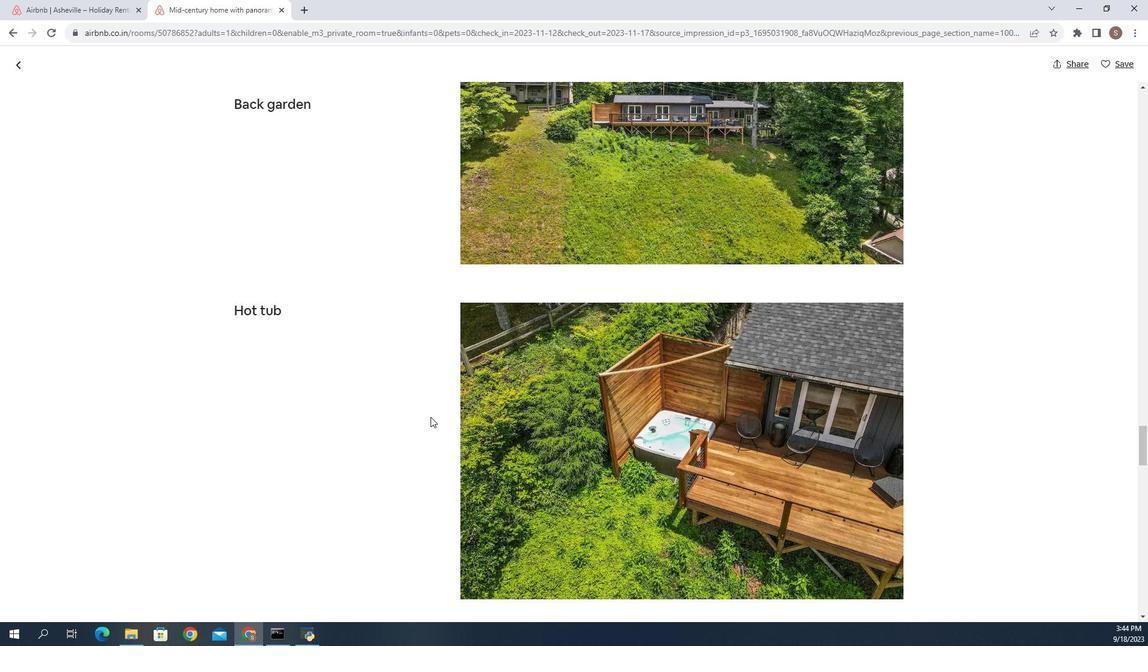 
Action: Mouse moved to (457, 383)
Screenshot: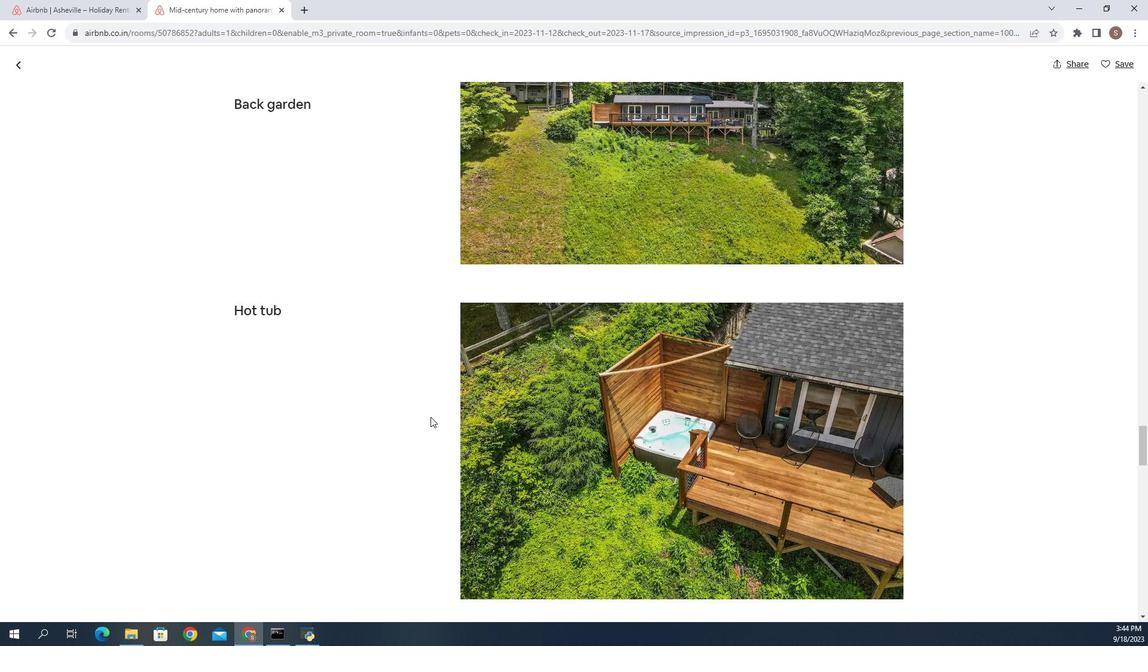 
Action: Mouse scrolled (457, 382) with delta (0, 0)
Screenshot: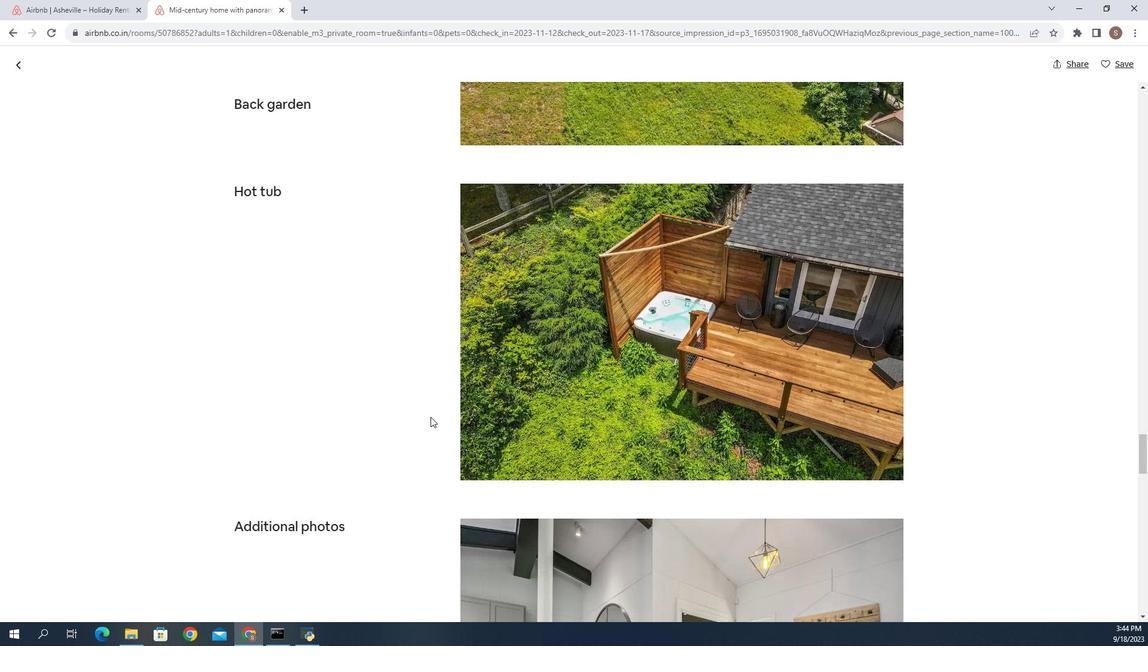
Action: Mouse scrolled (457, 382) with delta (0, 0)
Screenshot: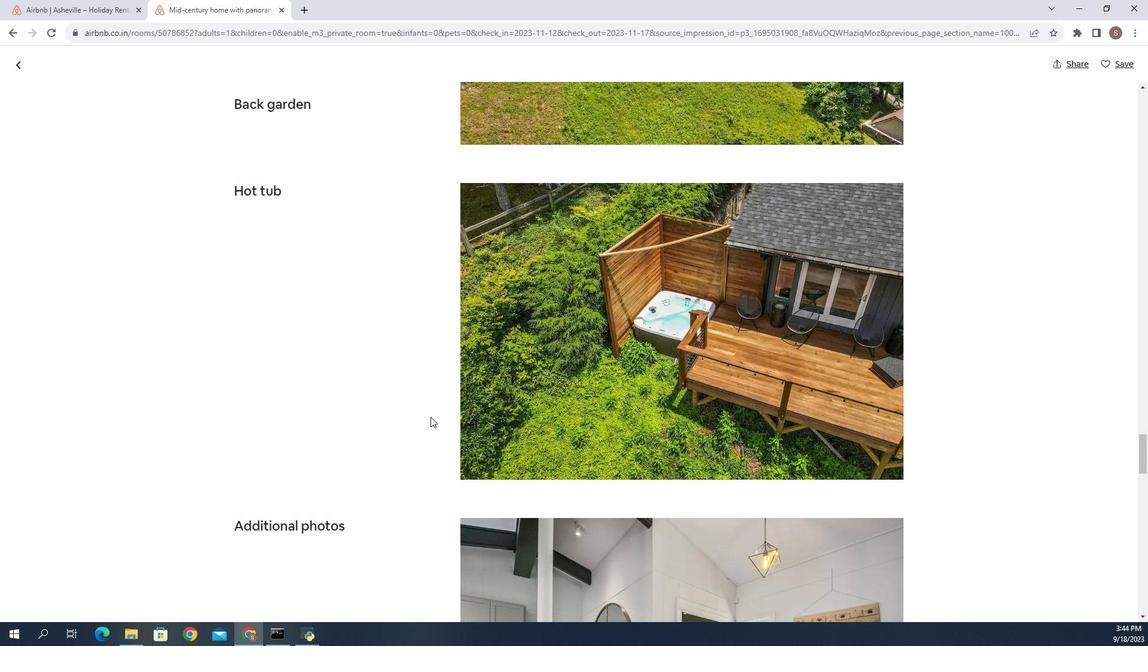 
Action: Mouse moved to (457, 383)
Screenshot: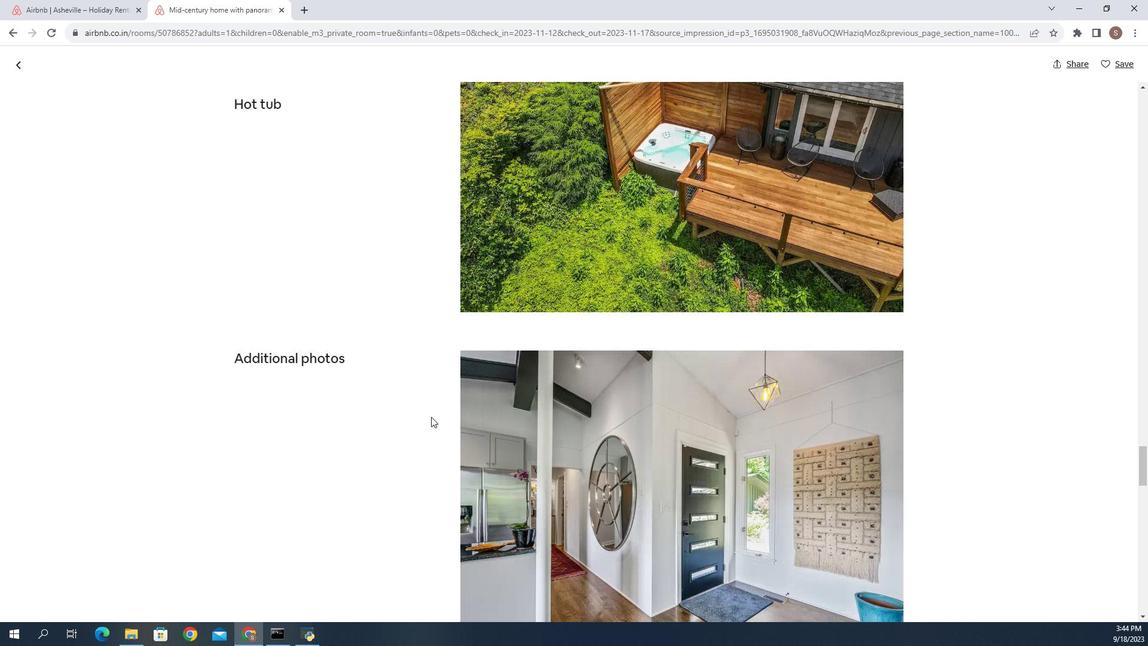 
Action: Mouse scrolled (457, 382) with delta (0, 0)
Screenshot: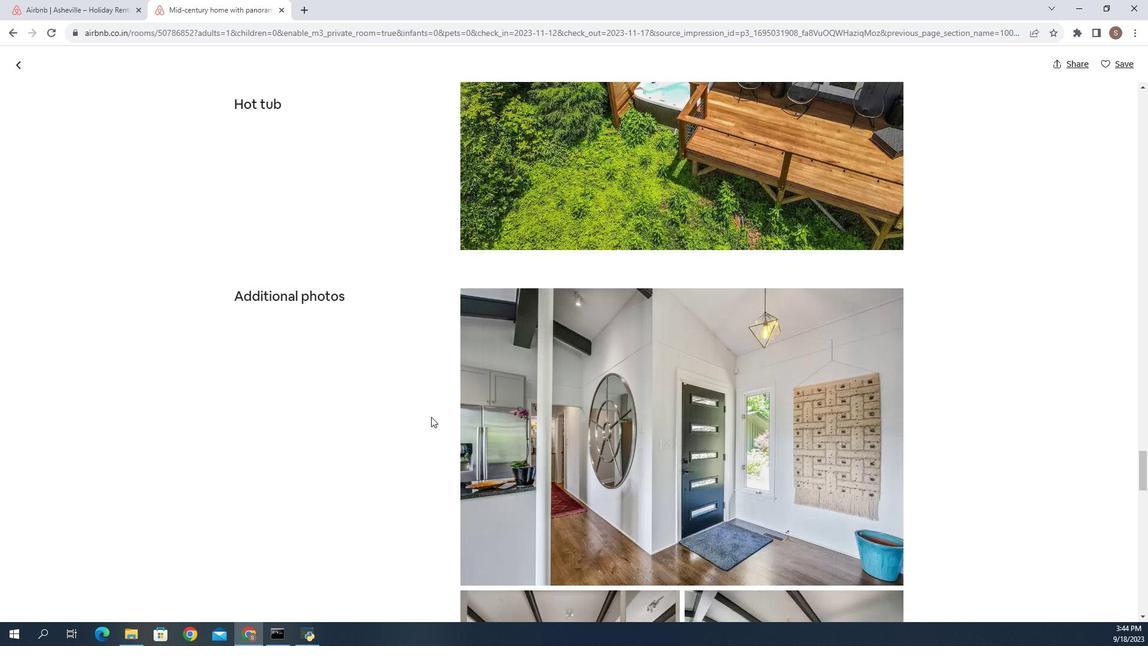 
Action: Mouse moved to (457, 383)
Screenshot: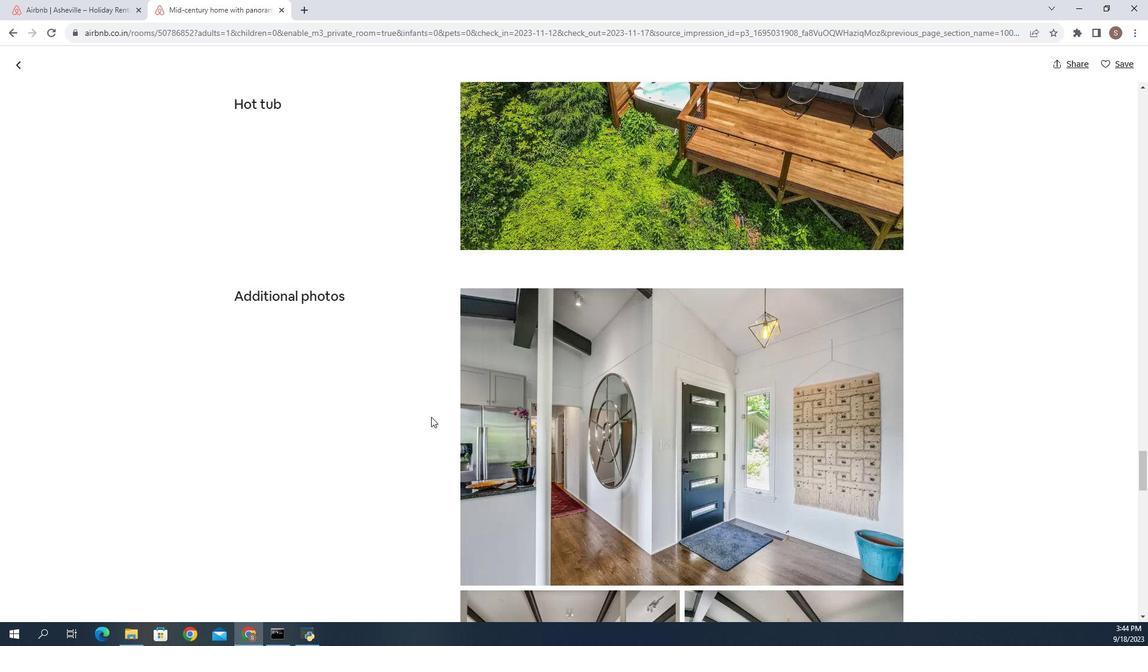 
Action: Mouse scrolled (457, 382) with delta (0, 0)
Screenshot: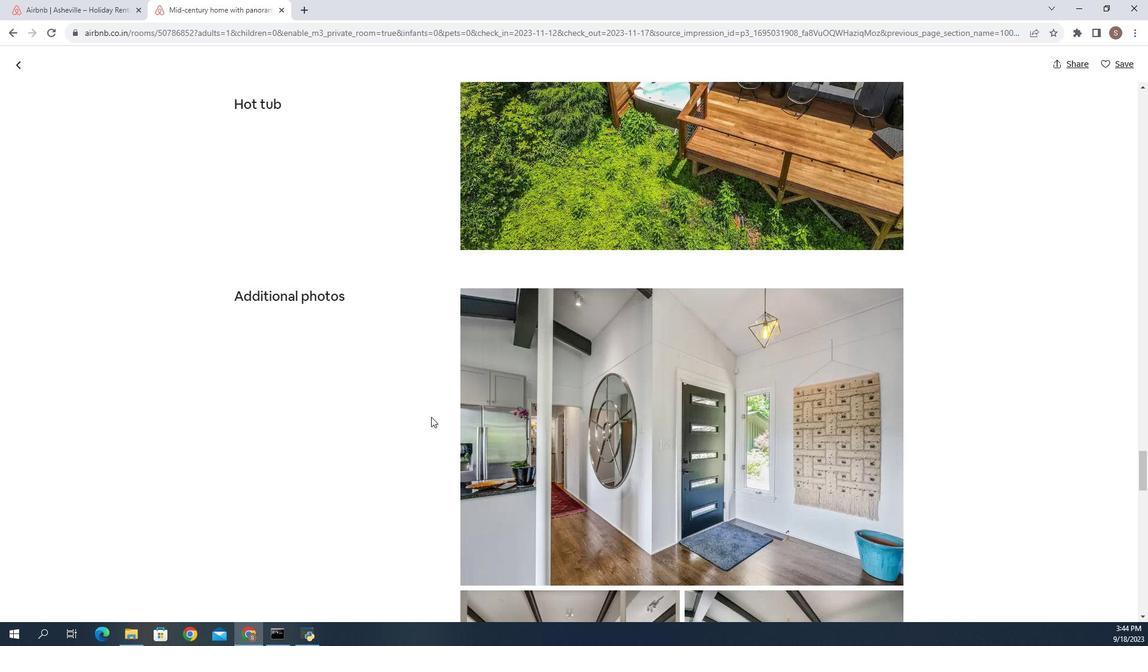 
Action: Mouse moved to (458, 383)
Screenshot: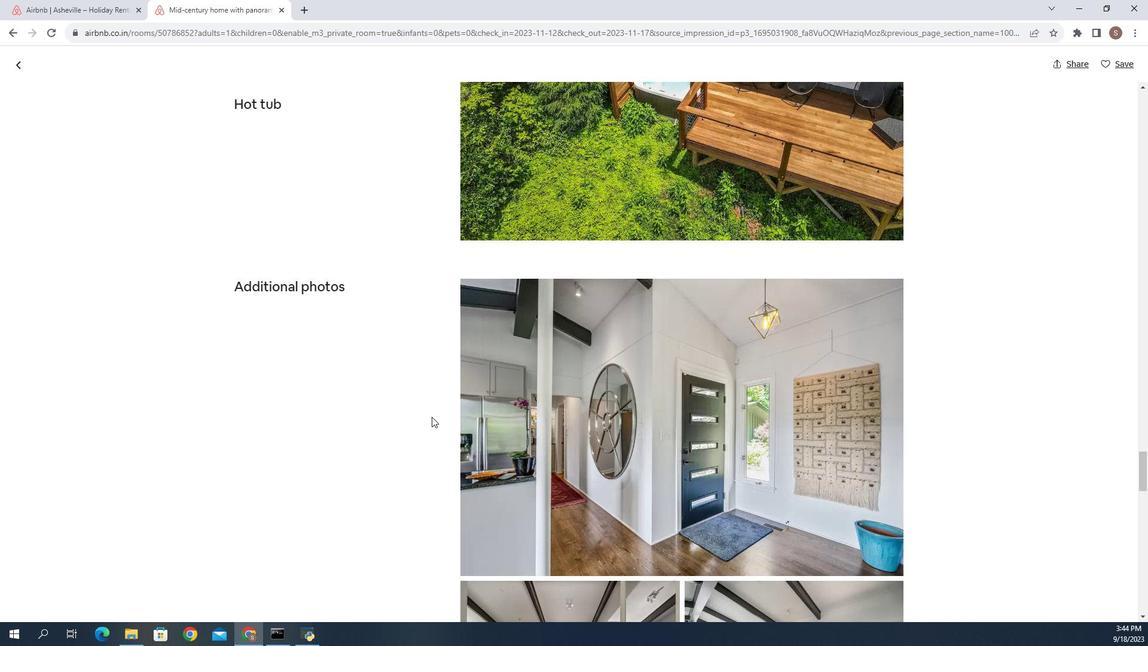 
Action: Mouse scrolled (458, 382) with delta (0, 0)
Screenshot: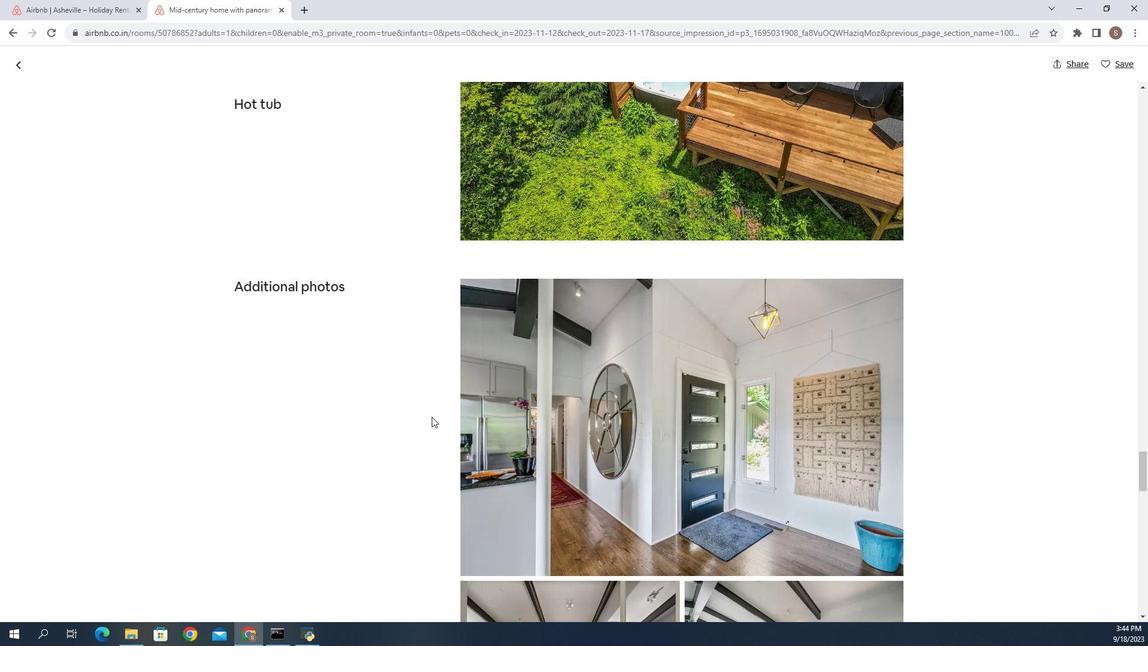 
Action: Mouse scrolled (458, 382) with delta (0, 0)
Screenshot: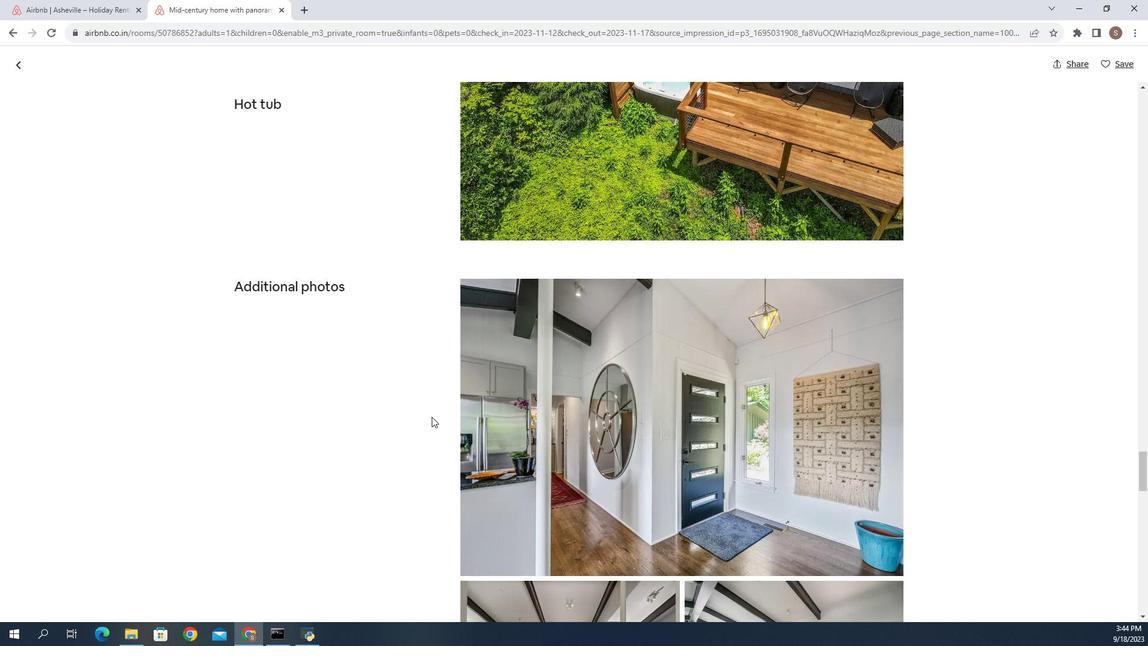 
Action: Mouse moved to (458, 383)
Screenshot: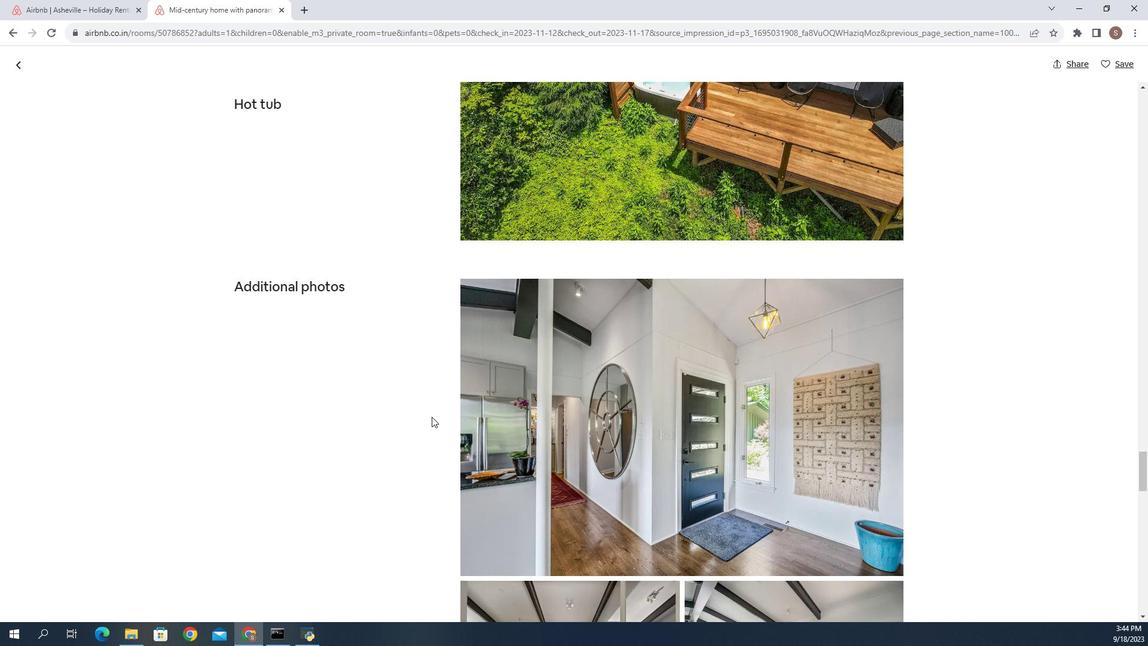 
Action: Mouse scrolled (458, 382) with delta (0, 0)
Screenshot: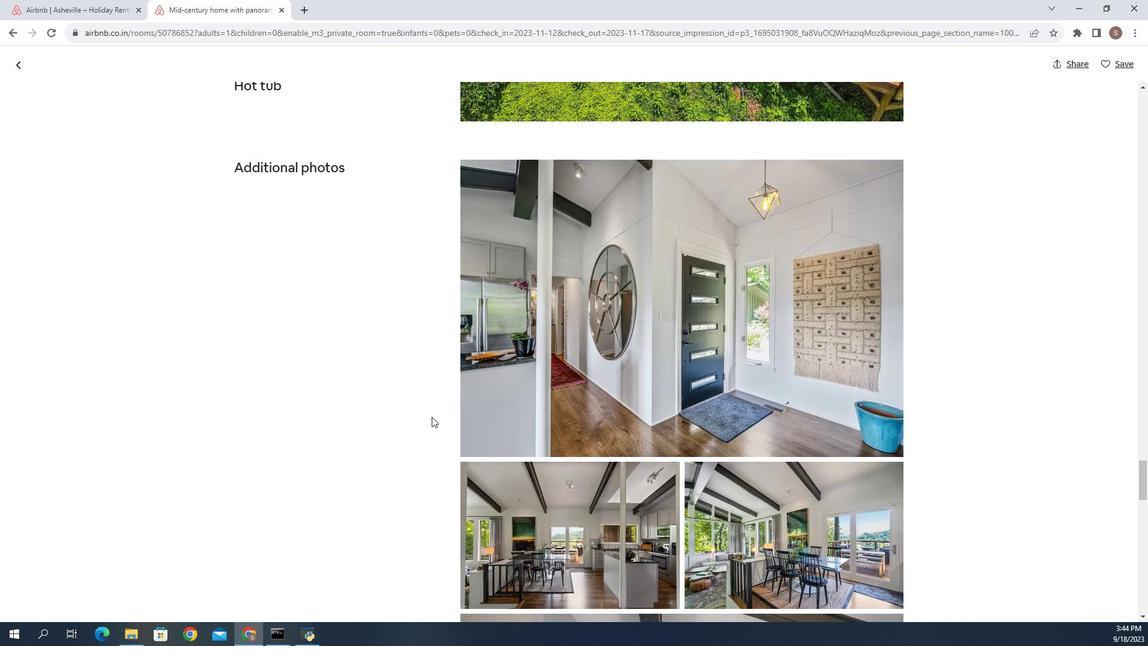 
Action: Mouse scrolled (458, 382) with delta (0, 0)
Screenshot: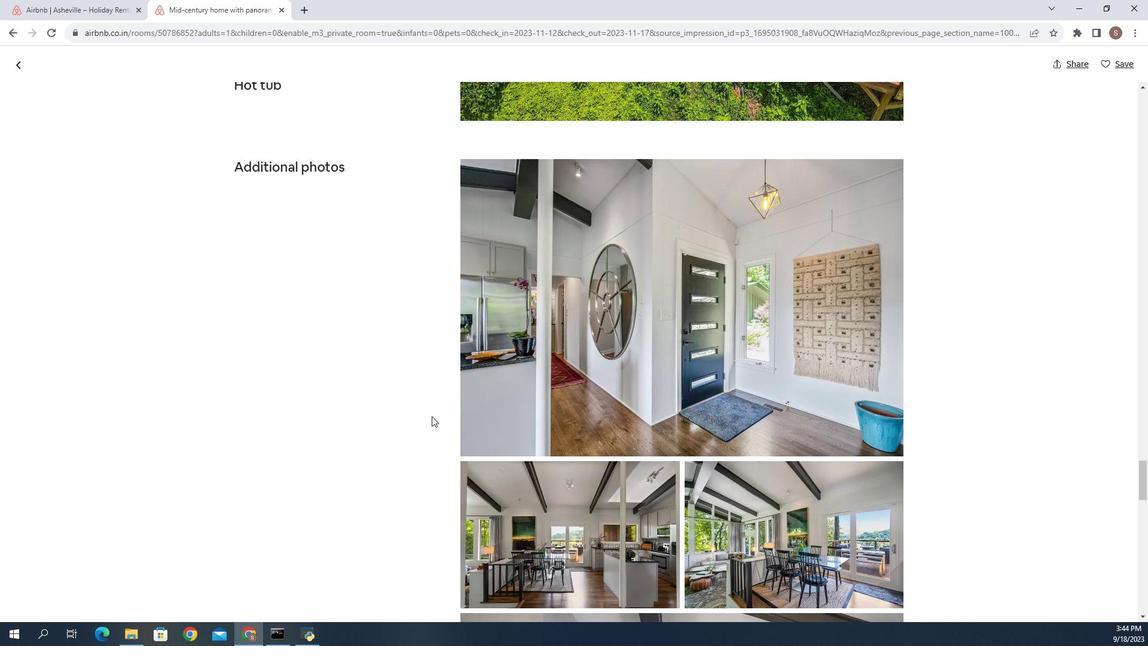 
Action: Mouse moved to (457, 384)
Screenshot: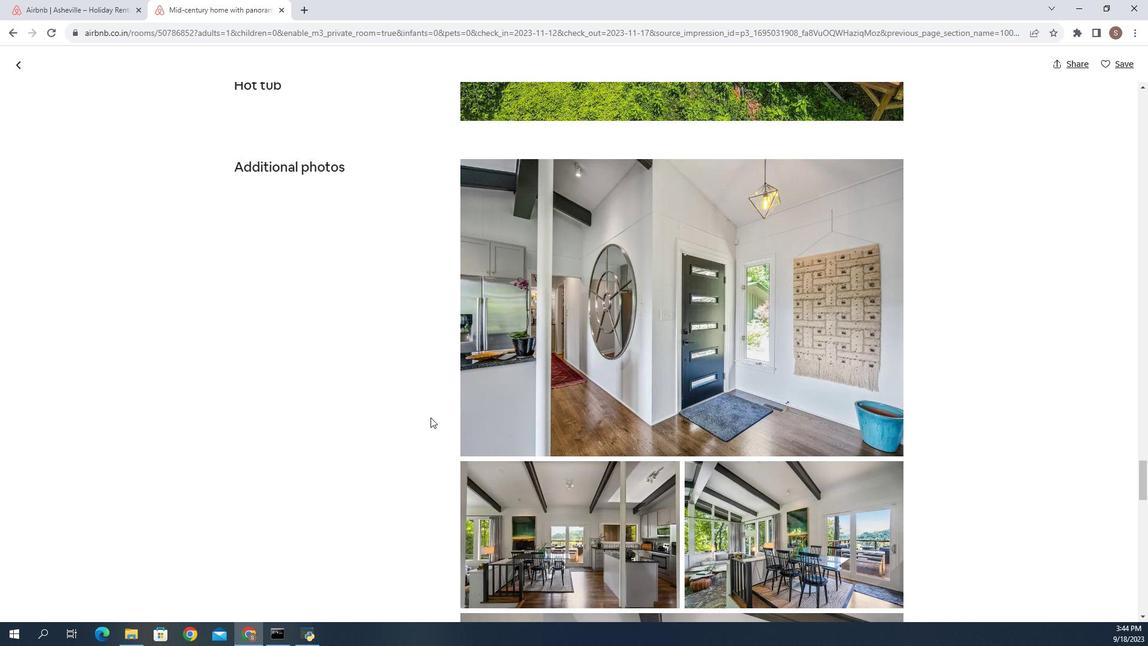 
Action: Mouse scrolled (457, 383) with delta (0, 0)
Screenshot: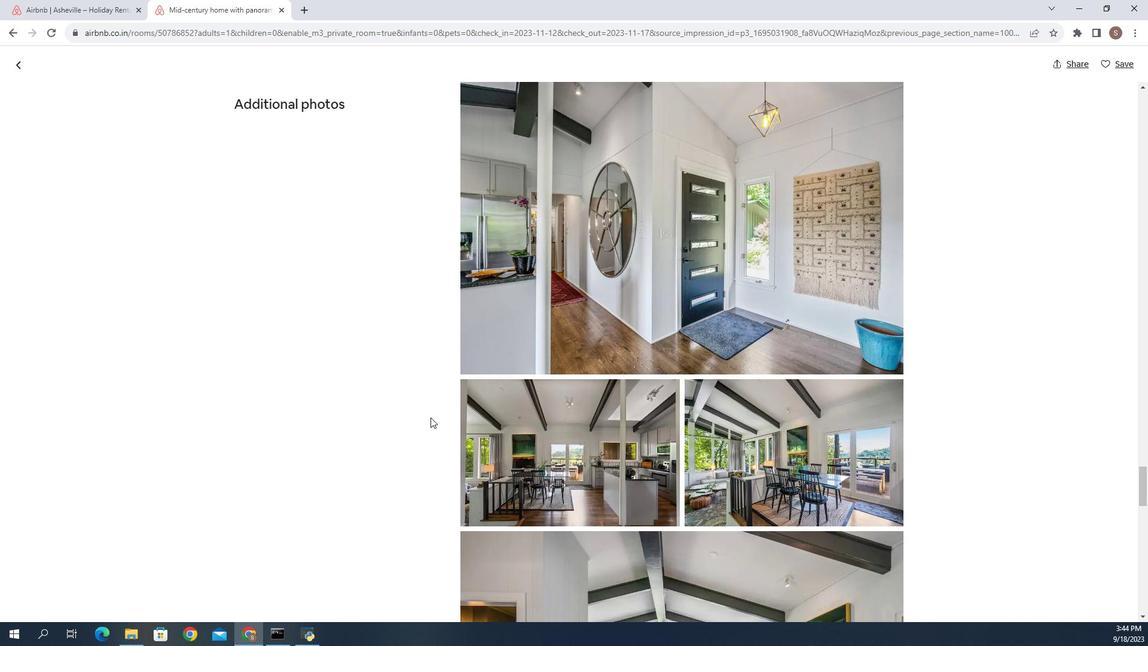 
Action: Mouse scrolled (457, 383) with delta (0, 0)
Screenshot: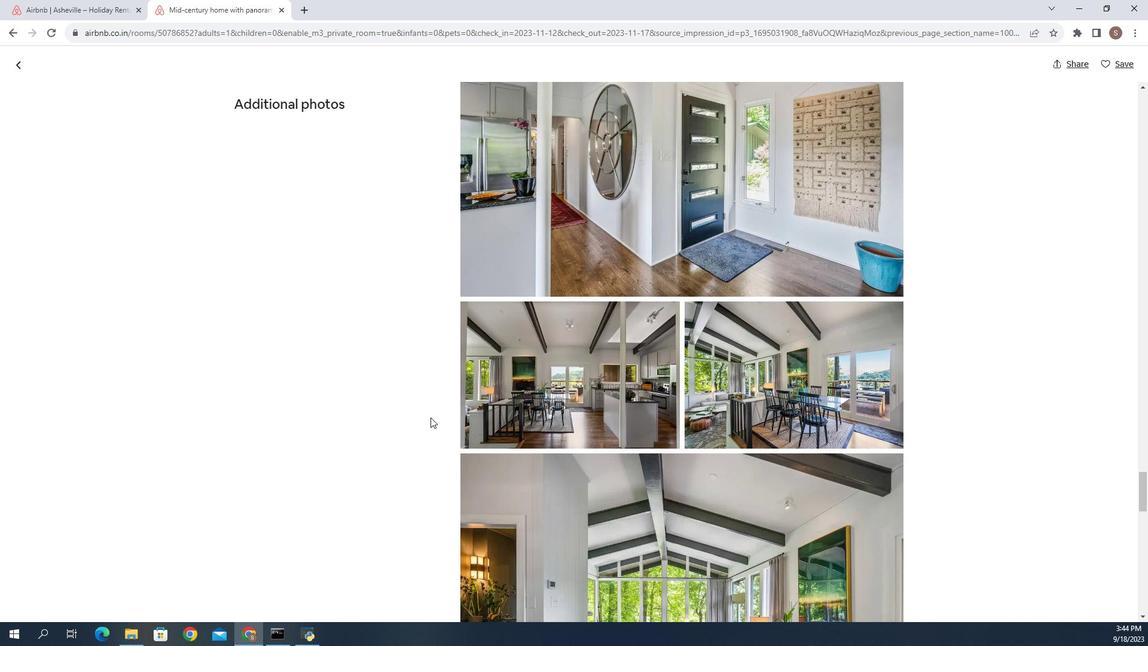 
Action: Mouse scrolled (457, 383) with delta (0, 0)
Screenshot: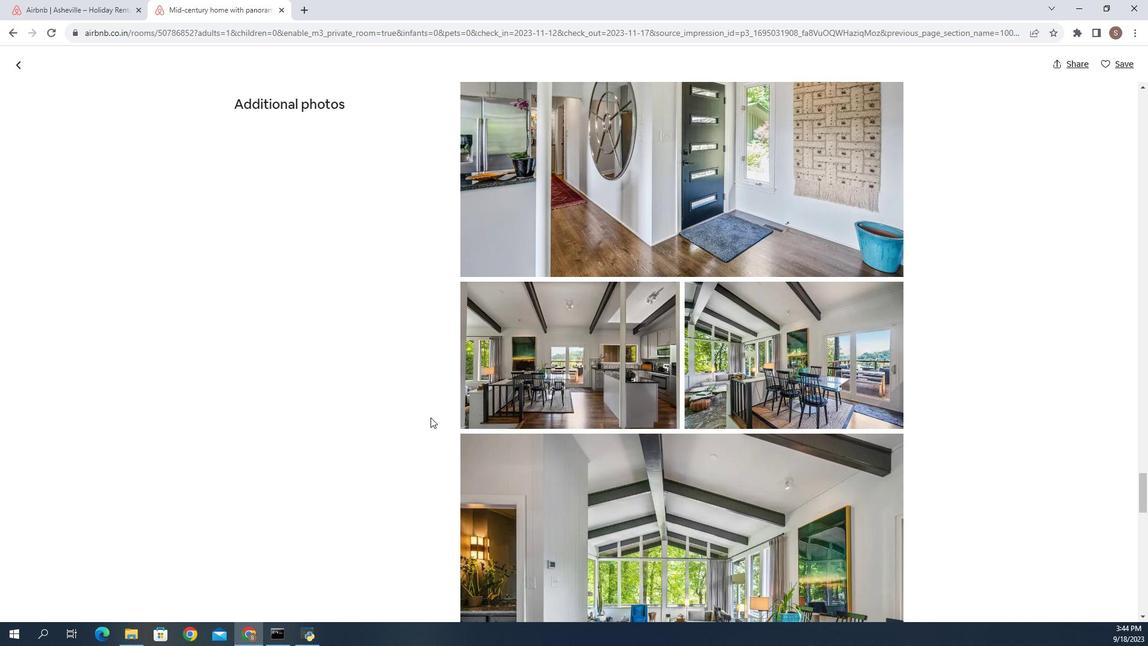 
Action: Mouse scrolled (457, 383) with delta (0, 0)
Screenshot: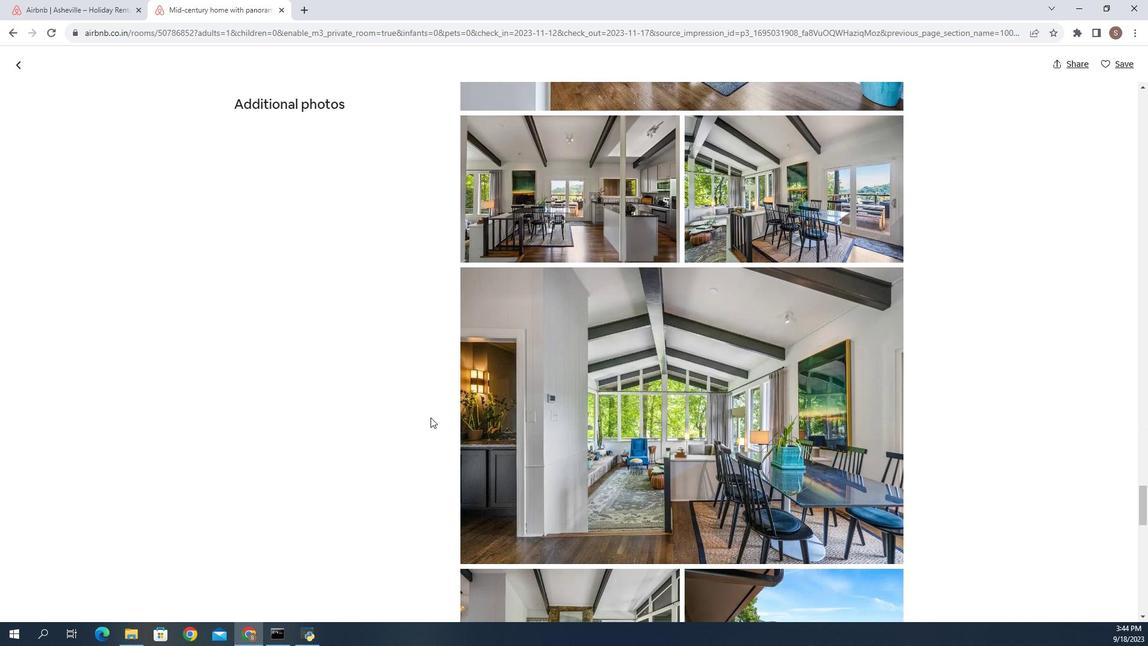 
Action: Mouse scrolled (457, 383) with delta (0, 0)
Screenshot: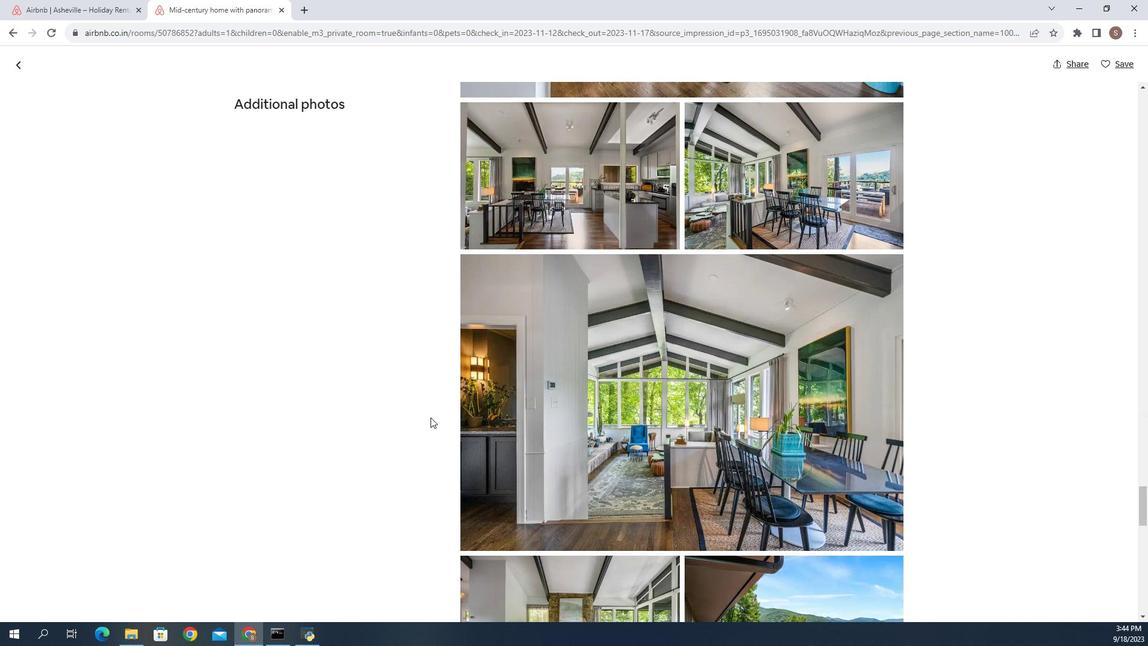 
Action: Mouse scrolled (457, 383) with delta (0, 0)
Screenshot: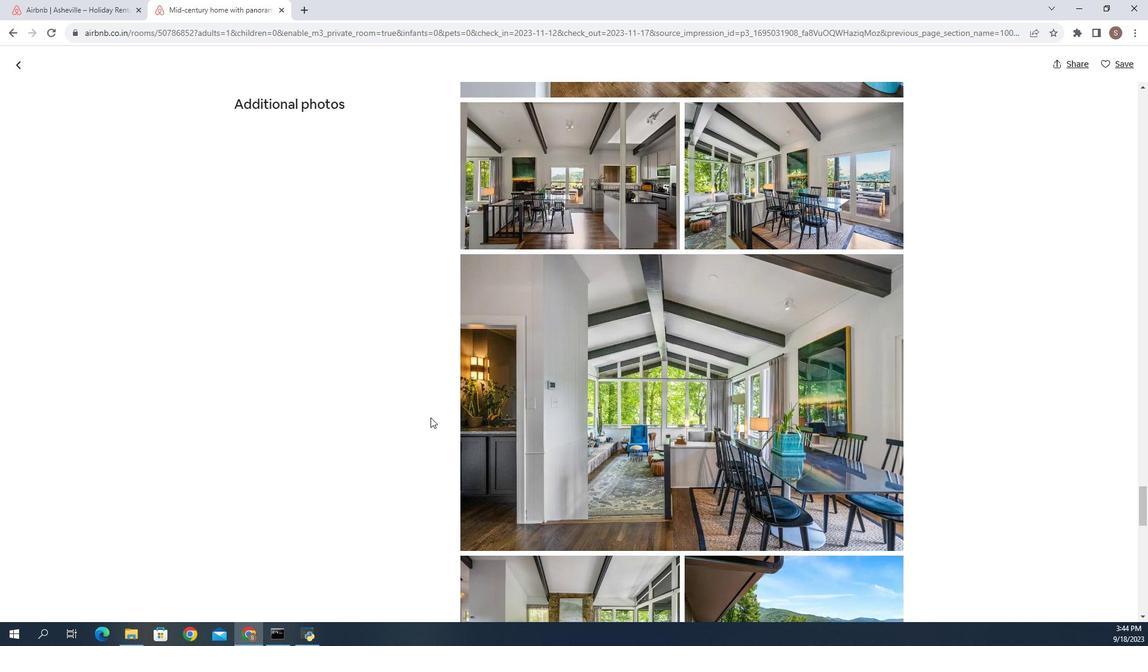 
Action: Mouse scrolled (457, 383) with delta (0, 0)
Screenshot: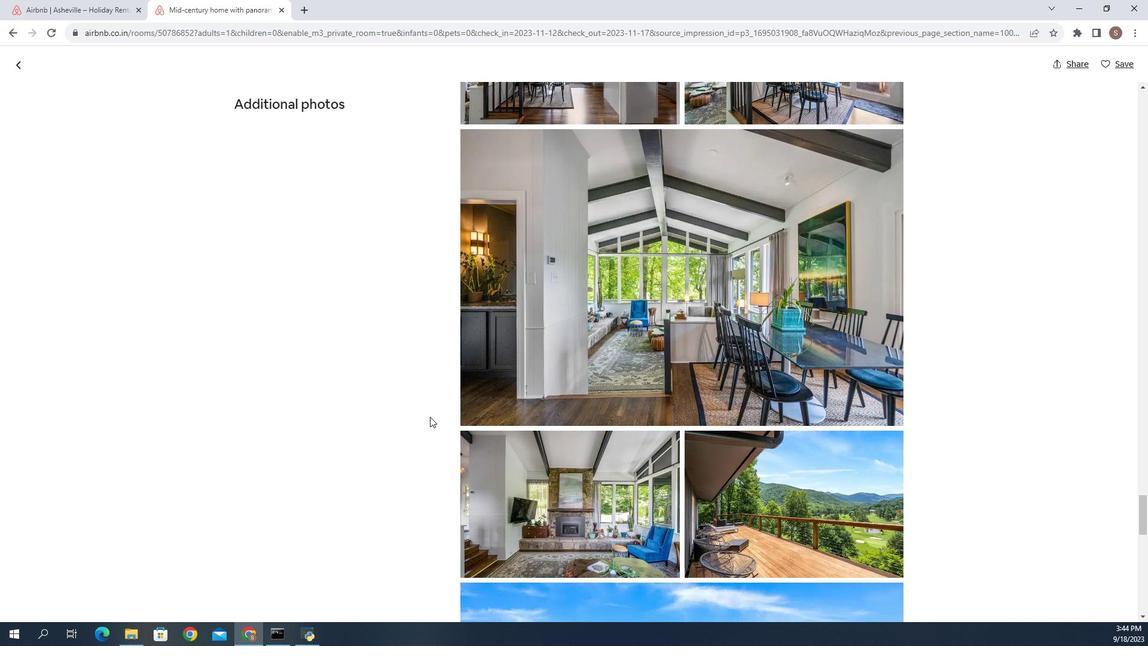 
Action: Mouse scrolled (457, 383) with delta (0, 0)
Screenshot: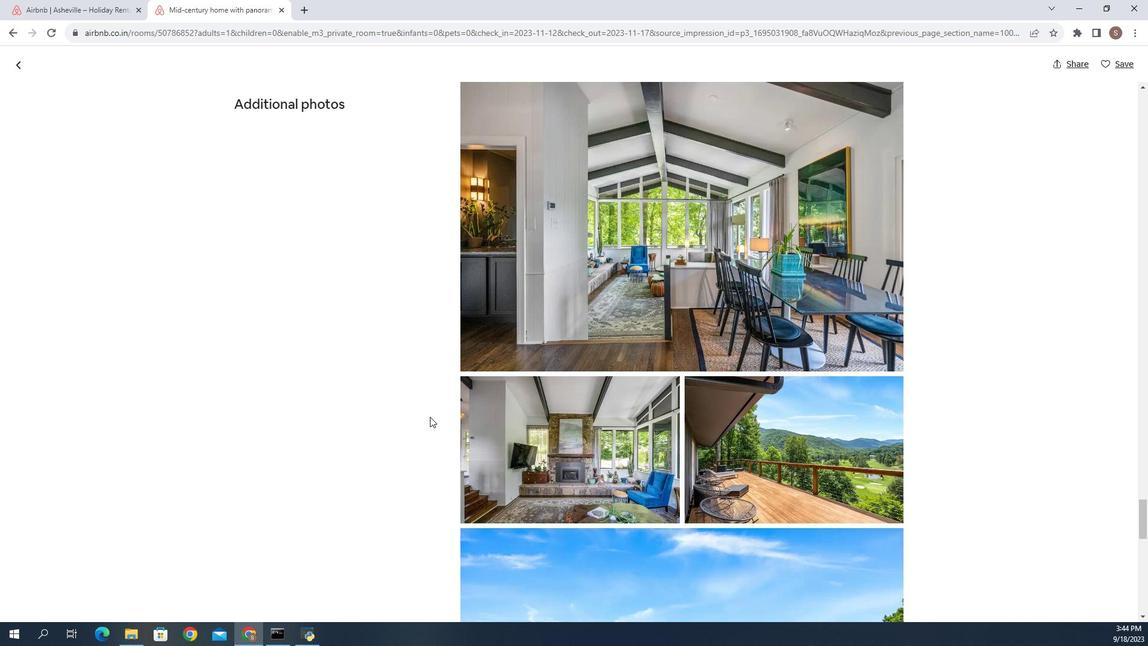 
Action: Mouse scrolled (457, 383) with delta (0, 0)
Screenshot: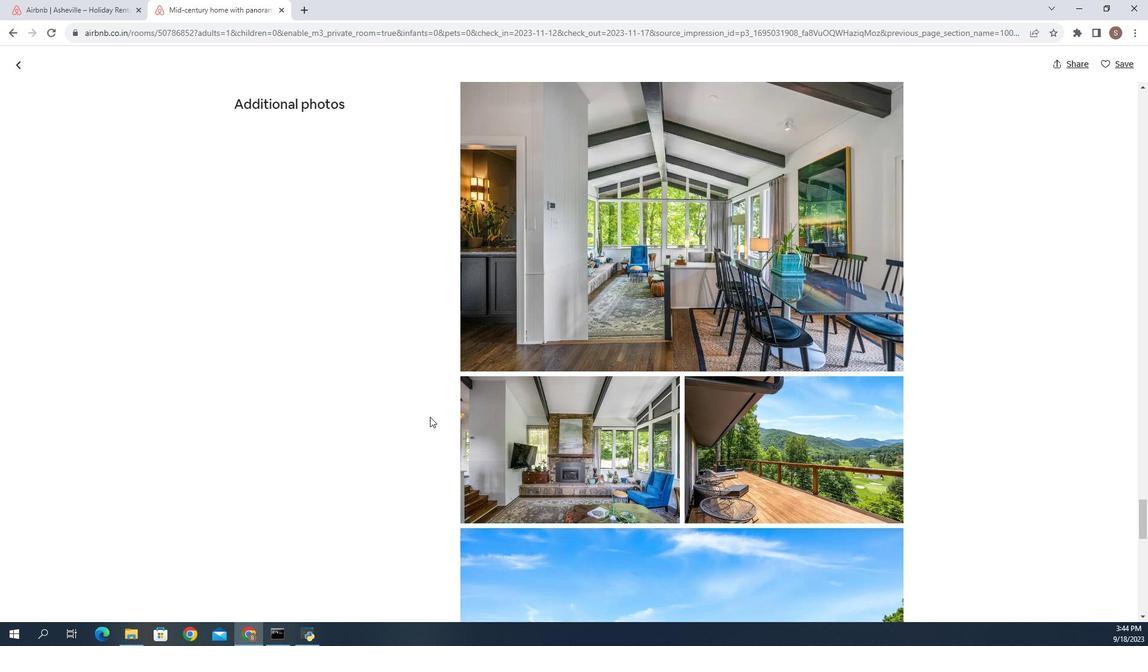 
Action: Mouse moved to (457, 382)
Screenshot: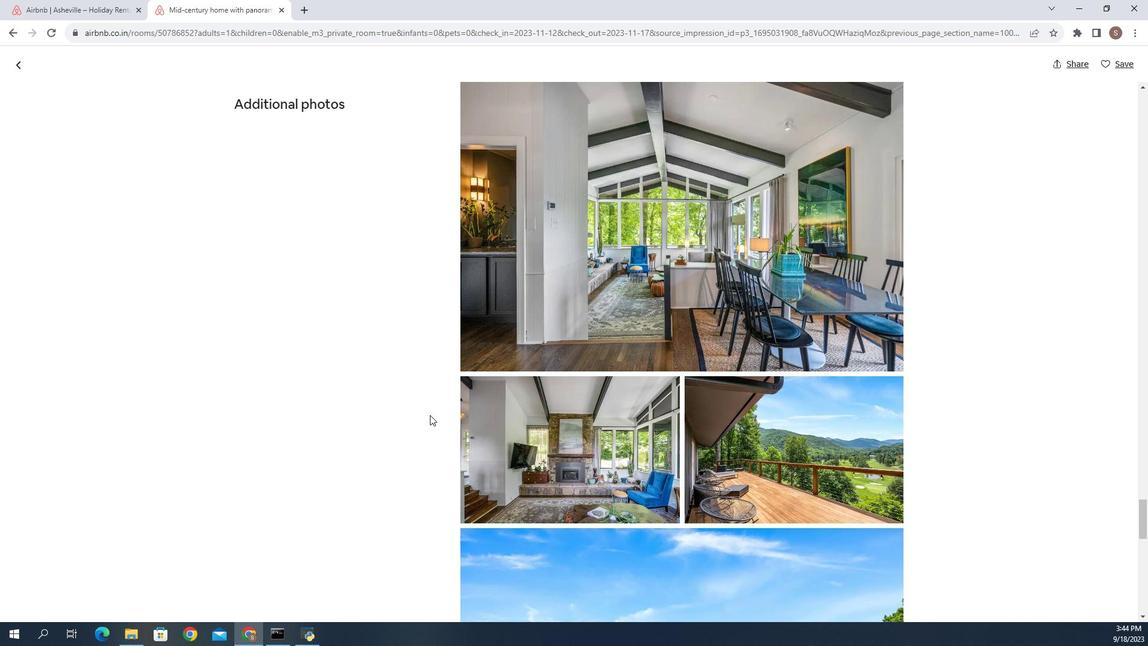 
Action: Mouse scrolled (457, 382) with delta (0, 0)
Screenshot: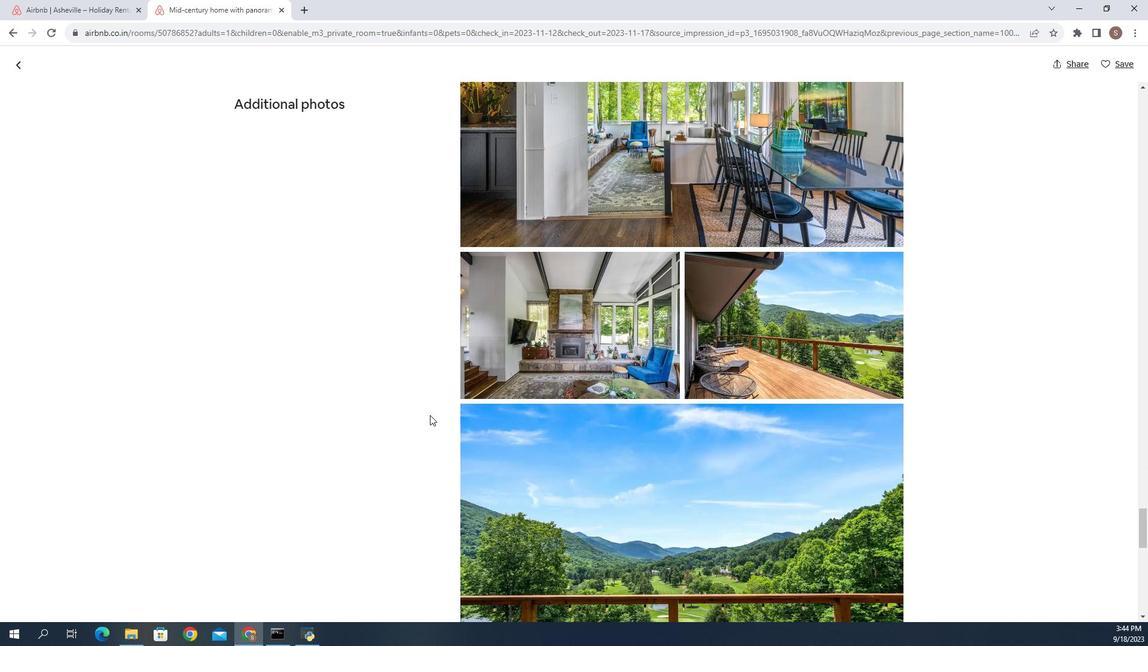 
Action: Mouse scrolled (457, 382) with delta (0, 0)
Screenshot: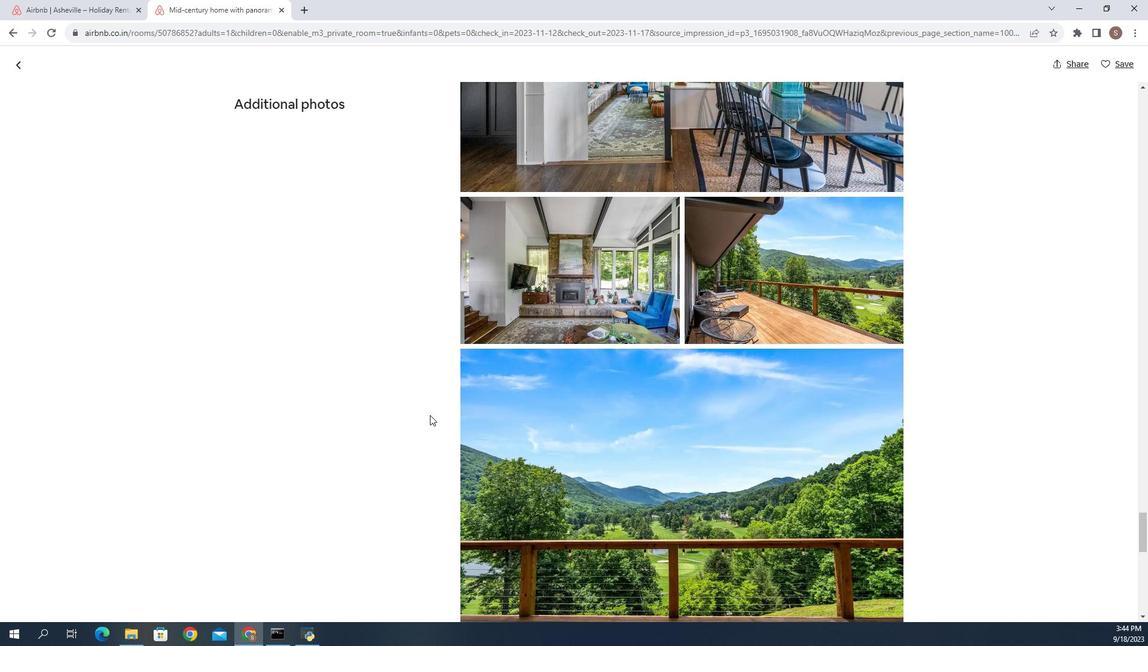 
Action: Mouse scrolled (457, 382) with delta (0, 0)
Screenshot: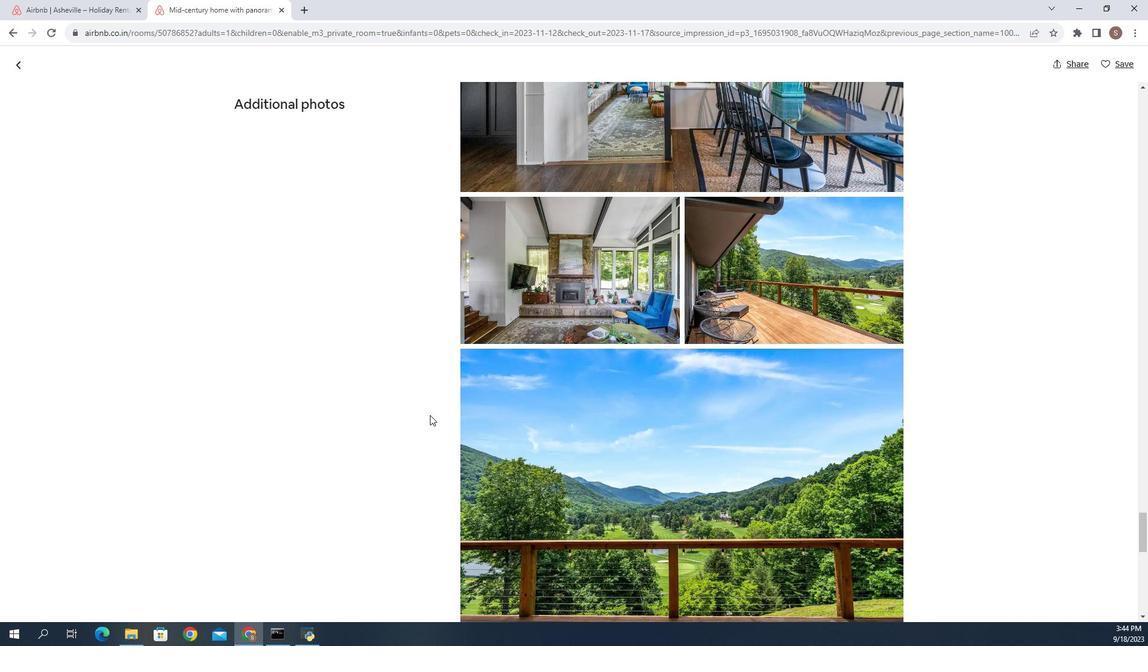 
Action: Mouse scrolled (457, 382) with delta (0, 0)
Screenshot: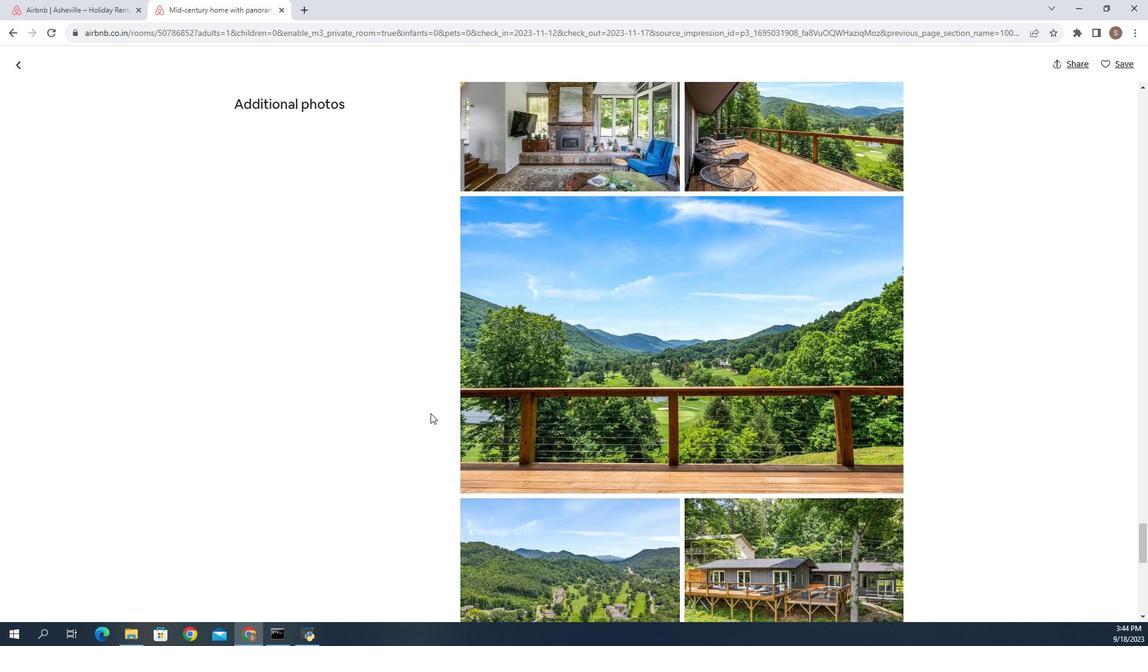 
Action: Mouse scrolled (457, 382) with delta (0, 0)
Screenshot: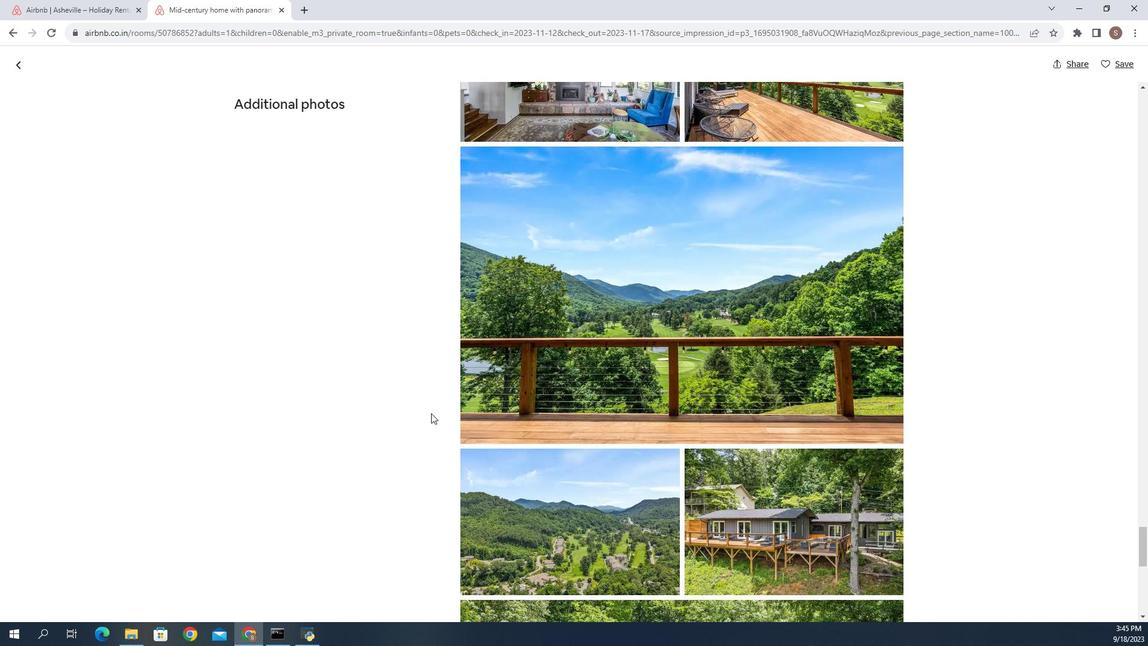 
Action: Mouse moved to (457, 381)
Screenshot: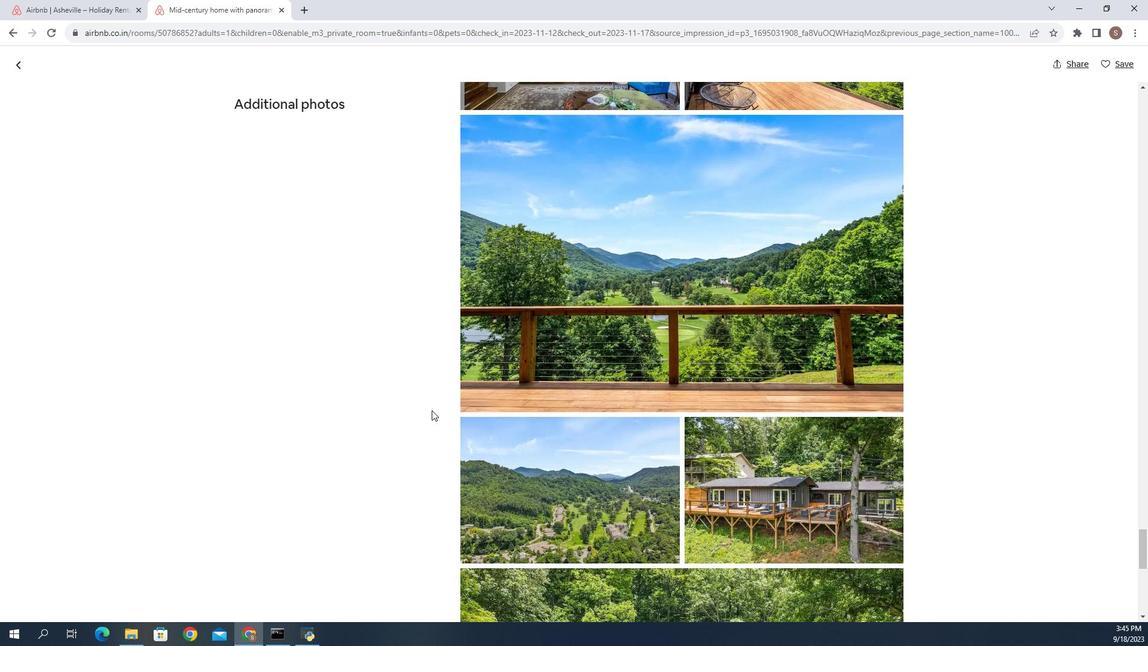 
Action: Mouse scrolled (457, 381) with delta (0, 0)
Screenshot: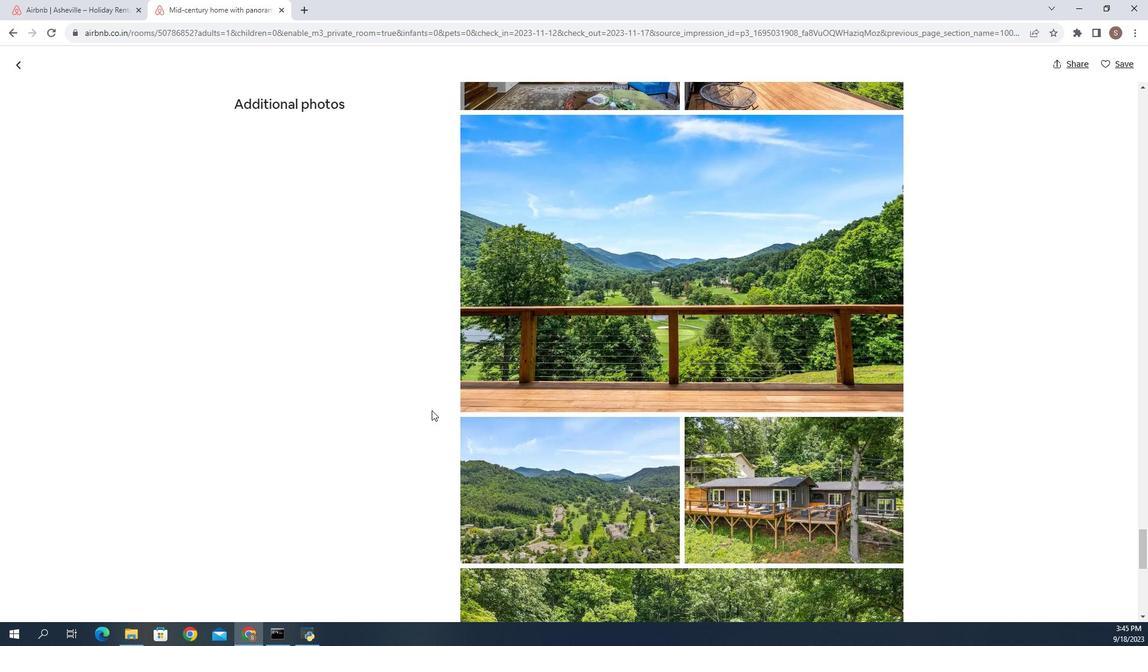 
Action: Mouse moved to (457, 381)
Screenshot: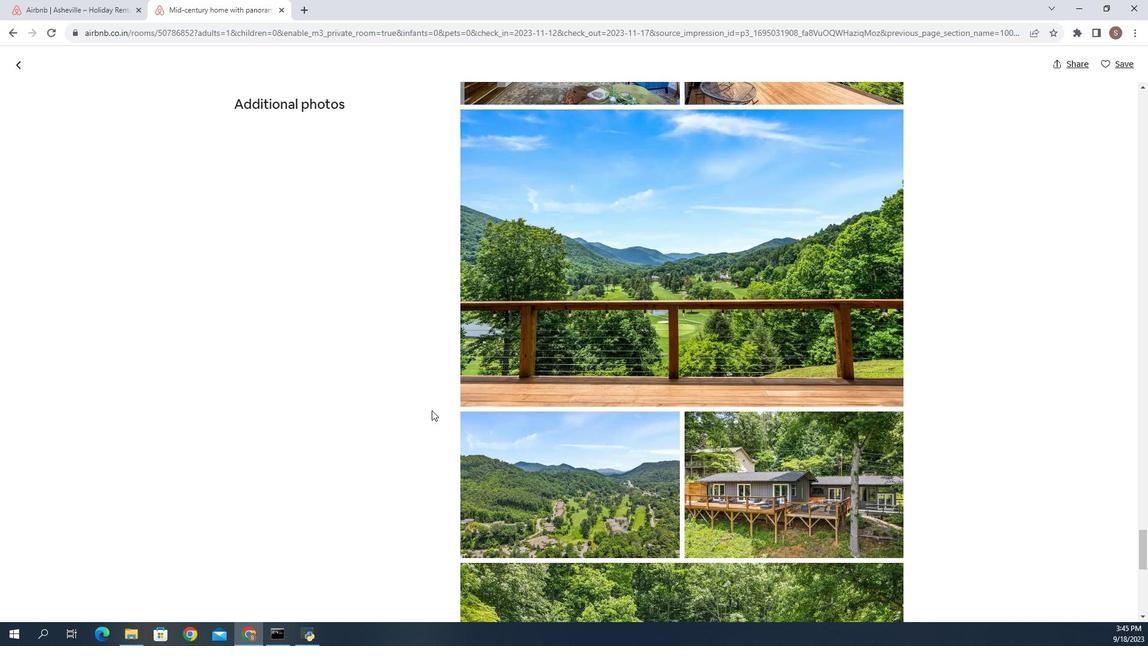 
Action: Mouse scrolled (457, 381) with delta (0, 0)
Screenshot: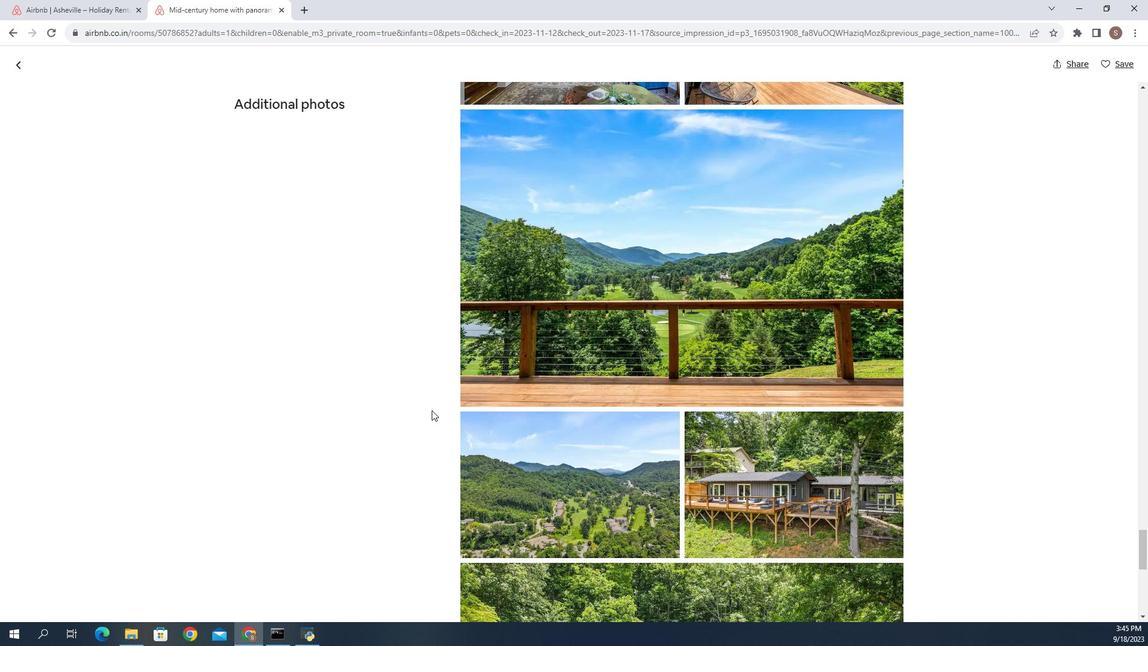 
Action: Mouse moved to (466, 379)
Screenshot: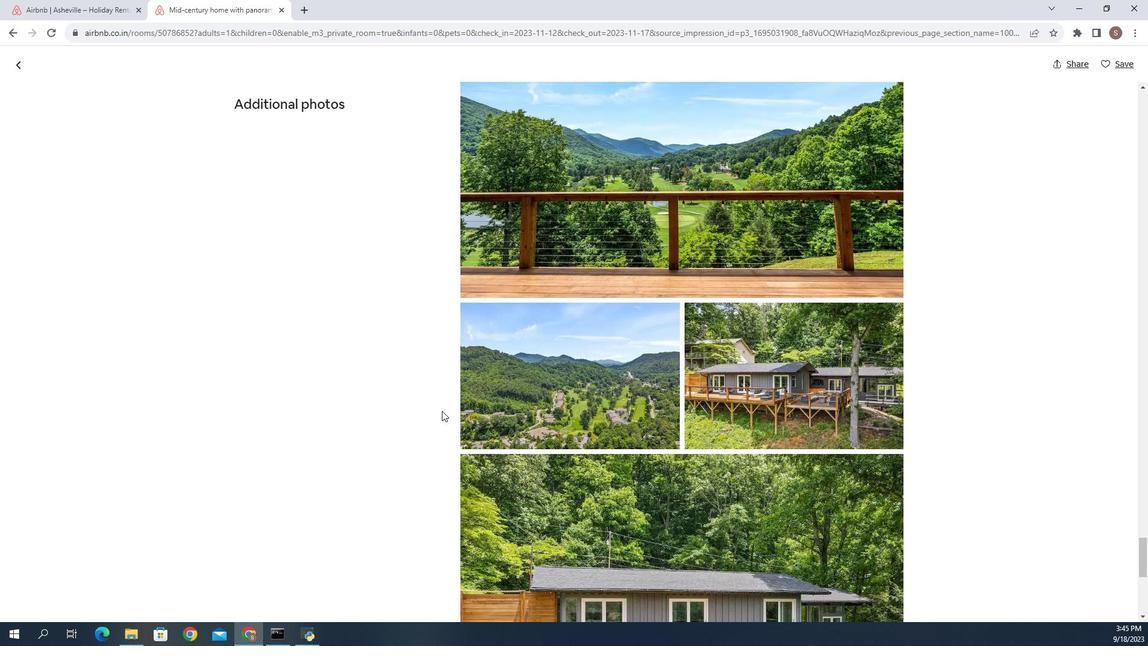 
Action: Mouse scrolled (466, 379) with delta (0, 0)
Screenshot: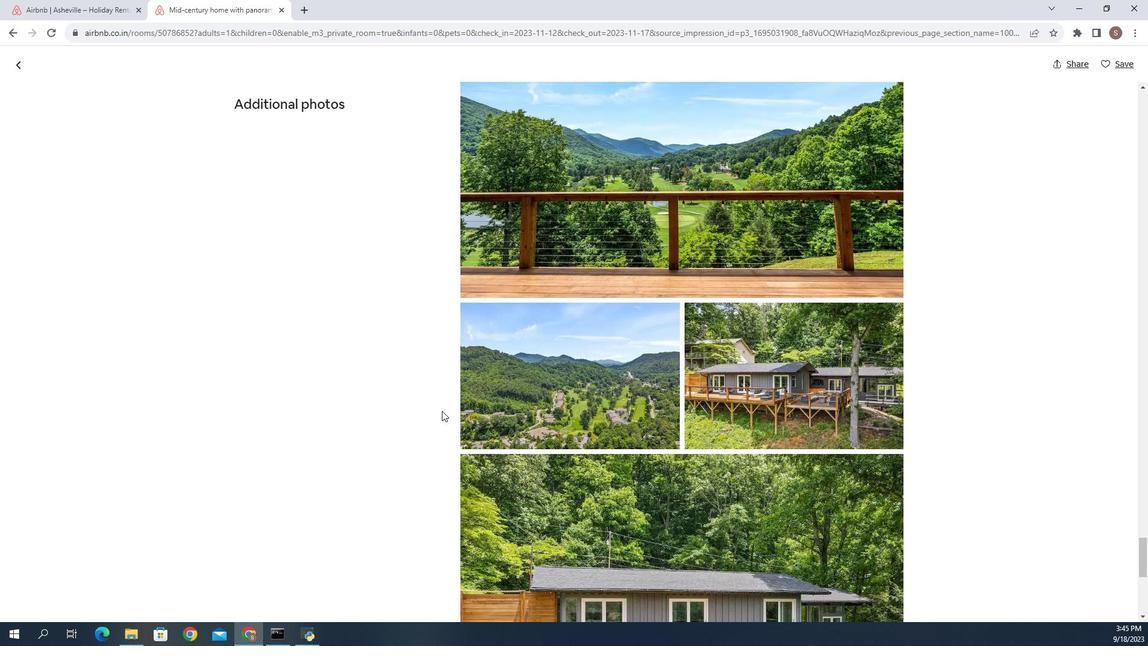 
Action: Mouse moved to (467, 379)
Screenshot: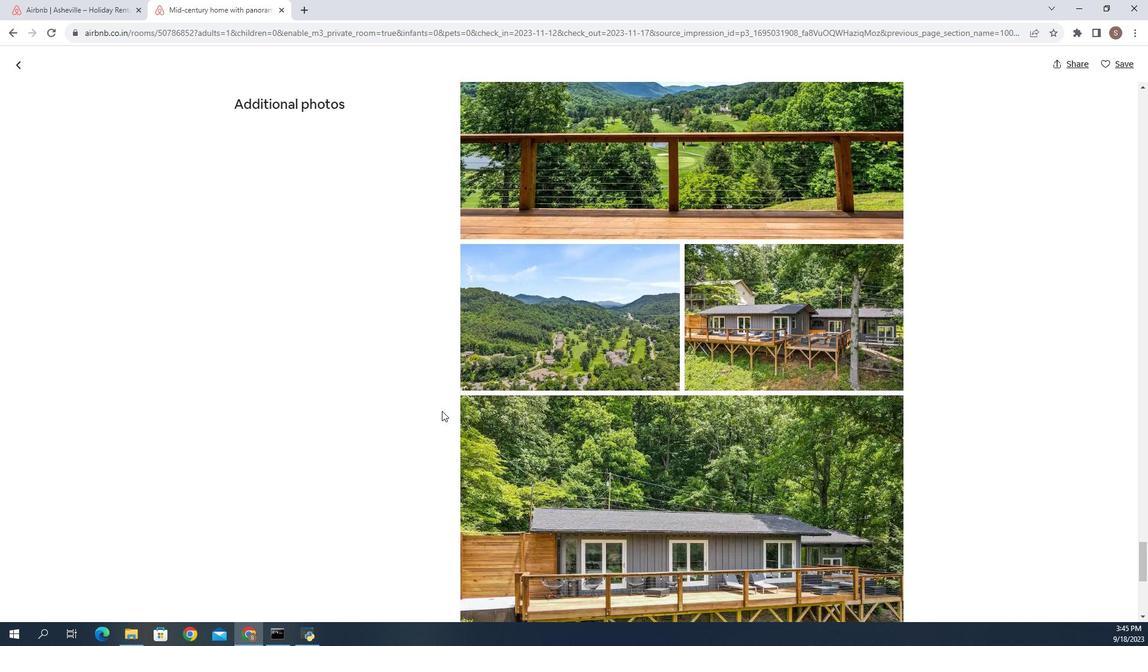 
Action: Mouse scrolled (467, 379) with delta (0, 0)
Screenshot: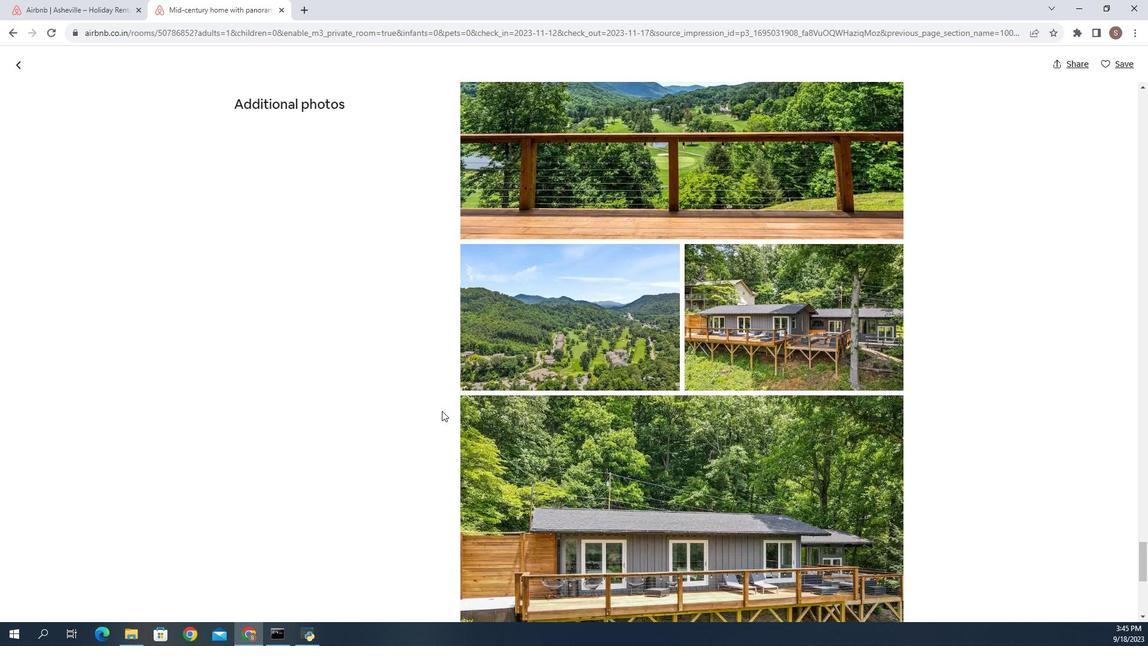 
Action: Mouse moved to (468, 379)
Screenshot: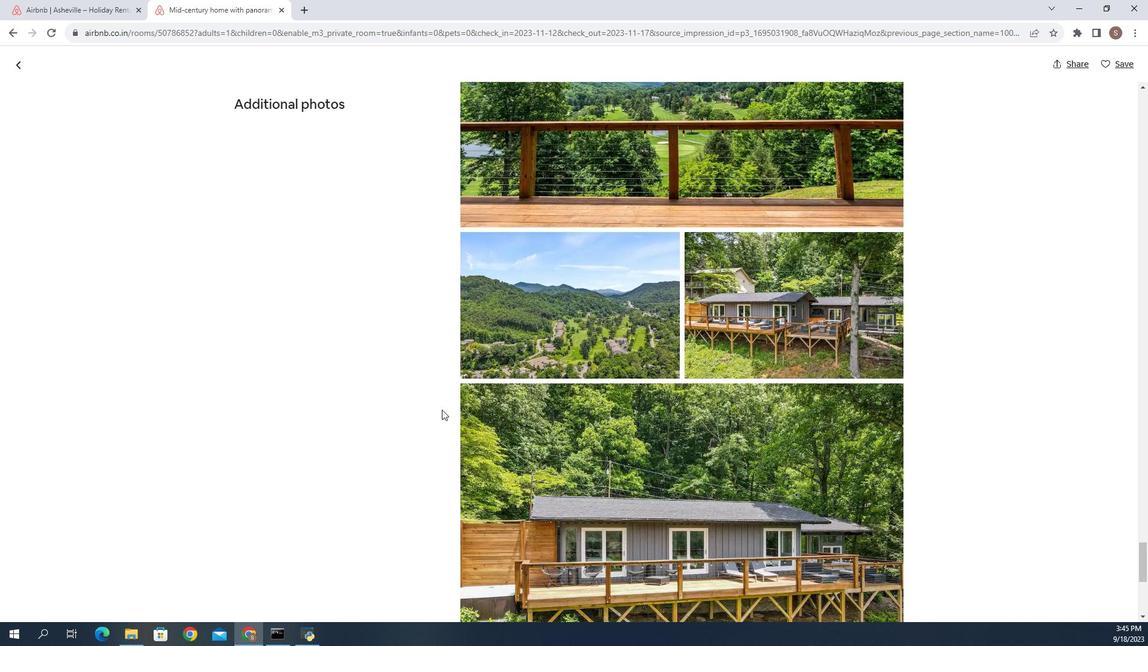 
Action: Mouse scrolled (468, 379) with delta (0, 0)
Screenshot: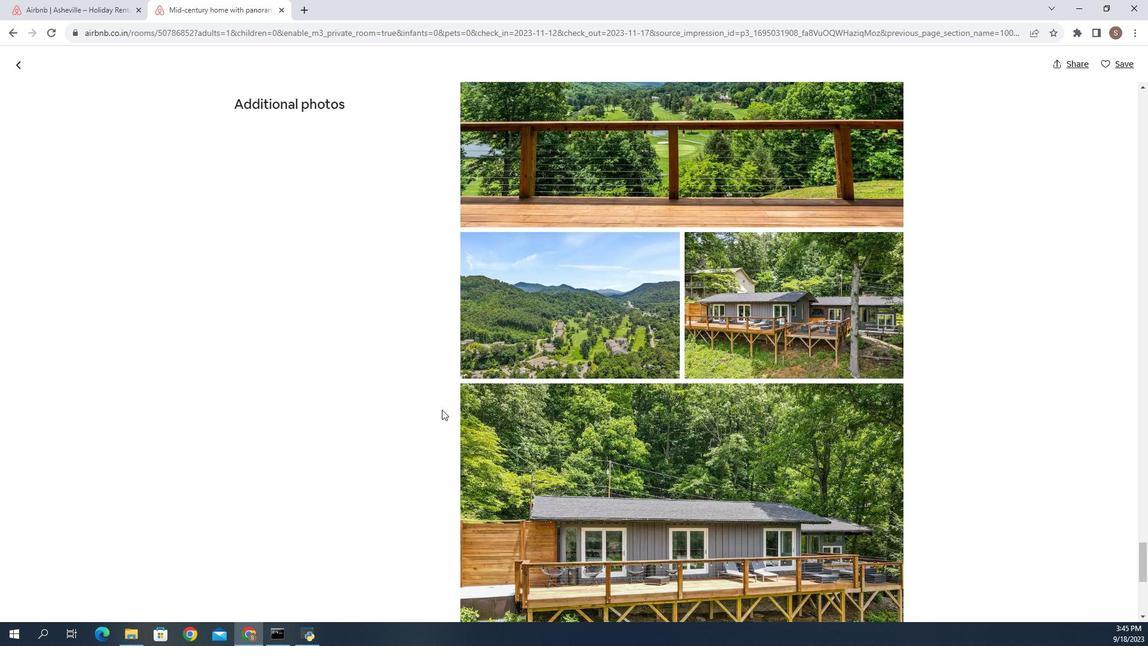 
Action: Mouse moved to (468, 379)
Screenshot: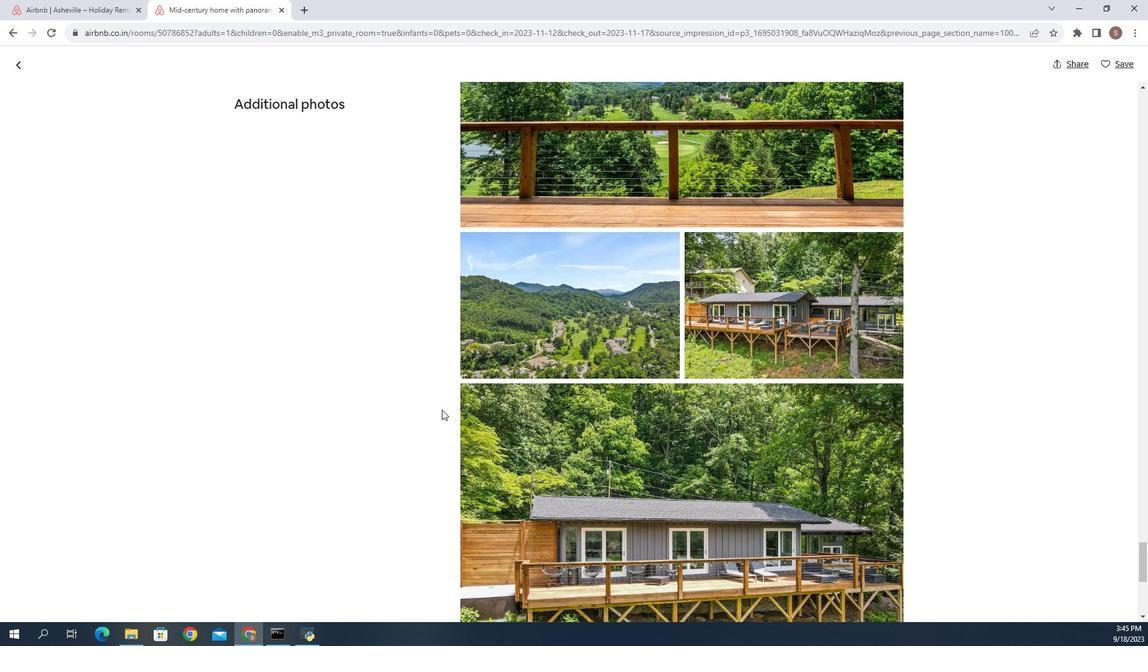 
Action: Mouse scrolled (468, 378) with delta (0, 0)
Screenshot: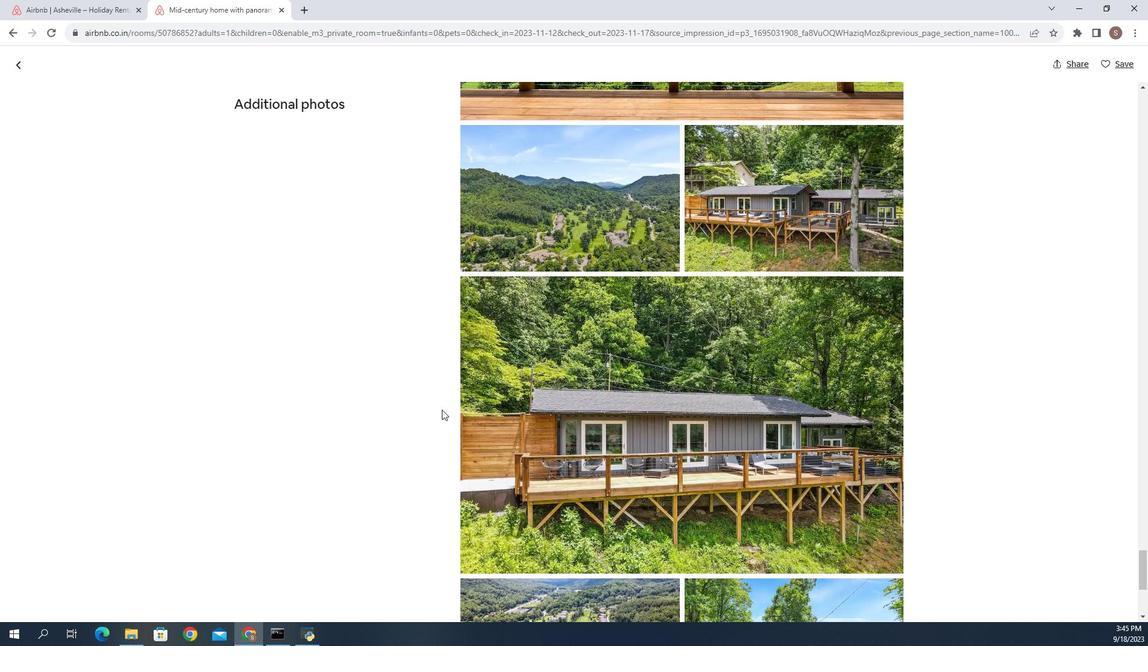 
Action: Mouse scrolled (468, 378) with delta (0, 0)
Screenshot: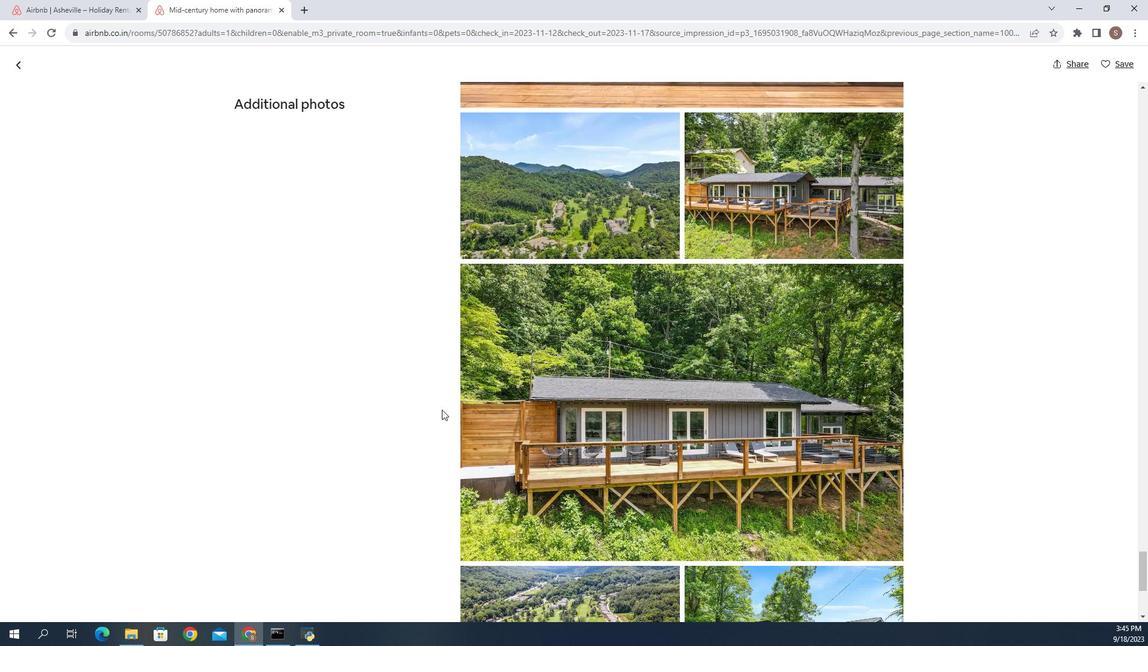 
Action: Mouse scrolled (468, 378) with delta (0, 0)
Screenshot: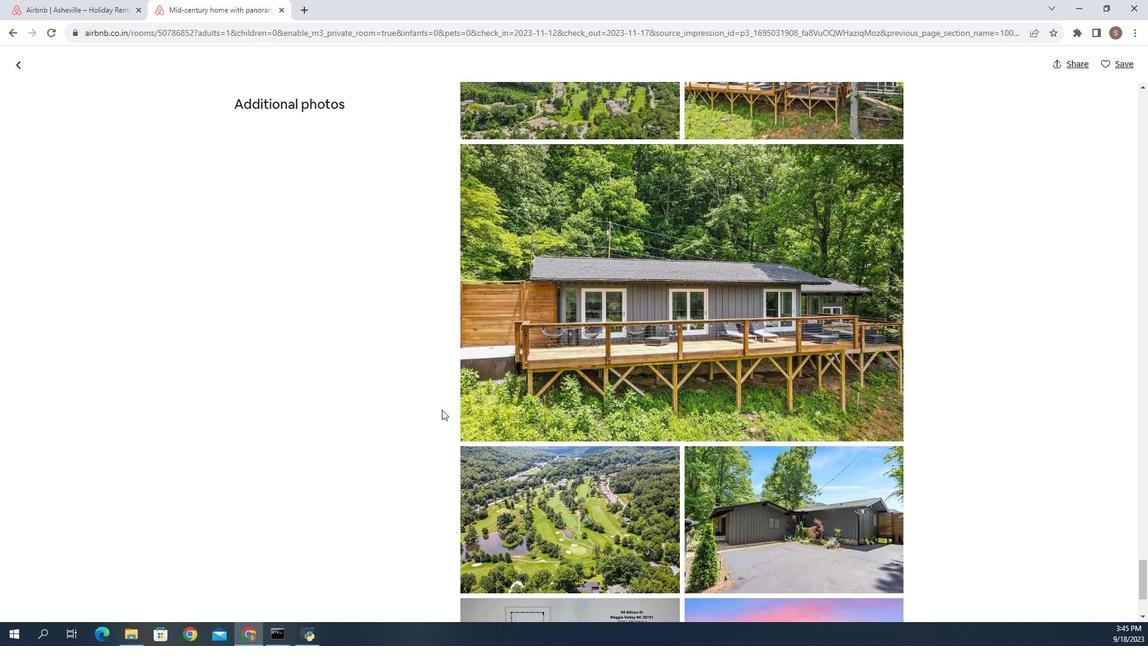 
Action: Mouse scrolled (468, 378) with delta (0, 0)
Screenshot: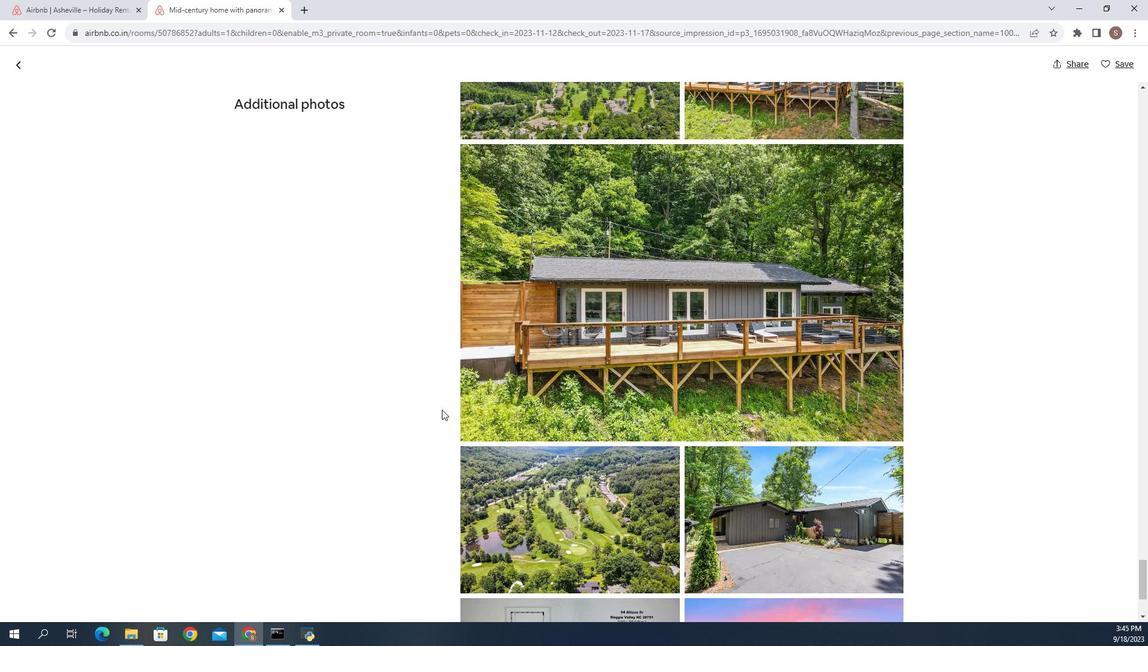 
Action: Mouse scrolled (468, 378) with delta (0, 0)
Screenshot: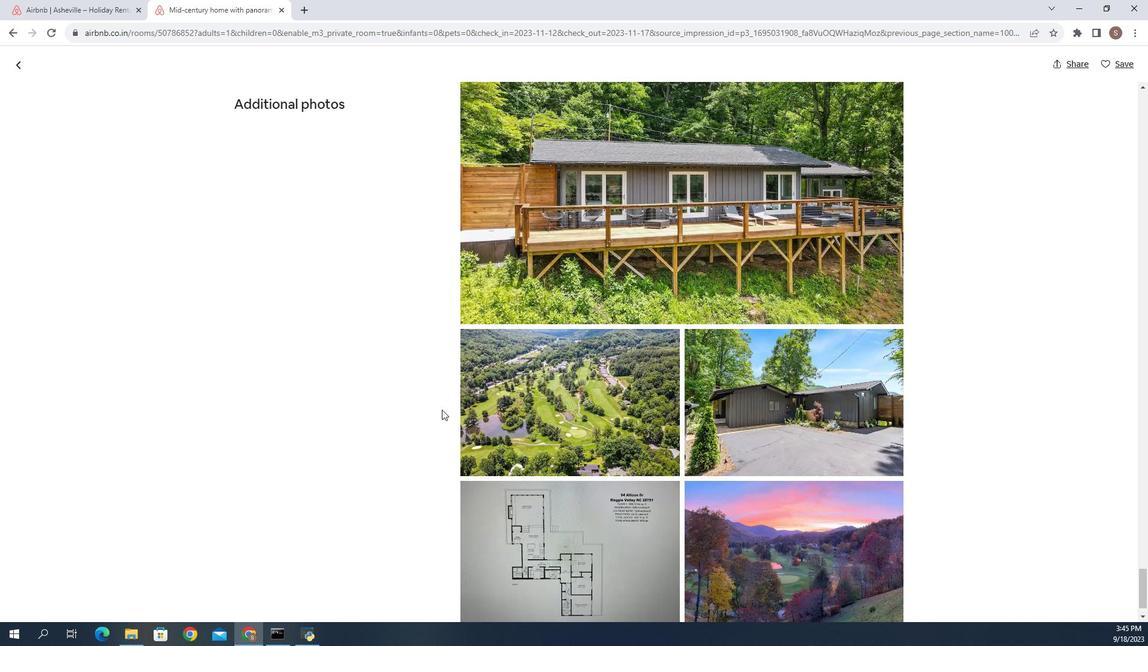 
Action: Mouse scrolled (468, 378) with delta (0, 0)
Screenshot: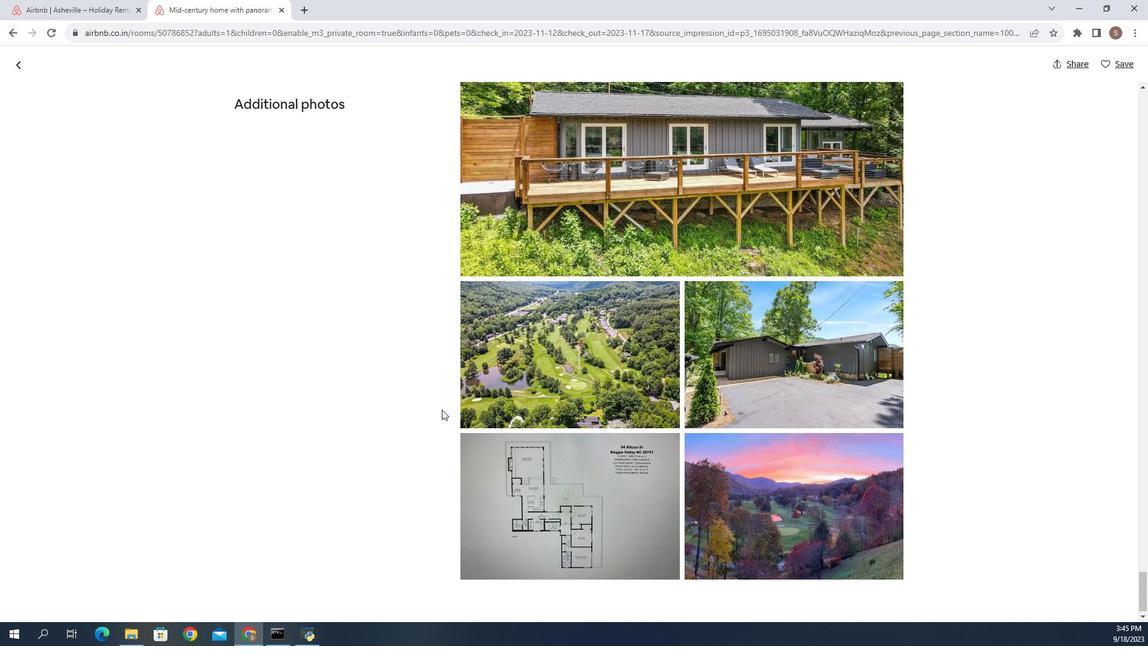 
Action: Mouse scrolled (468, 378) with delta (0, 0)
Screenshot: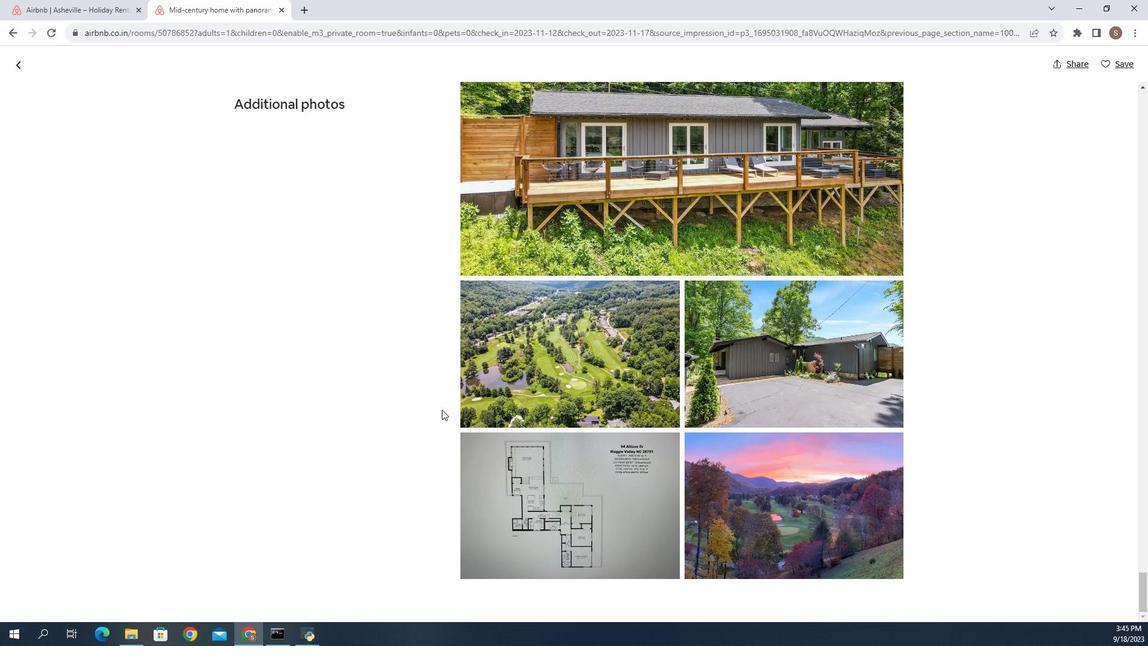 
Action: Mouse scrolled (468, 378) with delta (0, 0)
Screenshot: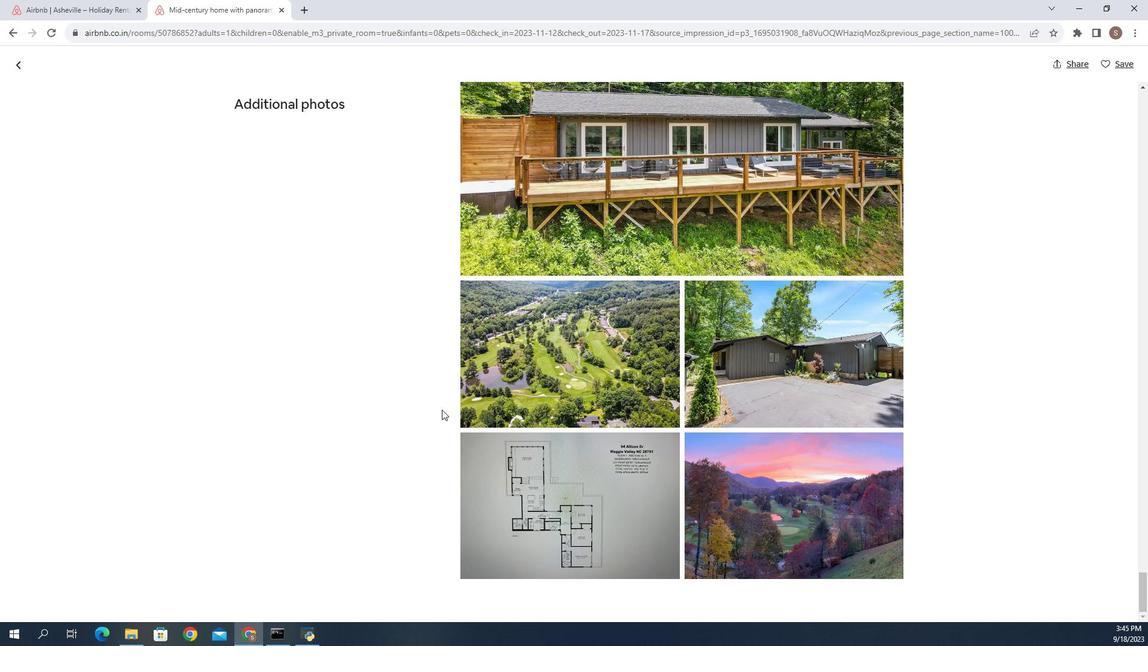 
Action: Mouse scrolled (468, 378) with delta (0, 0)
Screenshot: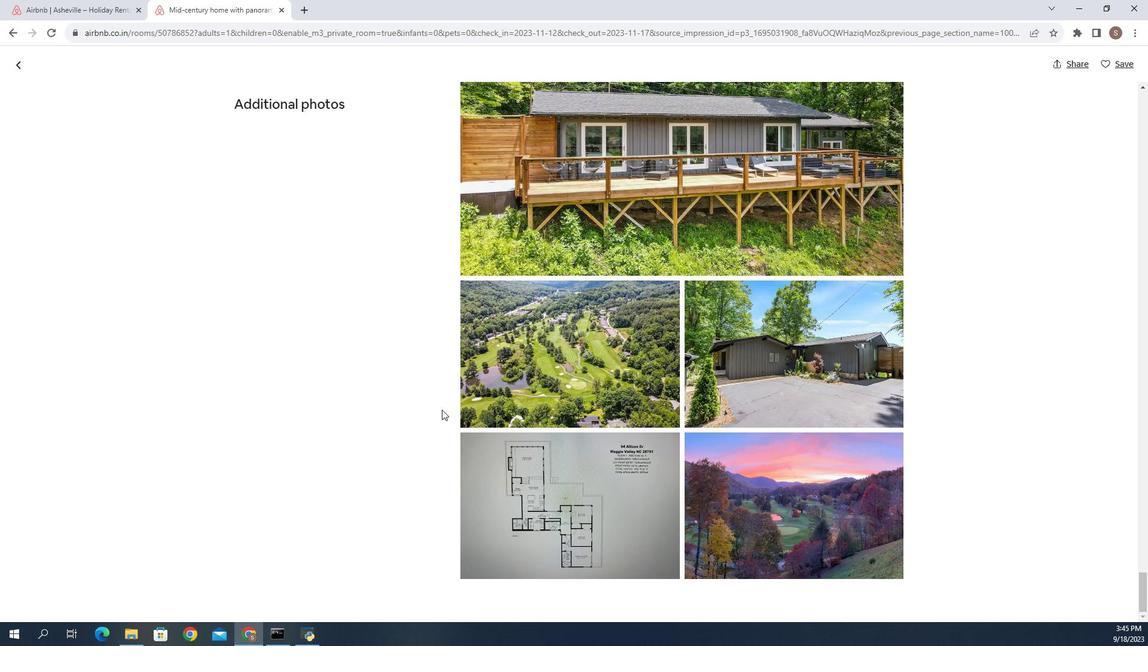 
Action: Mouse scrolled (468, 378) with delta (0, 0)
Screenshot: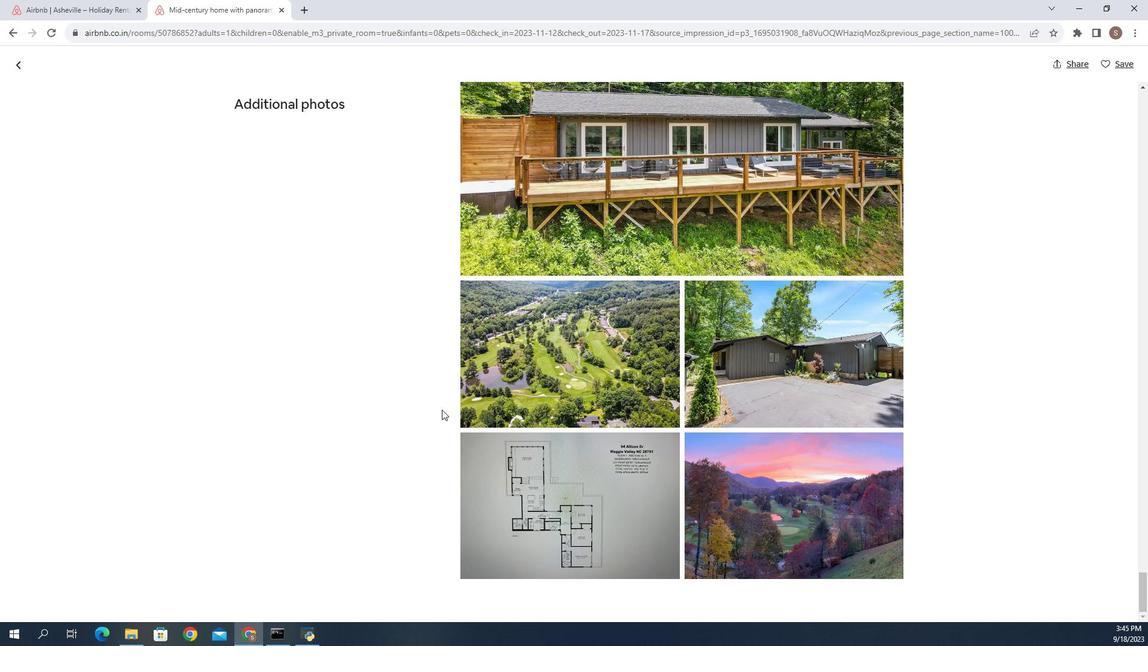 
Action: Mouse moved to (80, 172)
Screenshot: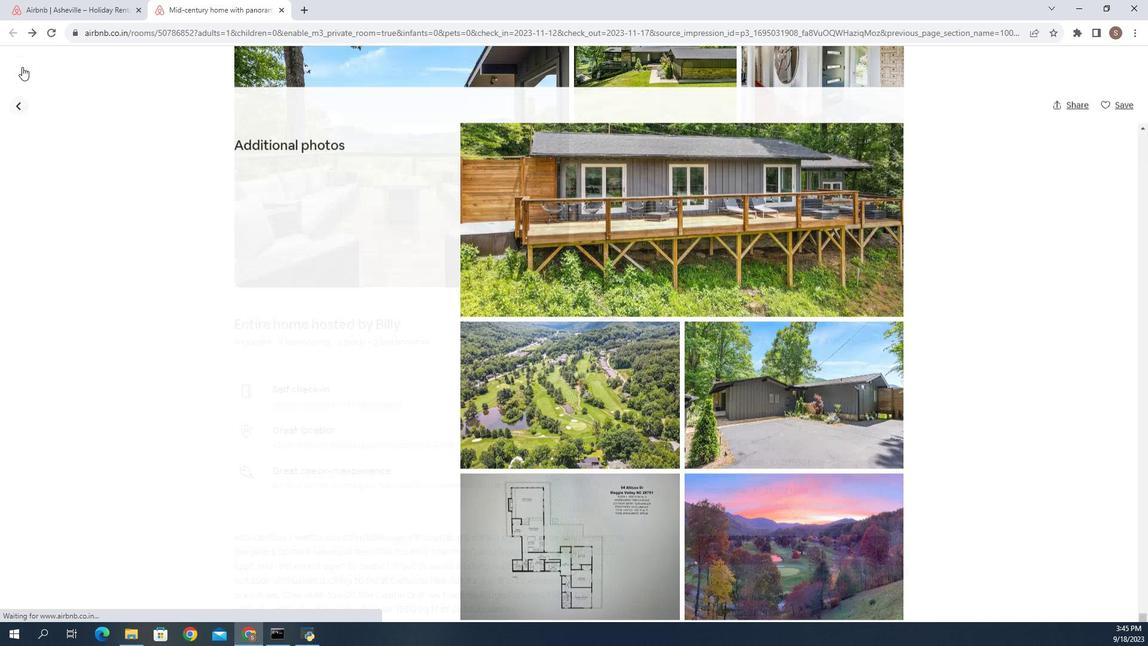 
Action: Mouse pressed left at (80, 172)
Screenshot: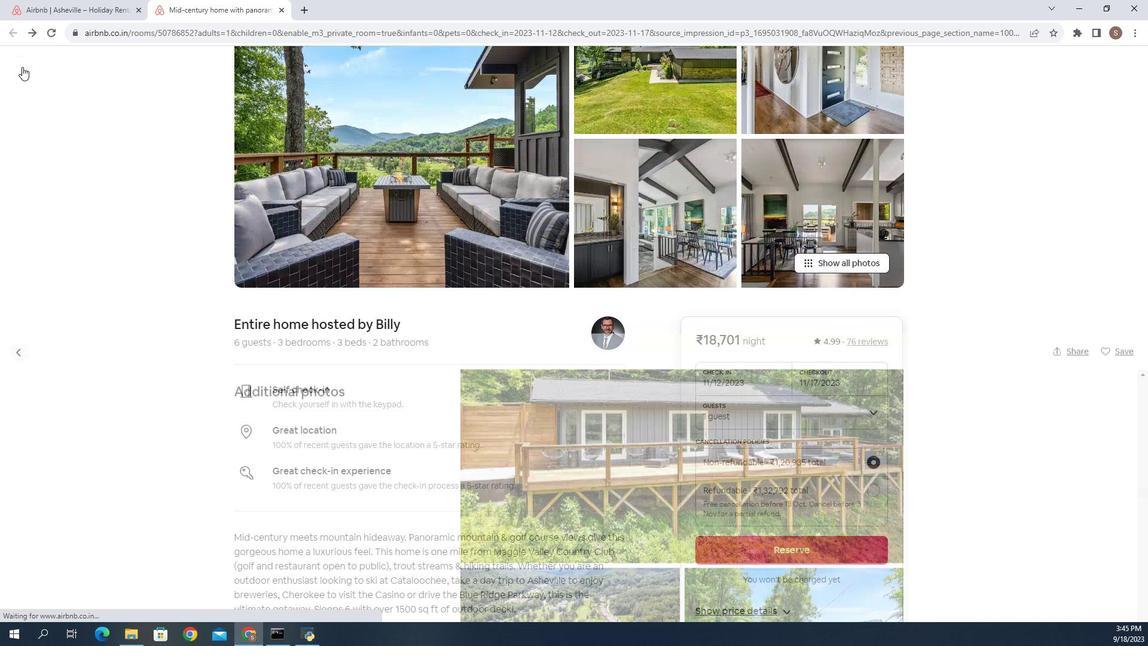 
Action: Mouse moved to (419, 354)
Screenshot: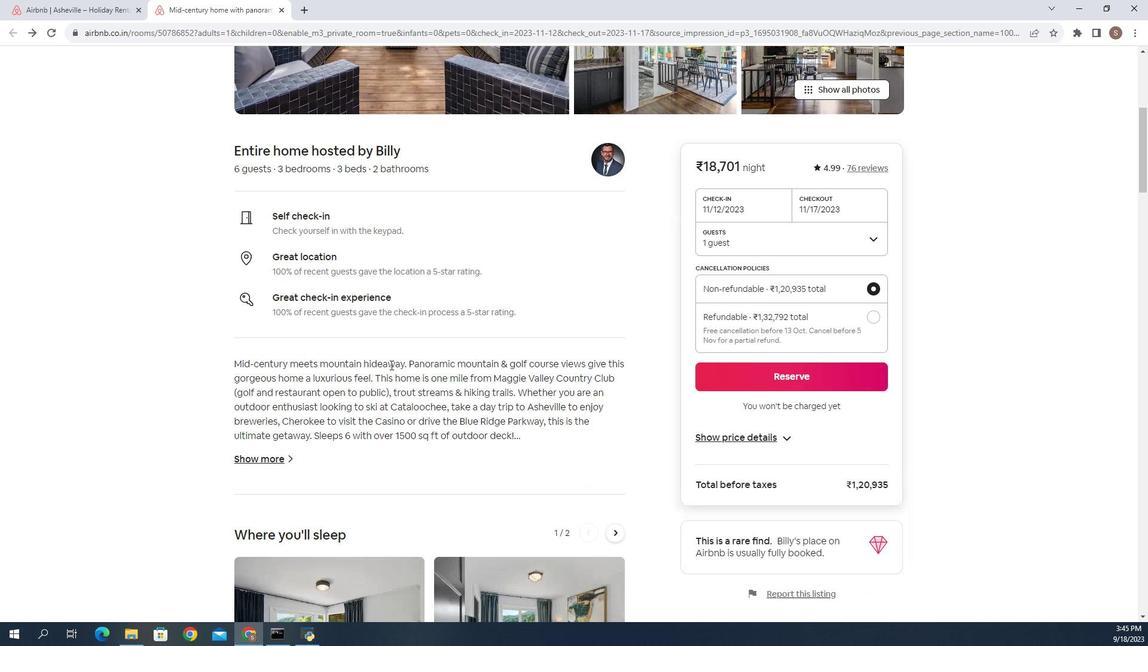 
Action: Mouse scrolled (419, 354) with delta (0, 0)
Screenshot: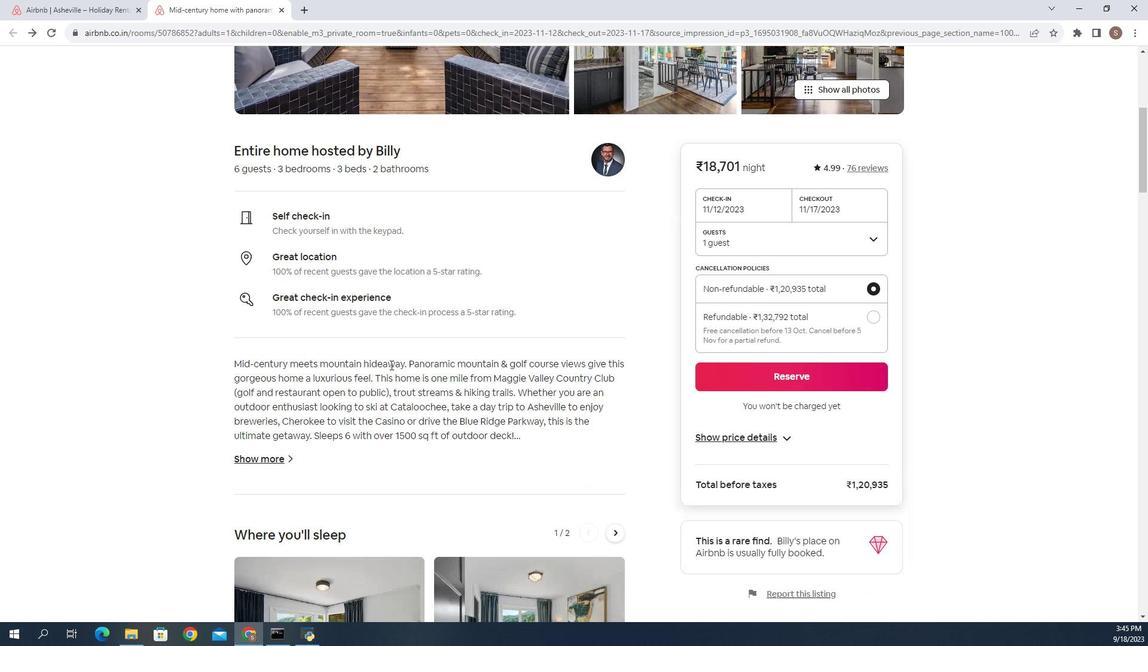 
Action: Mouse scrolled (419, 354) with delta (0, 0)
Screenshot: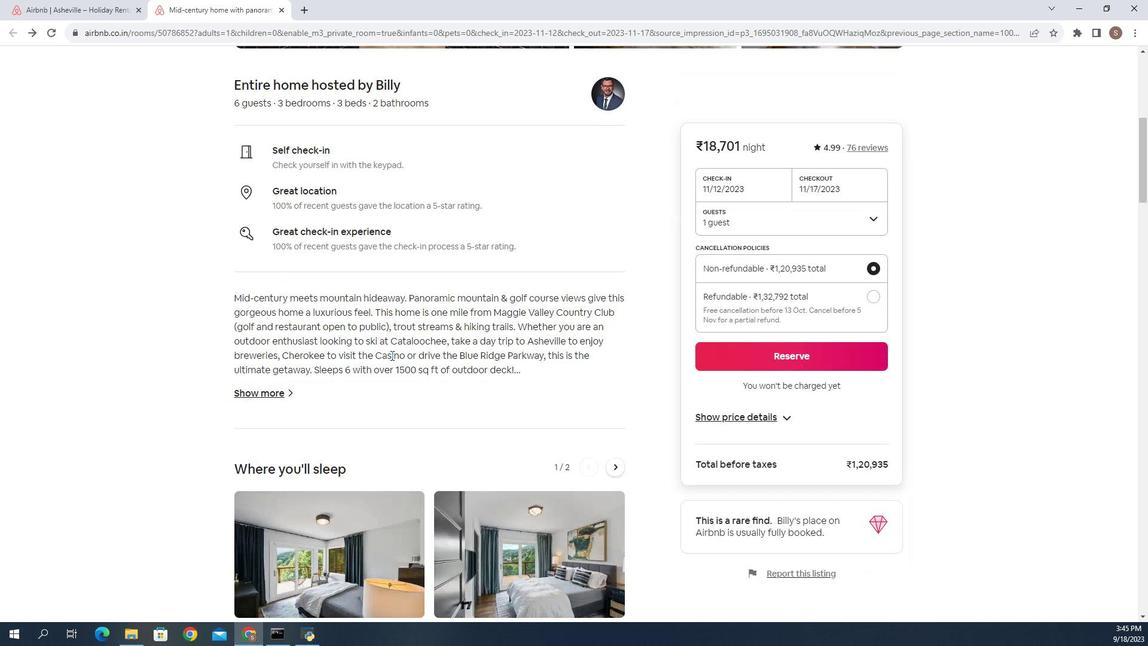 
Action: Mouse moved to (419, 354)
Screenshot: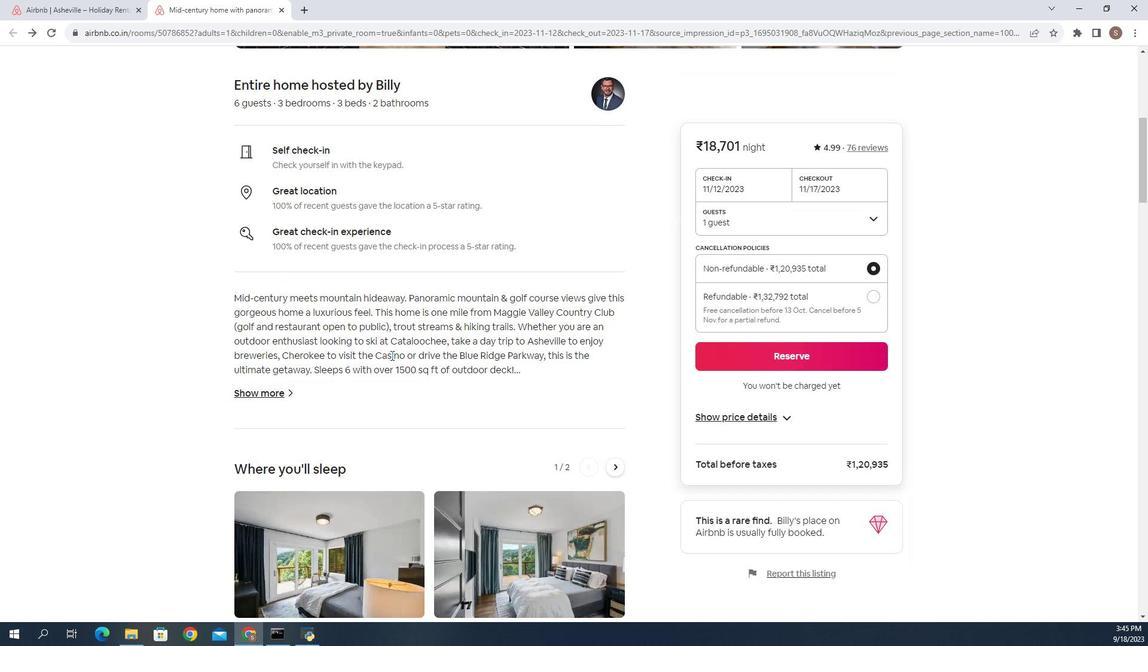 
Action: Mouse scrolled (419, 354) with delta (0, 0)
Screenshot: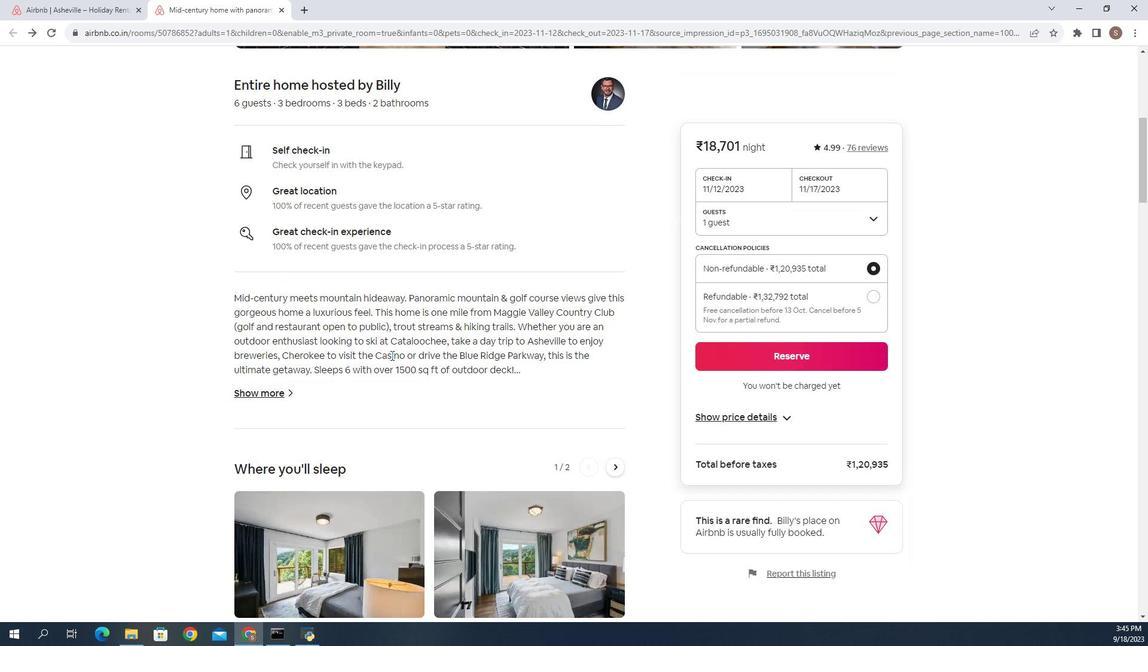 
Action: Mouse moved to (420, 352)
Screenshot: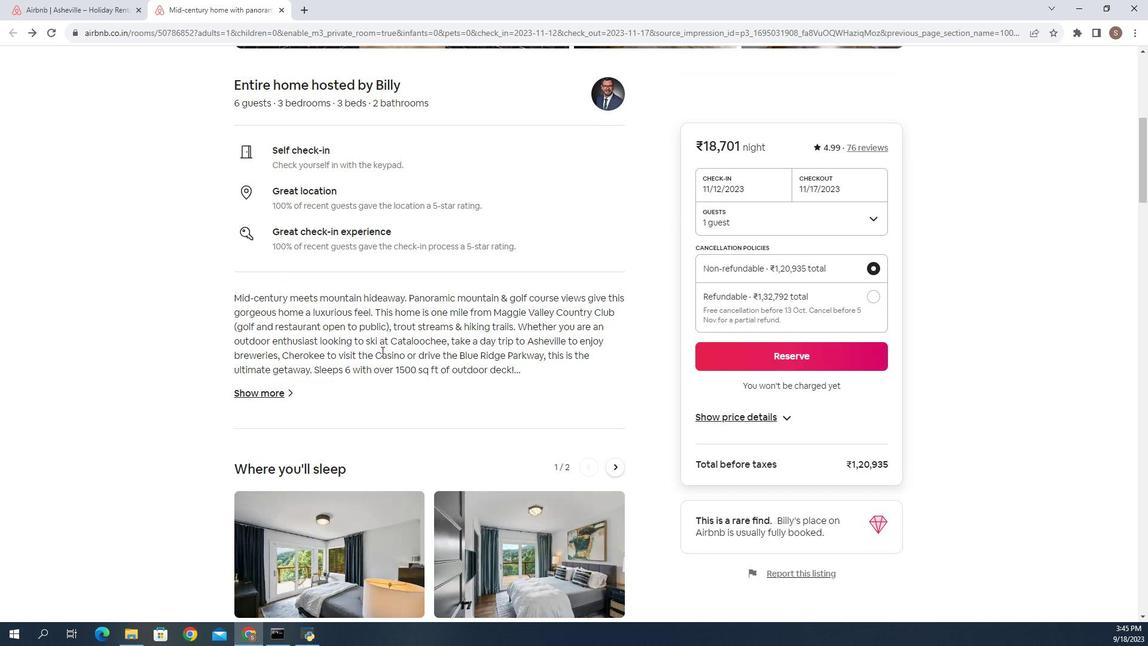 
Action: Mouse scrolled (420, 352) with delta (0, 0)
Screenshot: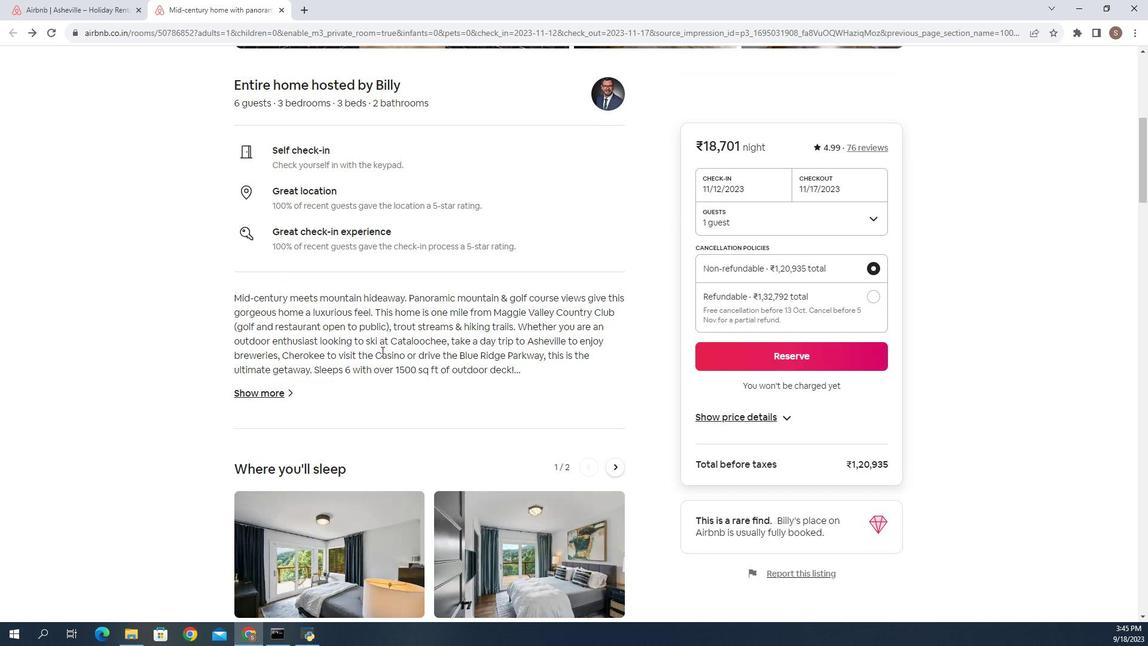 
Action: Mouse moved to (411, 343)
Screenshot: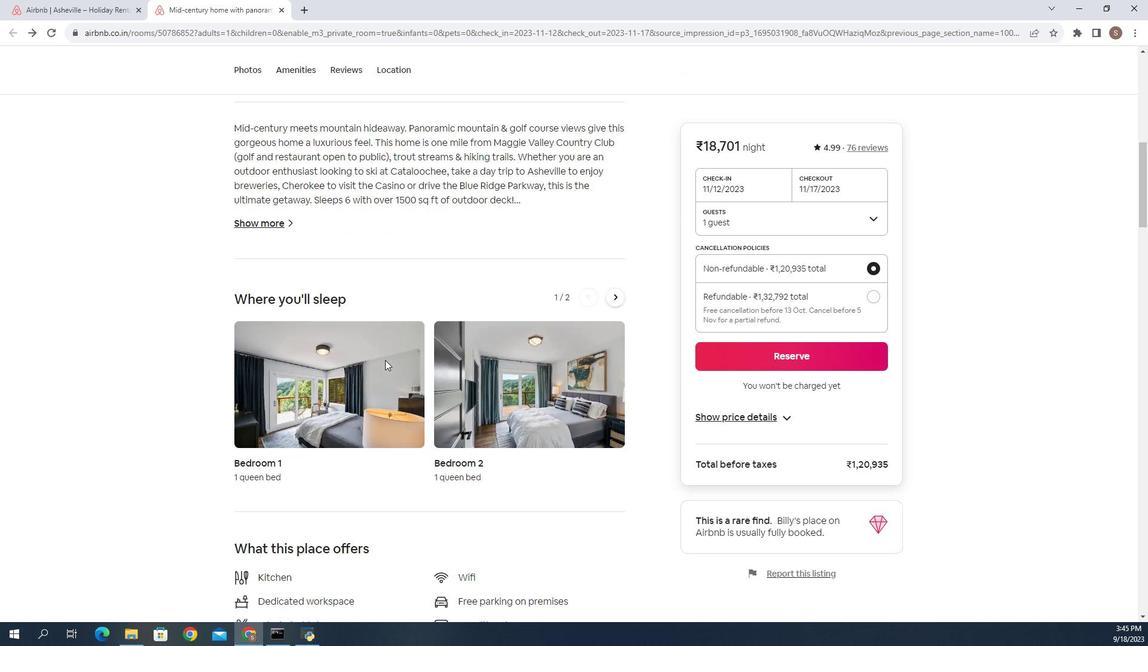 
Action: Mouse scrolled (411, 343) with delta (0, 0)
Screenshot: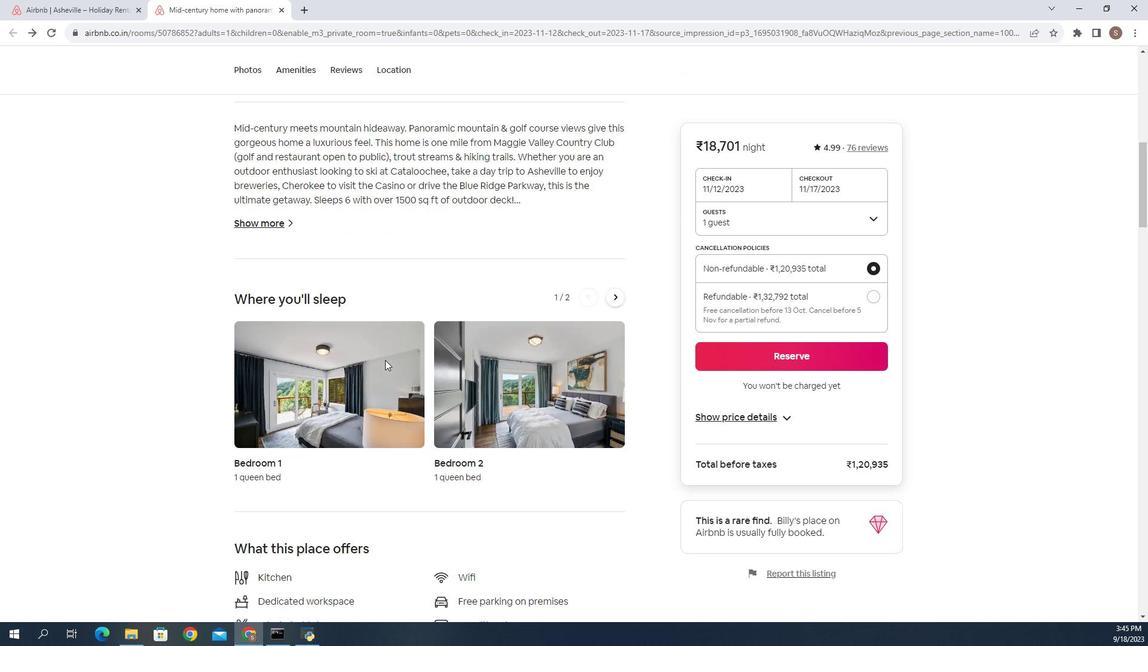 
Action: Mouse moved to (416, 348)
Screenshot: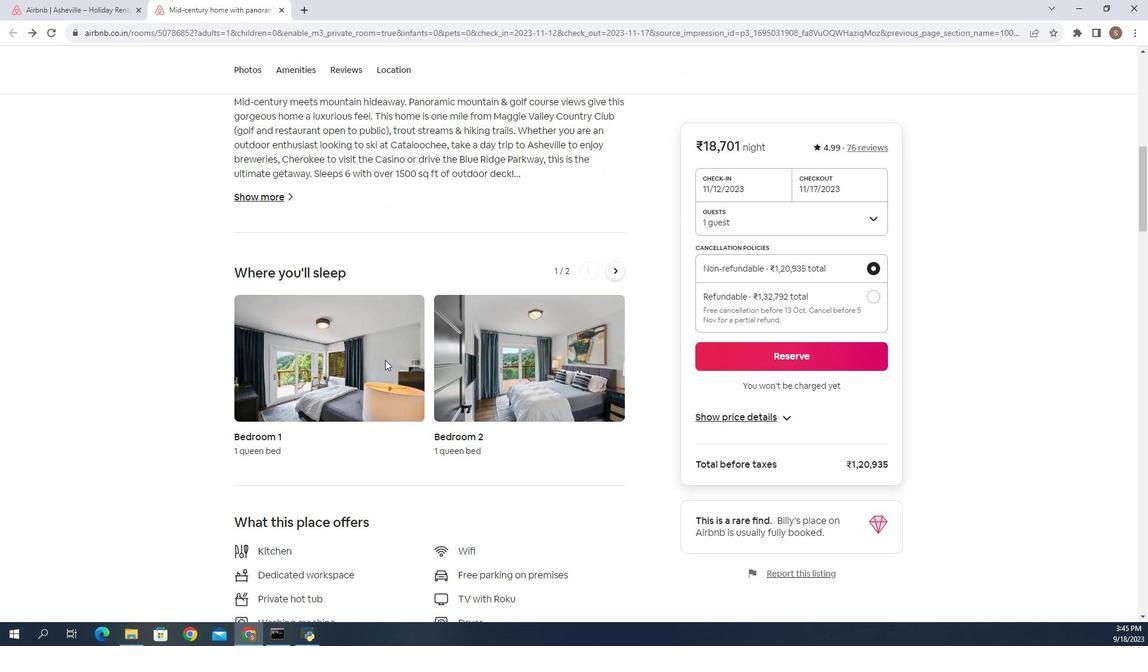 
Action: Mouse scrolled (416, 348) with delta (0, 0)
Screenshot: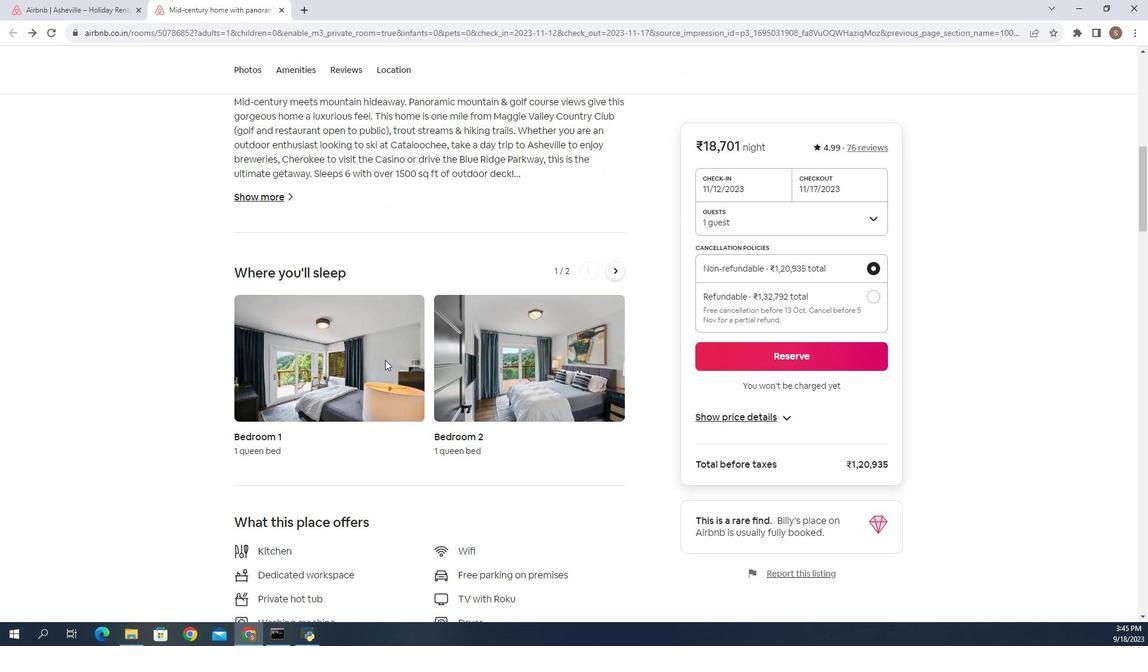 
Action: Mouse moved to (415, 349)
Screenshot: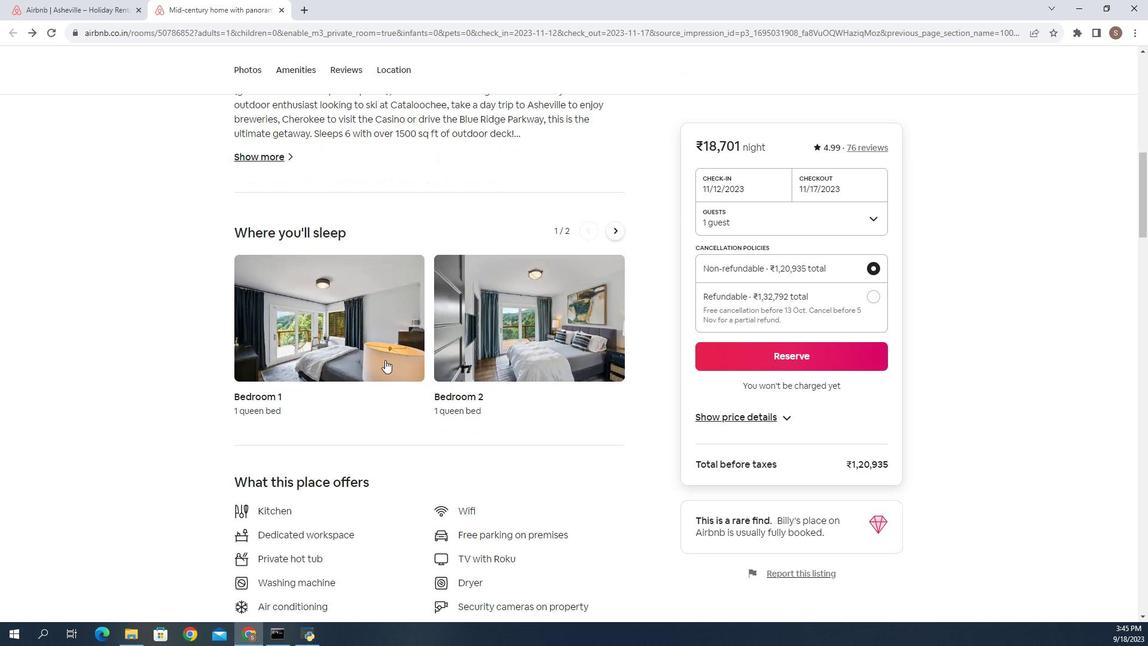 
Action: Mouse scrolled (415, 348) with delta (0, 0)
Screenshot: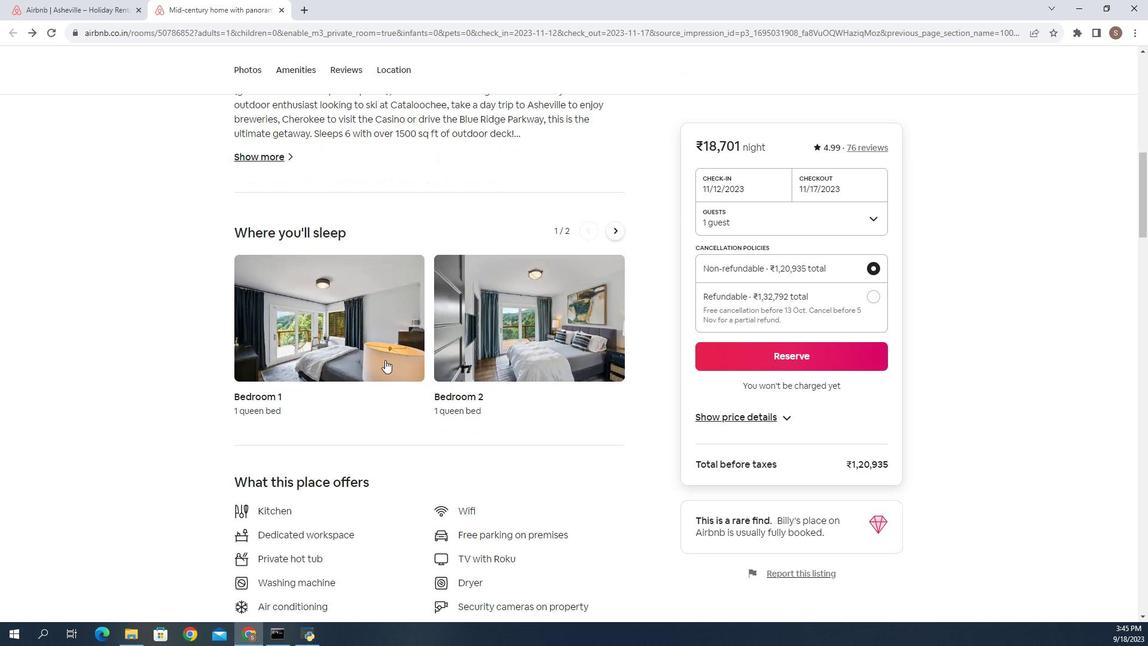 
Action: Mouse scrolled (415, 348) with delta (0, 0)
Screenshot: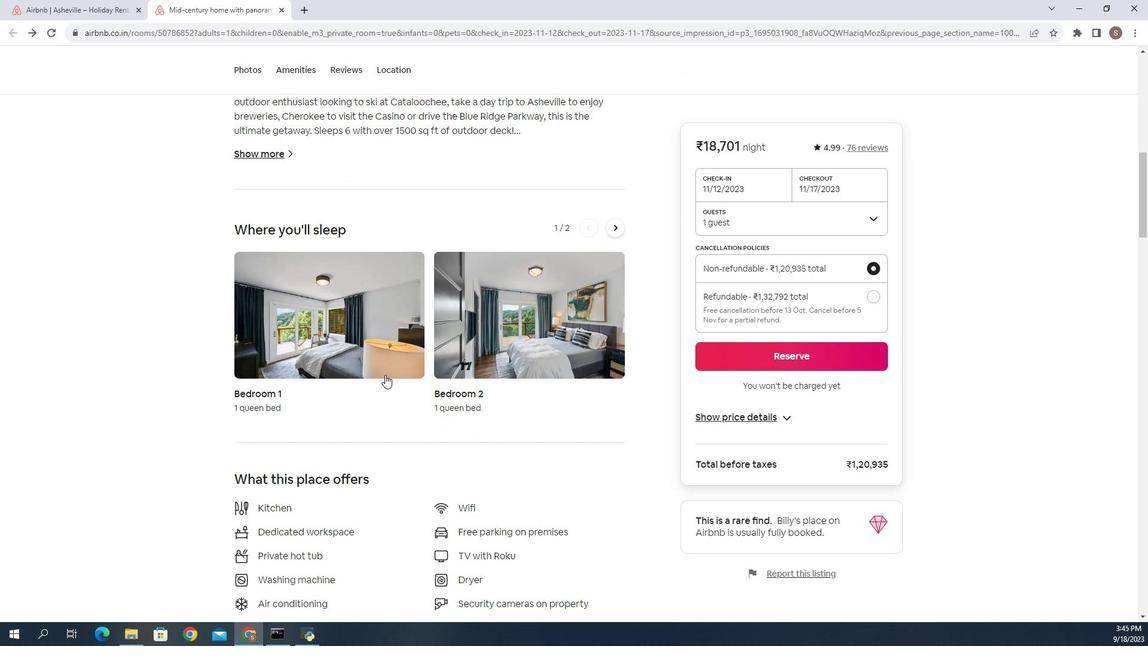 
Action: Mouse moved to (415, 359)
Screenshot: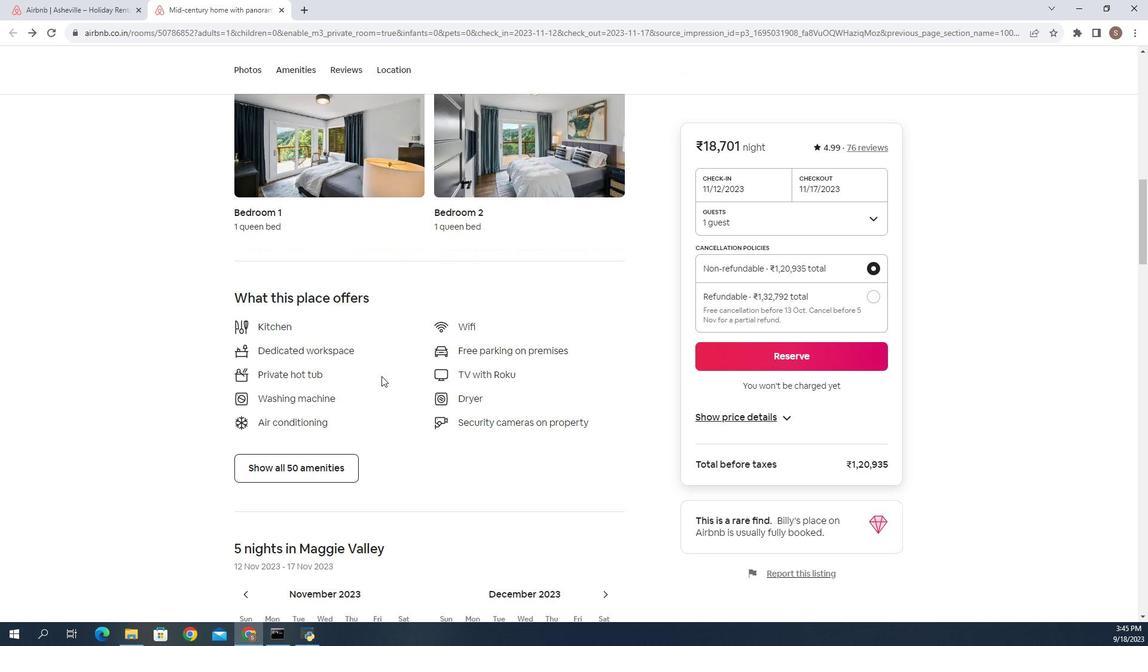 
Action: Mouse scrolled (415, 358) with delta (0, 0)
Screenshot: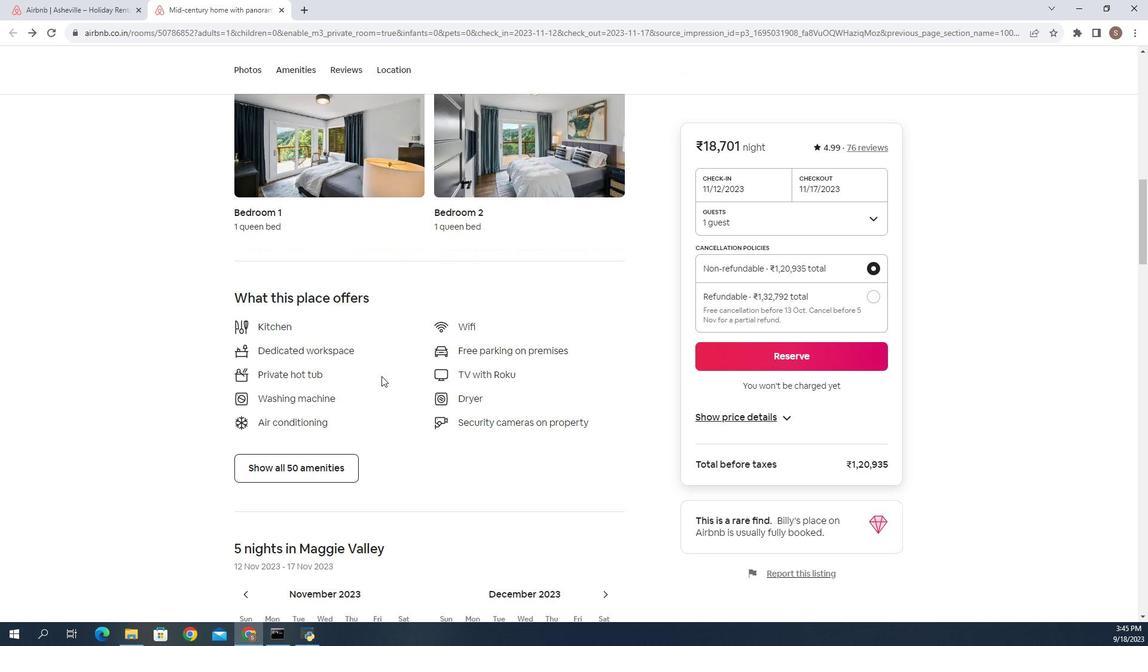 
Action: Mouse moved to (412, 361)
